 Task: Create and organize a content checklist in Trello for the 'Content Gathering Phase'.
Action: Mouse moved to (276, 222)
Screenshot: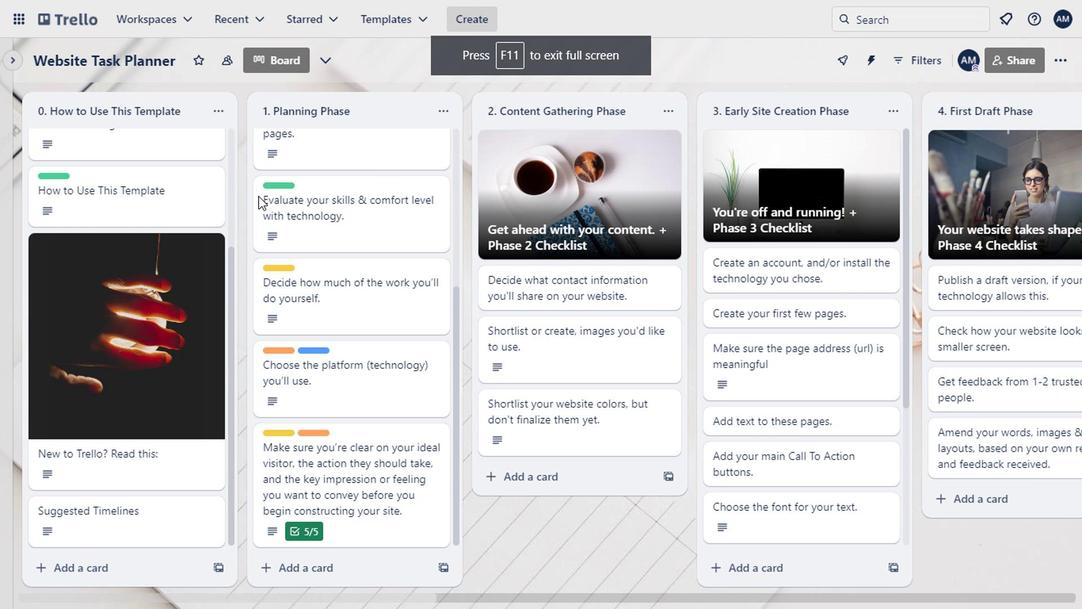 
Action: Mouse scrolled (276, 223) with delta (0, 0)
Screenshot: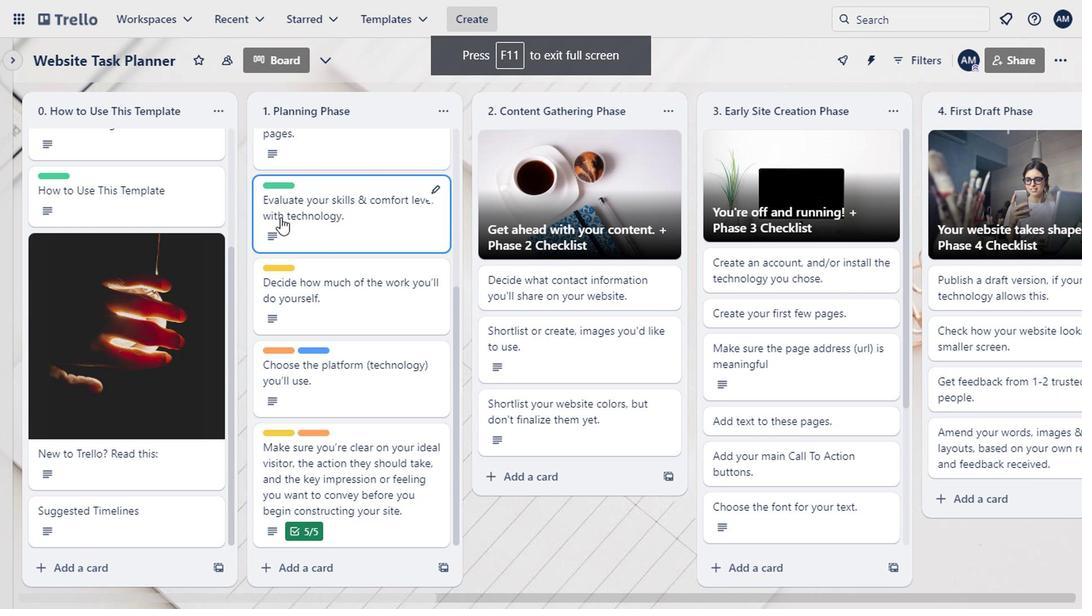 
Action: Mouse scrolled (276, 223) with delta (0, 0)
Screenshot: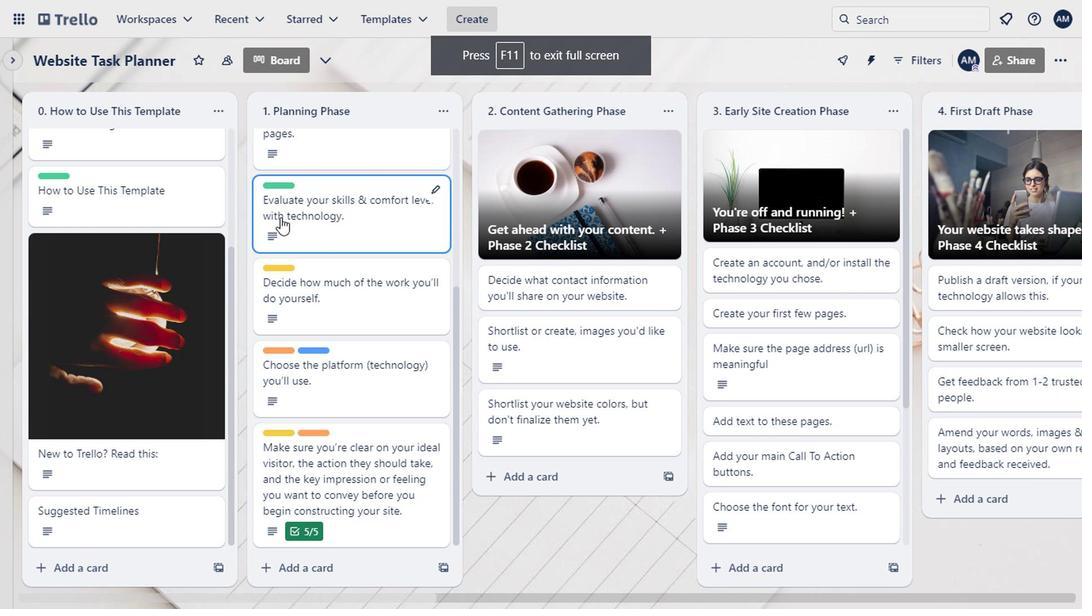 
Action: Mouse moved to (386, 393)
Screenshot: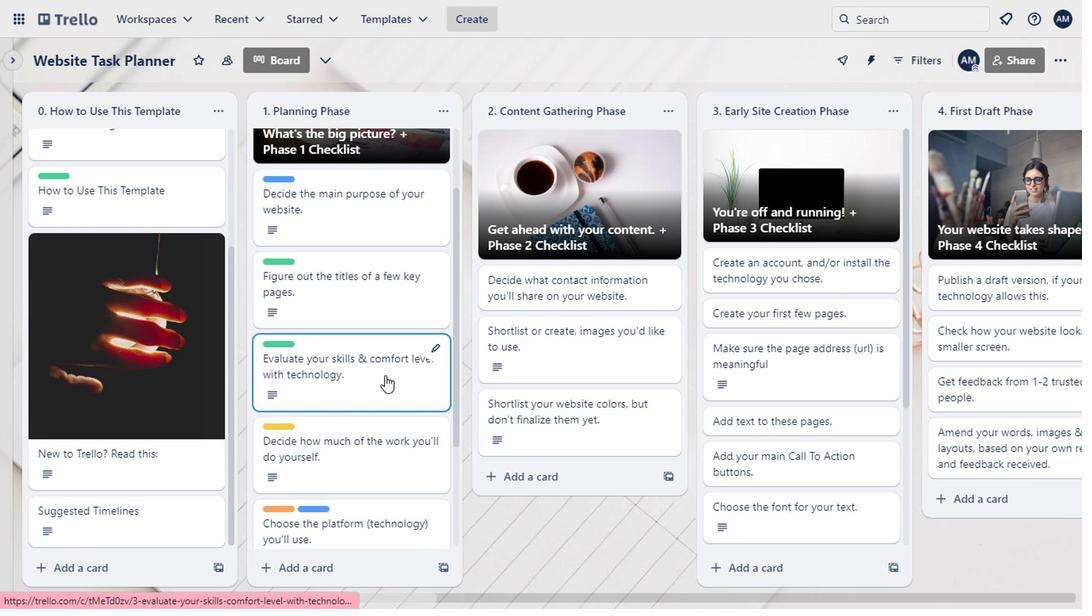 
Action: Mouse scrolled (386, 392) with delta (0, 0)
Screenshot: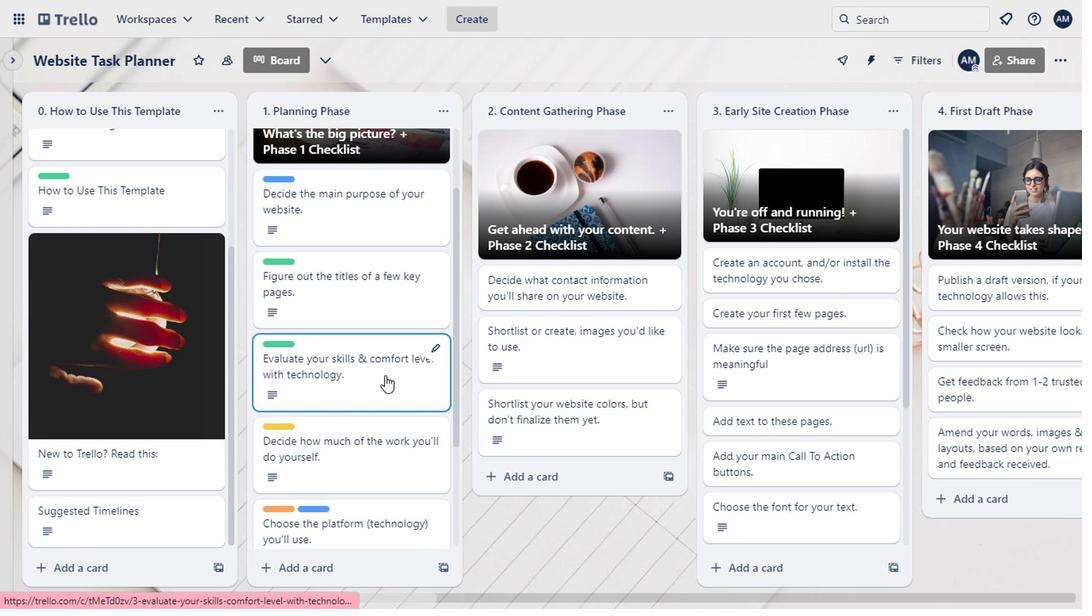 
Action: Mouse moved to (386, 393)
Screenshot: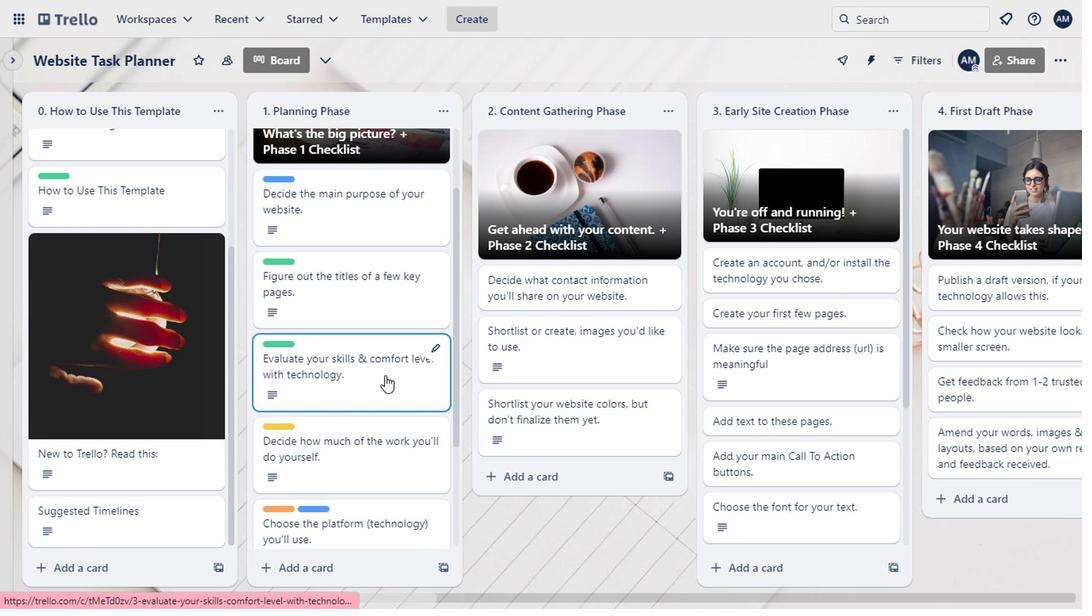 
Action: Mouse scrolled (386, 392) with delta (0, 0)
Screenshot: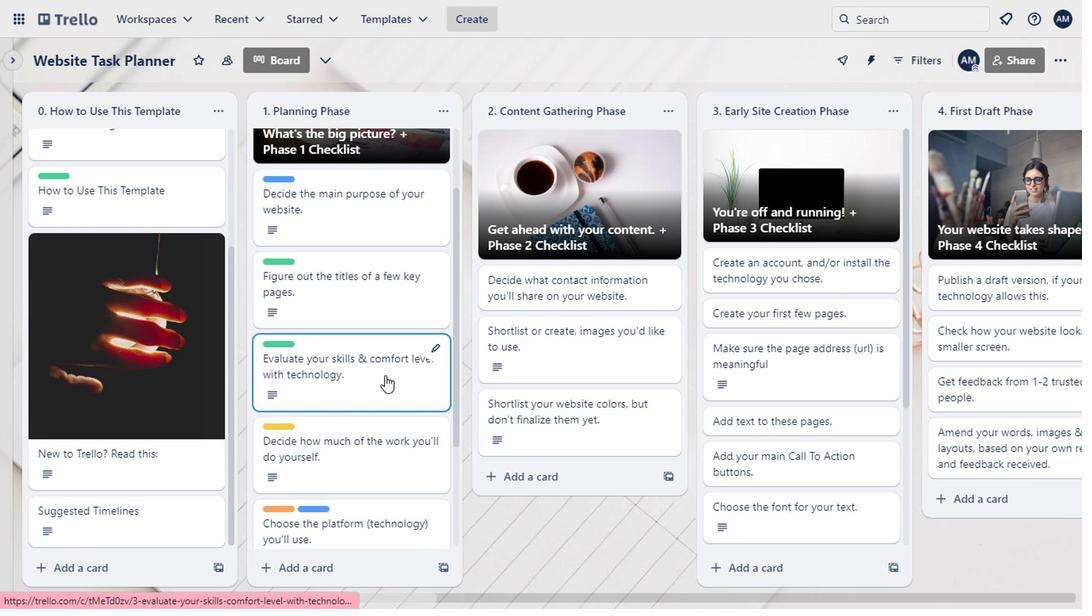
Action: Mouse scrolled (386, 392) with delta (0, 0)
Screenshot: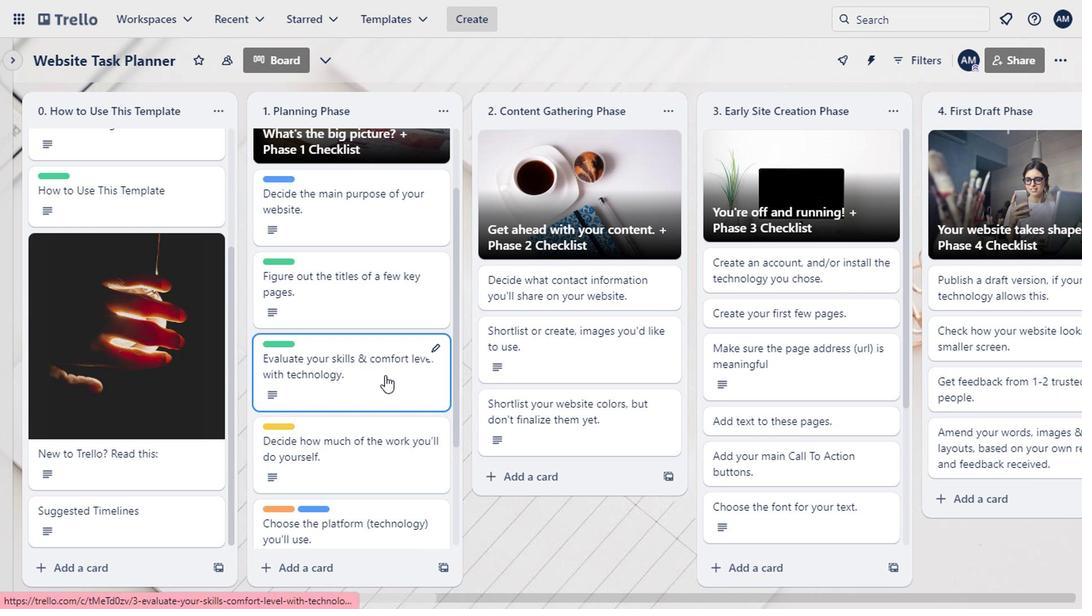 
Action: Mouse scrolled (386, 392) with delta (0, 0)
Screenshot: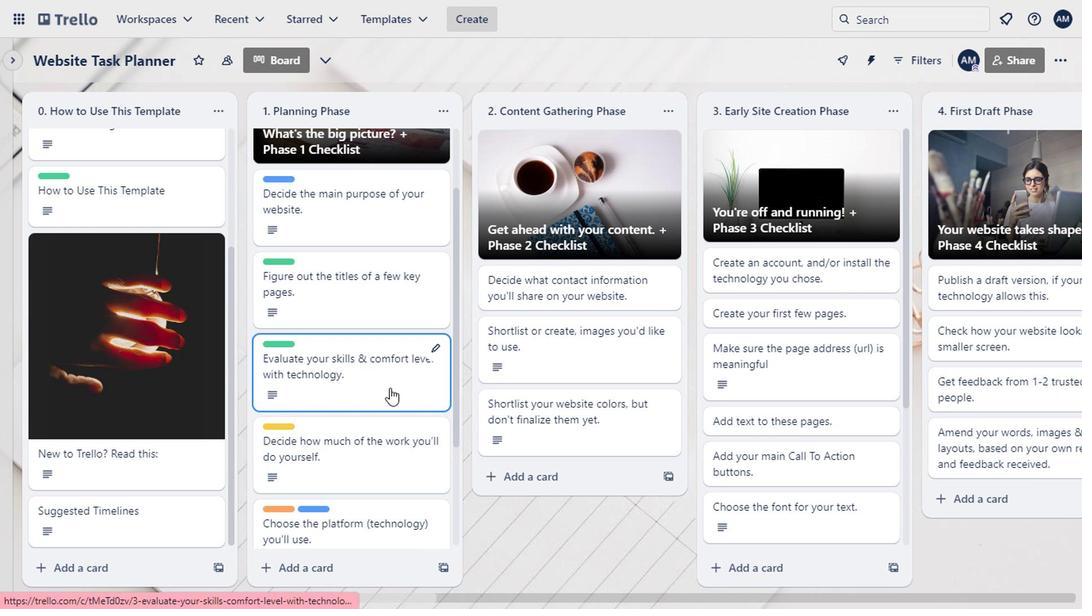 
Action: Mouse moved to (527, 324)
Screenshot: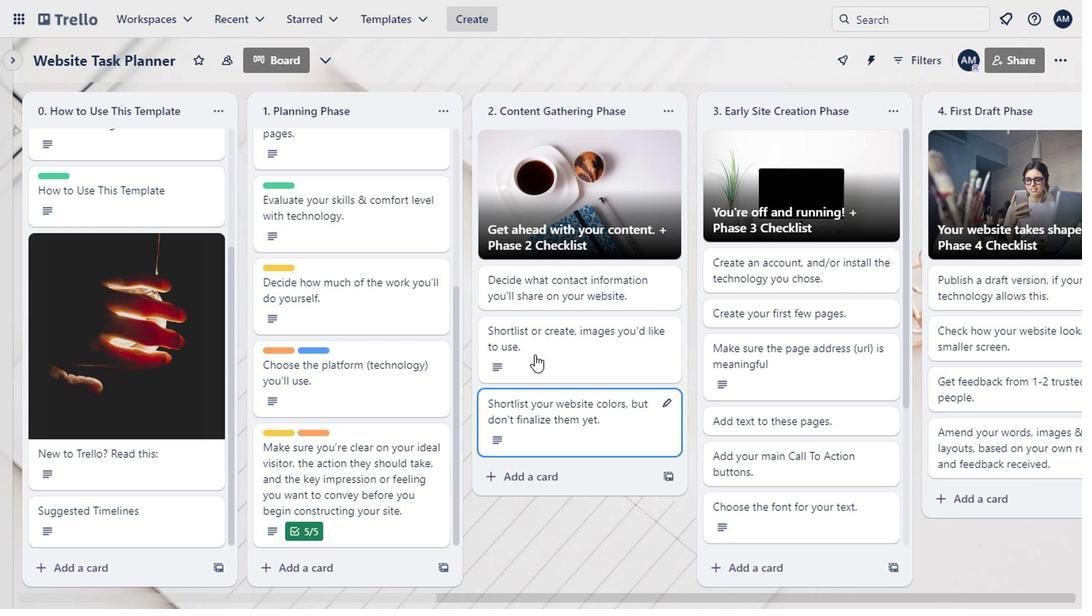 
Action: Mouse scrolled (527, 325) with delta (0, 1)
Screenshot: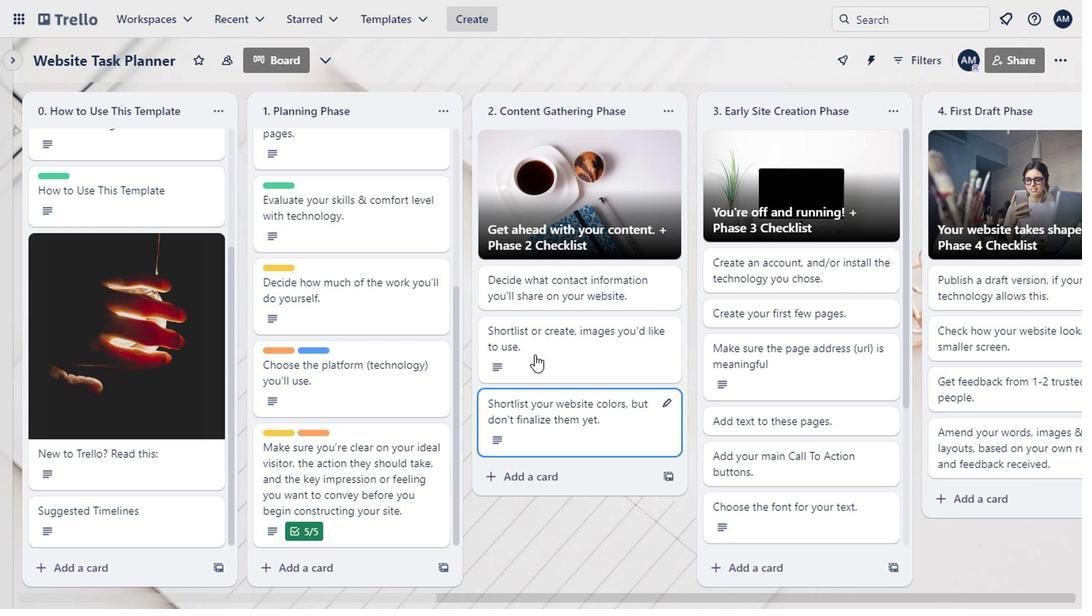 
Action: Mouse moved to (527, 323)
Screenshot: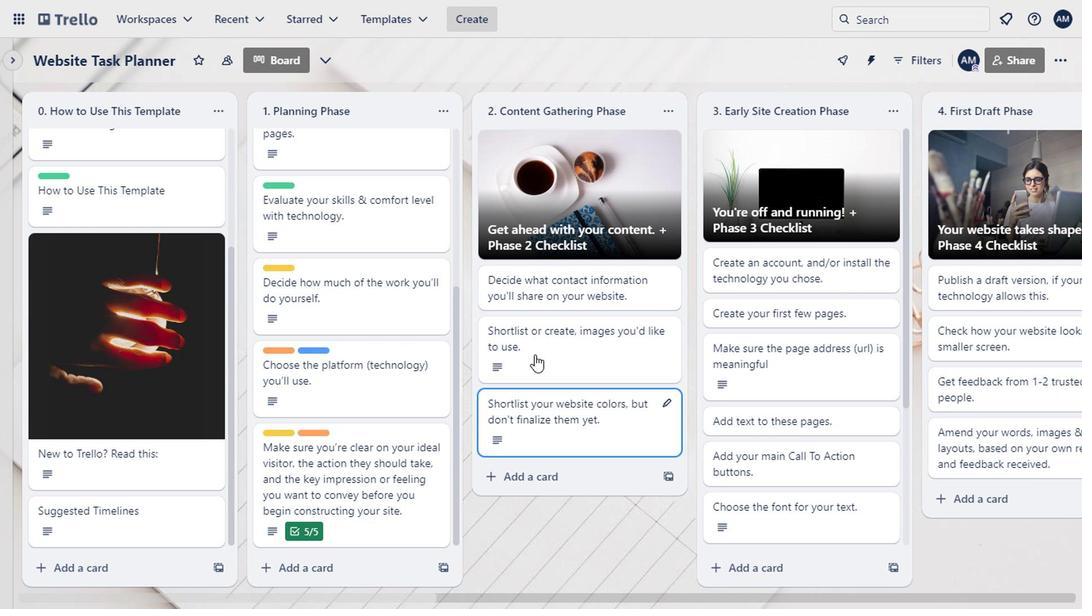 
Action: Mouse scrolled (527, 324) with delta (0, 0)
Screenshot: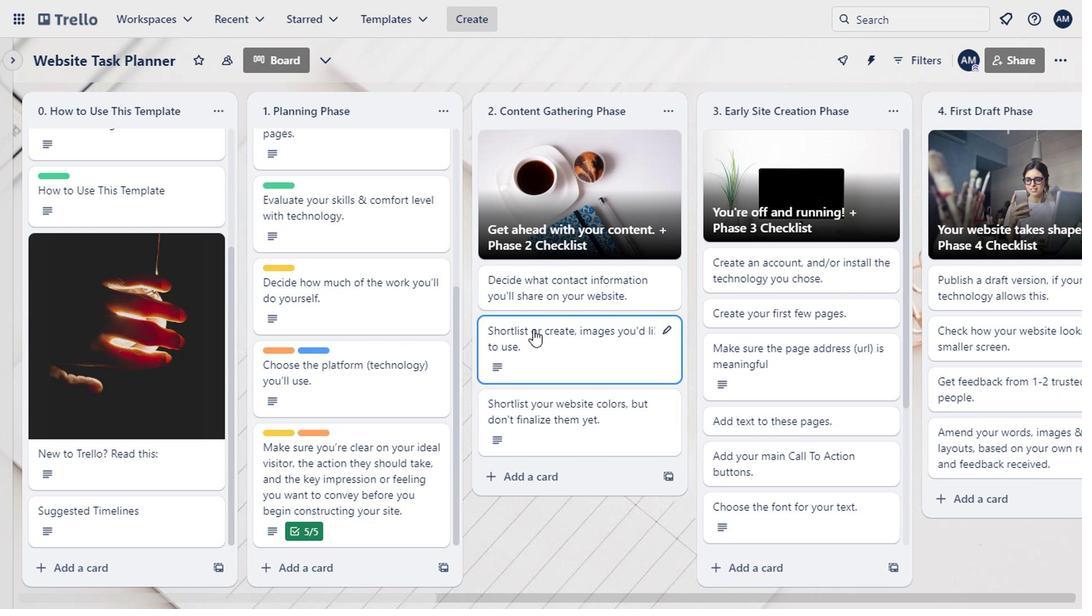 
Action: Mouse moved to (403, 224)
Screenshot: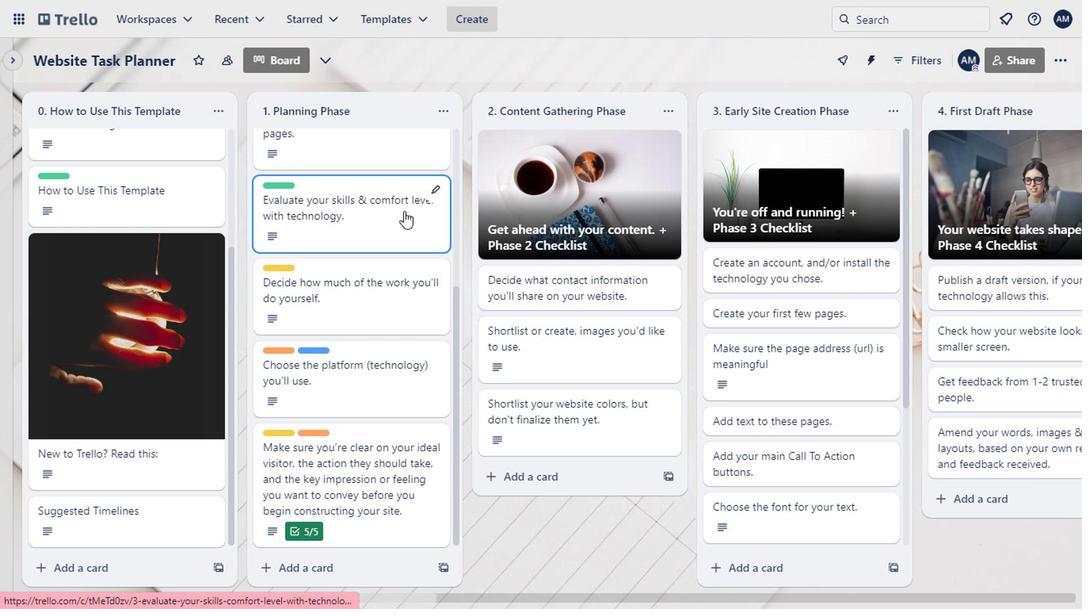 
Action: Mouse scrolled (403, 225) with delta (0, 0)
Screenshot: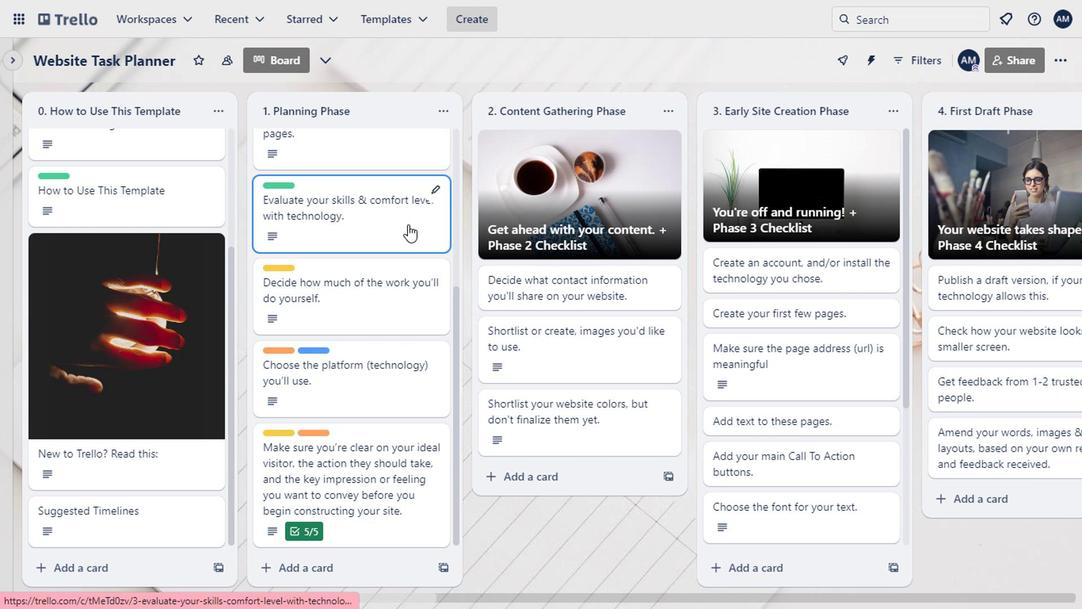 
Action: Mouse moved to (403, 225)
Screenshot: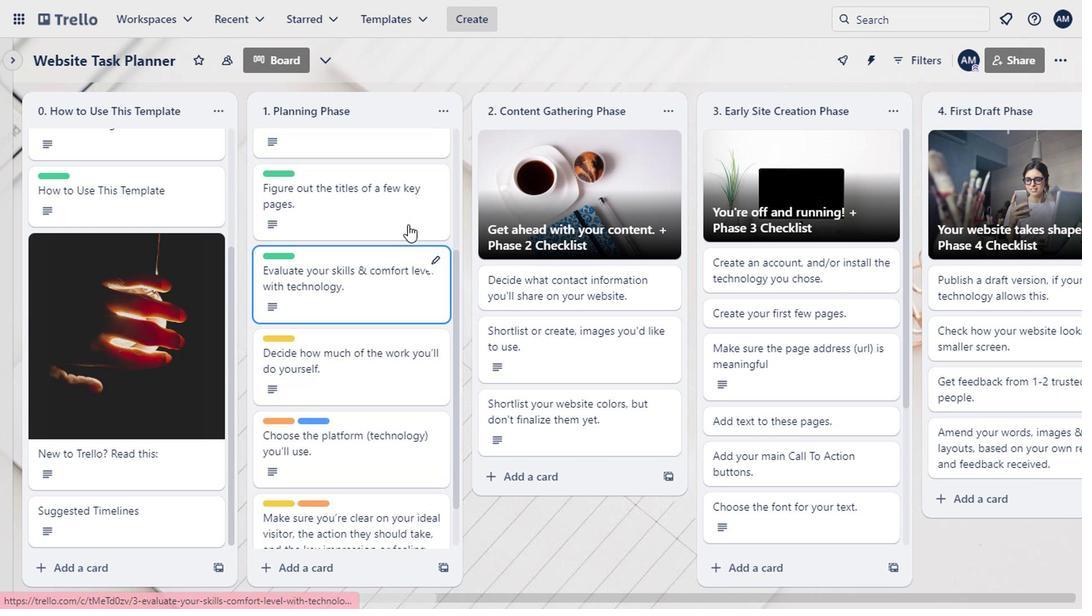 
Action: Mouse scrolled (403, 226) with delta (0, 1)
Screenshot: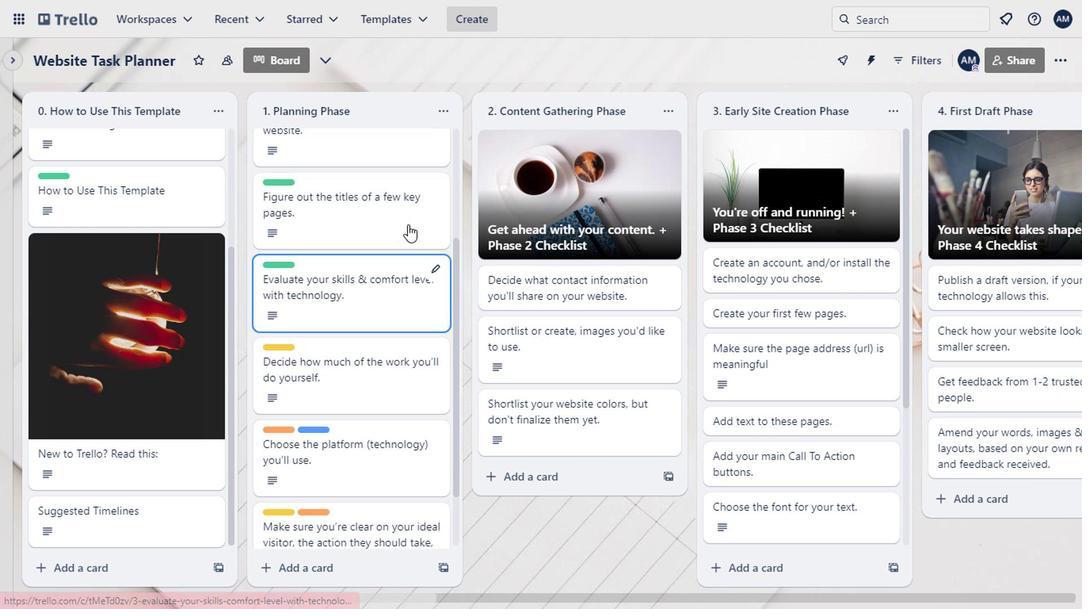 
Action: Mouse moved to (411, 244)
Screenshot: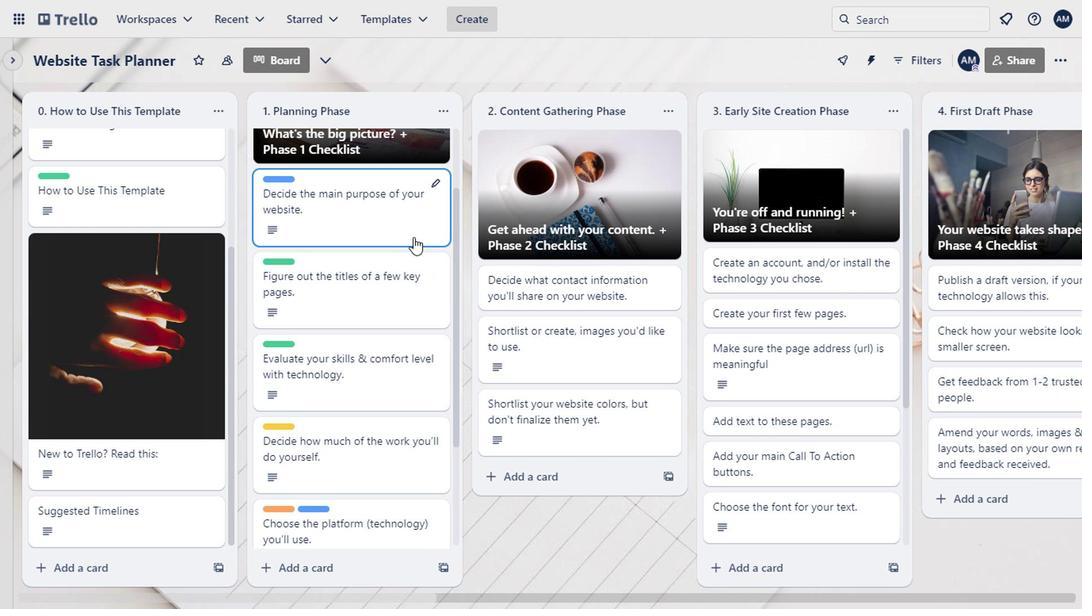 
Action: Mouse scrolled (411, 245) with delta (0, 1)
Screenshot: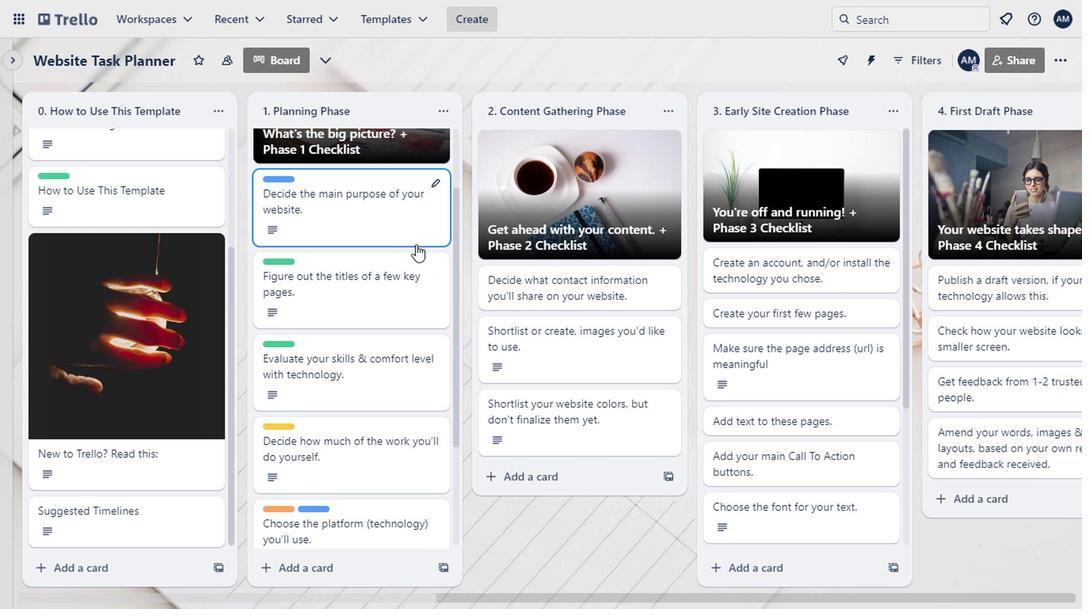 
Action: Mouse moved to (397, 258)
Screenshot: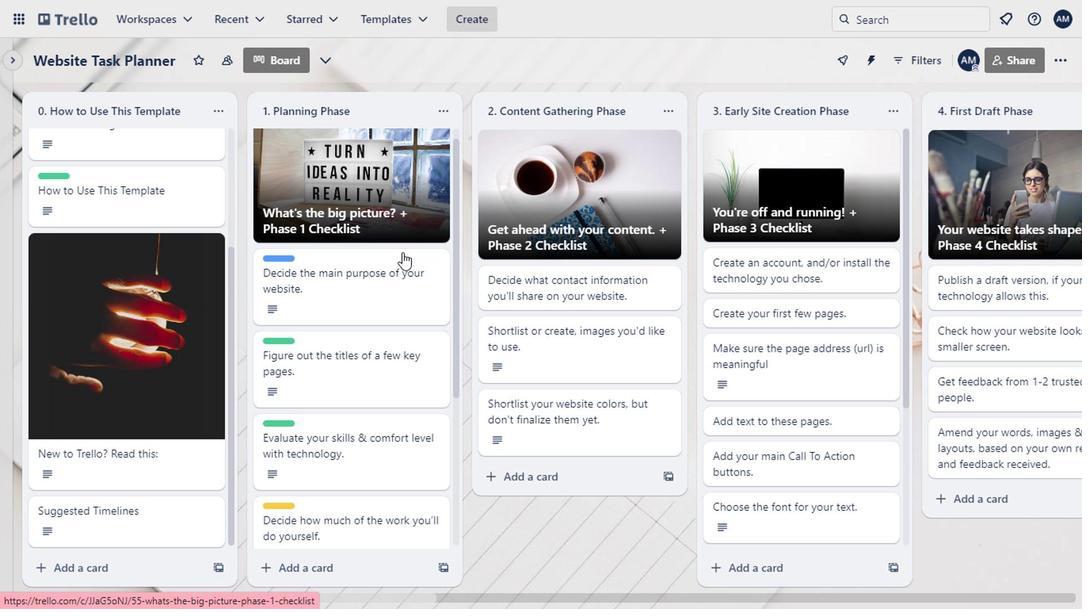 
Action: Mouse scrolled (397, 257) with delta (0, 0)
Screenshot: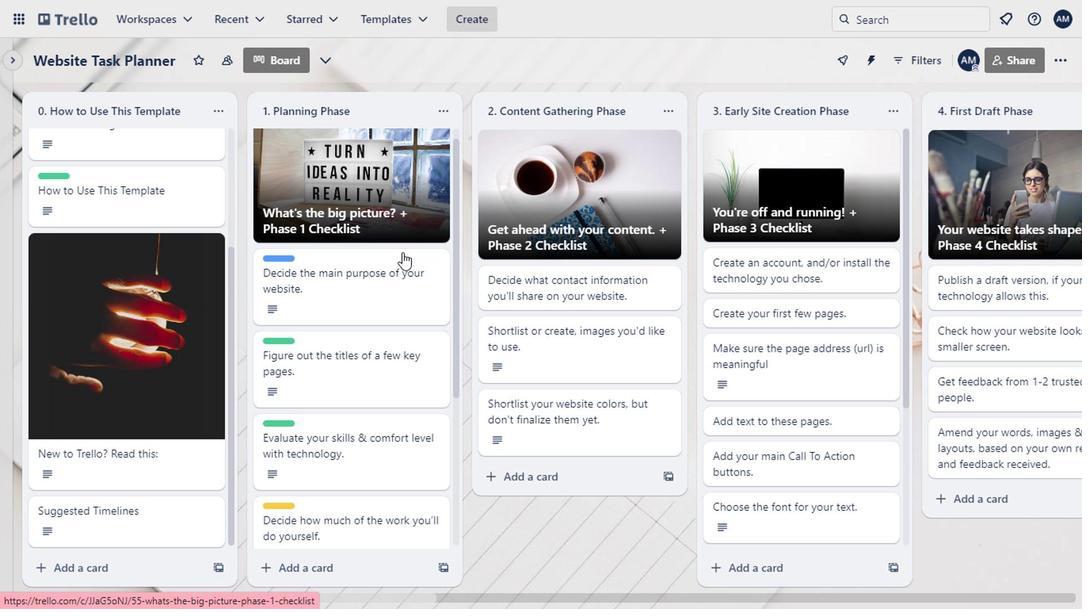 
Action: Mouse moved to (583, 207)
Screenshot: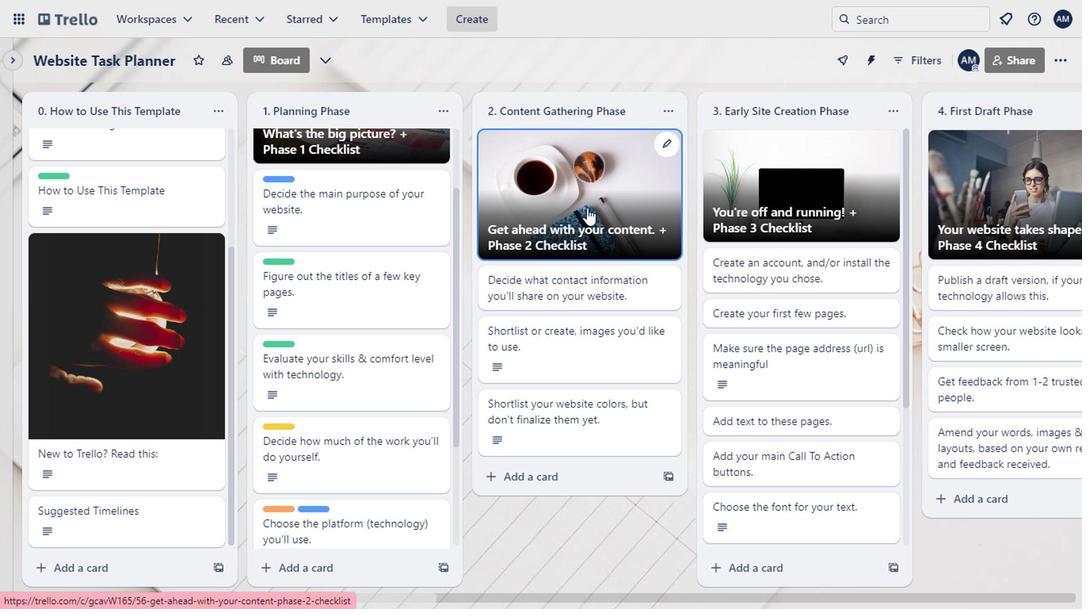 
Action: Mouse pressed left at (583, 207)
Screenshot: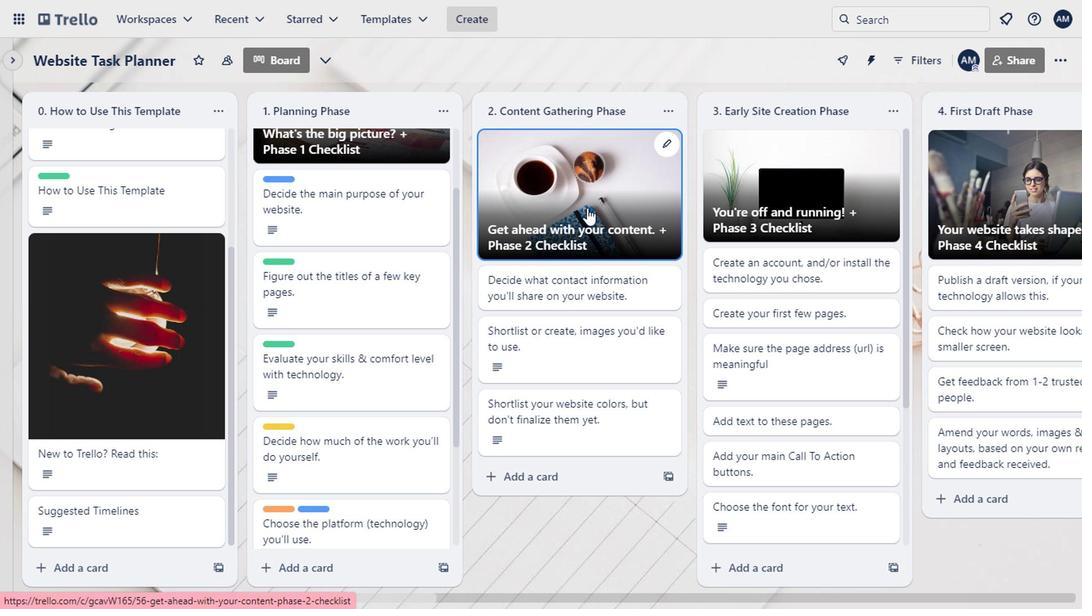 
Action: Mouse moved to (801, 150)
Screenshot: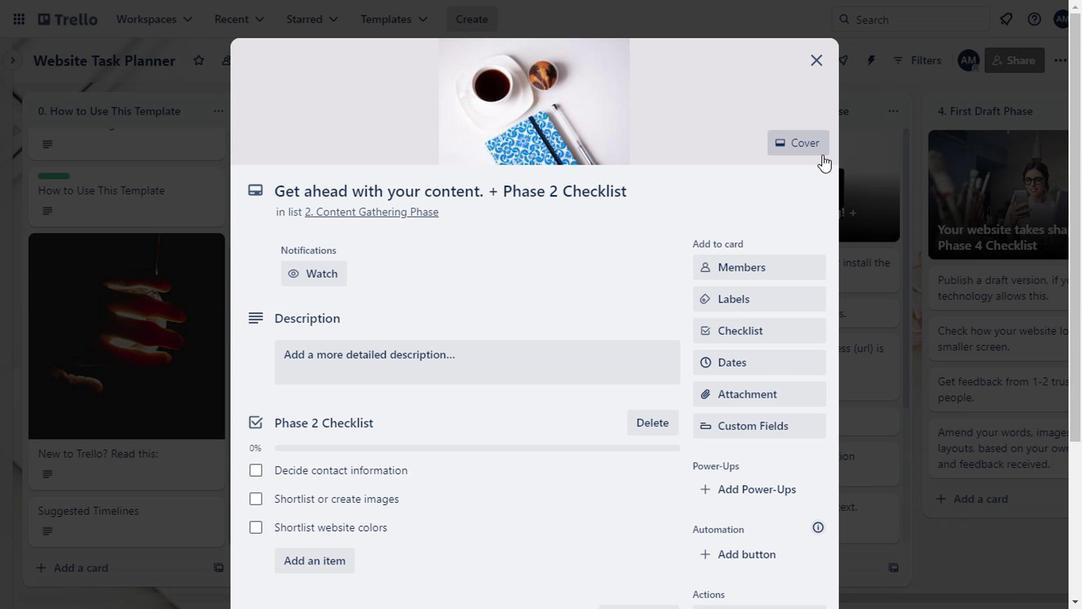 
Action: Mouse pressed left at (801, 150)
Screenshot: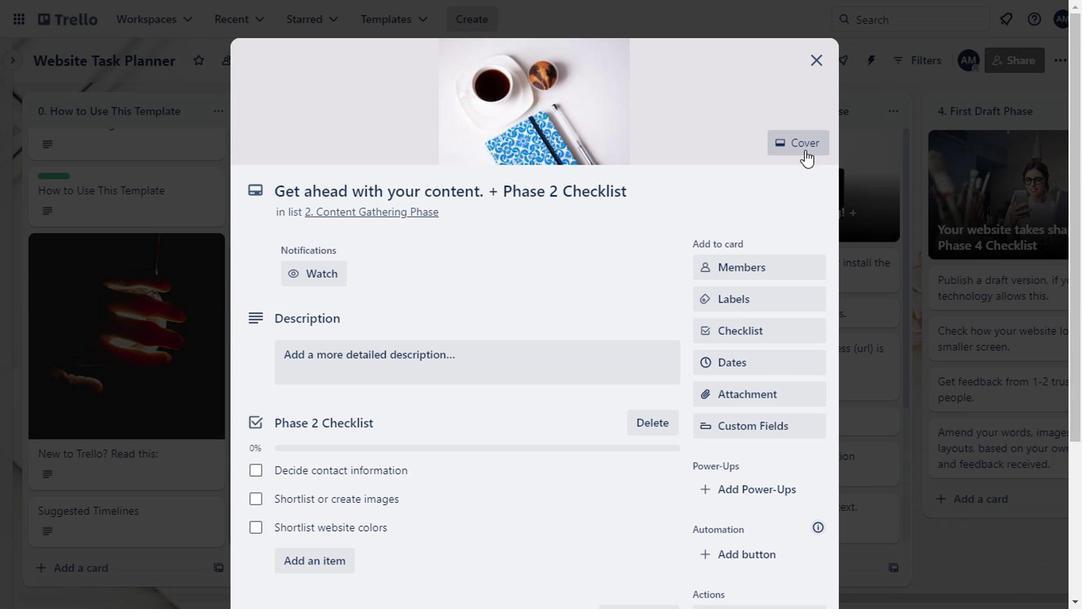 
Action: Mouse moved to (917, 539)
Screenshot: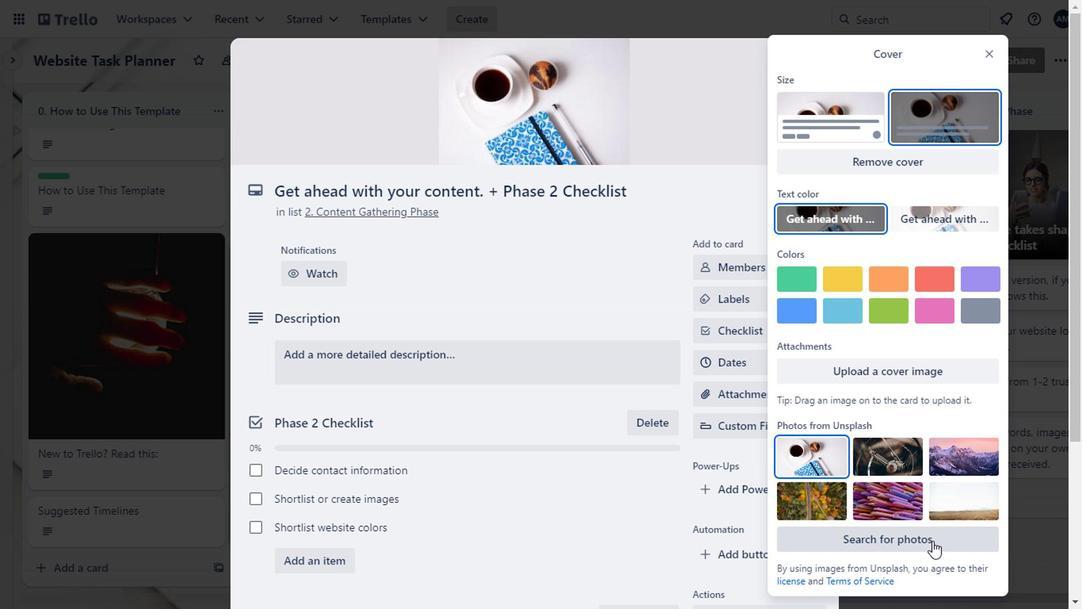 
Action: Mouse pressed left at (917, 539)
Screenshot: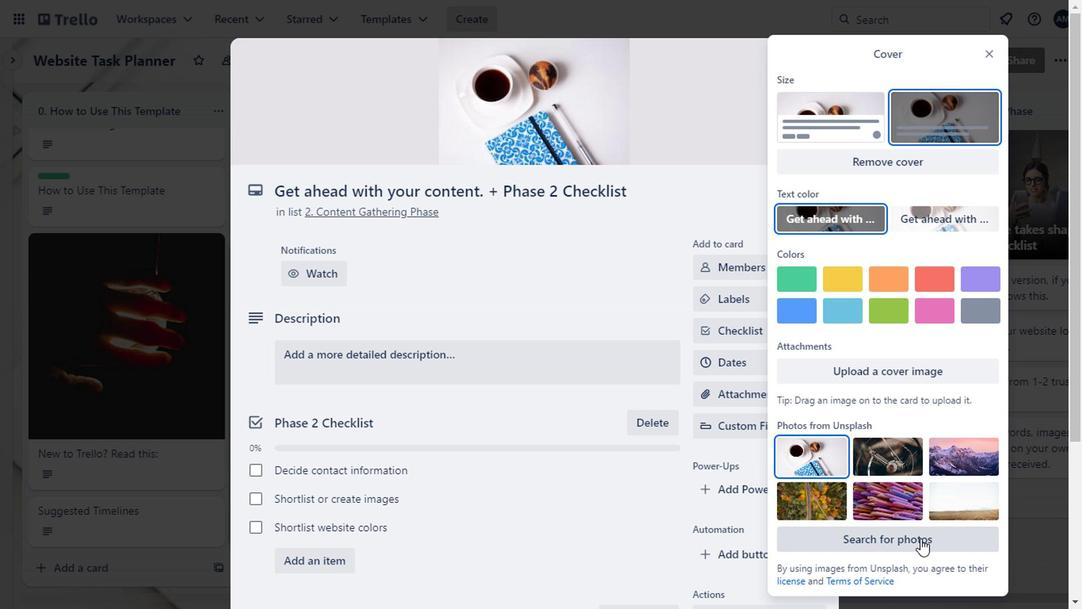 
Action: Mouse moved to (804, 98)
Screenshot: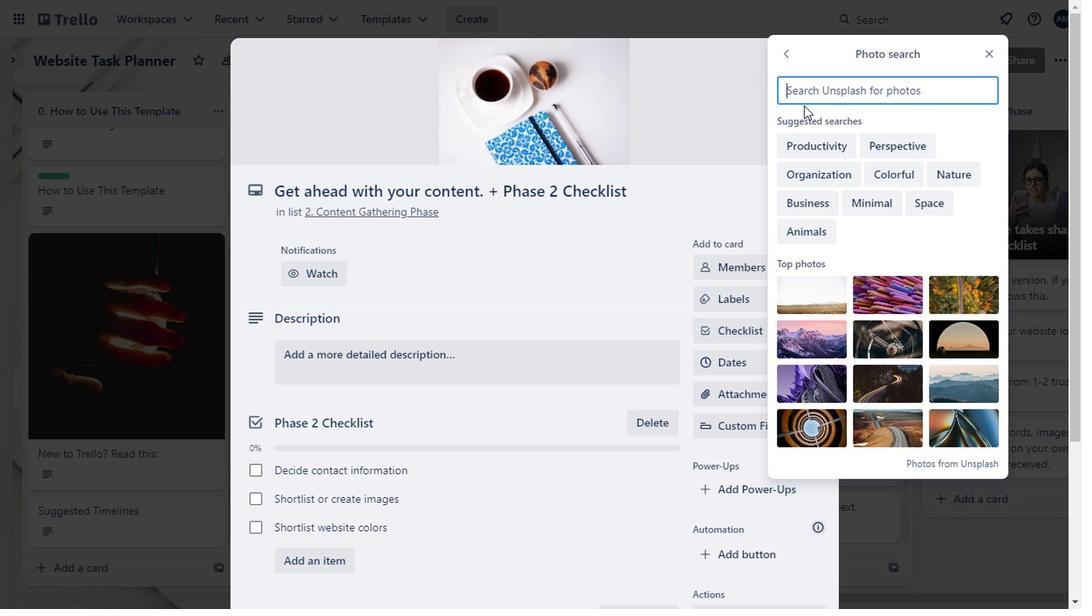
Action: Mouse pressed left at (804, 98)
Screenshot: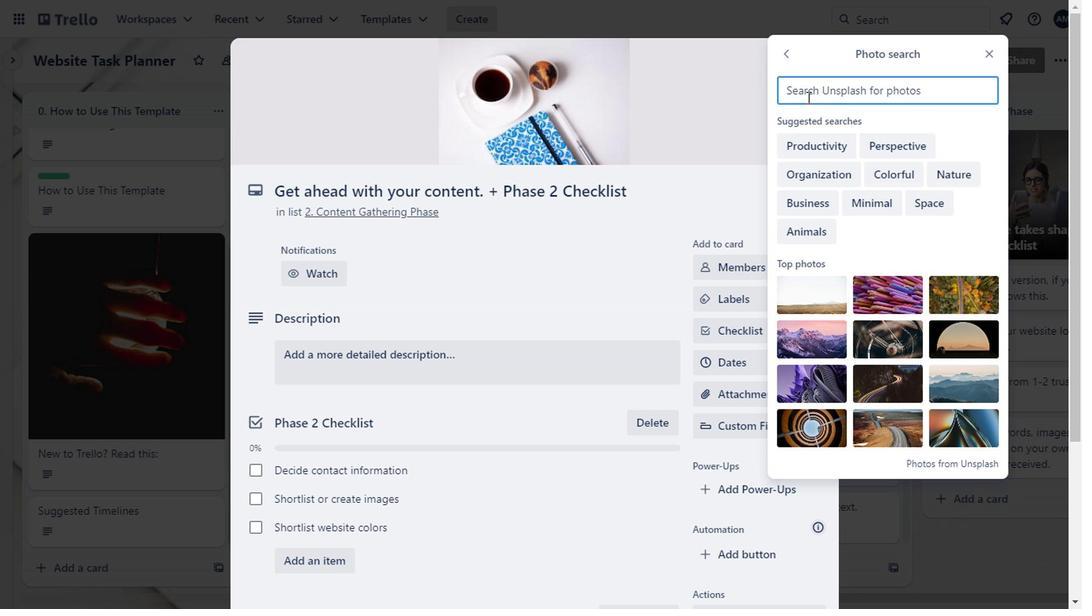 
Action: Mouse moved to (804, 95)
Screenshot: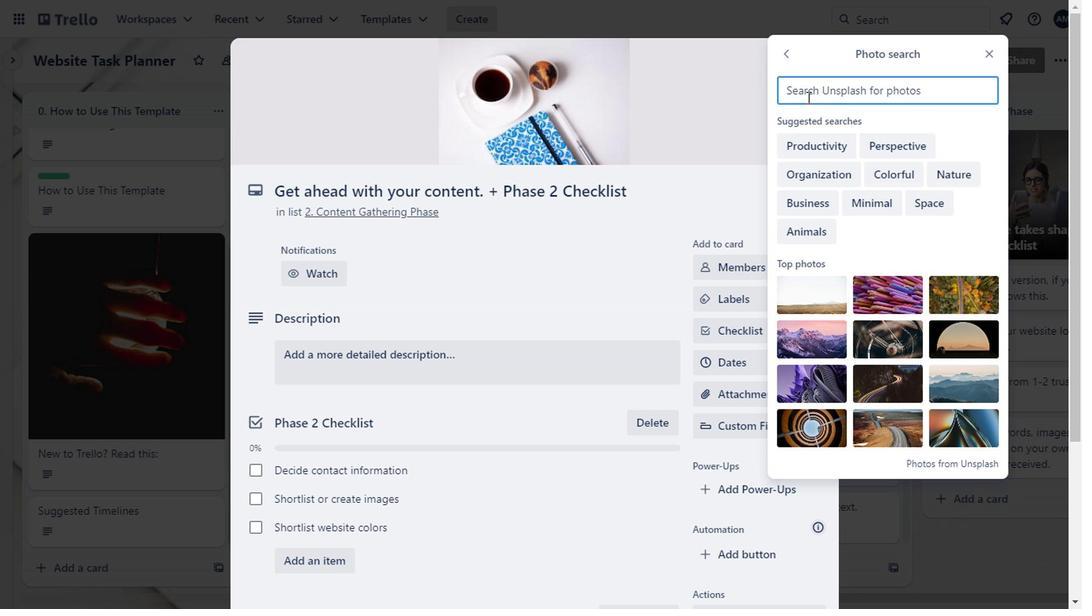 
Action: Key pressed ai
Screenshot: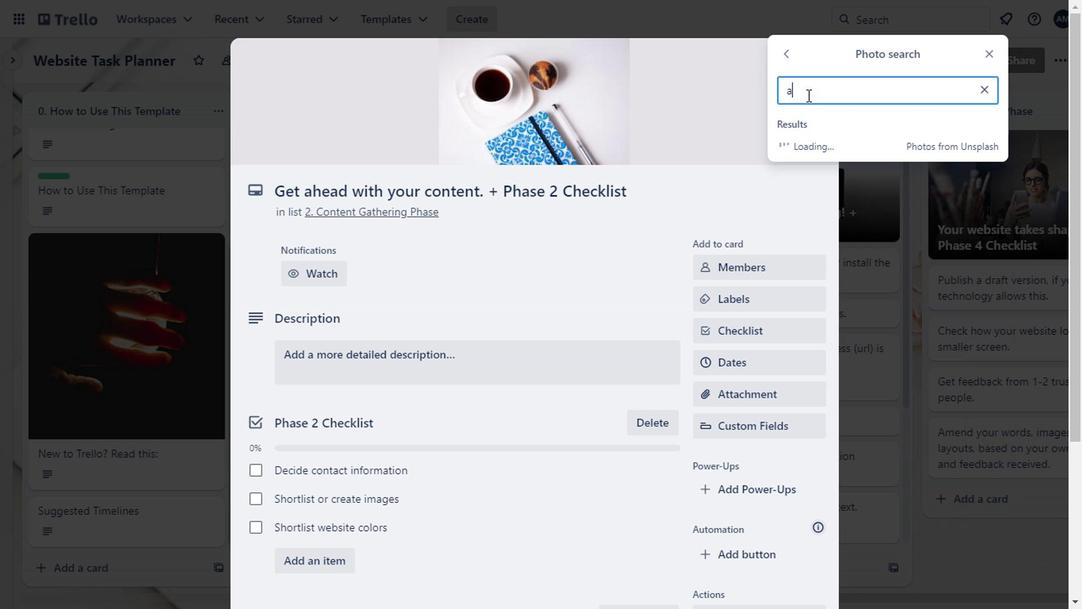 
Action: Mouse moved to (960, 314)
Screenshot: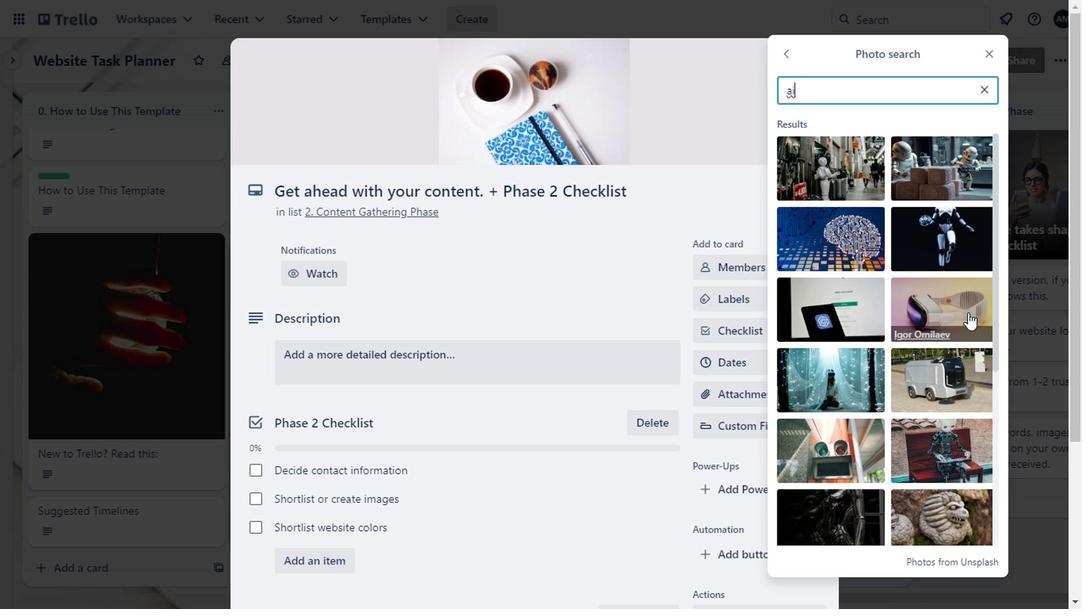 
Action: Mouse scrolled (960, 314) with delta (0, 0)
Screenshot: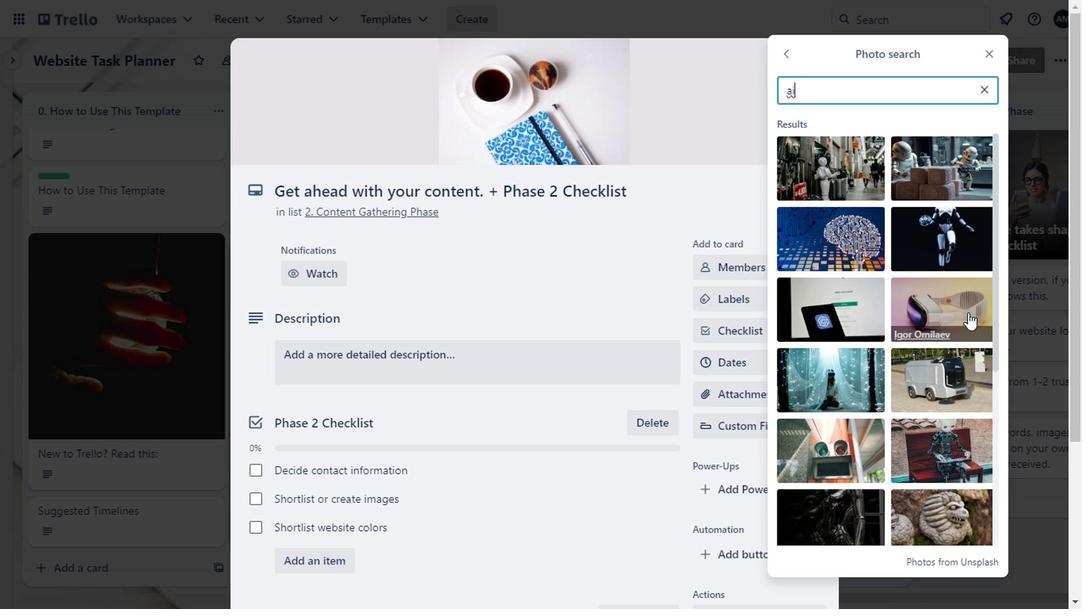 
Action: Mouse scrolled (960, 314) with delta (0, 0)
Screenshot: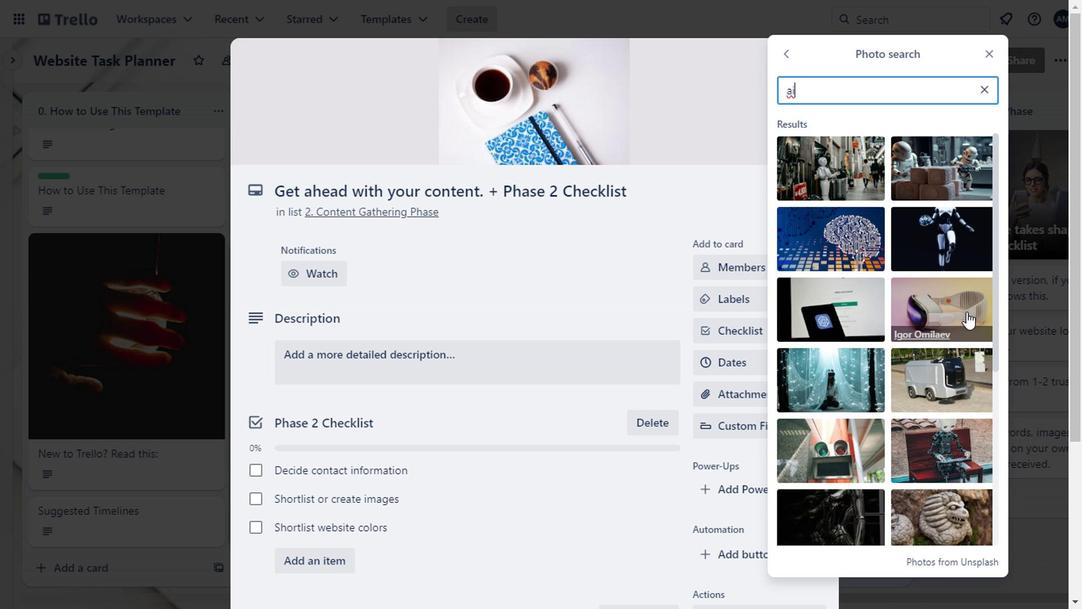 
Action: Mouse moved to (978, 433)
Screenshot: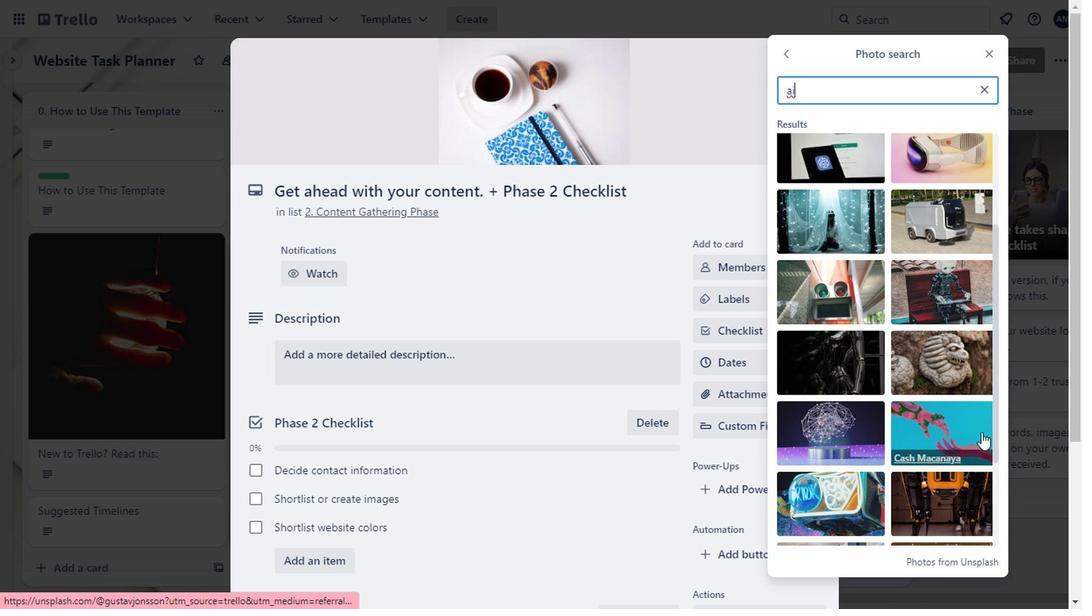 
Action: Mouse scrolled (978, 433) with delta (0, 0)
Screenshot: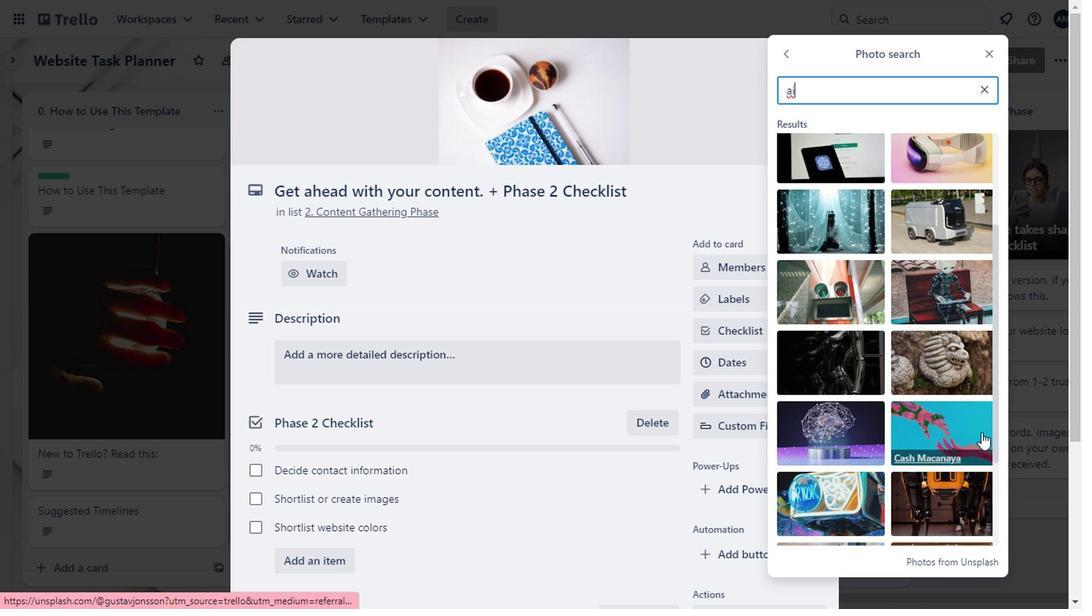 
Action: Mouse moved to (905, 409)
Screenshot: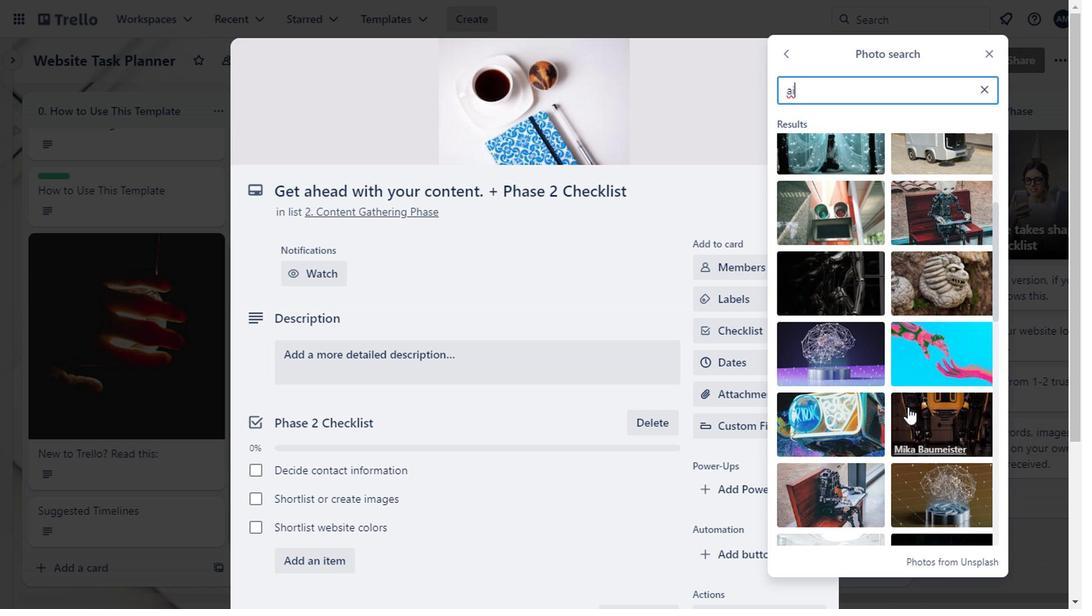 
Action: Mouse scrolled (905, 409) with delta (0, 0)
Screenshot: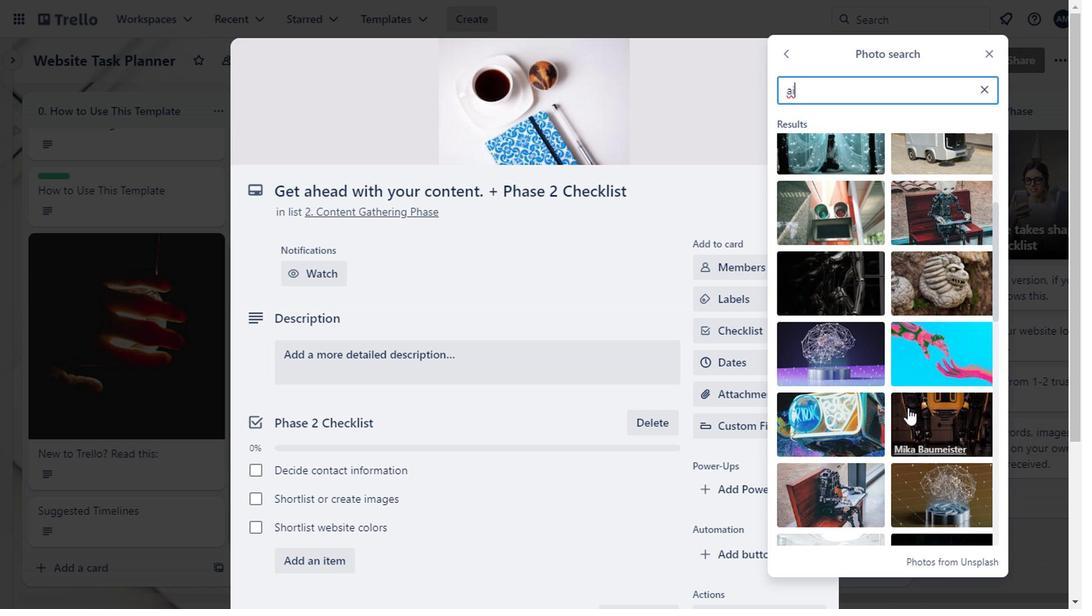 
Action: Mouse moved to (905, 411)
Screenshot: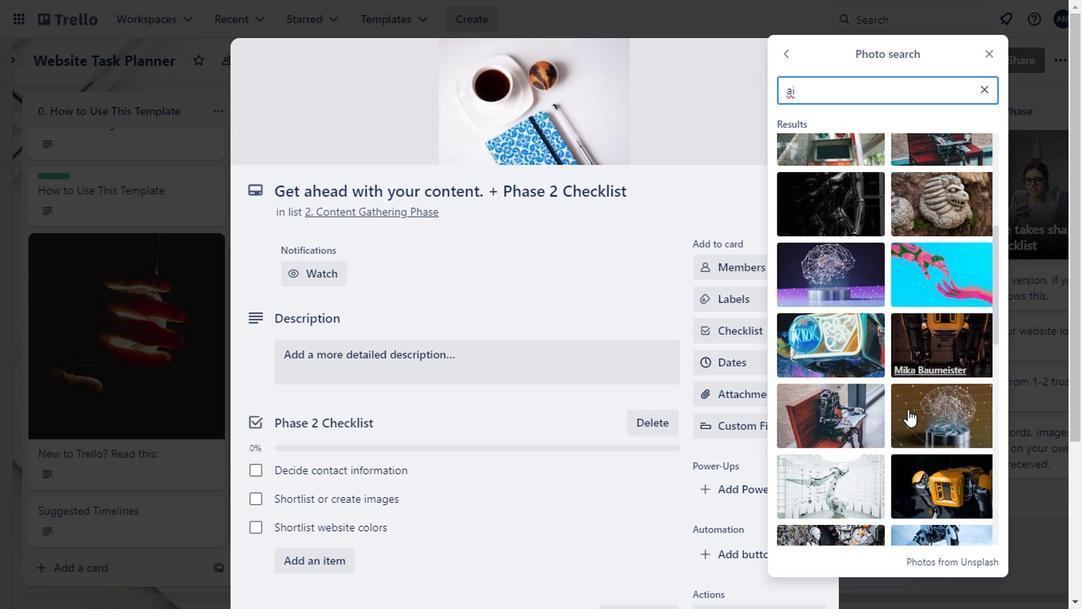 
Action: Mouse scrolled (905, 410) with delta (0, -1)
Screenshot: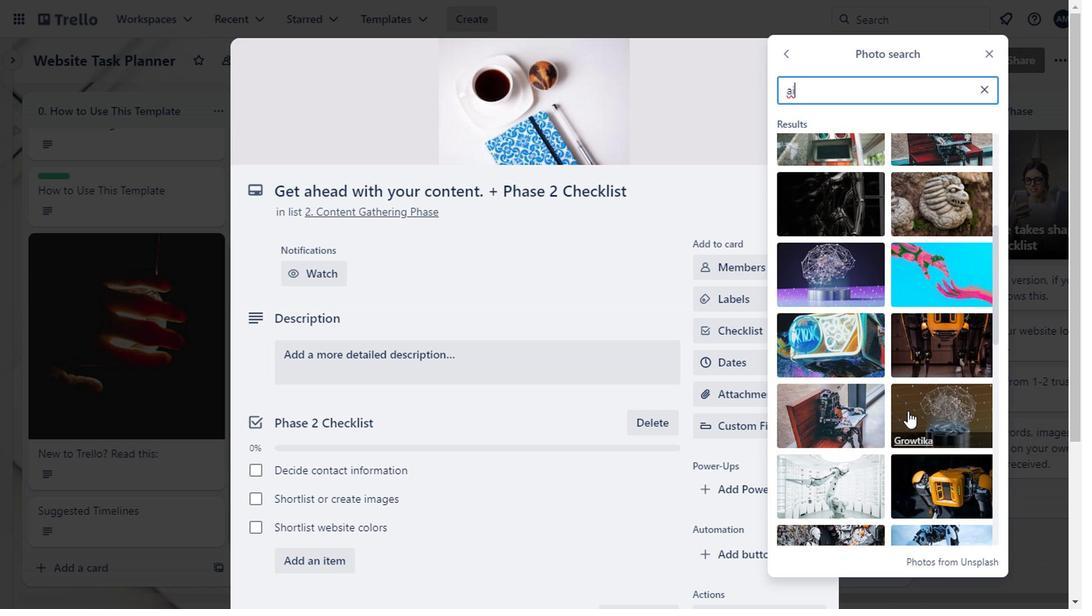 
Action: Mouse moved to (905, 409)
Screenshot: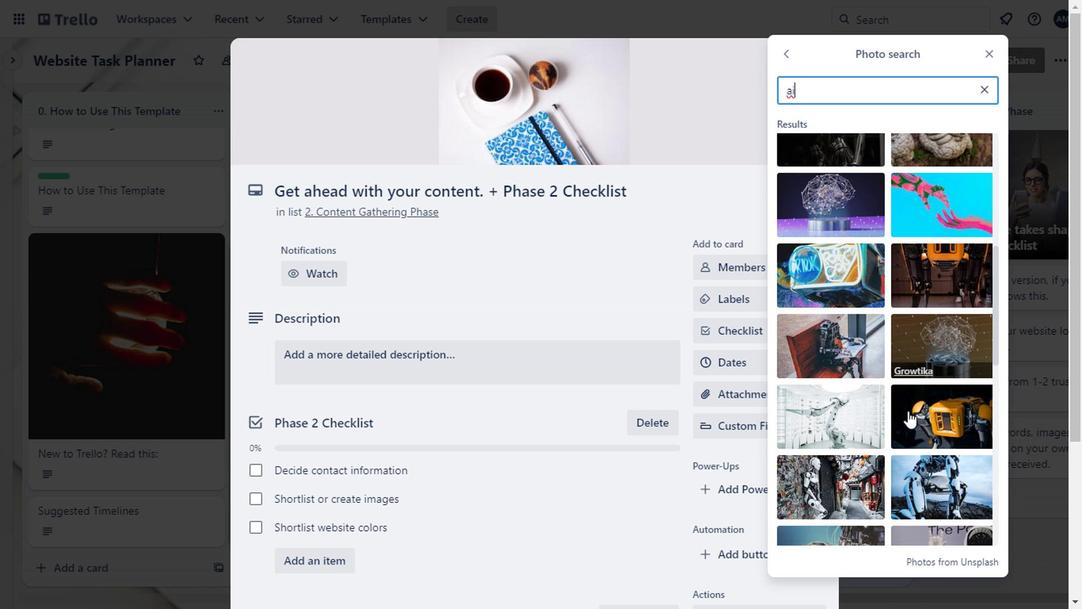
Action: Mouse scrolled (905, 409) with delta (0, 0)
Screenshot: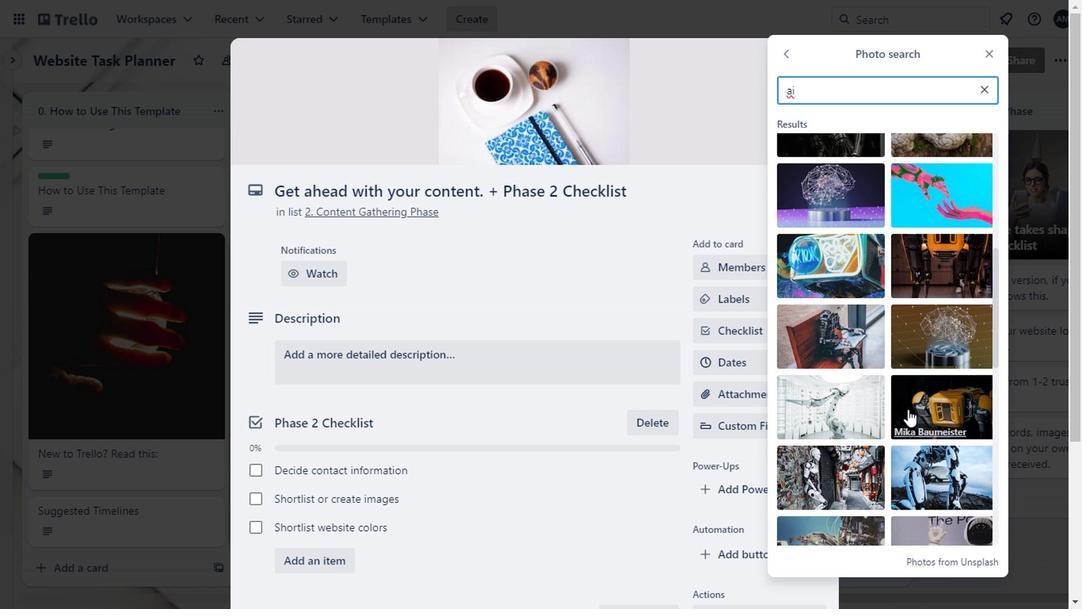 
Action: Mouse moved to (905, 408)
Screenshot: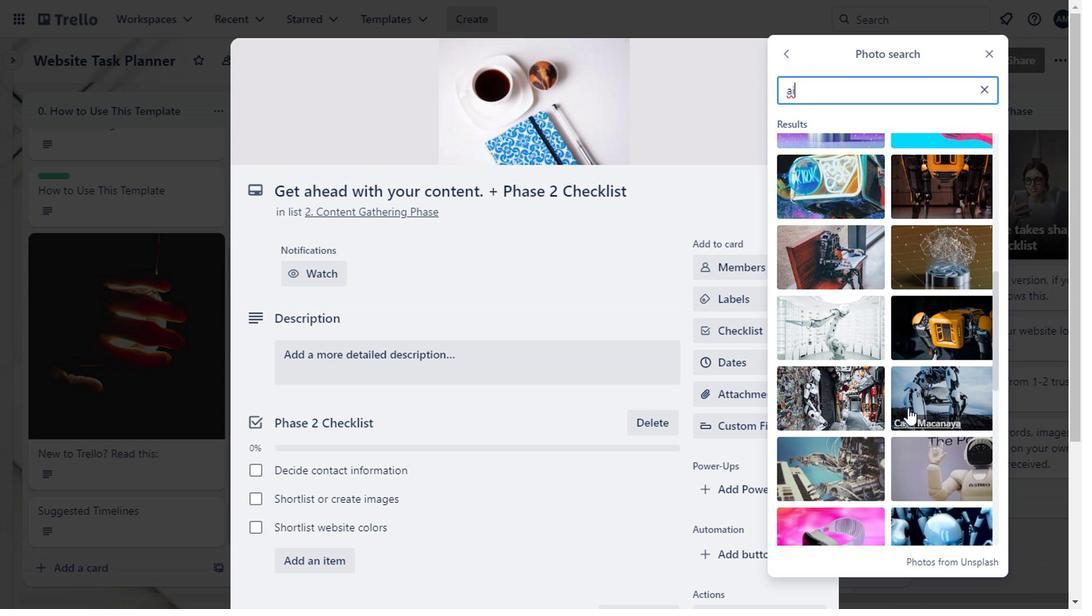
Action: Mouse scrolled (905, 407) with delta (0, 0)
Screenshot: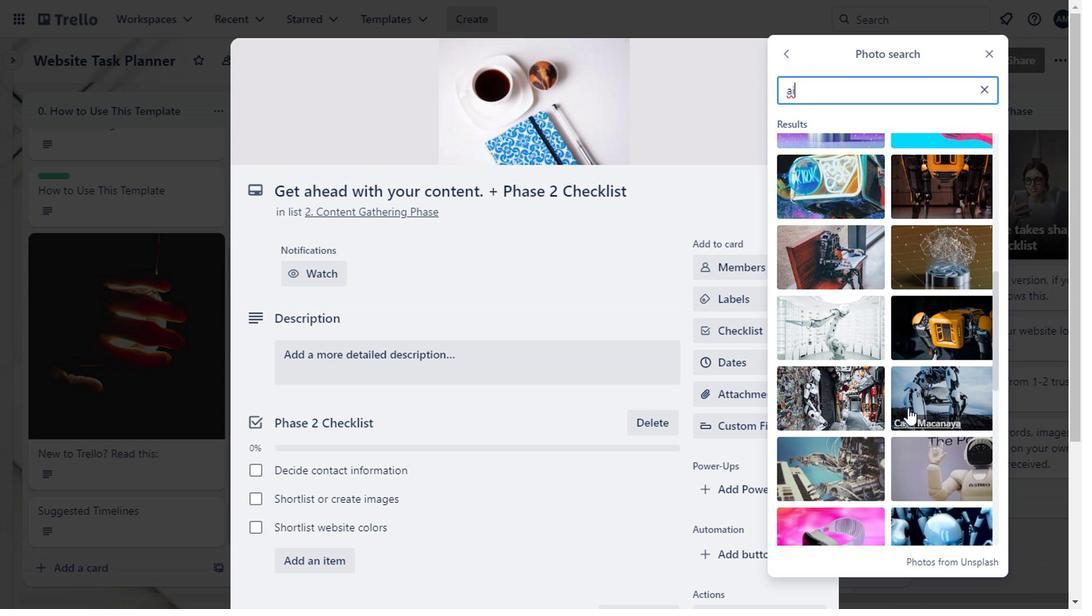 
Action: Mouse moved to (905, 413)
Screenshot: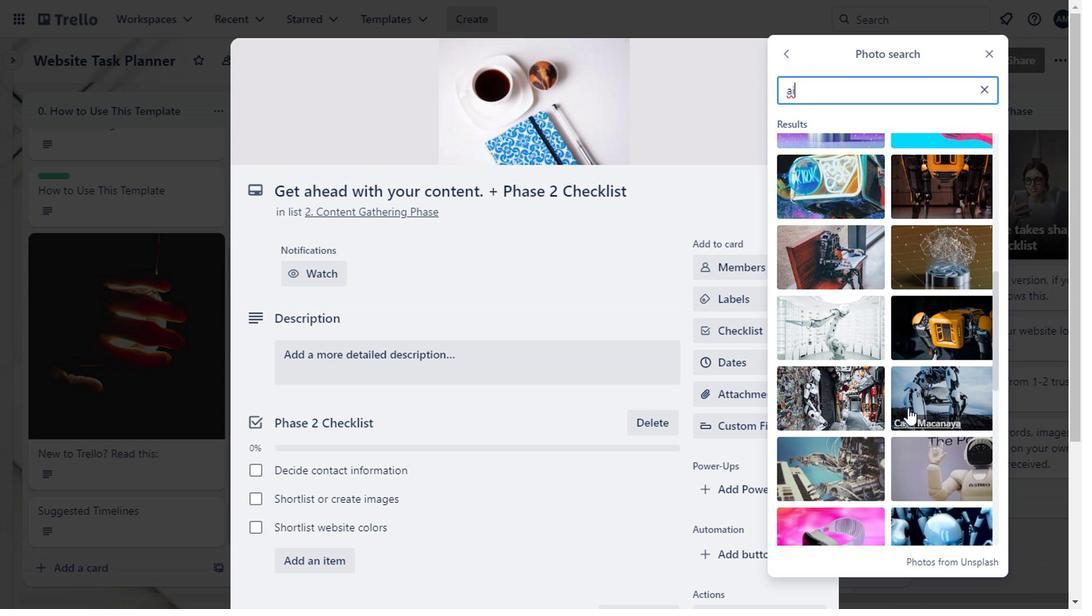 
Action: Mouse scrolled (905, 412) with delta (0, -1)
Screenshot: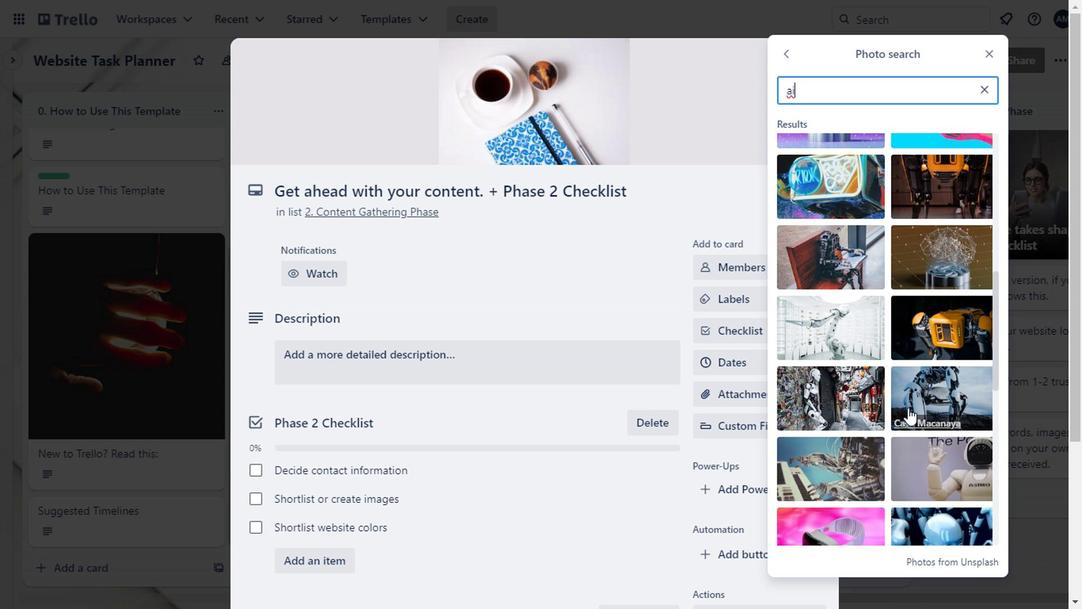 
Action: Mouse moved to (954, 300)
Screenshot: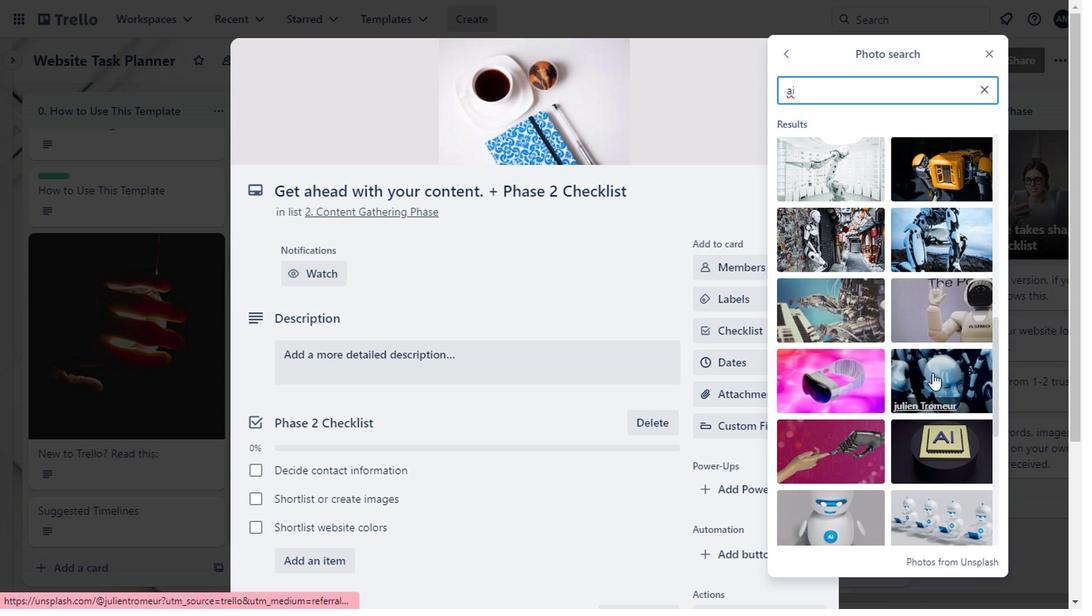 
Action: Mouse pressed left at (954, 300)
Screenshot: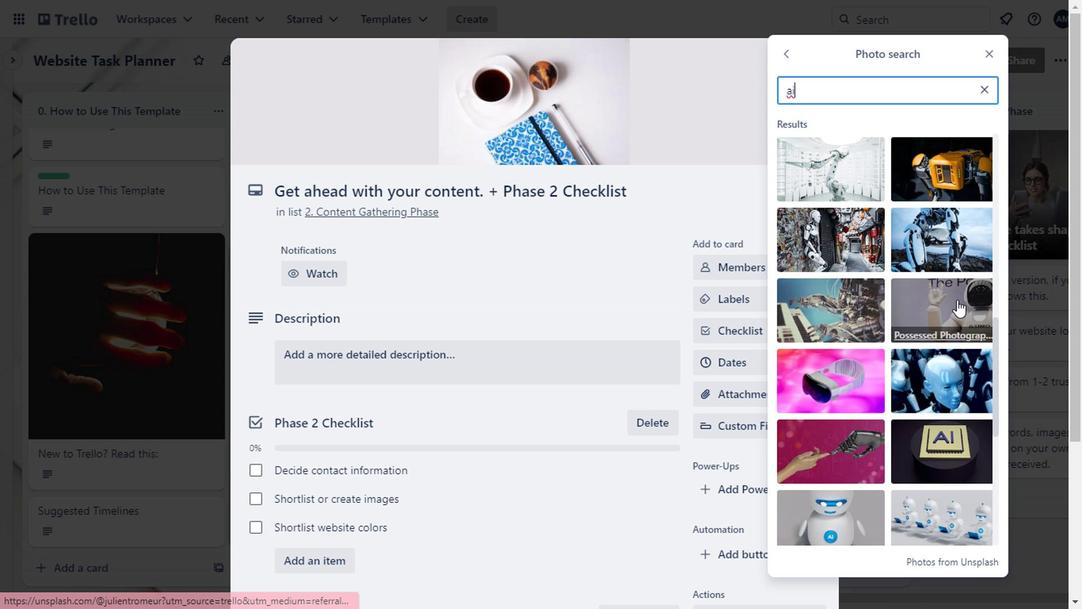 
Action: Mouse moved to (538, 250)
Screenshot: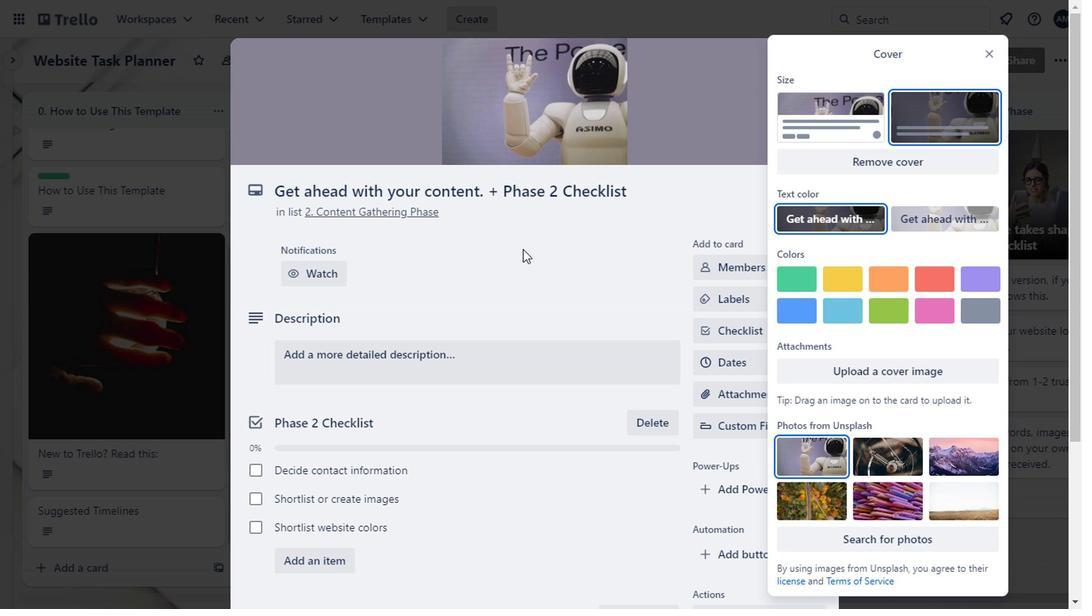 
Action: Mouse pressed left at (538, 250)
Screenshot: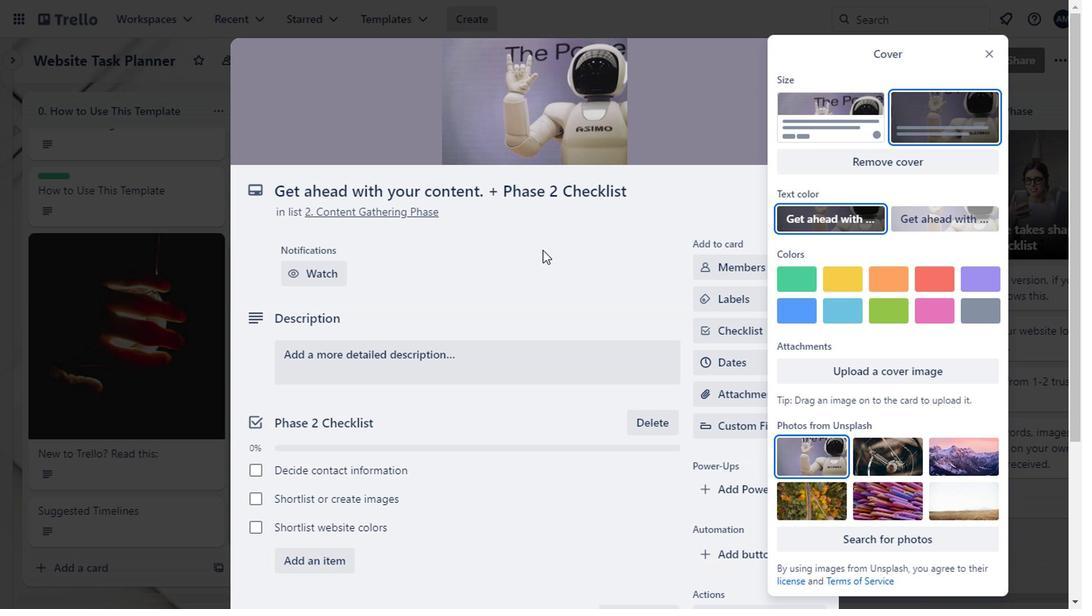 
Action: Mouse moved to (757, 287)
Screenshot: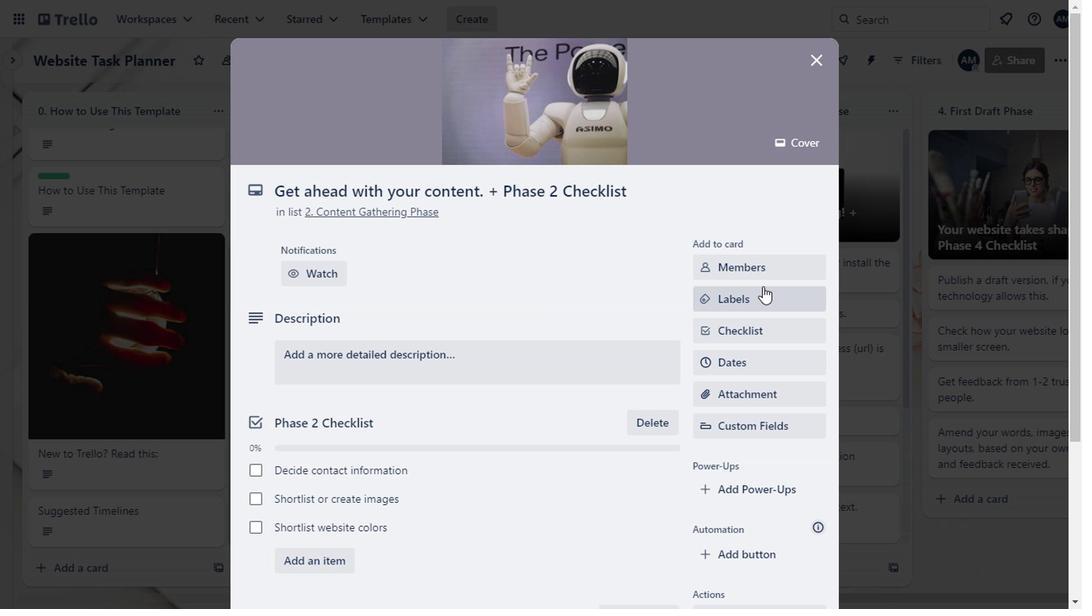 
Action: Mouse pressed left at (757, 287)
Screenshot: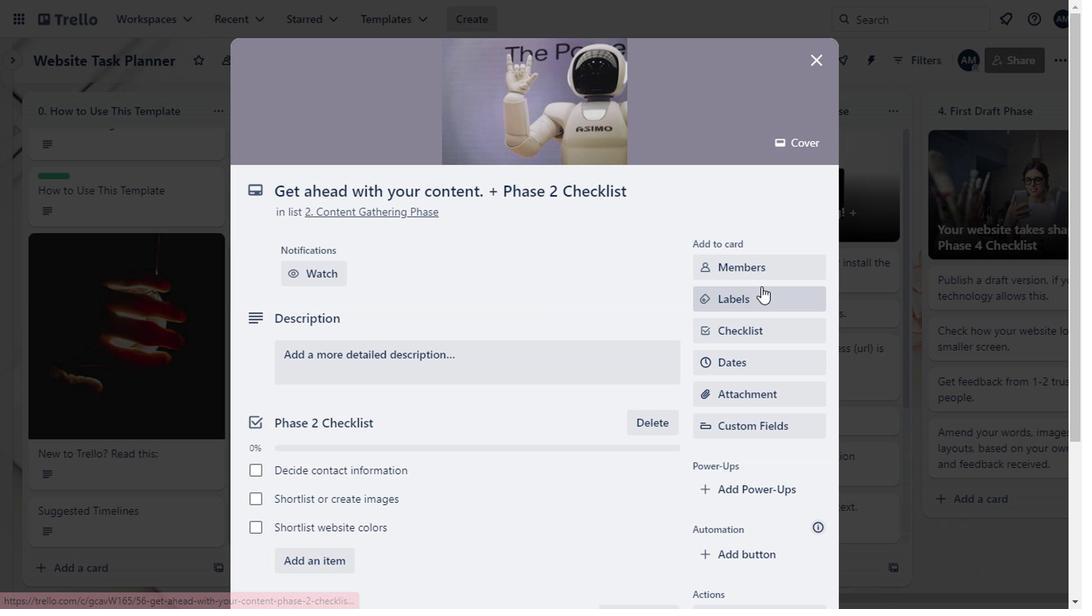 
Action: Mouse moved to (748, 362)
Screenshot: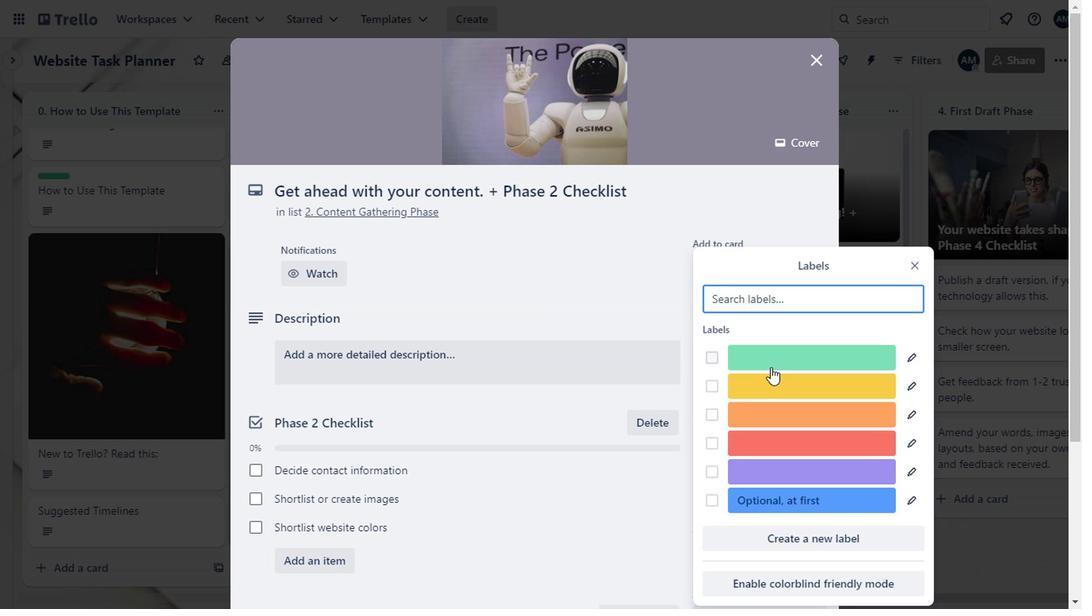 
Action: Mouse pressed left at (748, 362)
Screenshot: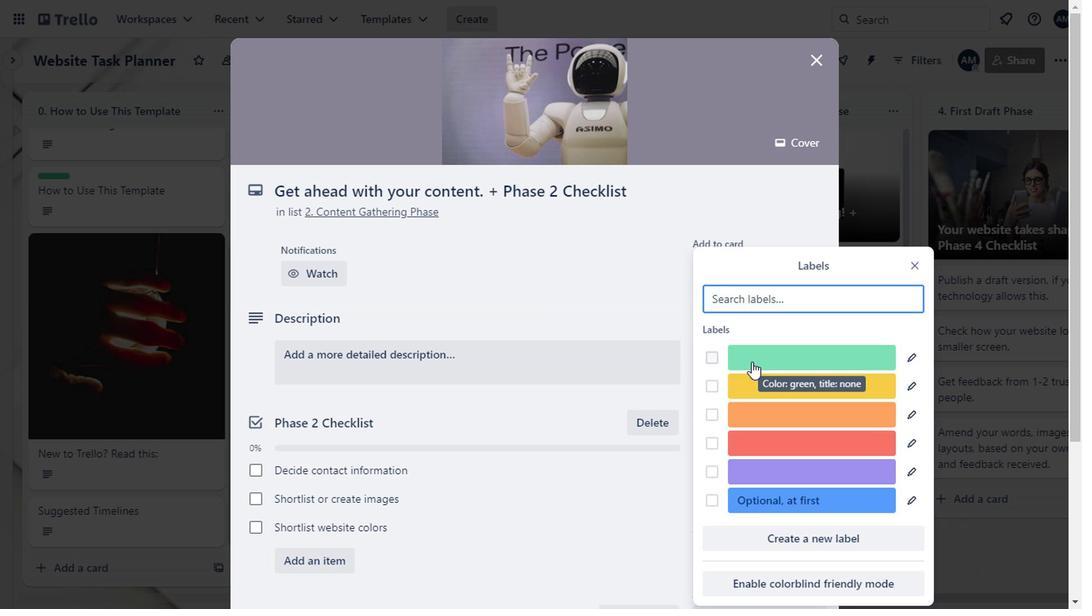 
Action: Mouse moved to (704, 422)
Screenshot: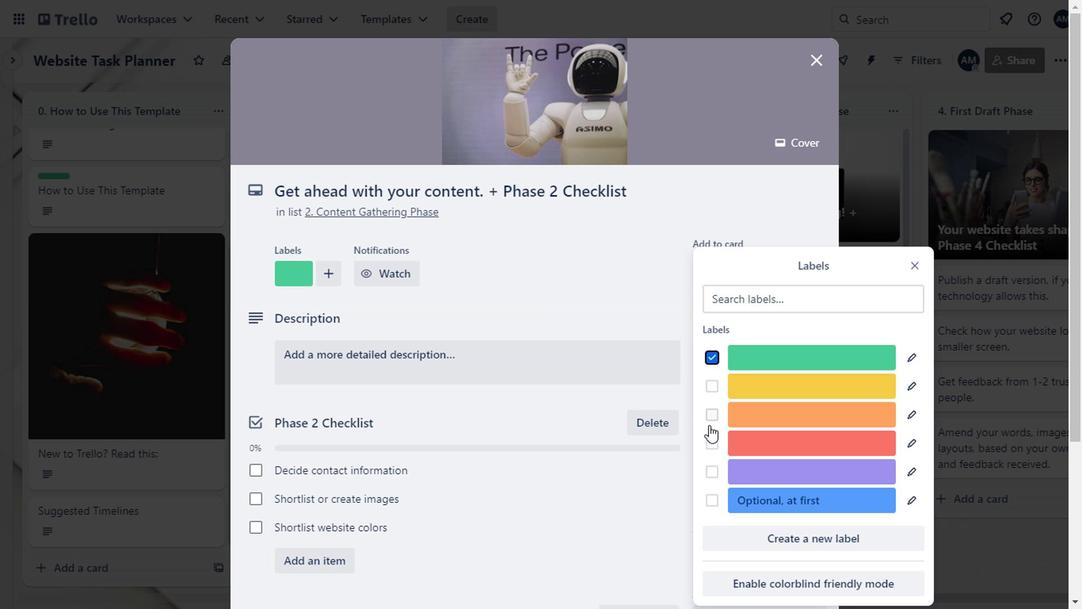 
Action: Mouse pressed left at (704, 422)
Screenshot: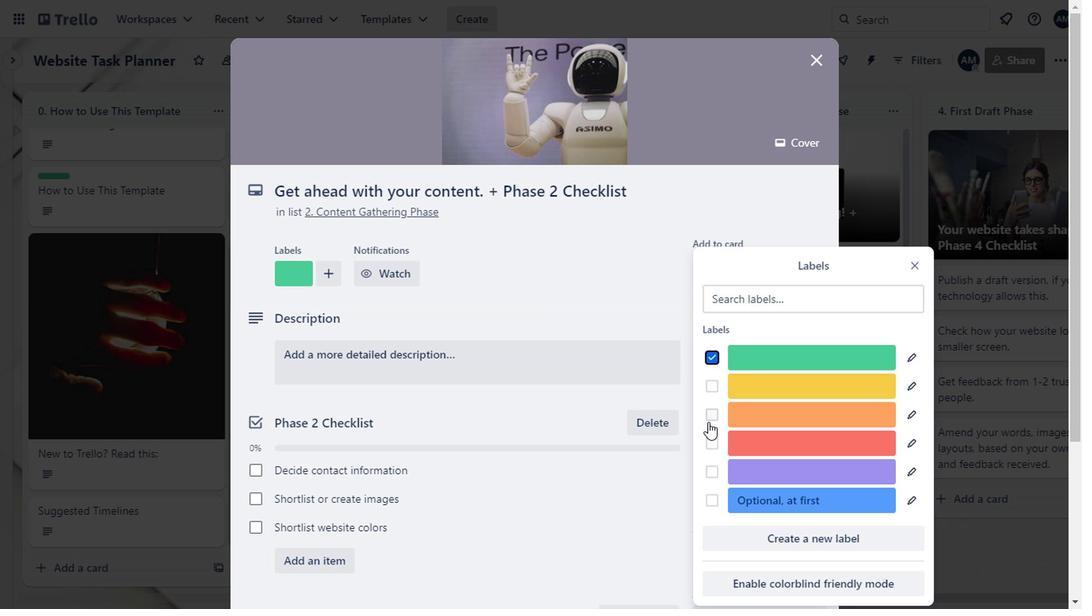 
Action: Mouse moved to (574, 316)
Screenshot: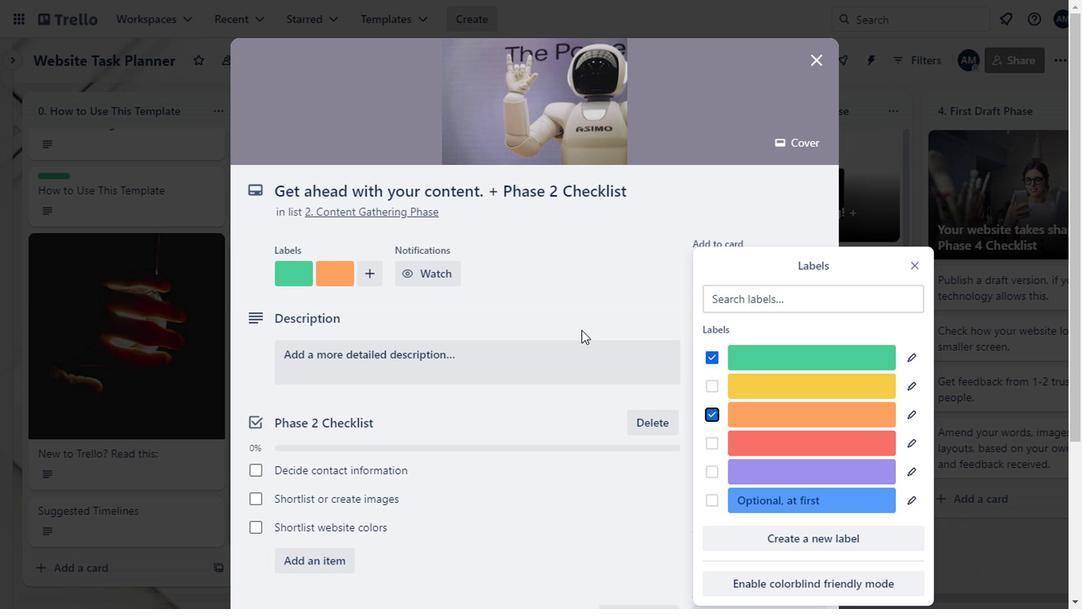 
Action: Mouse pressed left at (574, 316)
Screenshot: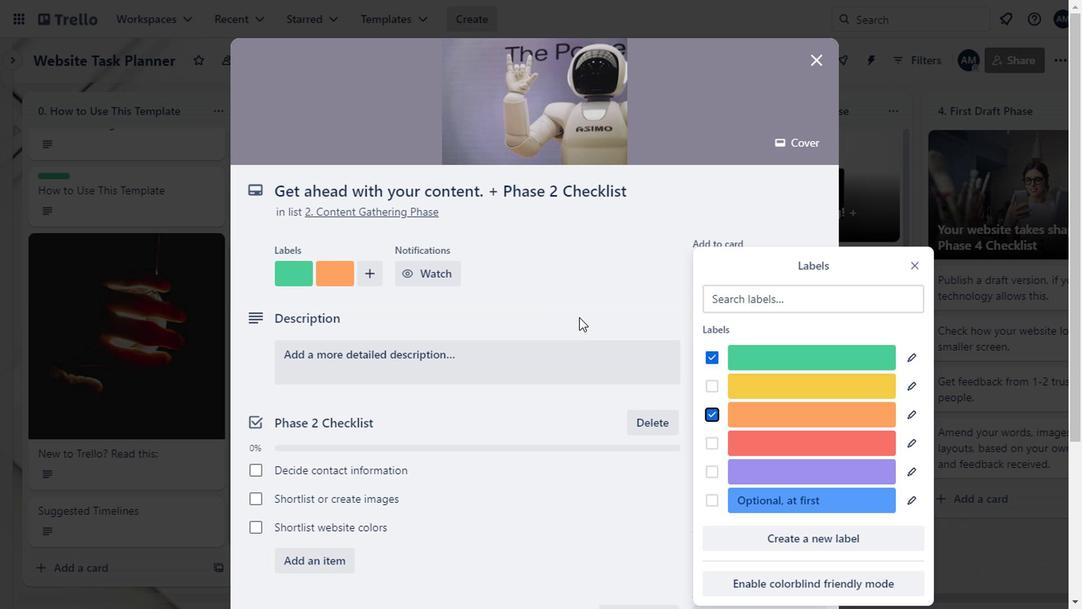 
Action: Mouse moved to (380, 343)
Screenshot: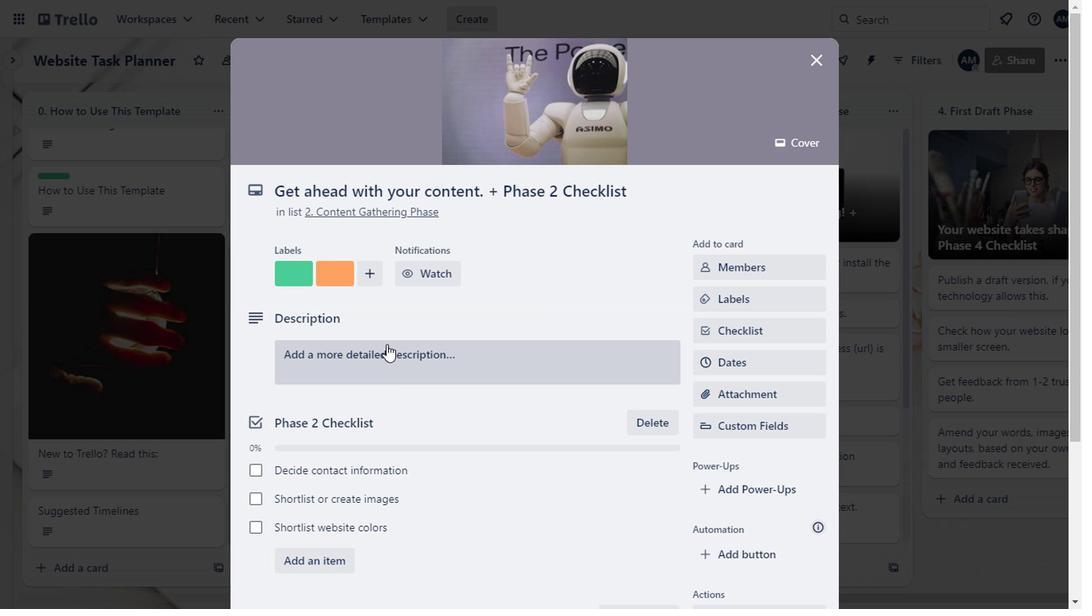 
Action: Mouse scrolled (380, 343) with delta (0, 0)
Screenshot: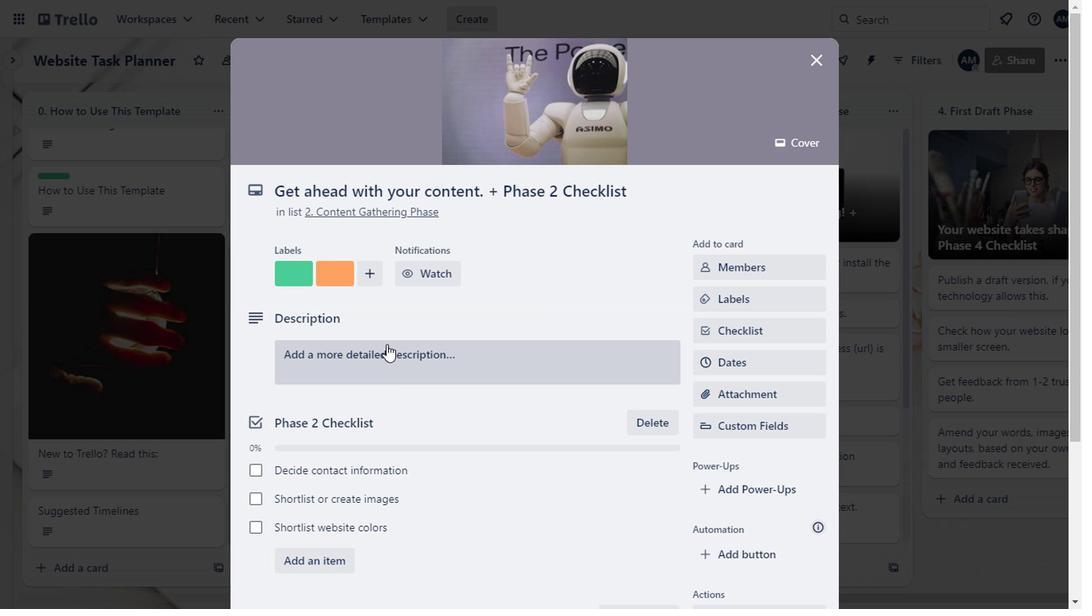 
Action: Mouse moved to (374, 343)
Screenshot: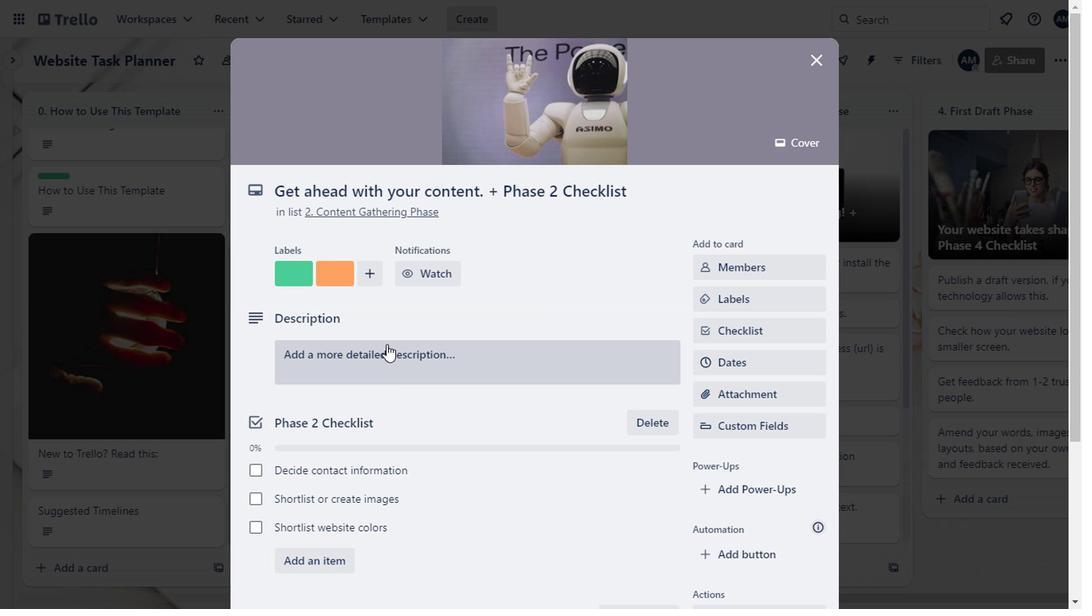 
Action: Mouse scrolled (374, 342) with delta (0, -1)
Screenshot: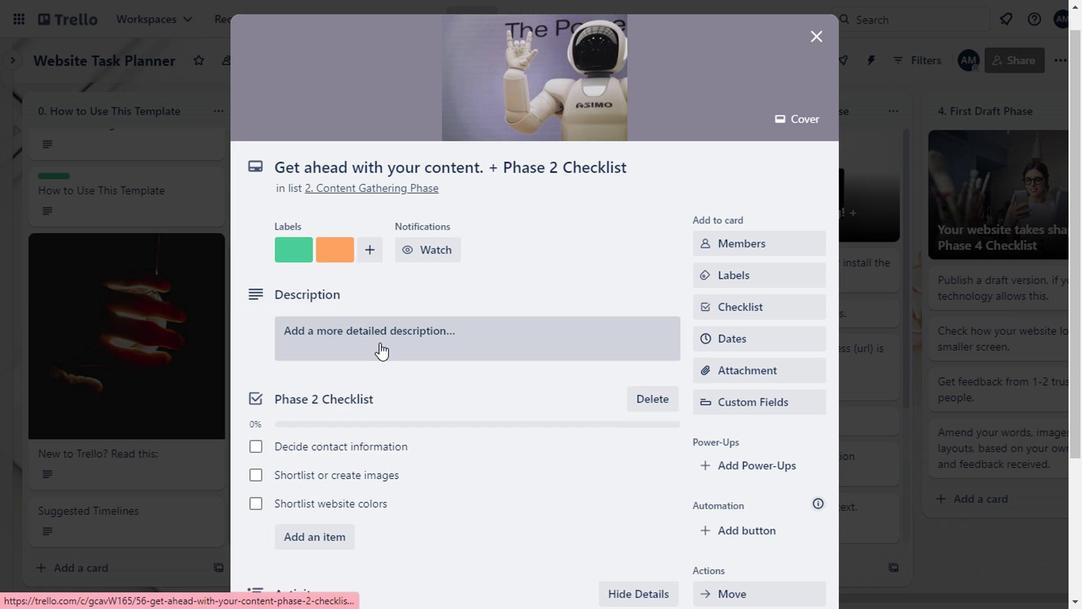
Action: Mouse moved to (298, 398)
Screenshot: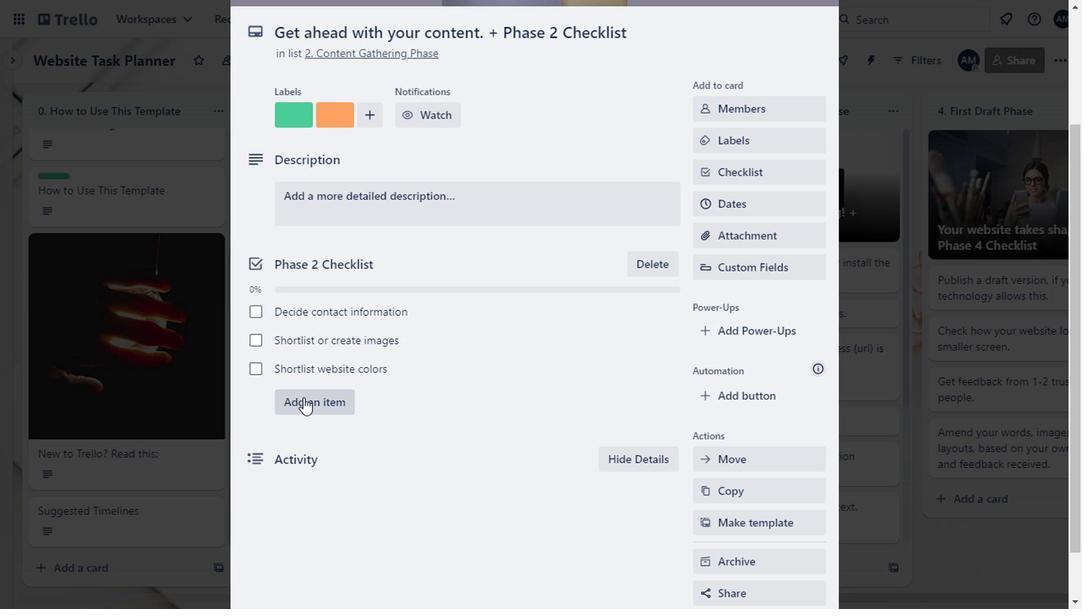 
Action: Mouse pressed left at (298, 398)
Screenshot: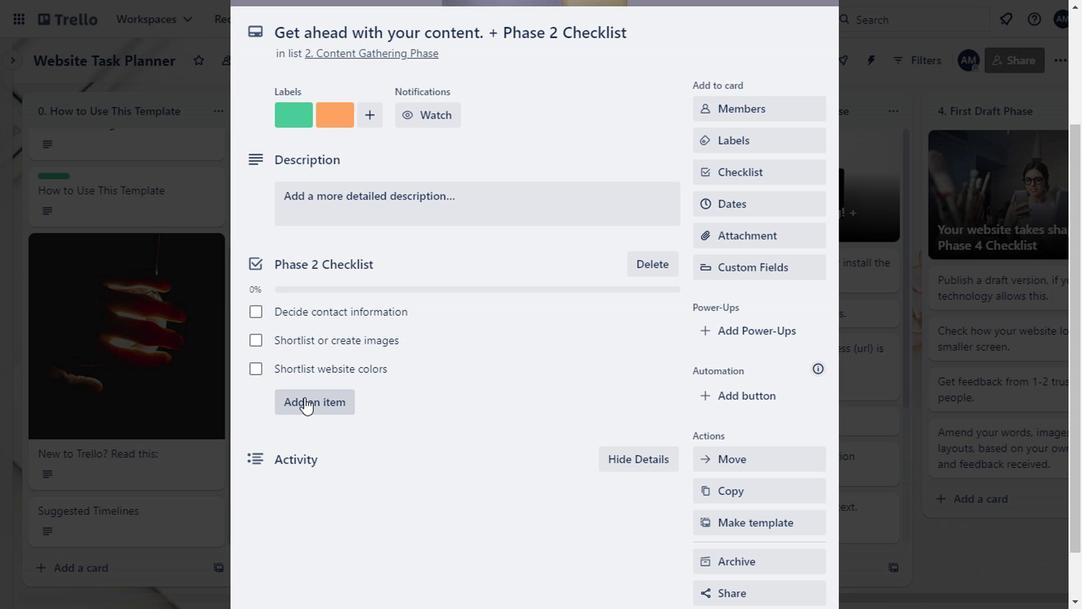 
Action: Mouse moved to (331, 399)
Screenshot: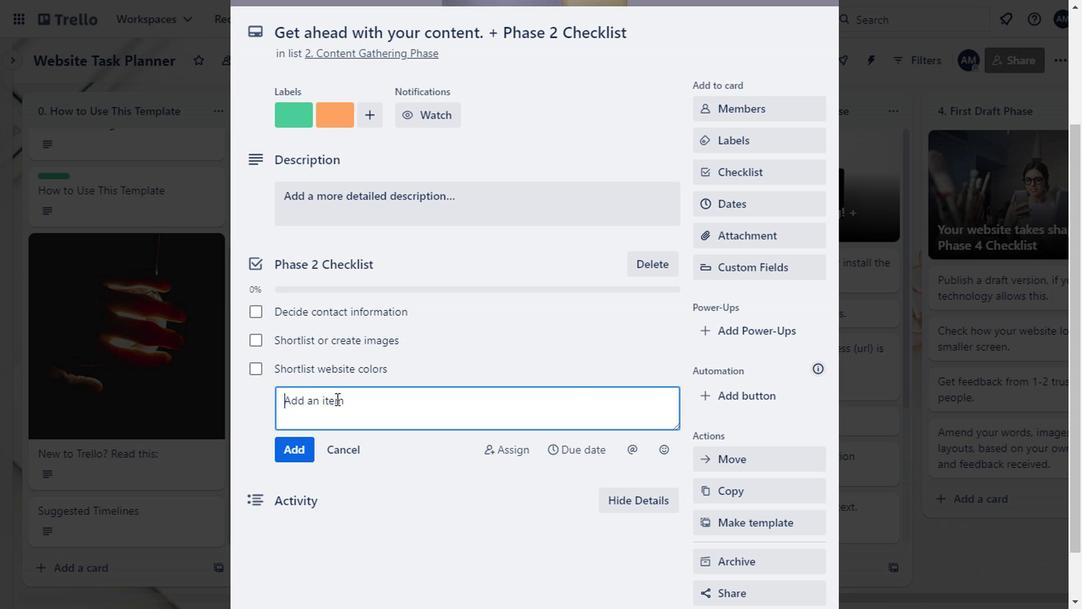 
Action: Mouse pressed left at (331, 399)
Screenshot: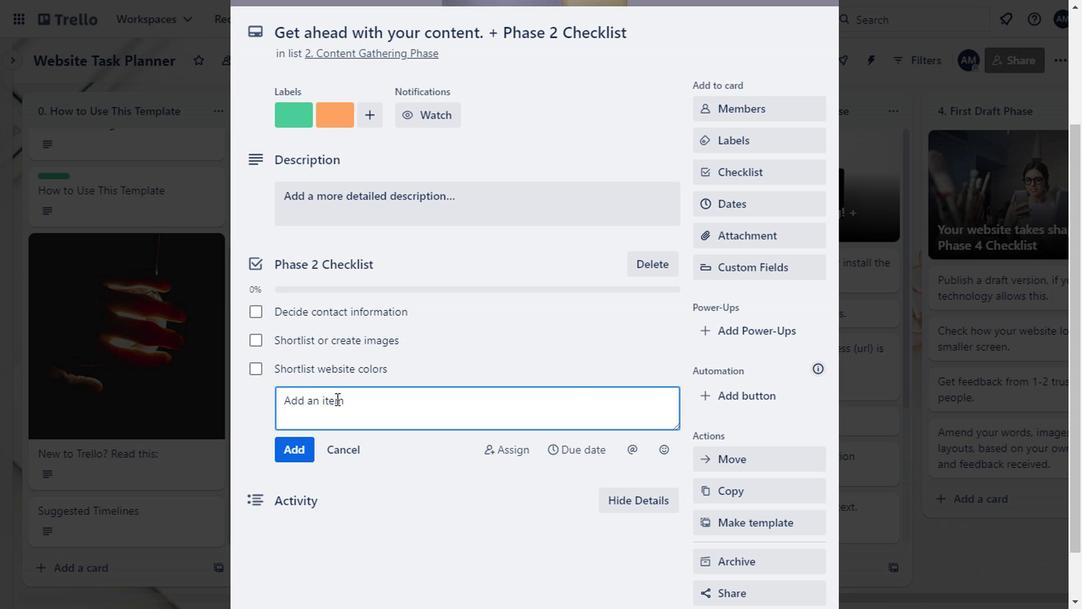 
Action: Mouse moved to (338, 403)
Screenshot: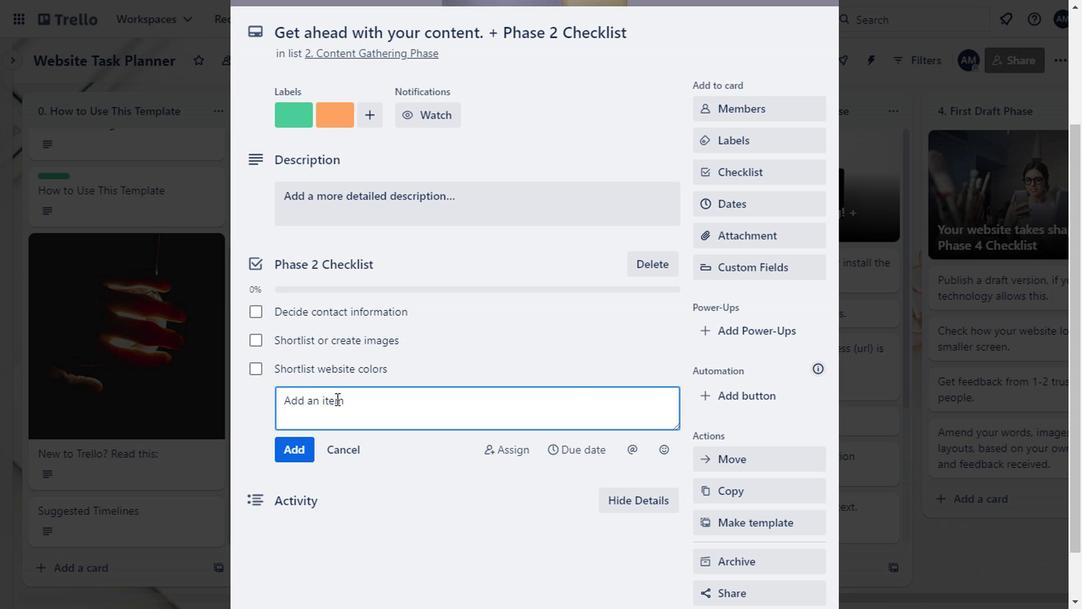 
Action: Key pressed research<Key.space>website<Key.space>
Screenshot: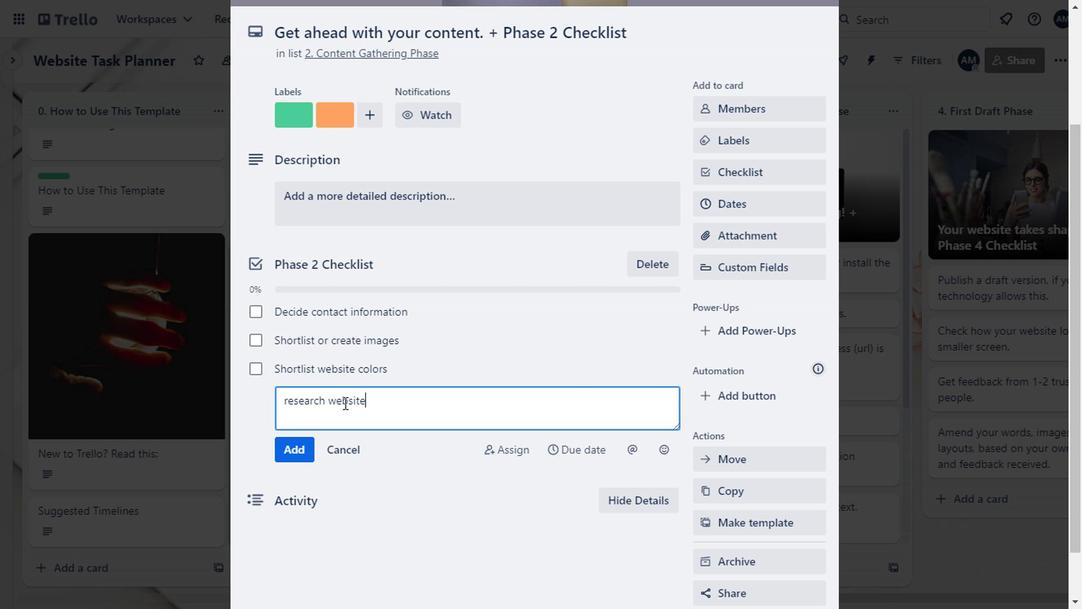 
Action: Mouse moved to (420, 413)
Screenshot: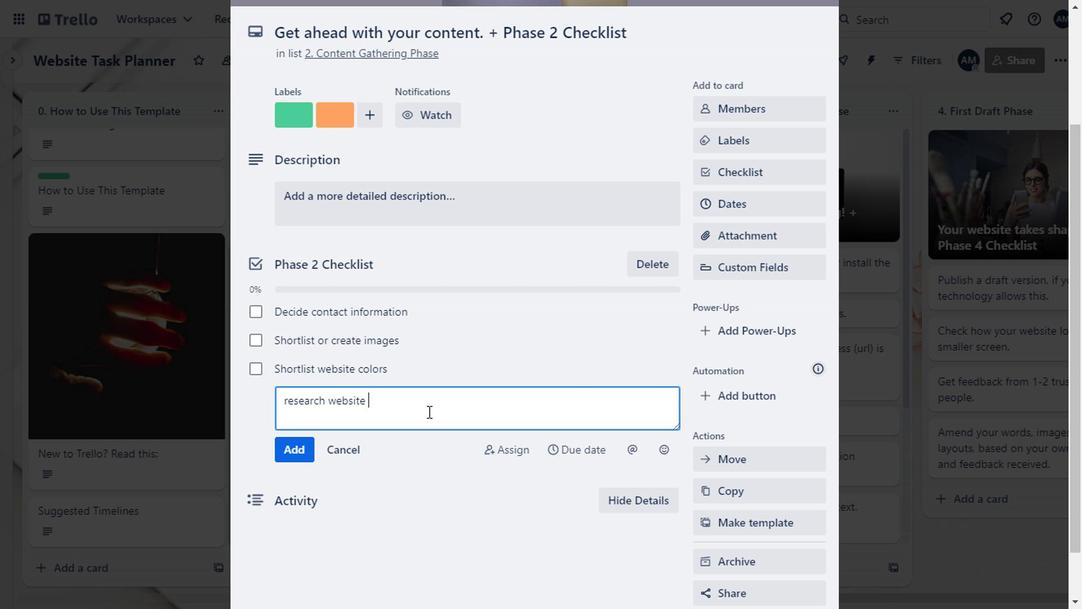 
Action: Key pressed resp<Key.backspace><Key.backspace><Key.backspace><Key.backspace>backlink
Screenshot: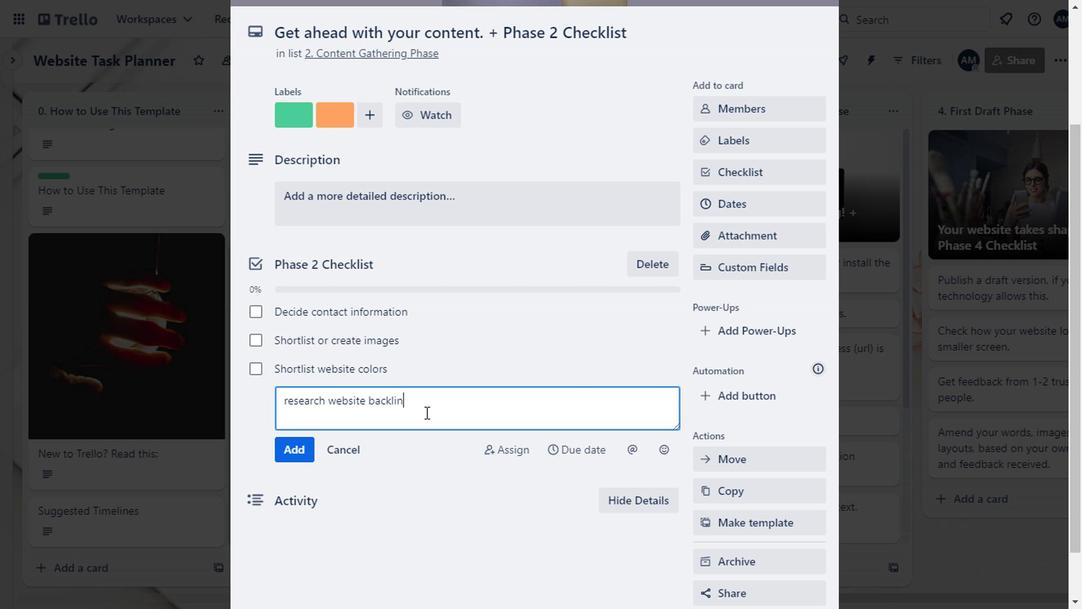
Action: Mouse moved to (377, 452)
Screenshot: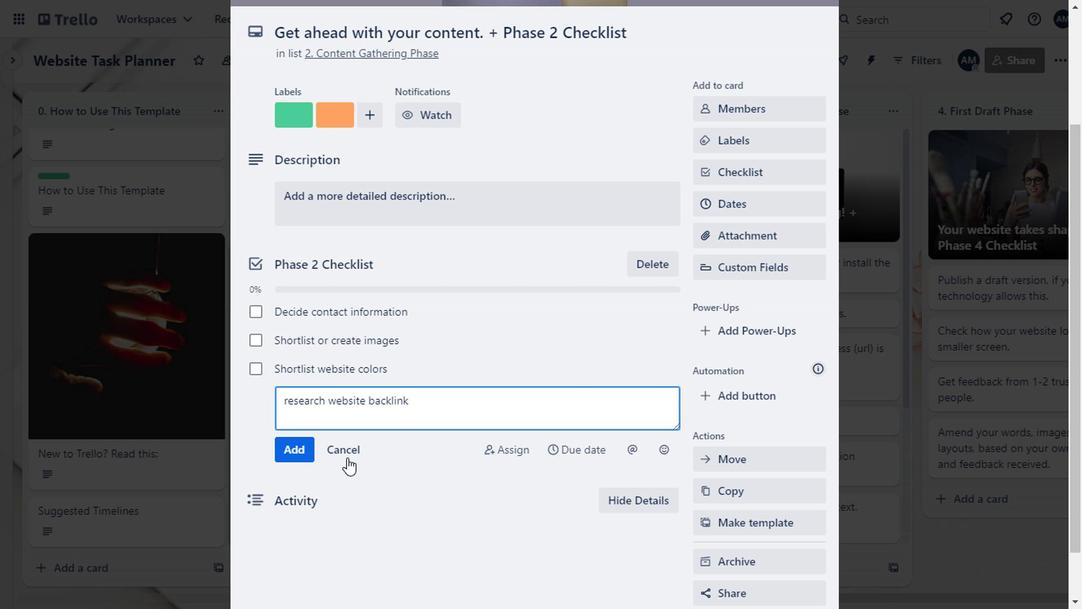 
Action: Key pressed <Key.enter>interlink<Key.enter>external<Key.space>links<Key.enter>
Screenshot: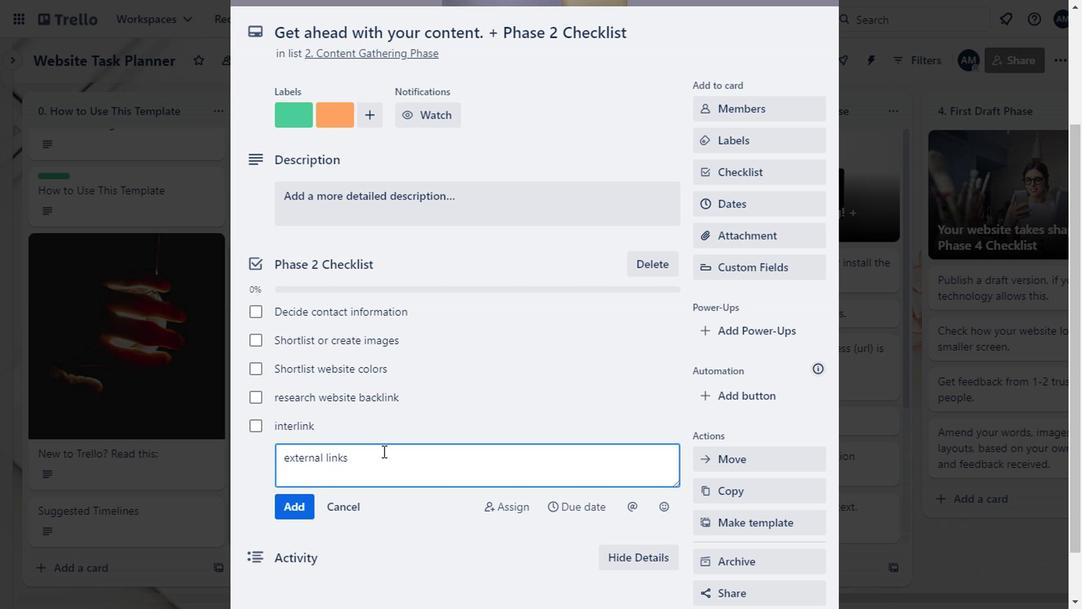 
Action: Mouse moved to (255, 316)
Screenshot: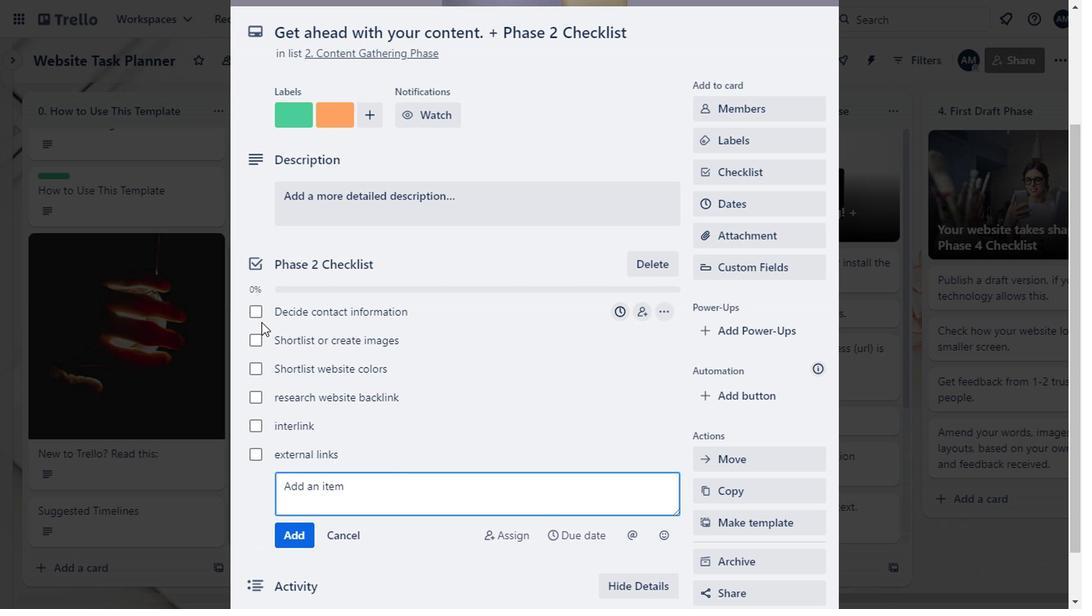 
Action: Mouse pressed left at (255, 316)
Screenshot: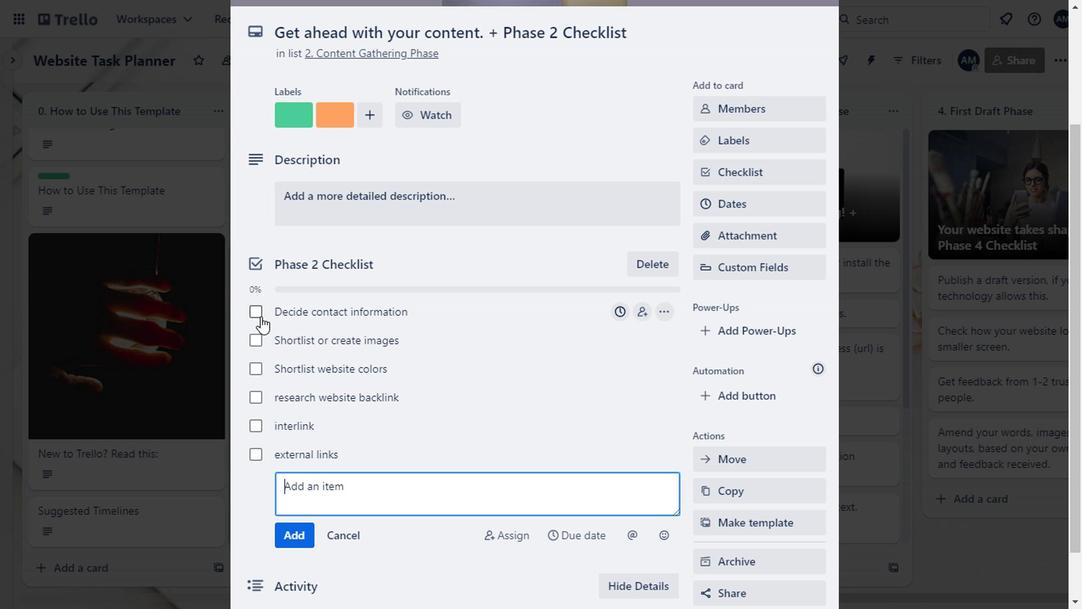 
Action: Mouse moved to (246, 343)
Screenshot: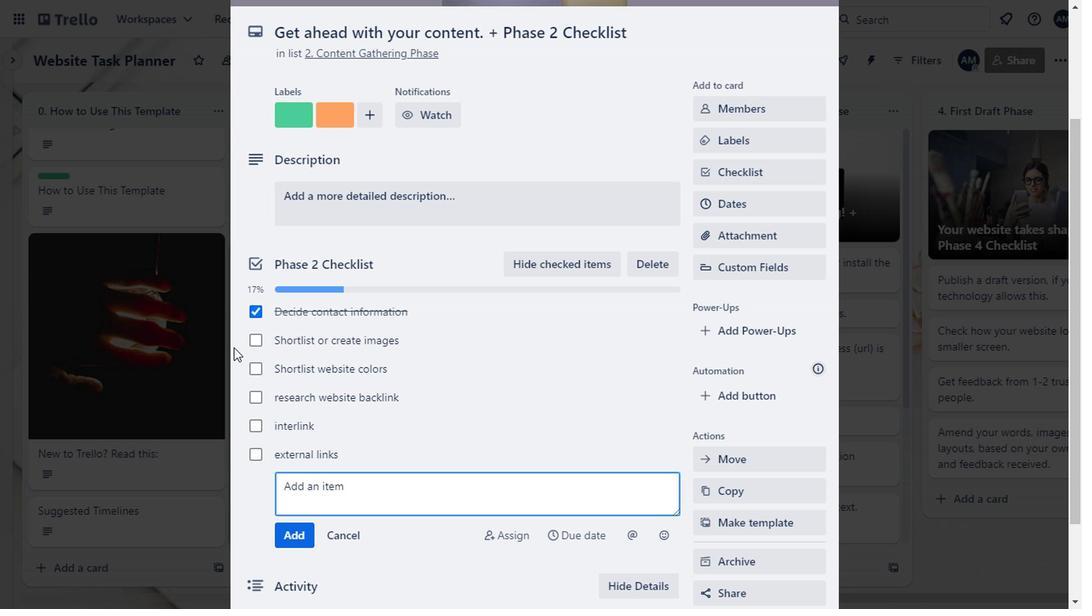 
Action: Mouse pressed left at (246, 343)
Screenshot: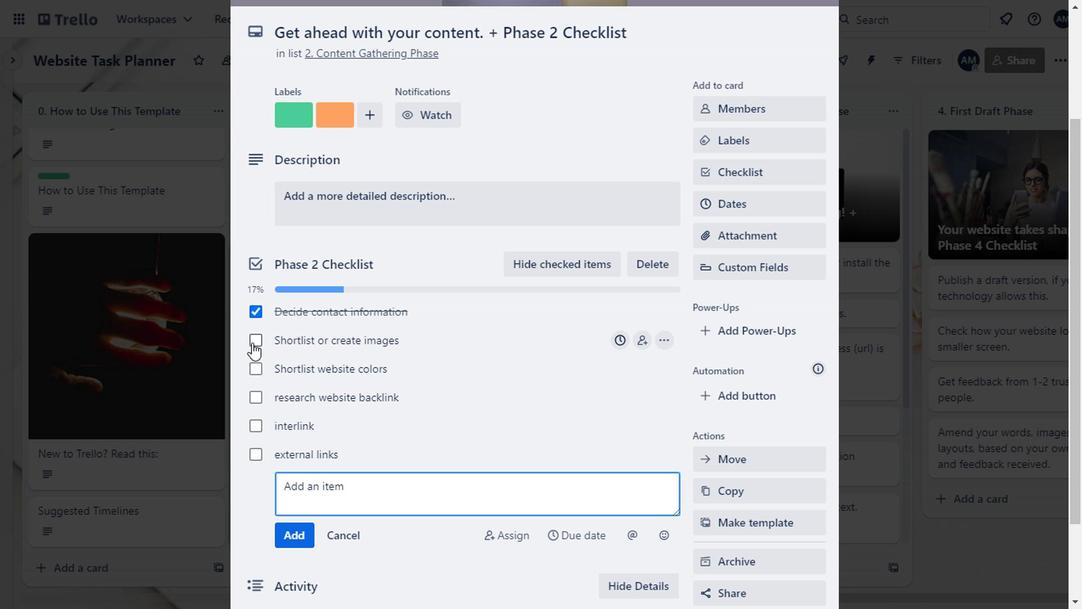 
Action: Mouse moved to (248, 370)
Screenshot: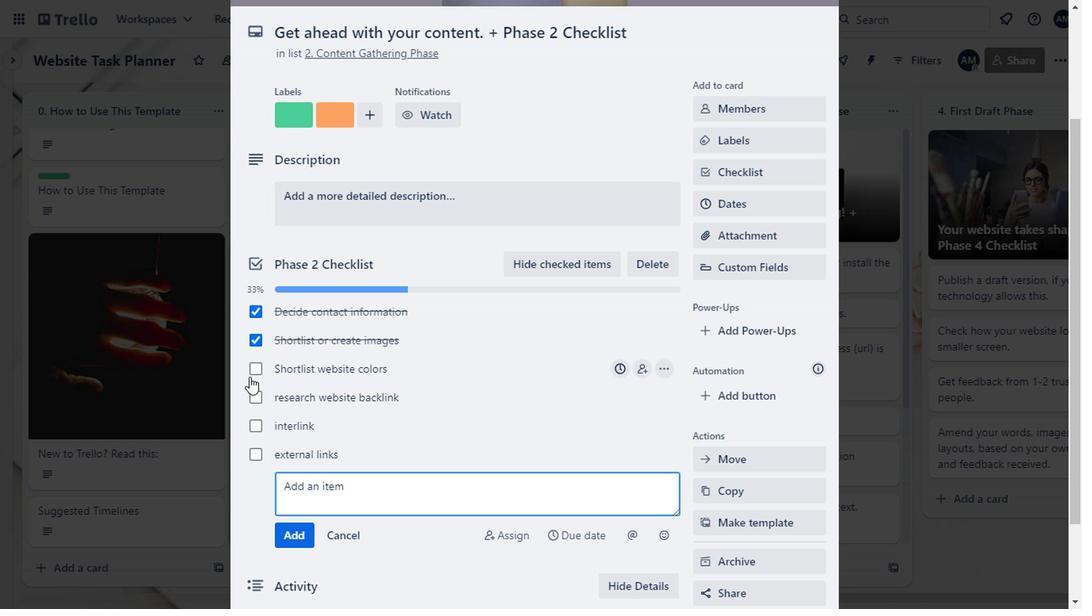 
Action: Mouse pressed left at (248, 370)
Screenshot: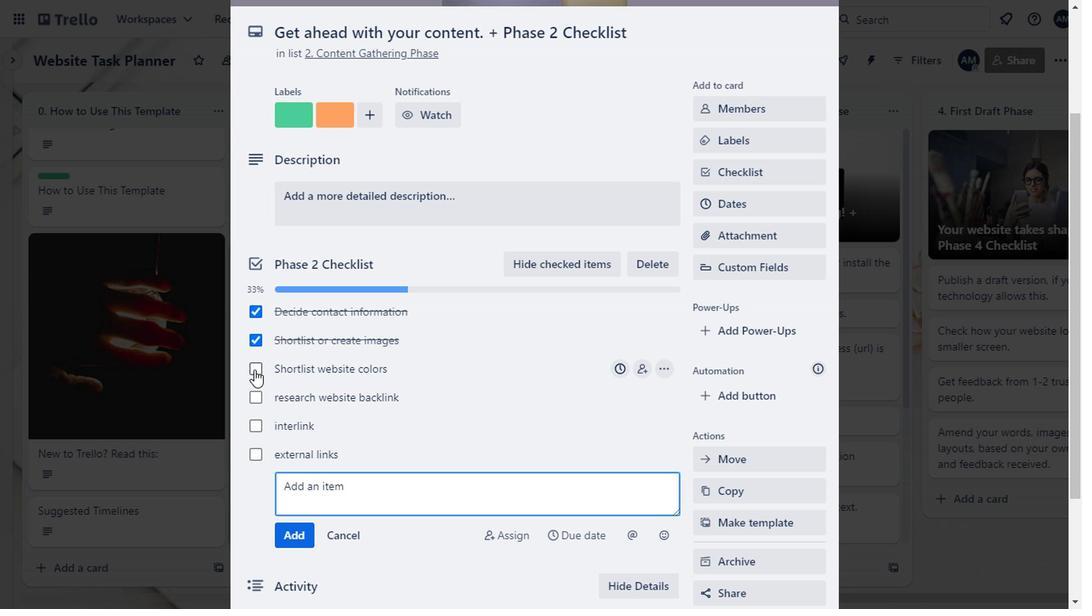 
Action: Mouse moved to (252, 399)
Screenshot: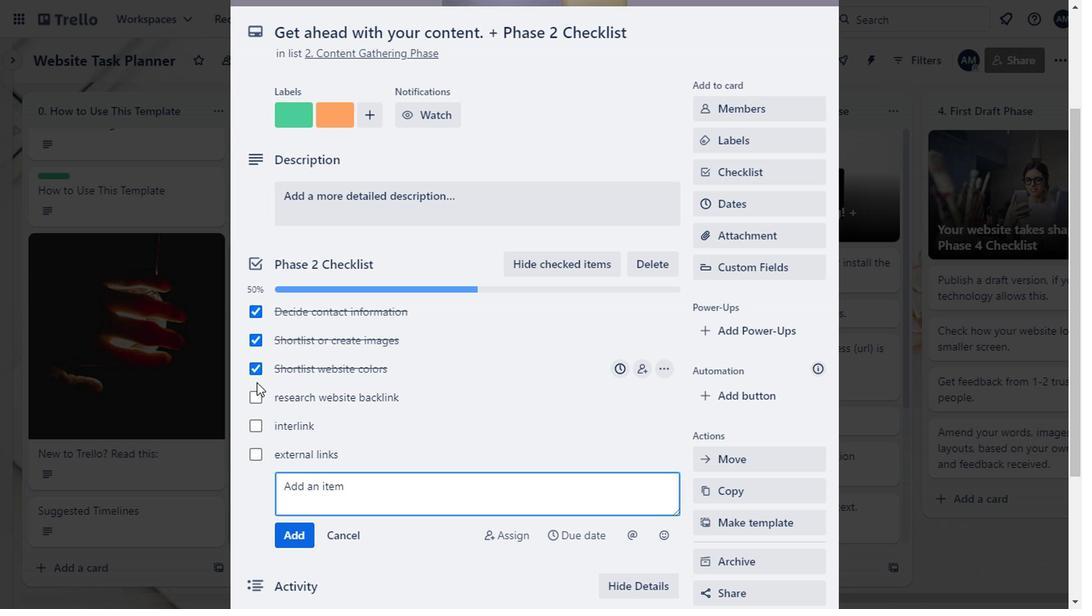 
Action: Mouse pressed left at (252, 399)
Screenshot: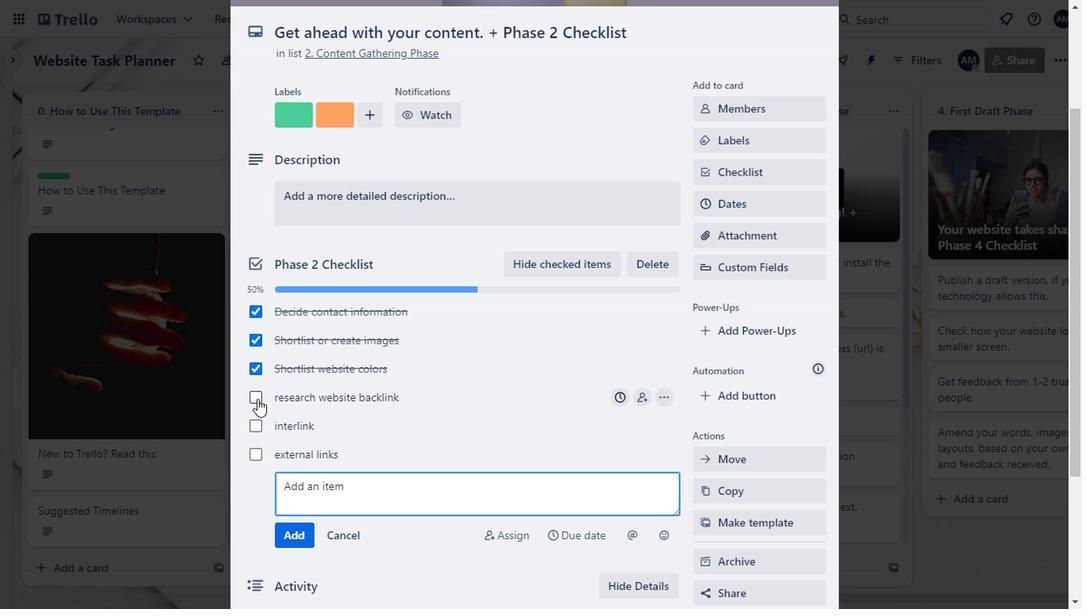 
Action: Mouse moved to (247, 430)
Screenshot: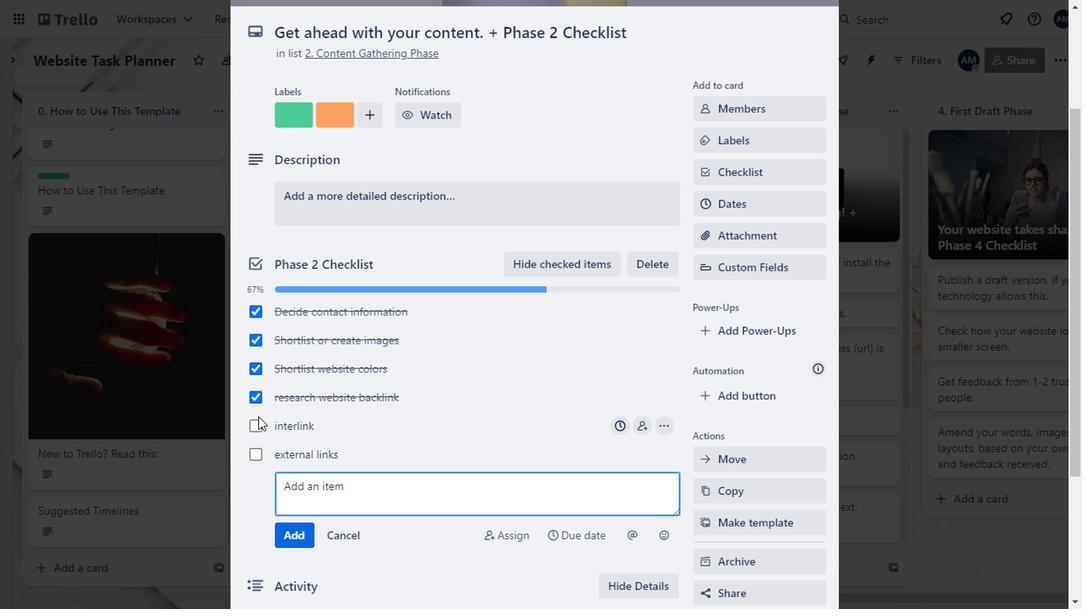 
Action: Mouse pressed left at (247, 430)
Screenshot: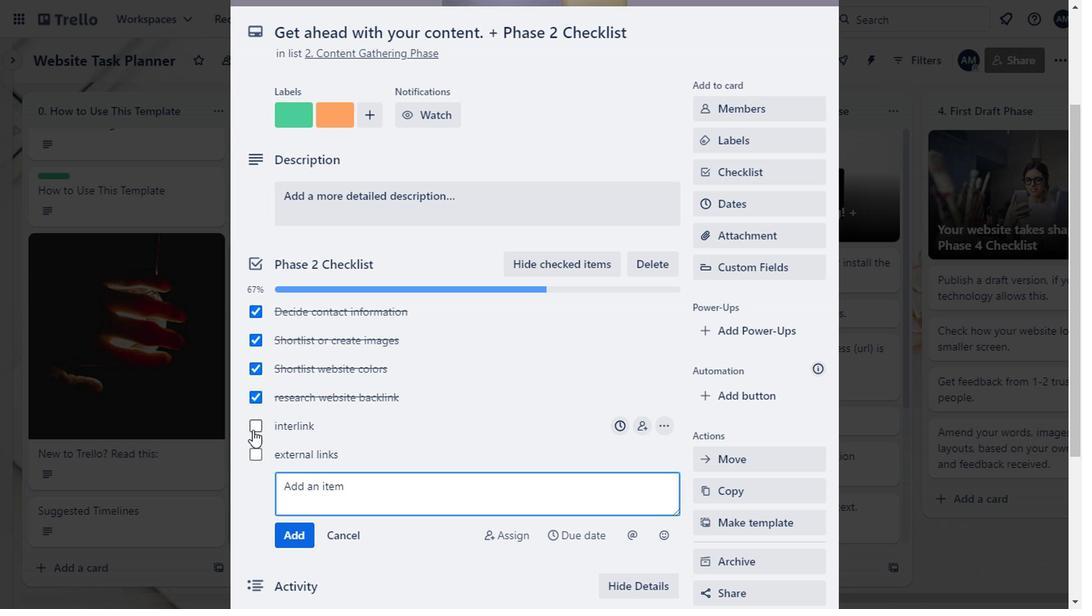 
Action: Mouse moved to (248, 449)
Screenshot: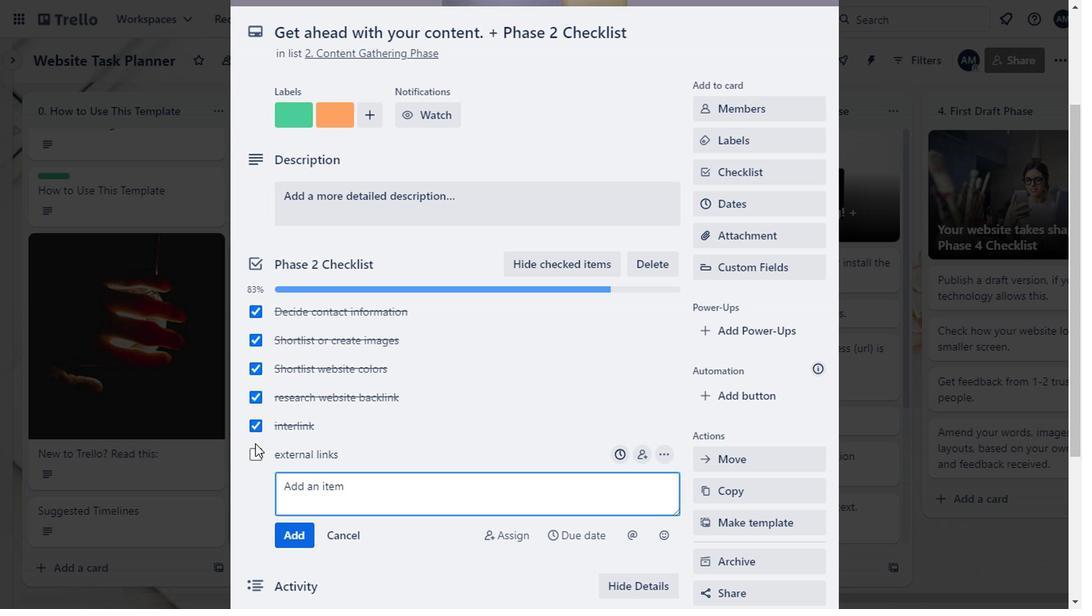 
Action: Mouse pressed left at (248, 449)
Screenshot: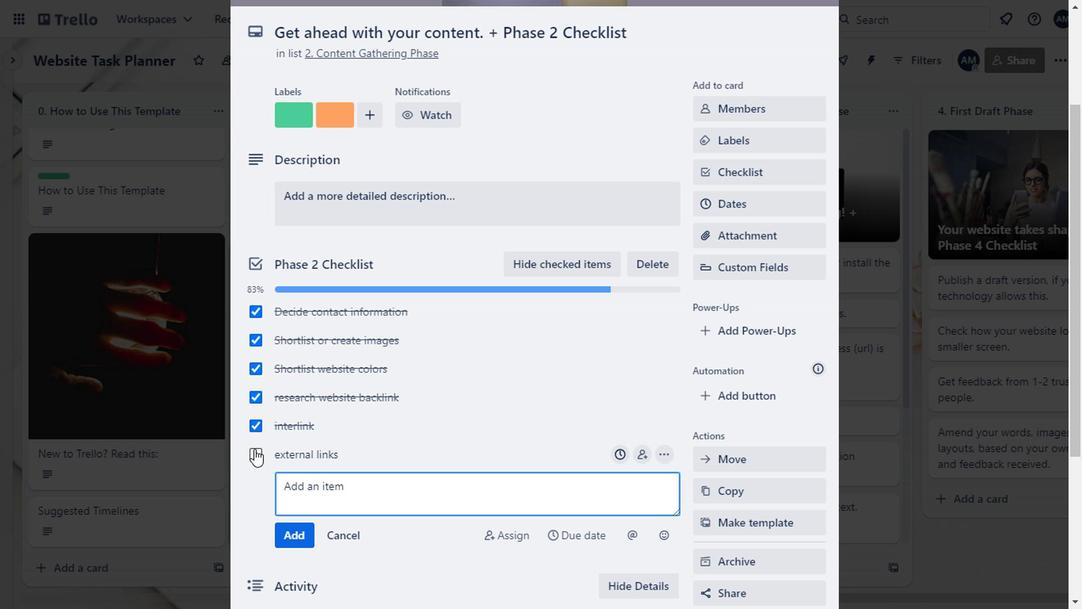 
Action: Mouse moved to (846, 398)
Screenshot: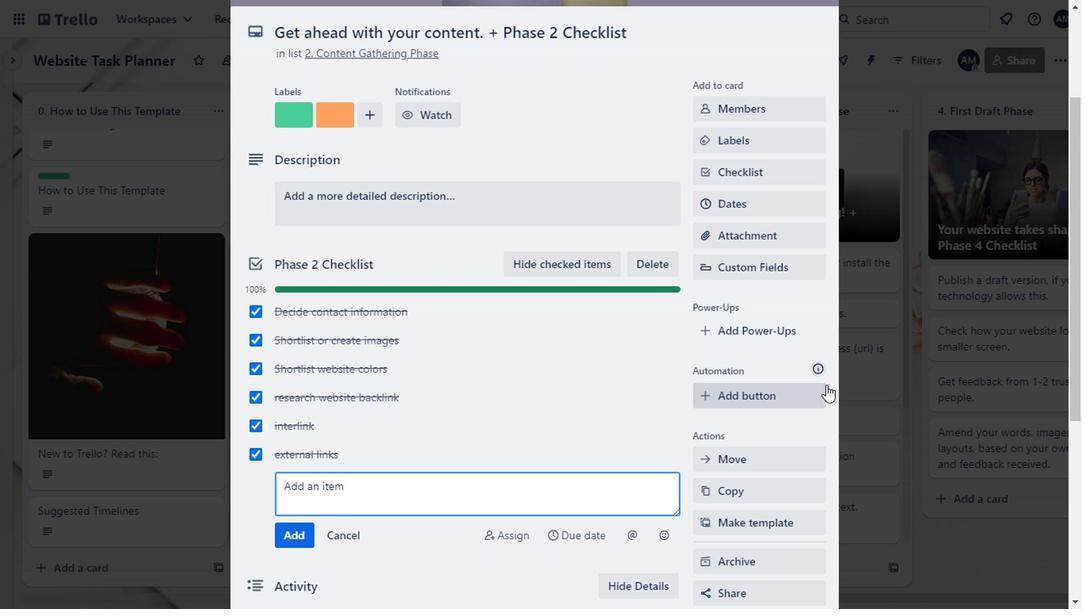 
Action: Mouse pressed left at (846, 398)
Screenshot: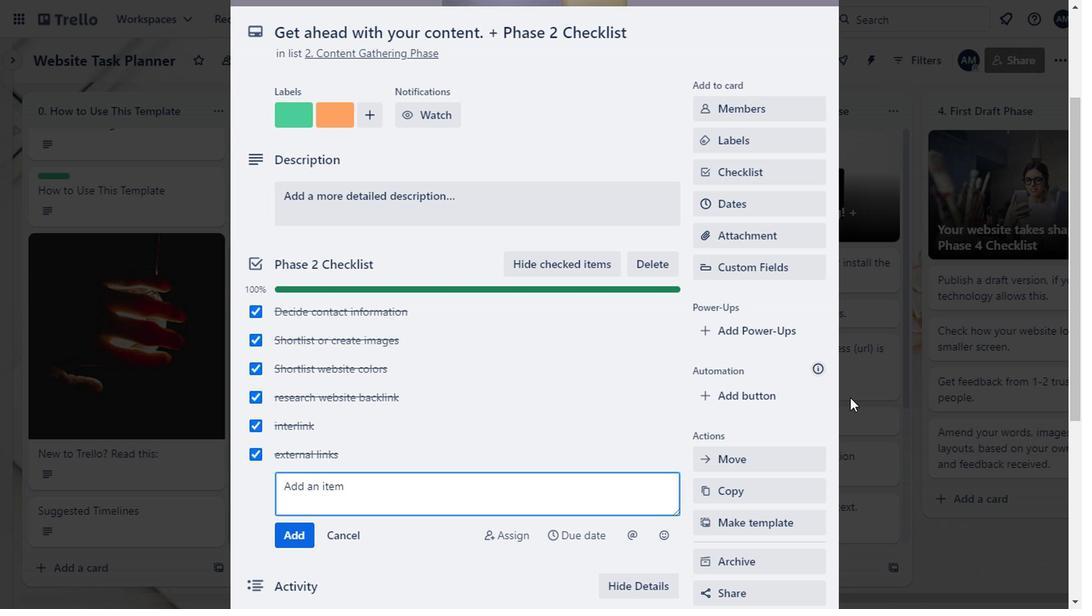 
Action: Mouse moved to (365, 341)
Screenshot: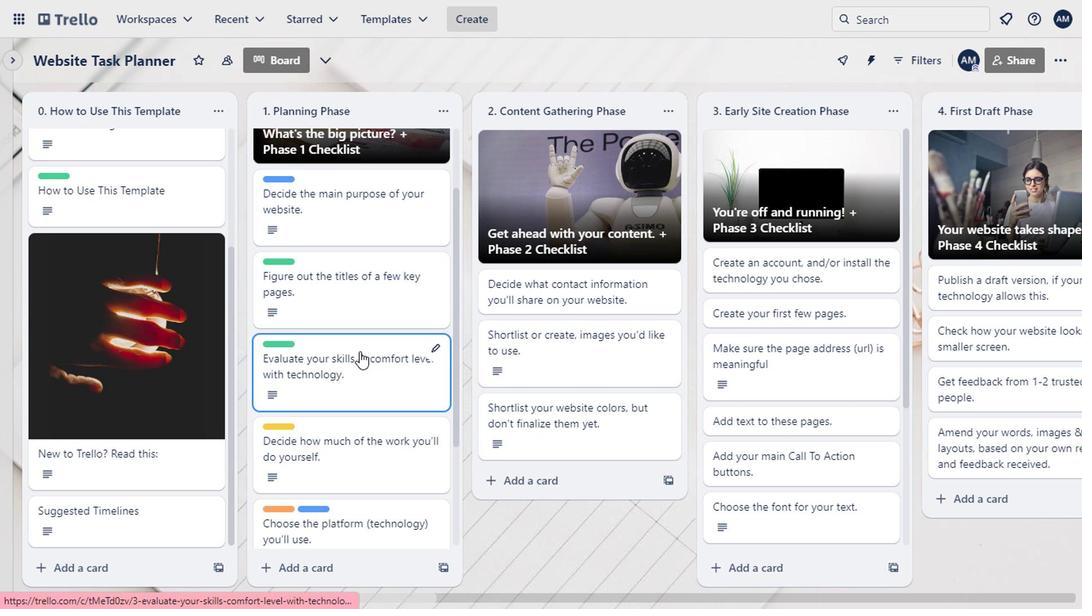 
Action: Mouse scrolled (365, 341) with delta (0, 0)
Screenshot: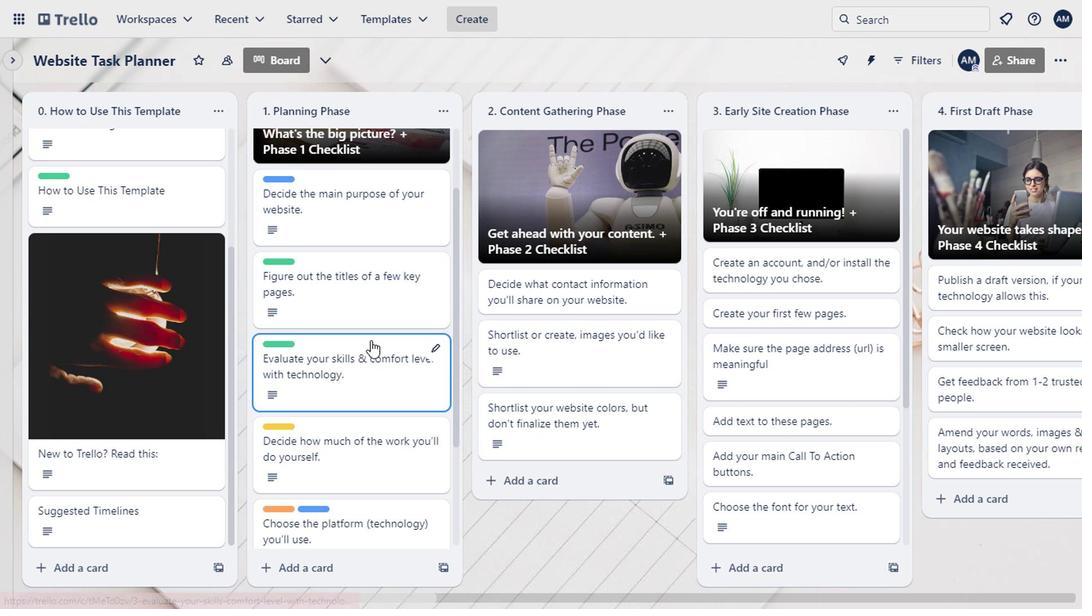 
Action: Mouse scrolled (365, 341) with delta (0, 0)
Screenshot: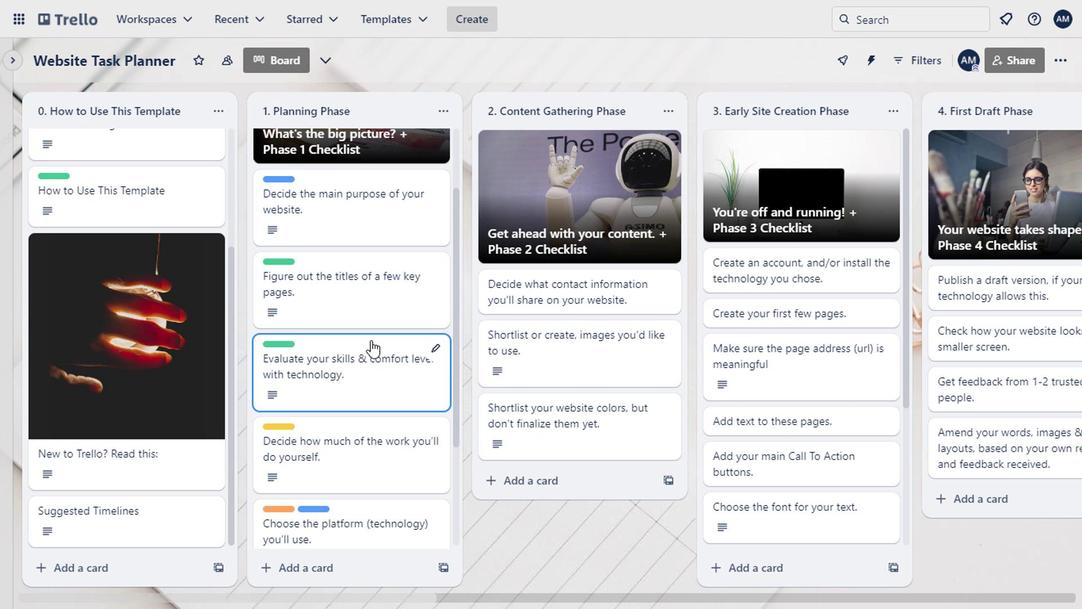 
Action: Mouse scrolled (365, 341) with delta (0, 0)
Screenshot: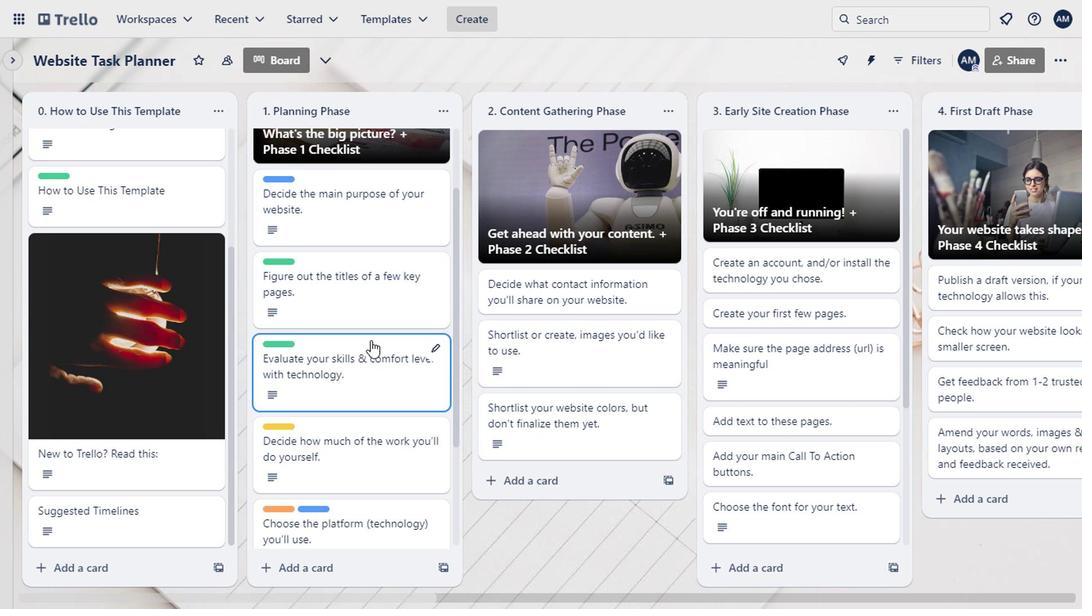
Action: Mouse moved to (595, 293)
Screenshot: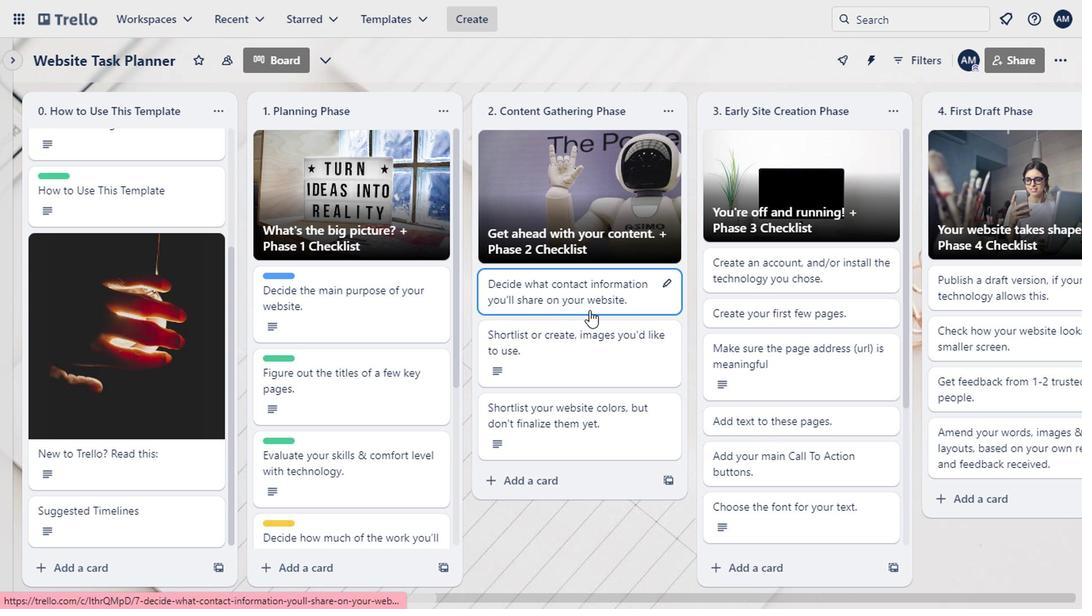 
Action: Mouse pressed left at (595, 293)
Screenshot: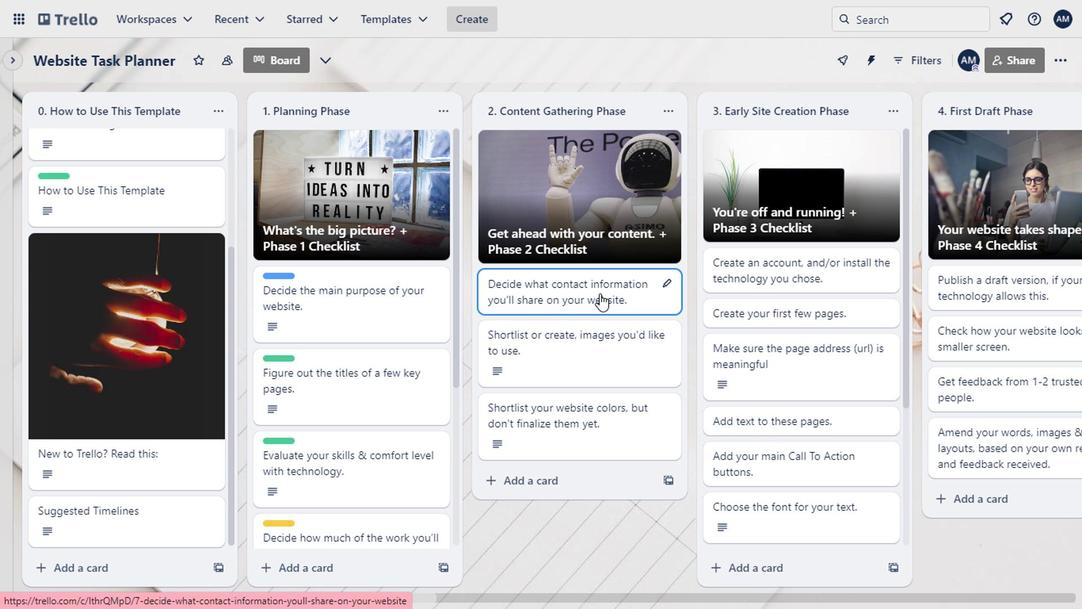 
Action: Mouse moved to (769, 172)
Screenshot: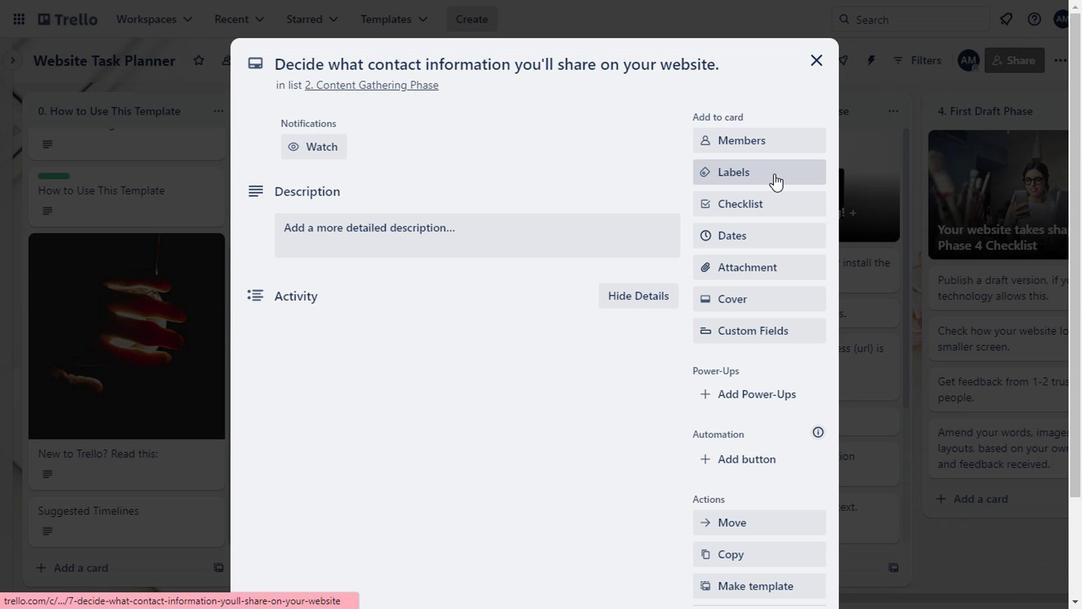 
Action: Mouse pressed left at (769, 172)
Screenshot: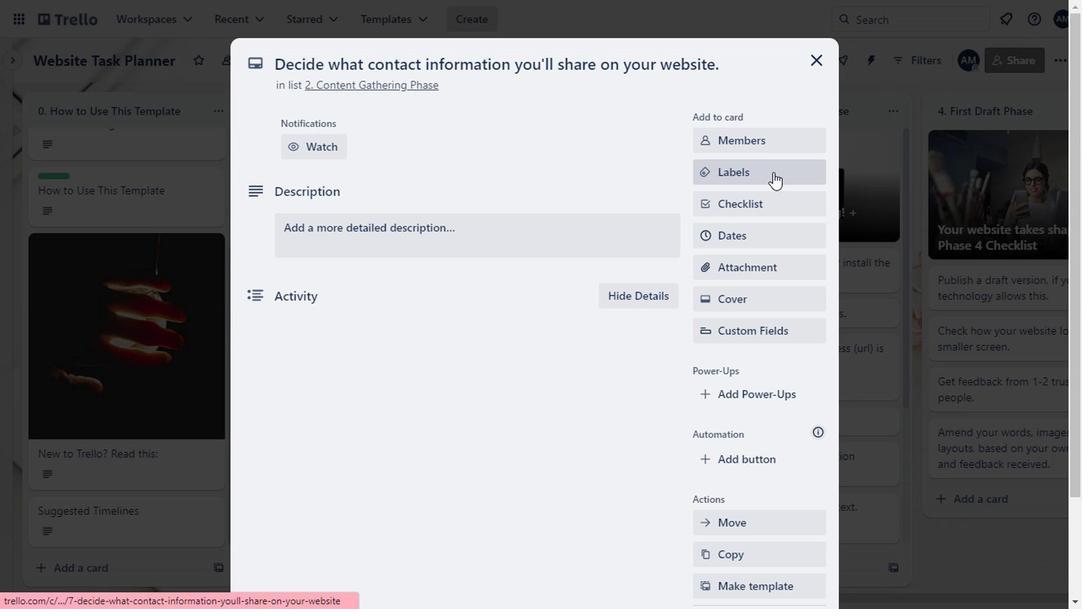 
Action: Mouse moved to (719, 419)
Screenshot: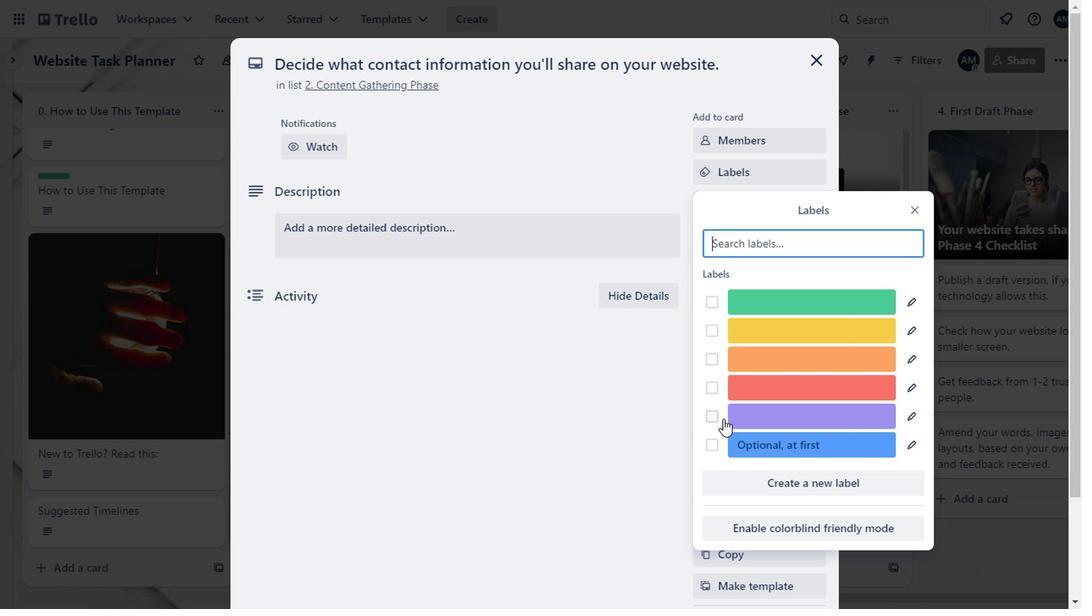 
Action: Mouse pressed left at (719, 419)
Screenshot: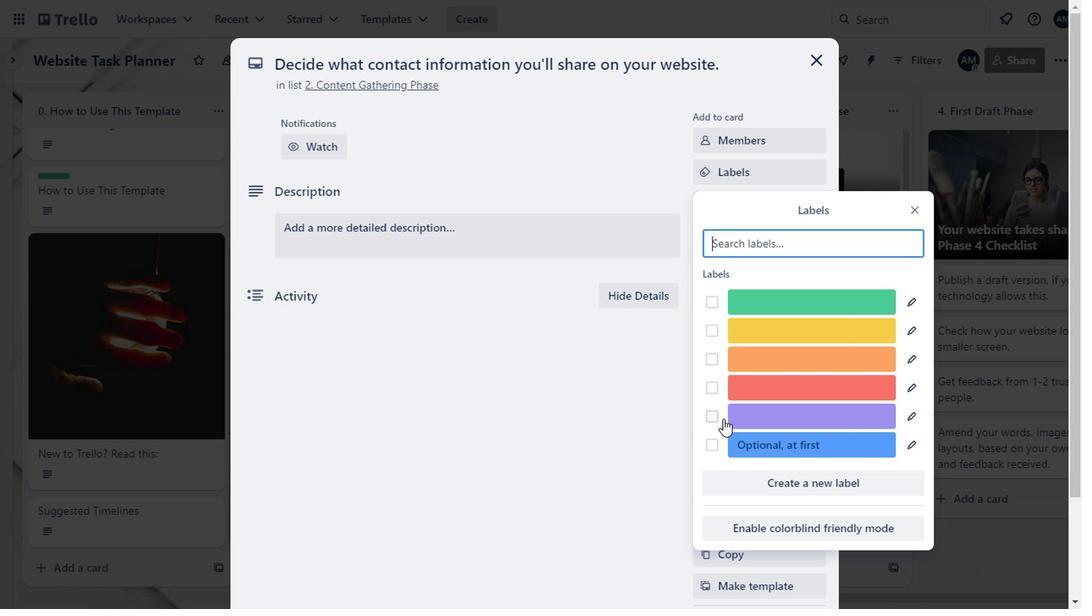 
Action: Mouse moved to (525, 312)
Screenshot: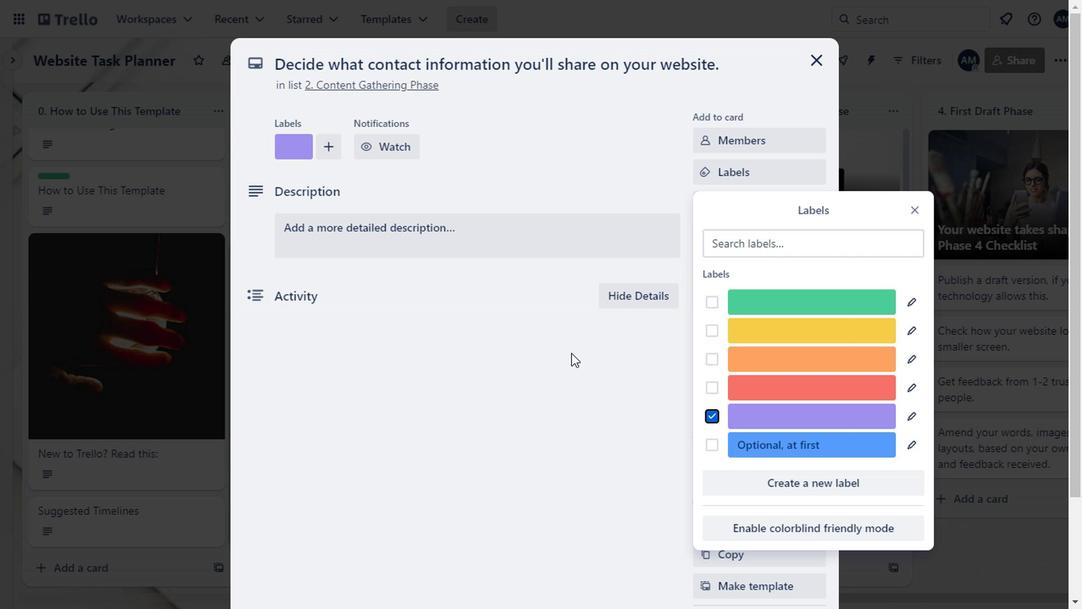 
Action: Mouse pressed left at (525, 312)
Screenshot: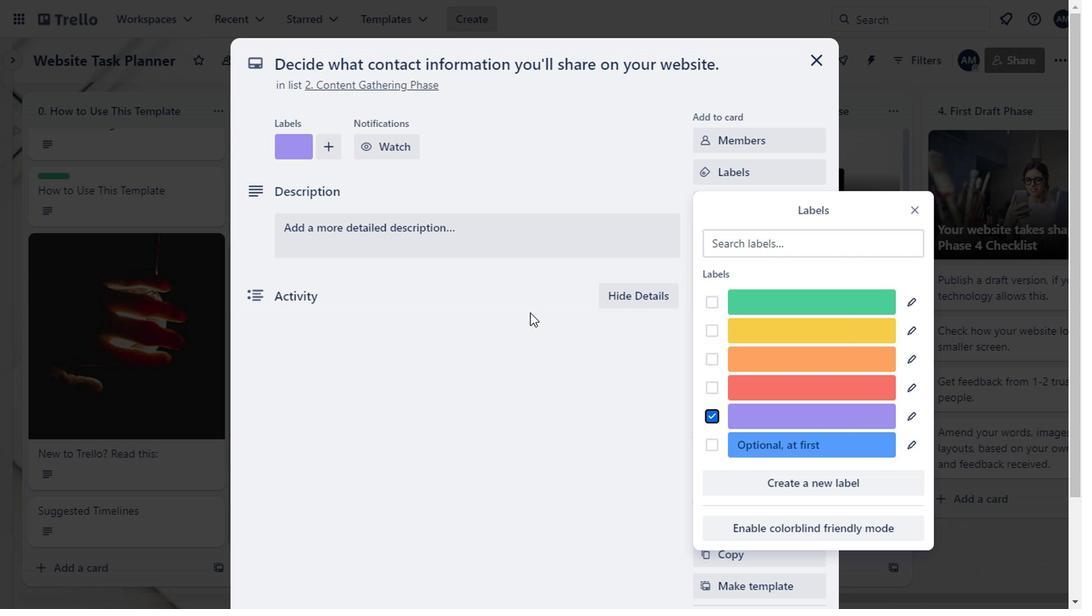 
Action: Mouse moved to (346, 232)
Screenshot: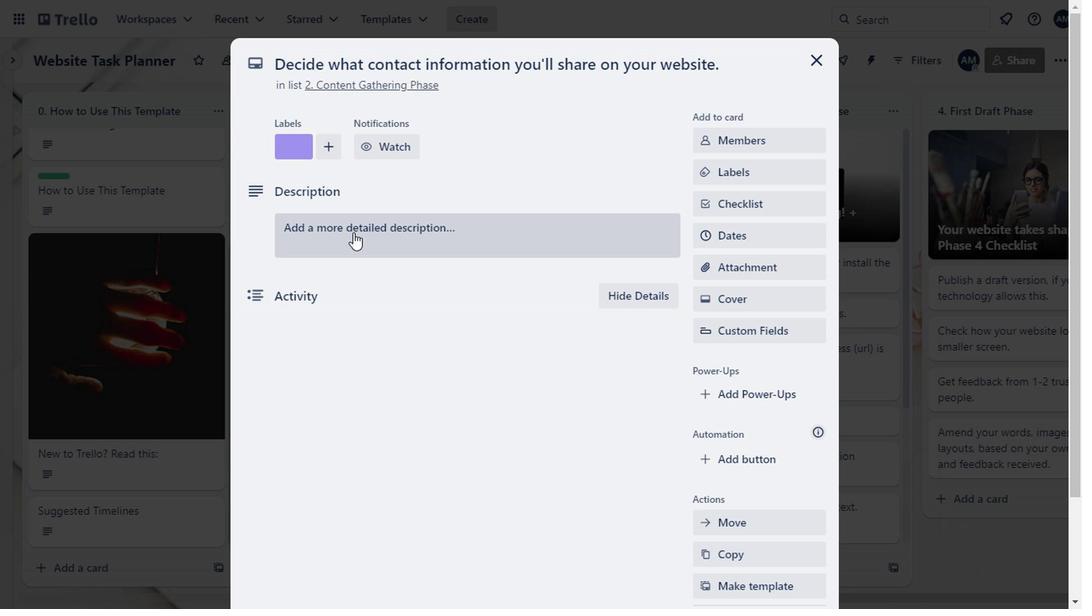 
Action: Mouse pressed left at (346, 232)
Screenshot: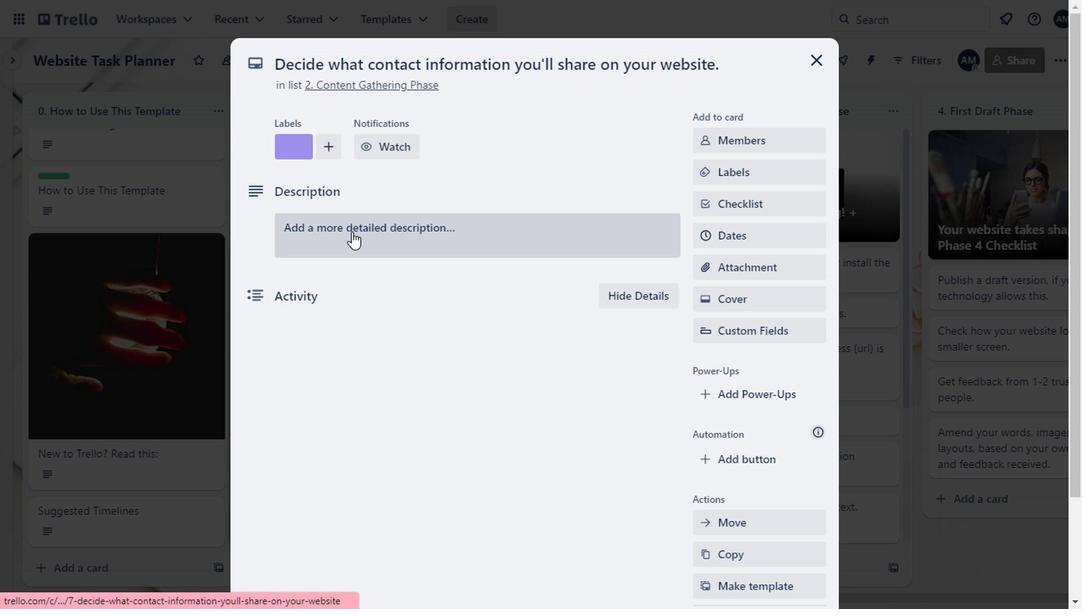 
Action: Mouse moved to (332, 277)
Screenshot: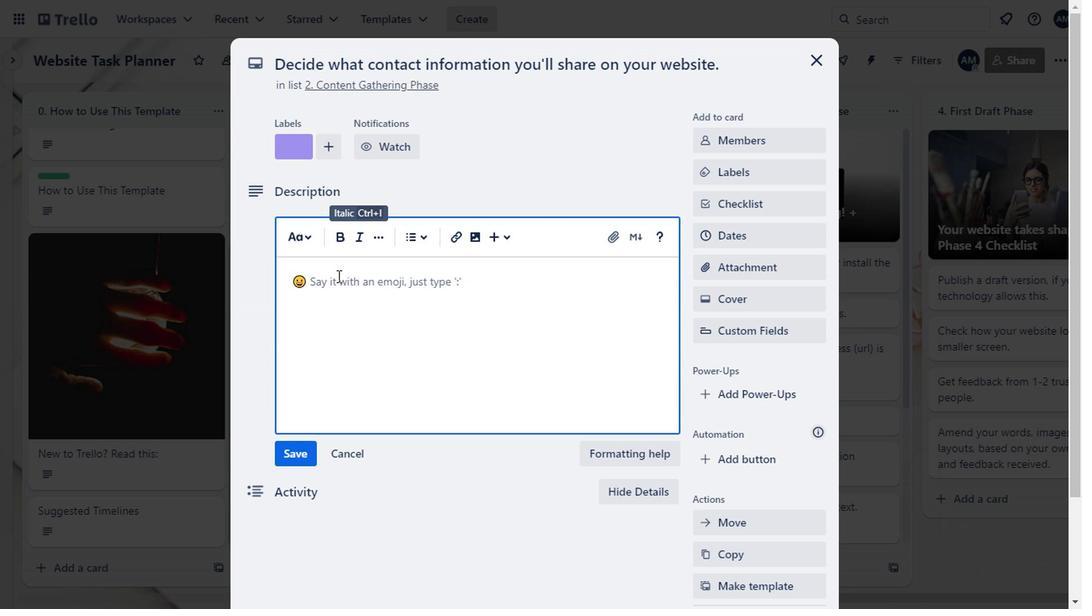 
Action: Mouse pressed left at (332, 277)
Screenshot: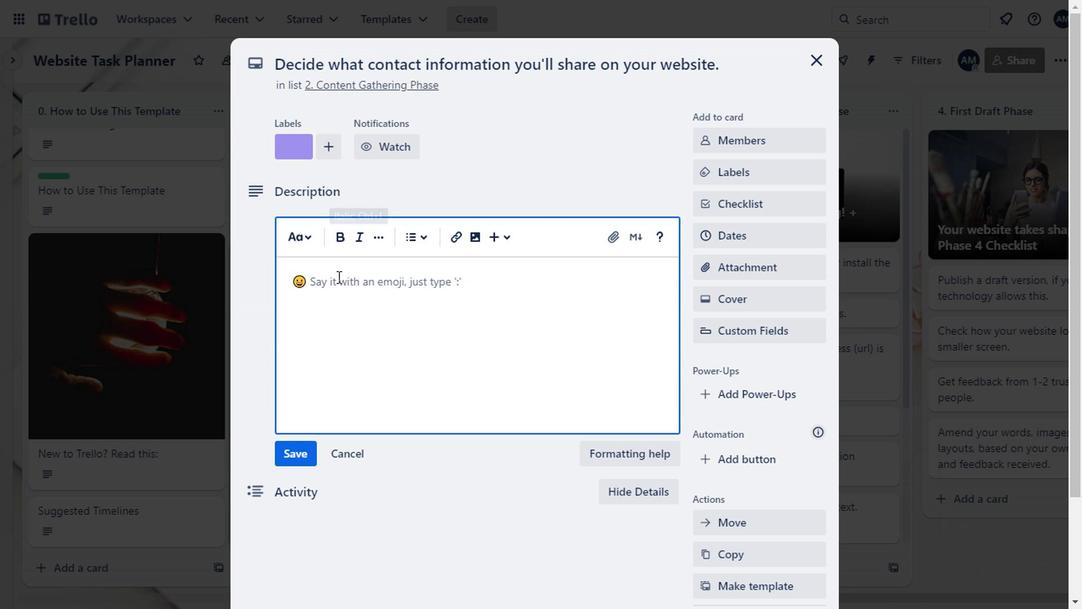 
Action: Mouse moved to (760, 168)
Screenshot: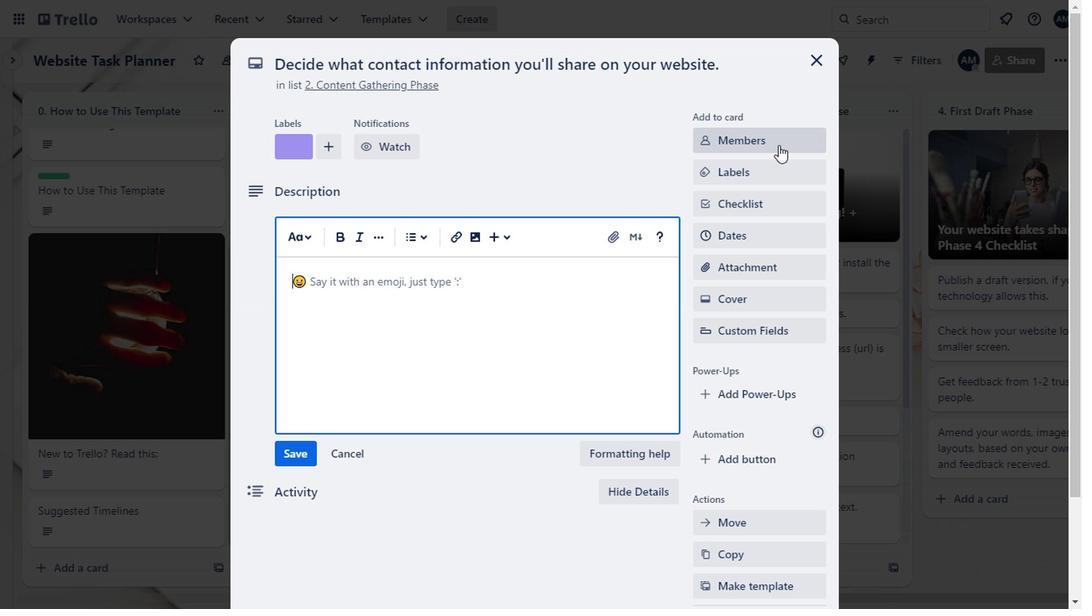 
Action: Mouse pressed left at (760, 168)
Screenshot: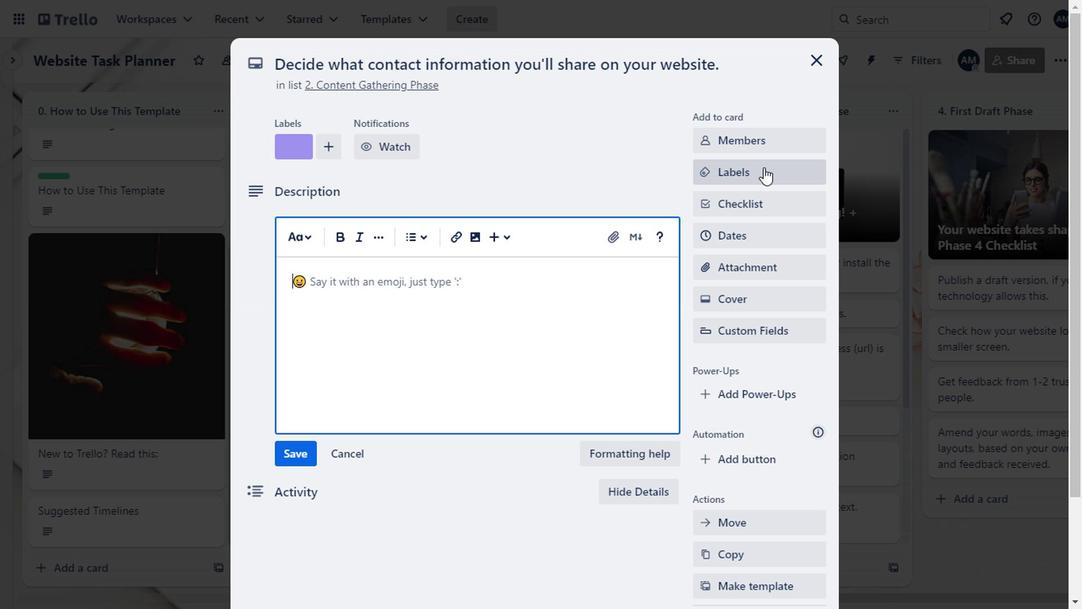 
Action: Mouse moved to (765, 140)
Screenshot: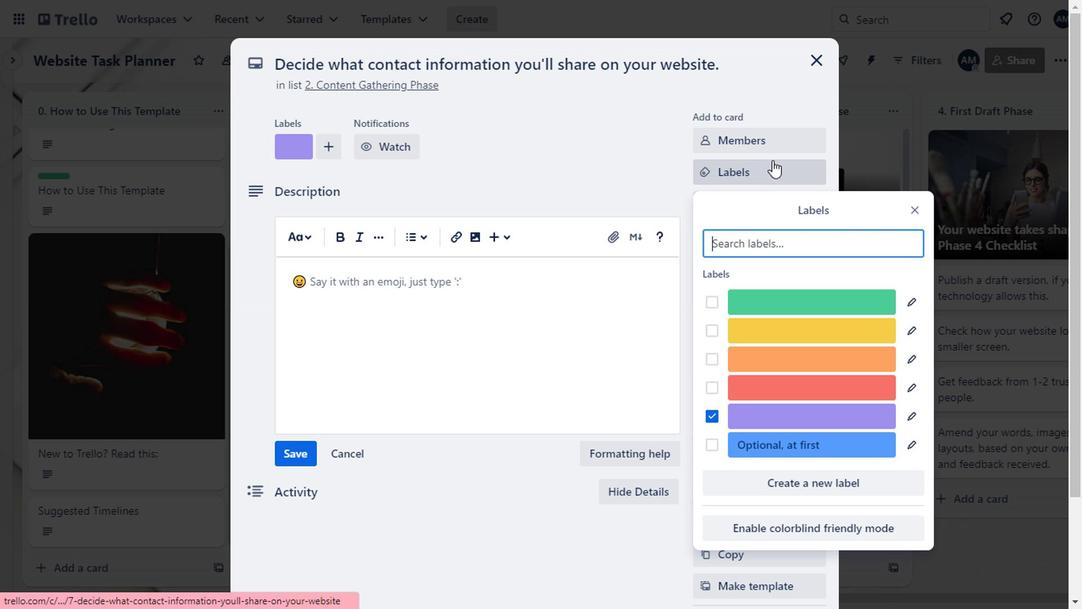 
Action: Mouse pressed left at (765, 140)
Screenshot: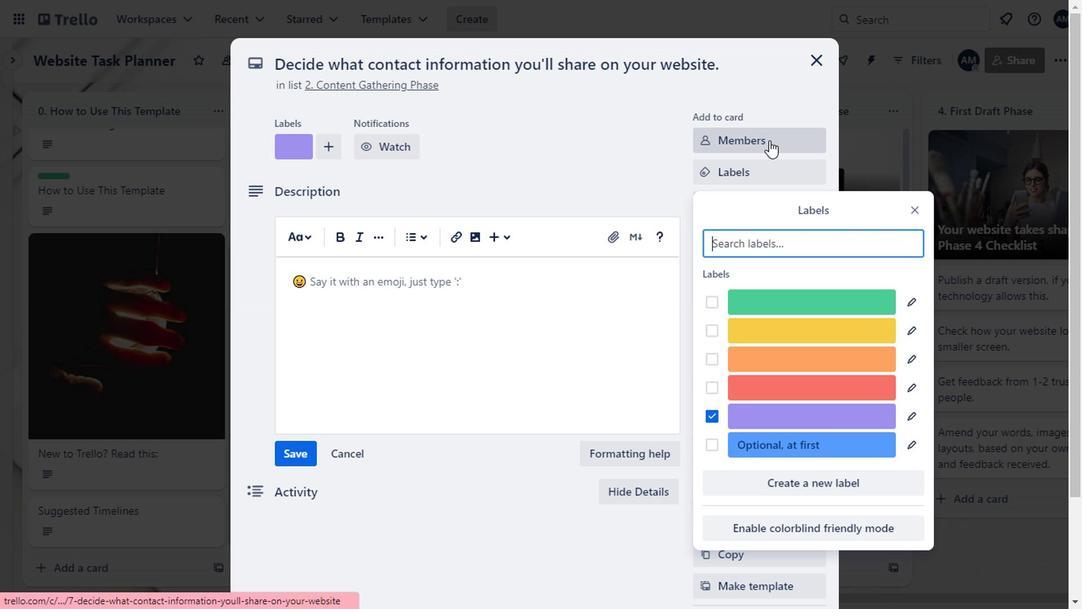 
Action: Mouse moved to (774, 273)
Screenshot: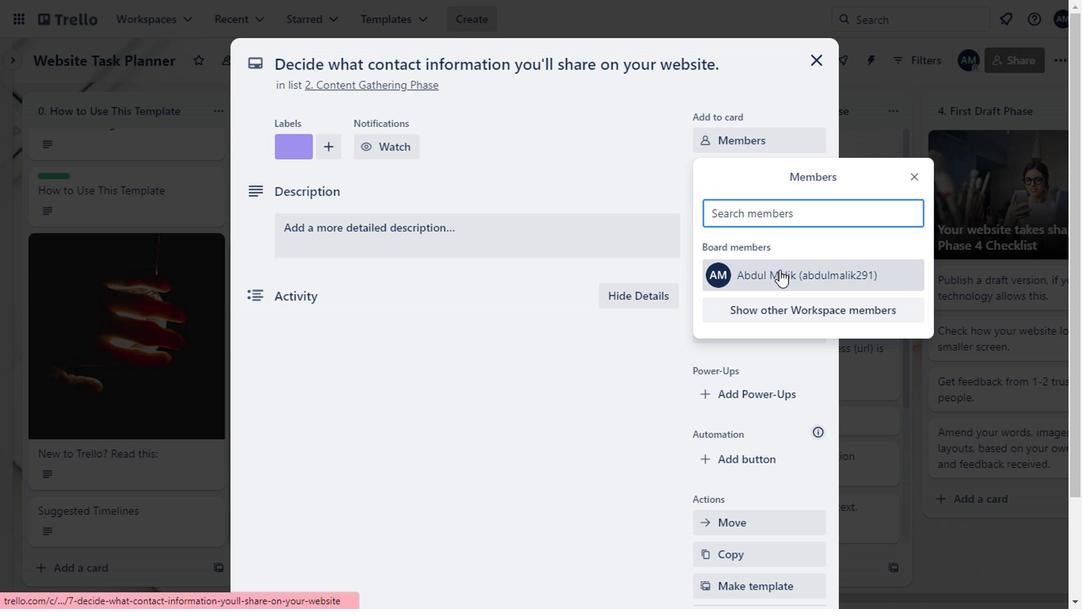 
Action: Mouse pressed left at (774, 273)
Screenshot: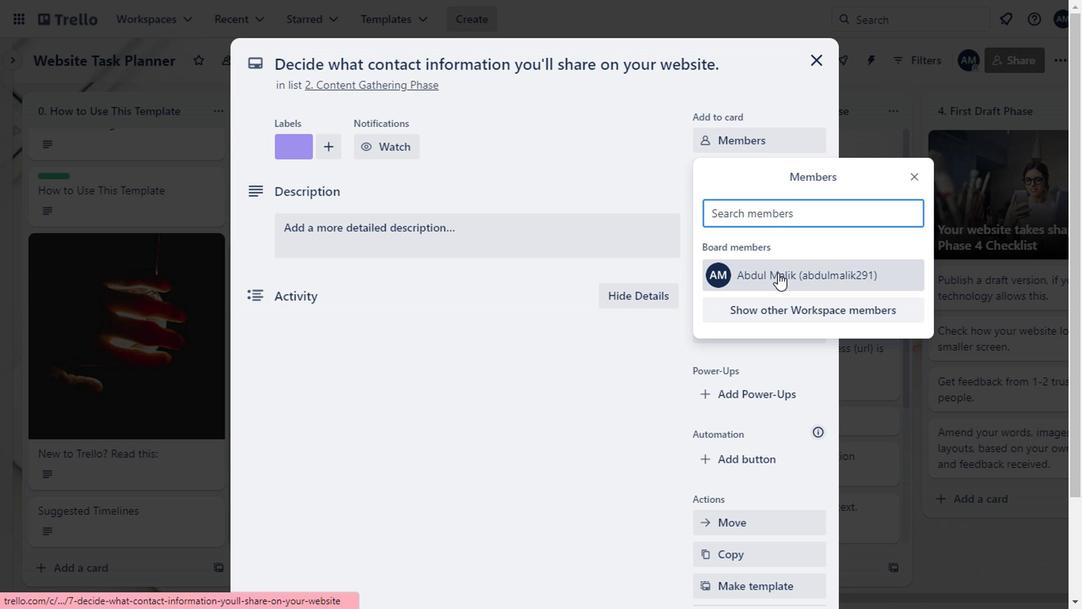 
Action: Mouse moved to (587, 187)
Screenshot: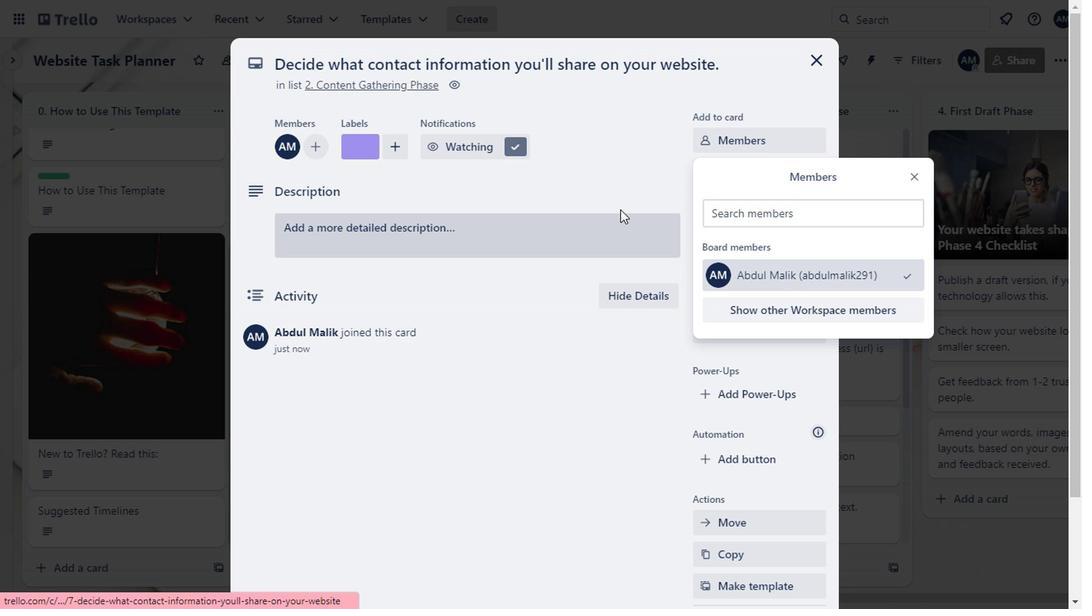 
Action: Mouse pressed left at (587, 187)
Screenshot: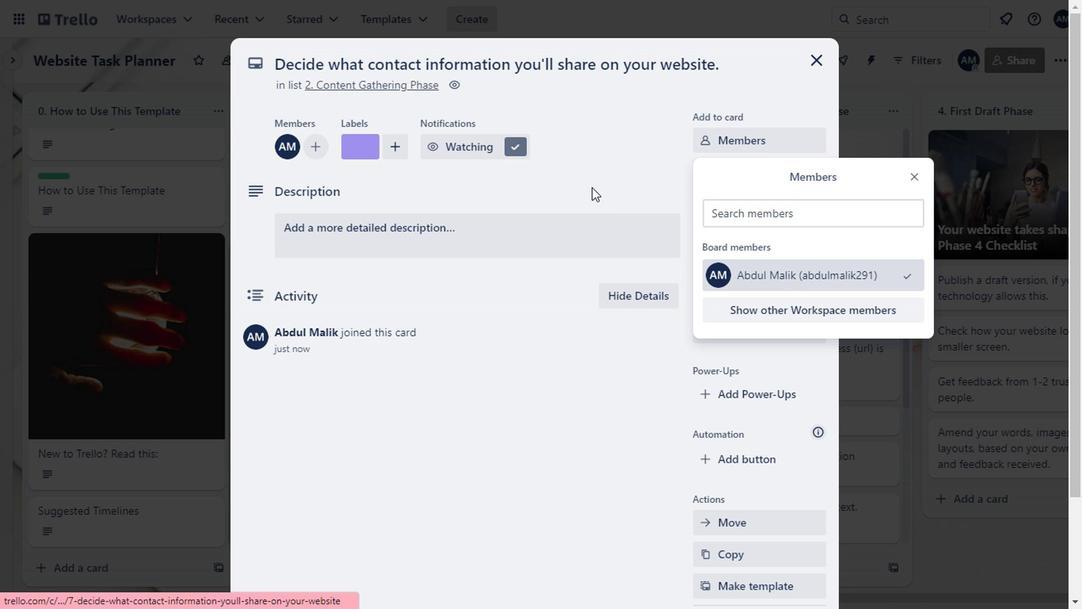 
Action: Mouse moved to (744, 177)
Screenshot: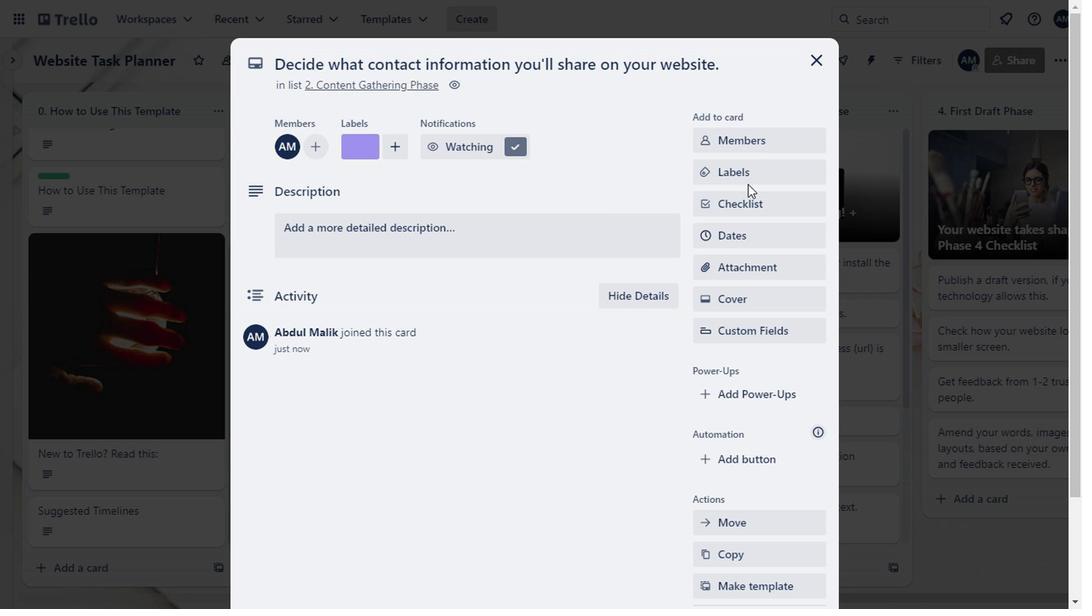 
Action: Mouse pressed left at (744, 177)
Screenshot: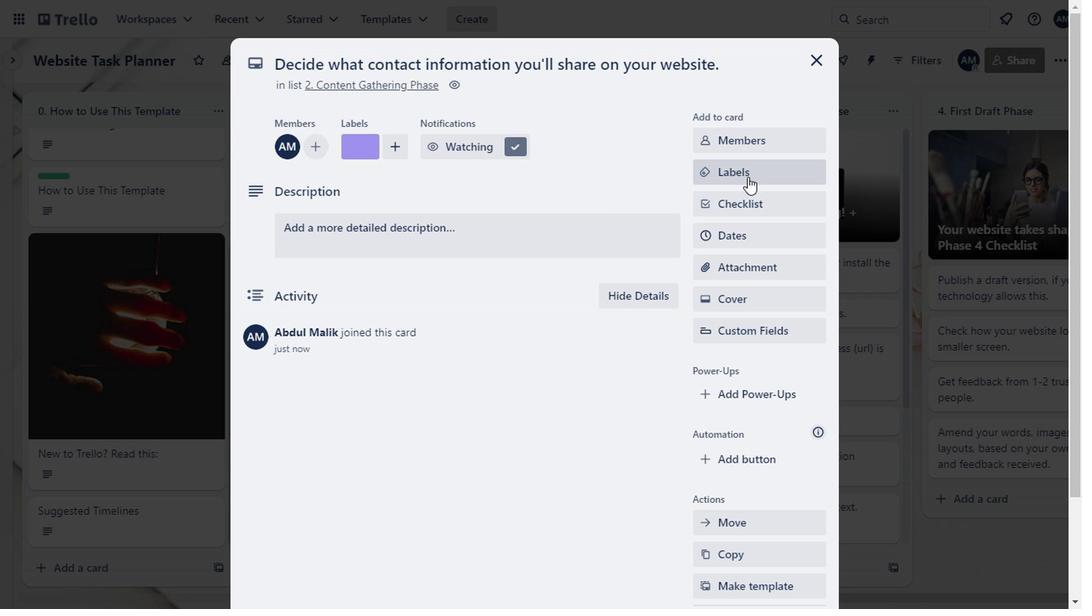 
Action: Mouse moved to (784, 487)
Screenshot: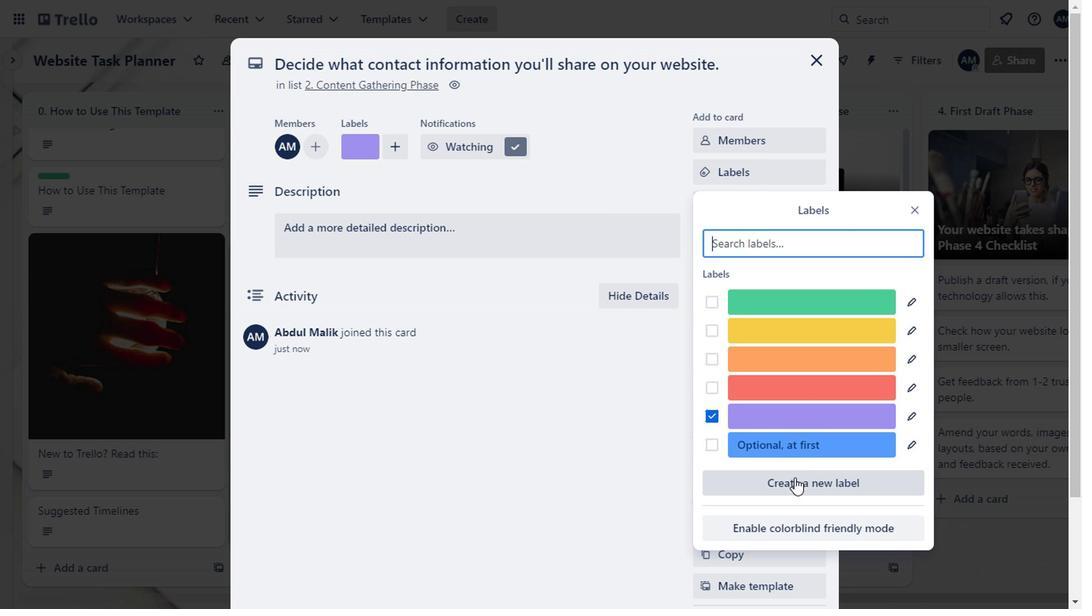 
Action: Mouse pressed left at (784, 487)
Screenshot: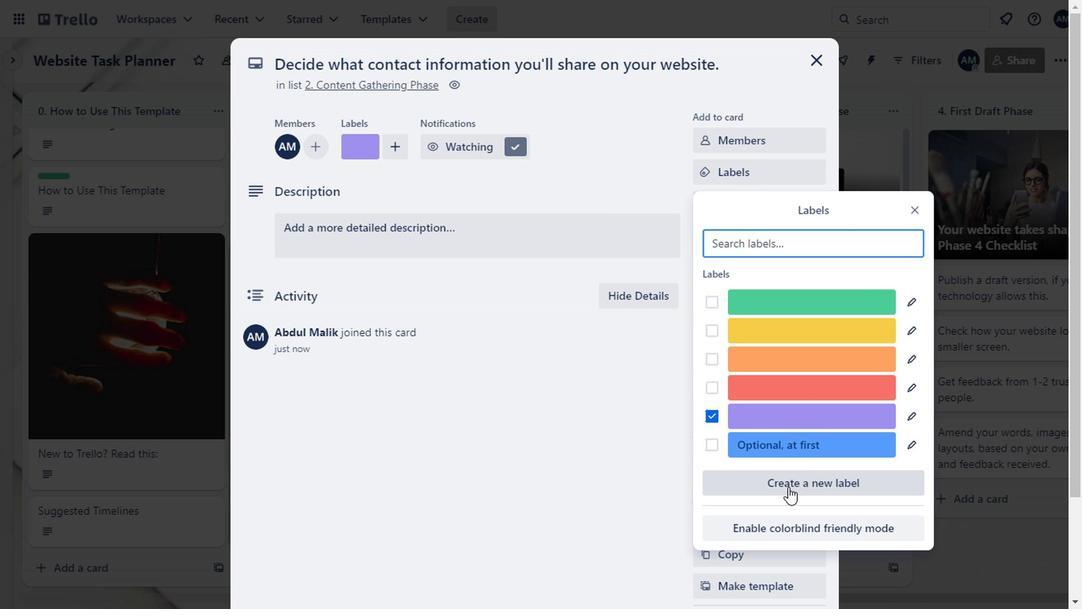 
Action: Mouse moved to (752, 278)
Screenshot: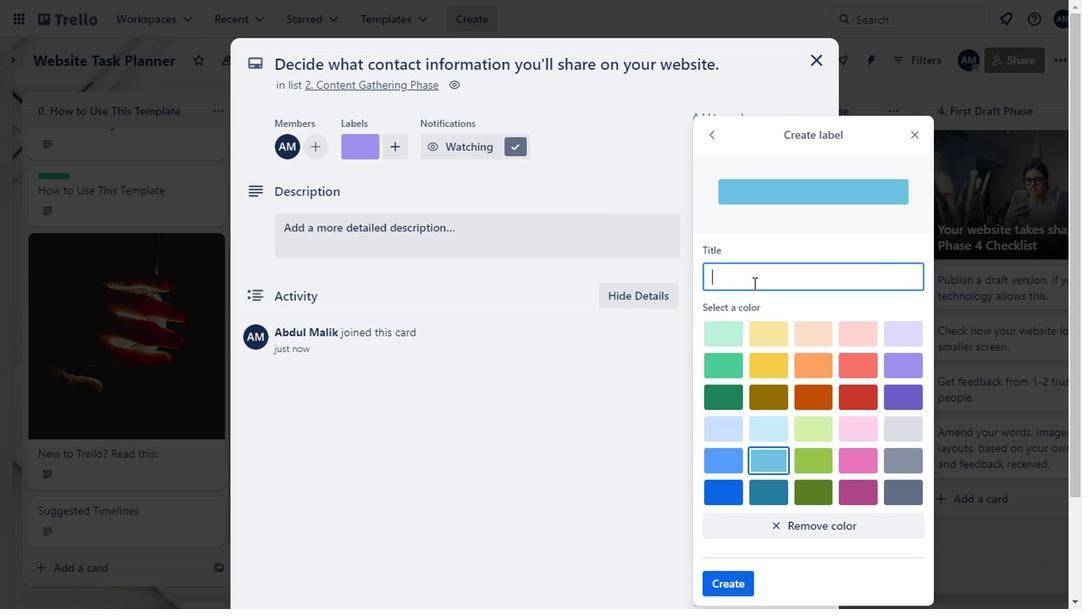 
Action: Mouse pressed left at (752, 278)
Screenshot: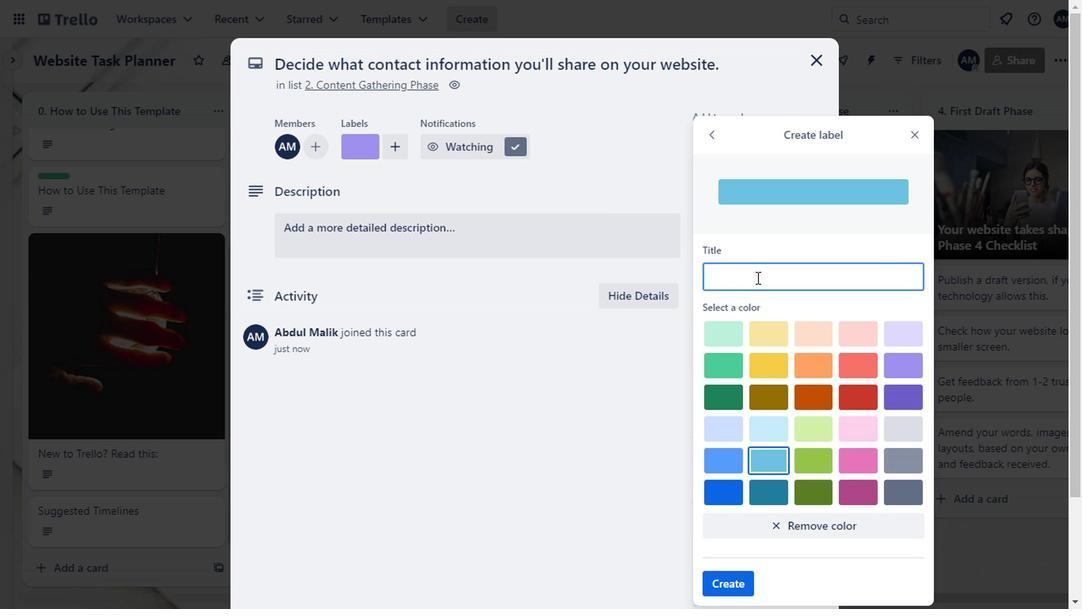 
Action: Mouse moved to (768, 433)
Screenshot: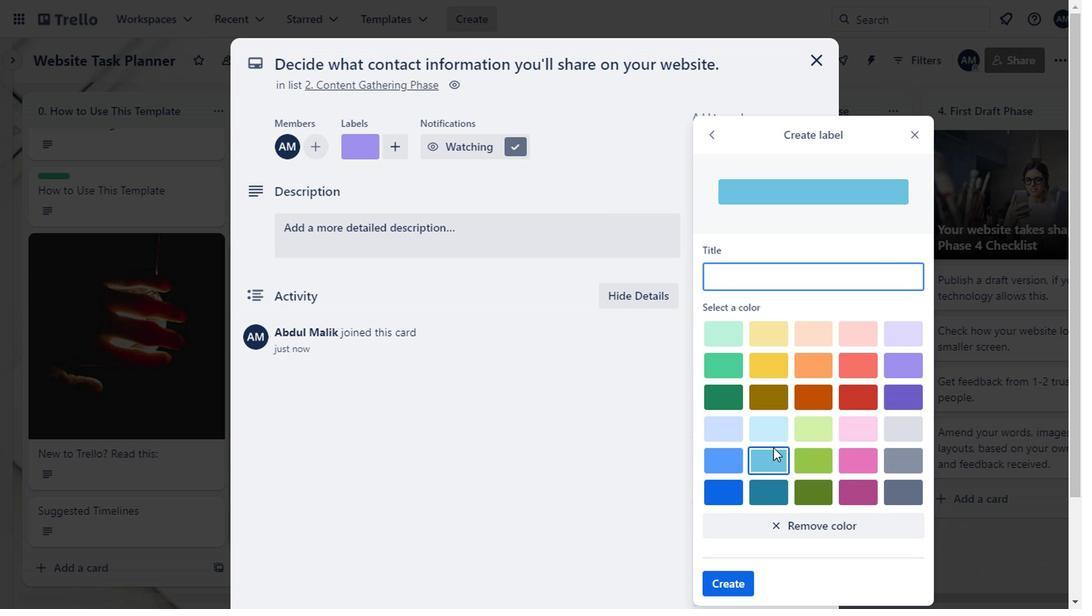 
Action: Mouse pressed left at (768, 433)
Screenshot: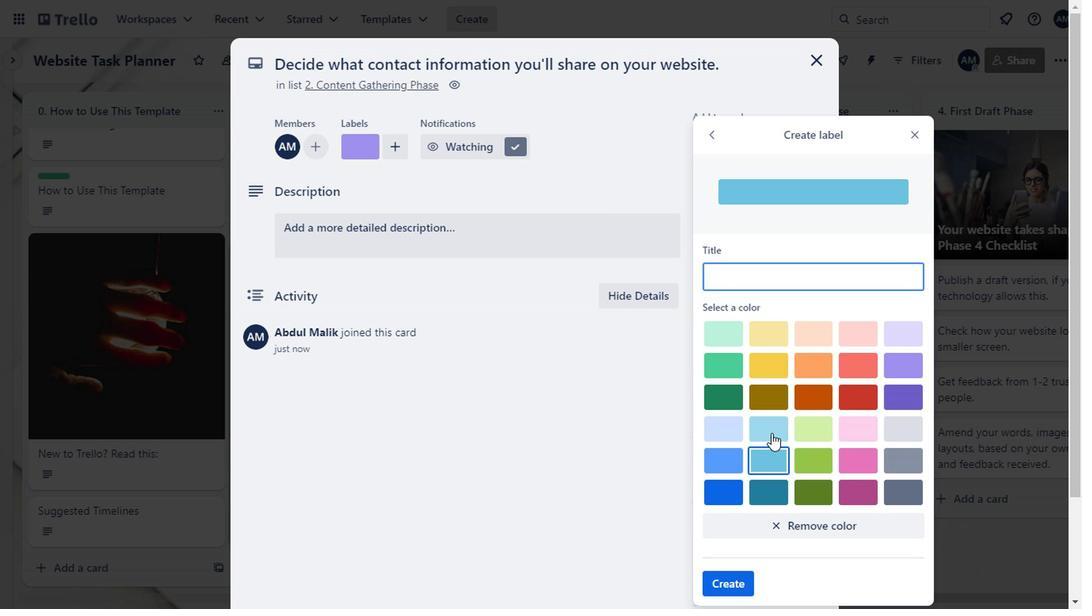 
Action: Mouse moved to (774, 280)
Screenshot: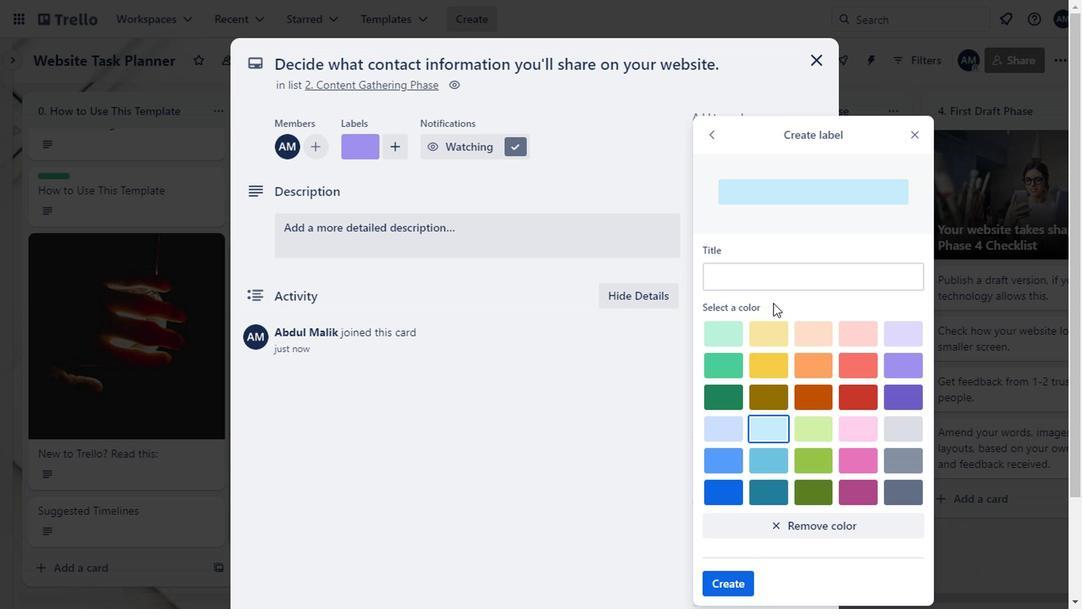 
Action: Mouse pressed left at (774, 280)
Screenshot: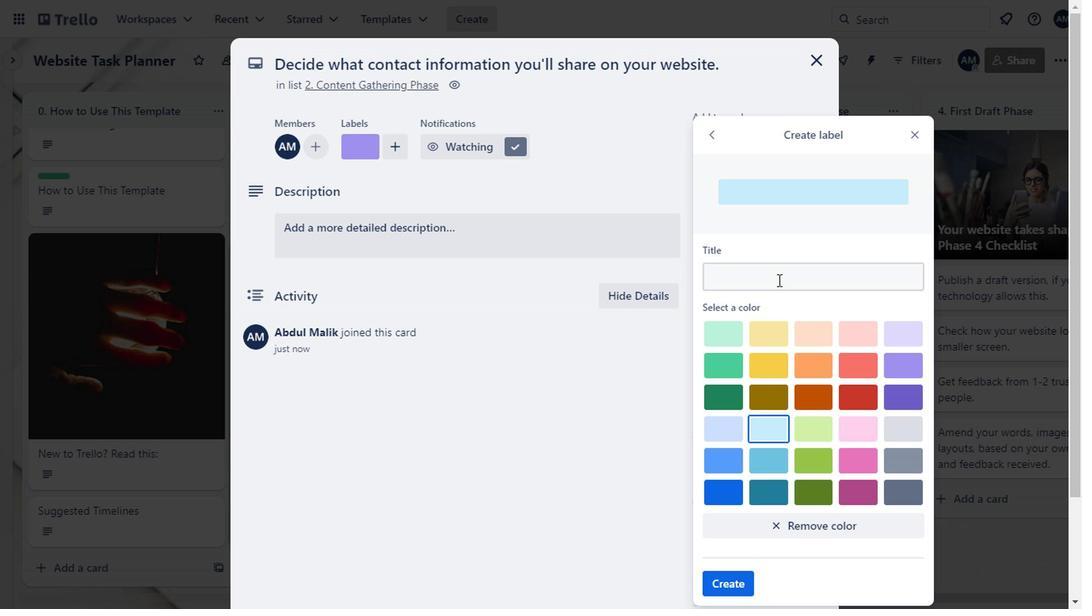 
Action: Mouse moved to (777, 287)
Screenshot: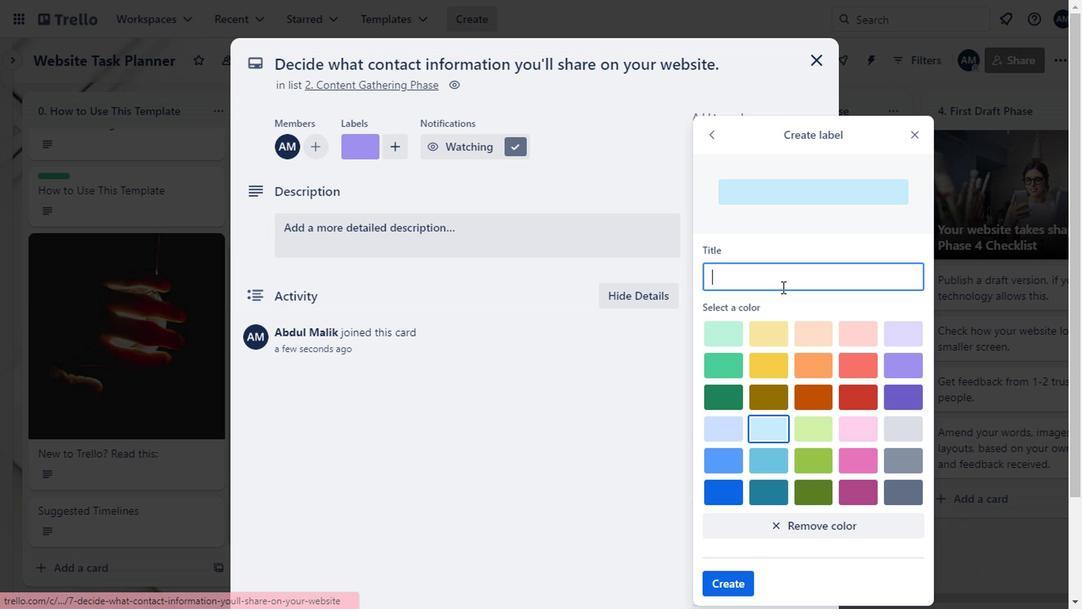 
Action: Key pressed contact<Key.enter>
Screenshot: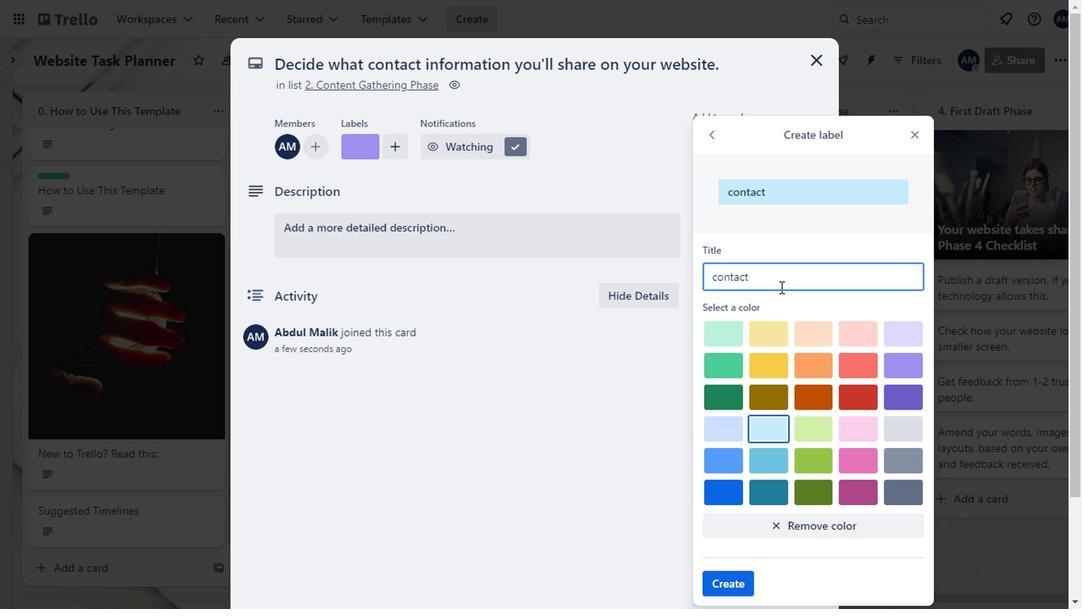 
Action: Mouse moved to (385, 238)
Screenshot: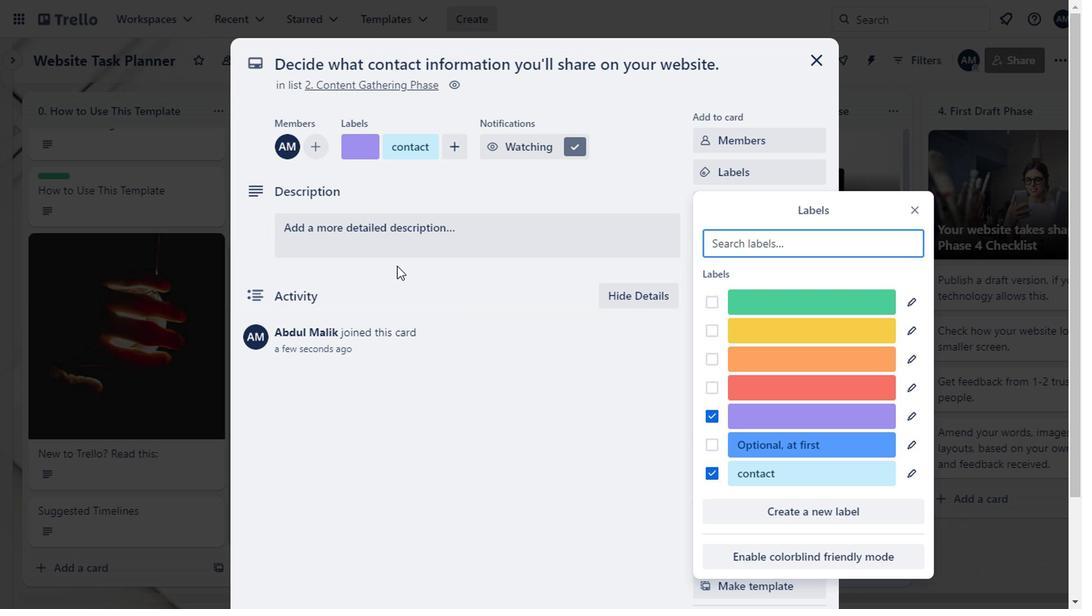 
Action: Mouse pressed left at (385, 238)
Screenshot: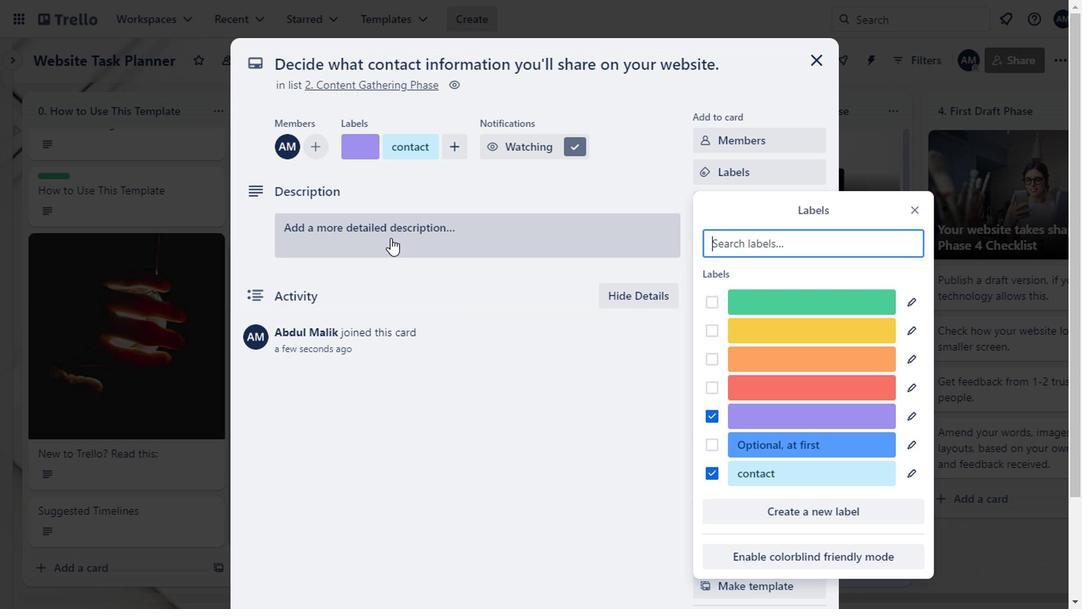 
Action: Mouse moved to (350, 279)
Screenshot: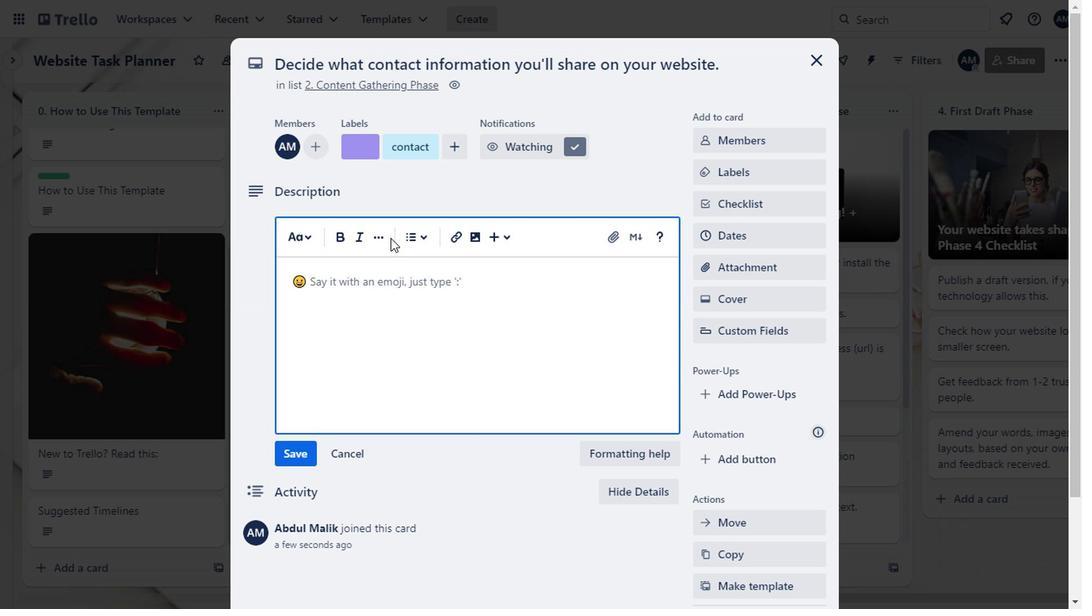 
Action: Mouse pressed left at (350, 279)
Screenshot: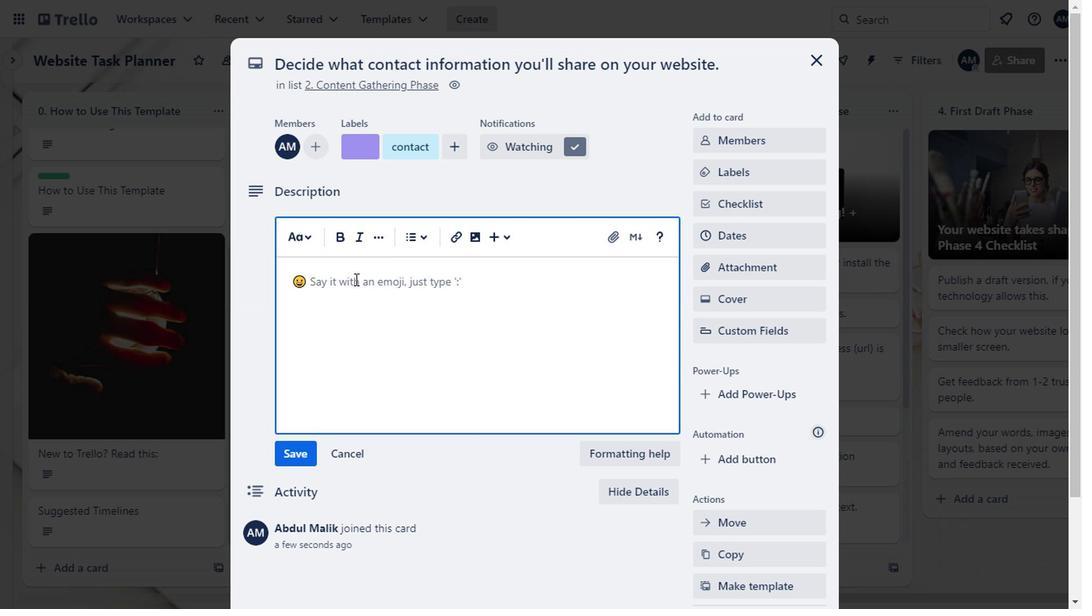 
Action: Key pressed makeing<Key.space><Key.backspace><Key.backspace><Key.backspace><Key.backspace><Key.backspace>ing<Key.space>sure<Key.space>
Screenshot: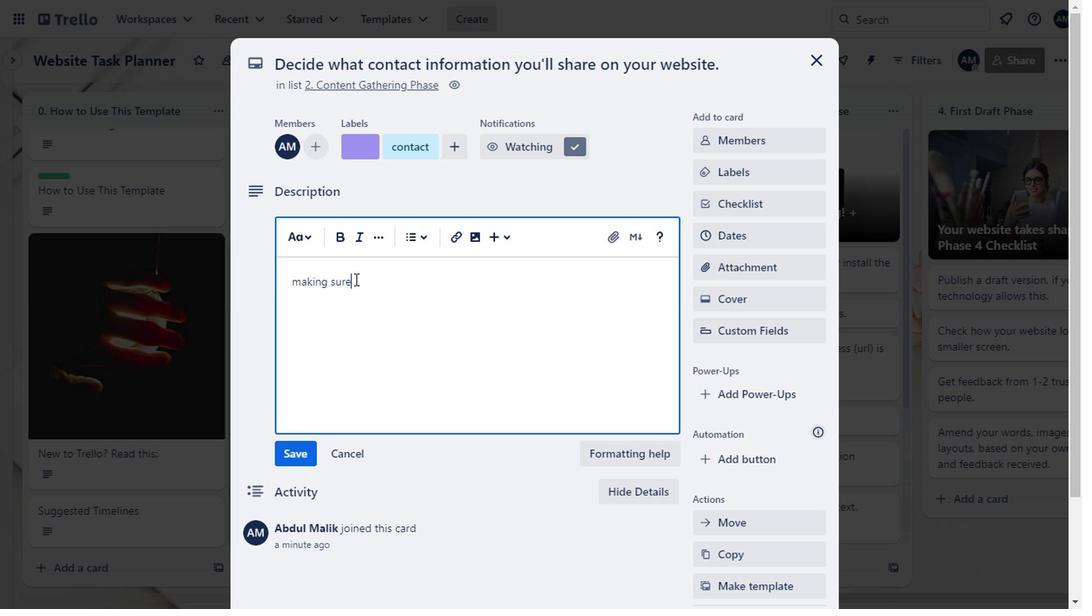 
Action: Mouse moved to (653, 186)
Screenshot: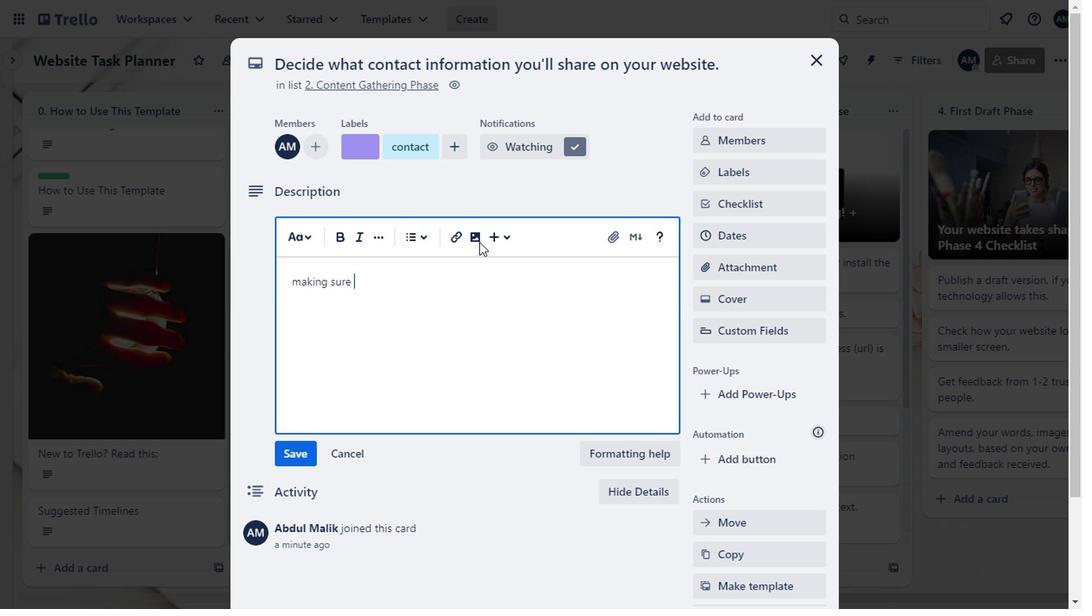 
Action: Key pressed sure<Key.space><Key.backspace><Key.backspace><Key.backspace><Key.backspace><Key.backspace>visitors<Key.space>can<Key.space>easily<Key.space>get<Key.space>in<Key.space>touch<Key.space>with<Key.space>you<Key.space>is<Key.space>one<Key.space>of<Key.space>the<Key.space>easiest<Key.space>way<Key.space>to<Key.space>geneate<Key.space>leads.
Screenshot: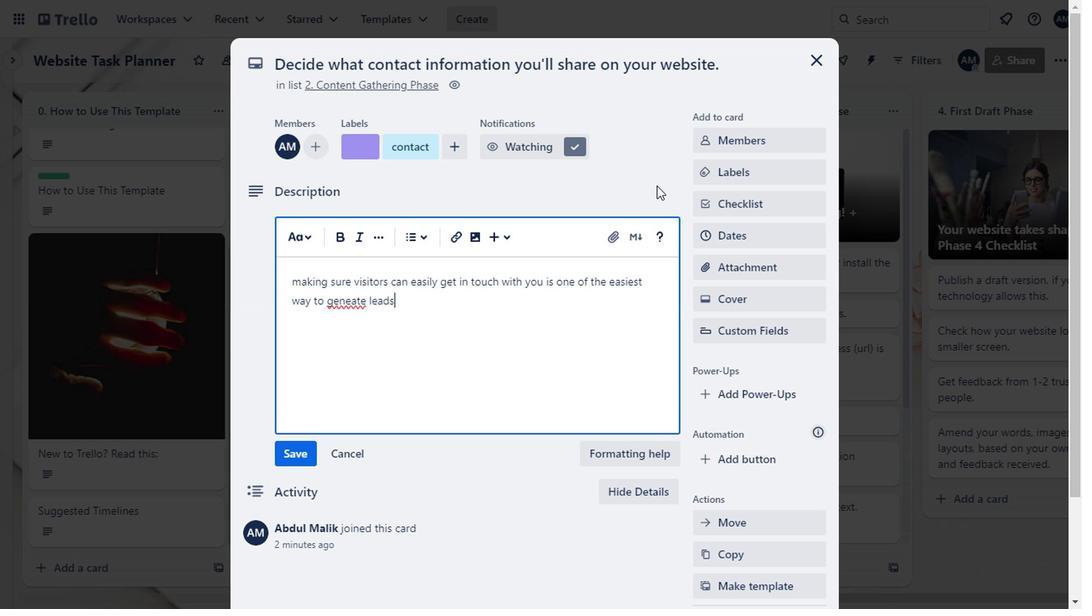 
Action: Mouse moved to (364, 302)
Screenshot: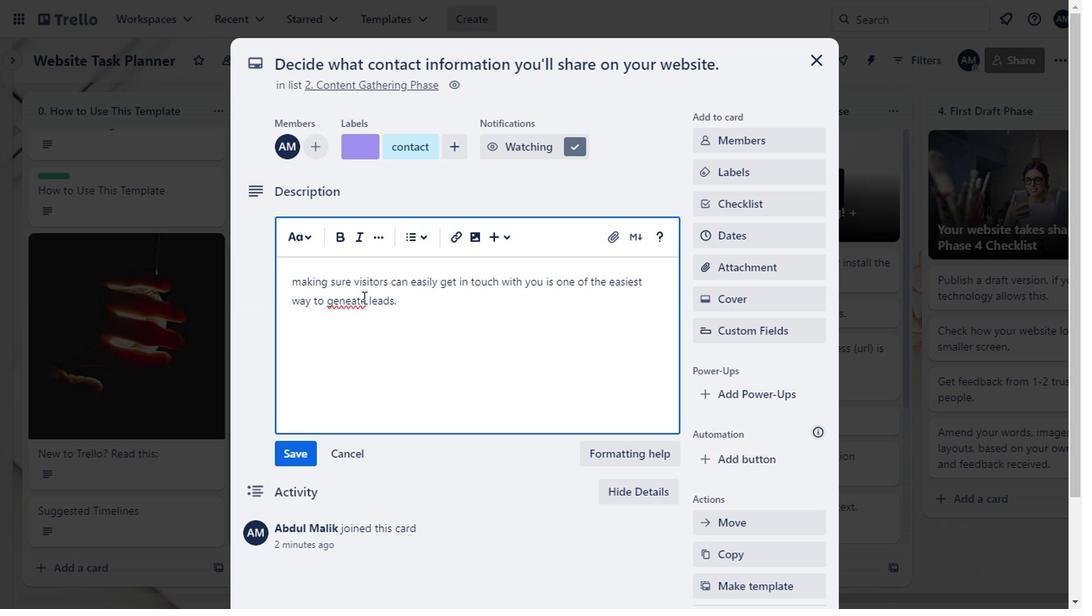 
Action: Mouse pressed left at (364, 302)
Screenshot: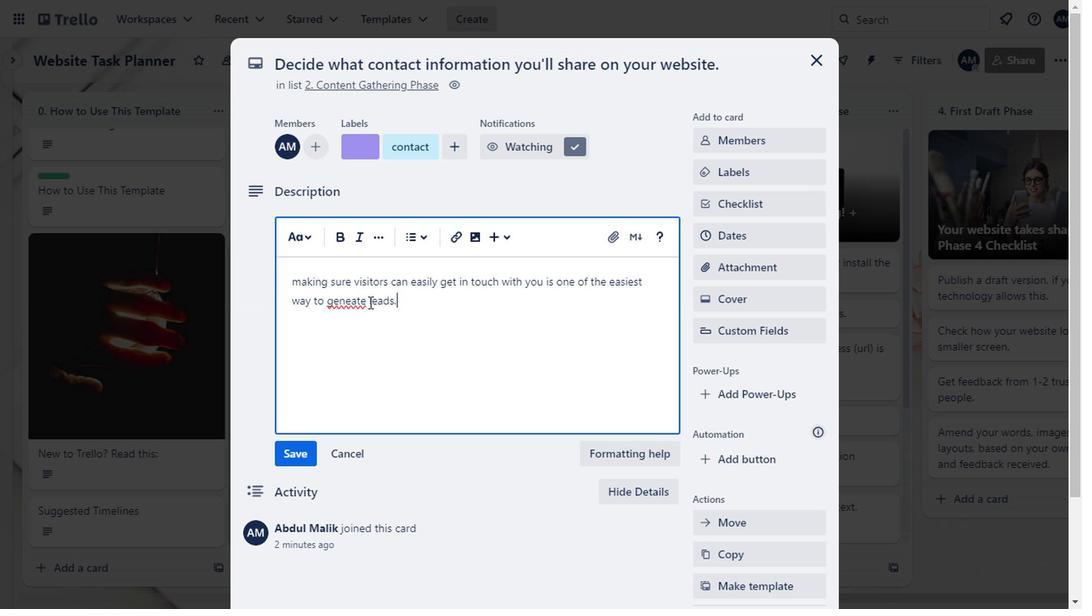 
Action: Mouse moved to (346, 312)
Screenshot: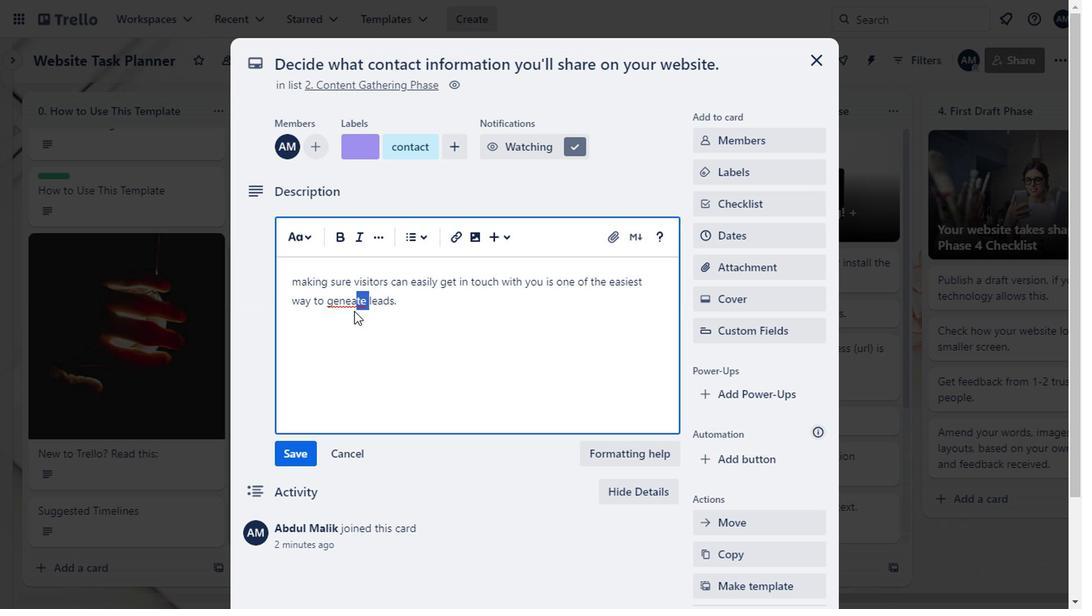 
Action: Key pressed <Key.backspace>rate<Key.space>
Screenshot: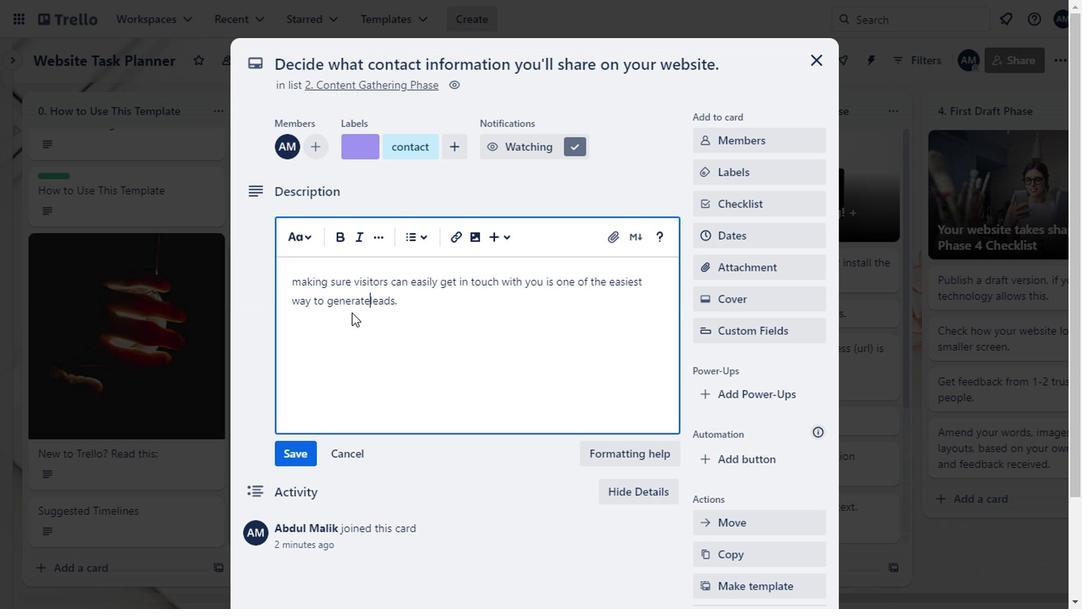 
Action: Mouse moved to (421, 307)
Screenshot: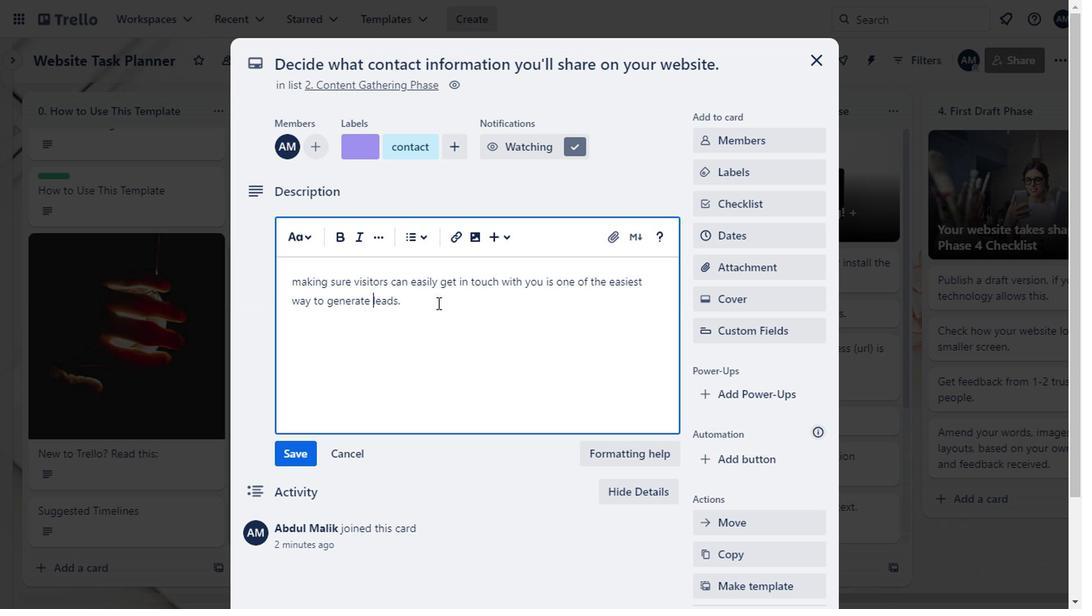 
Action: Mouse pressed left at (421, 307)
Screenshot: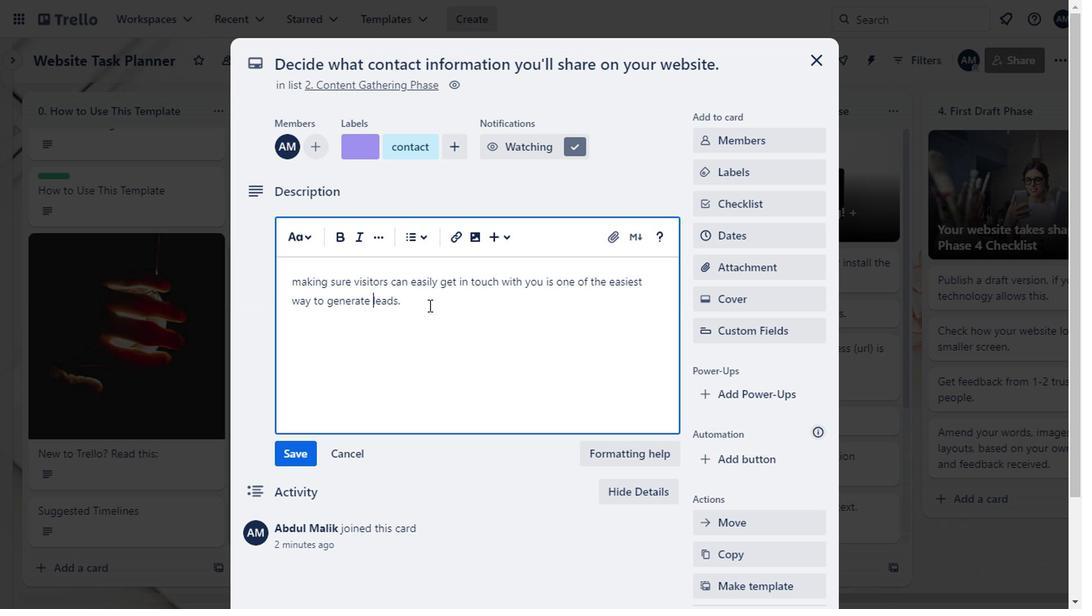
Action: Mouse moved to (285, 456)
Screenshot: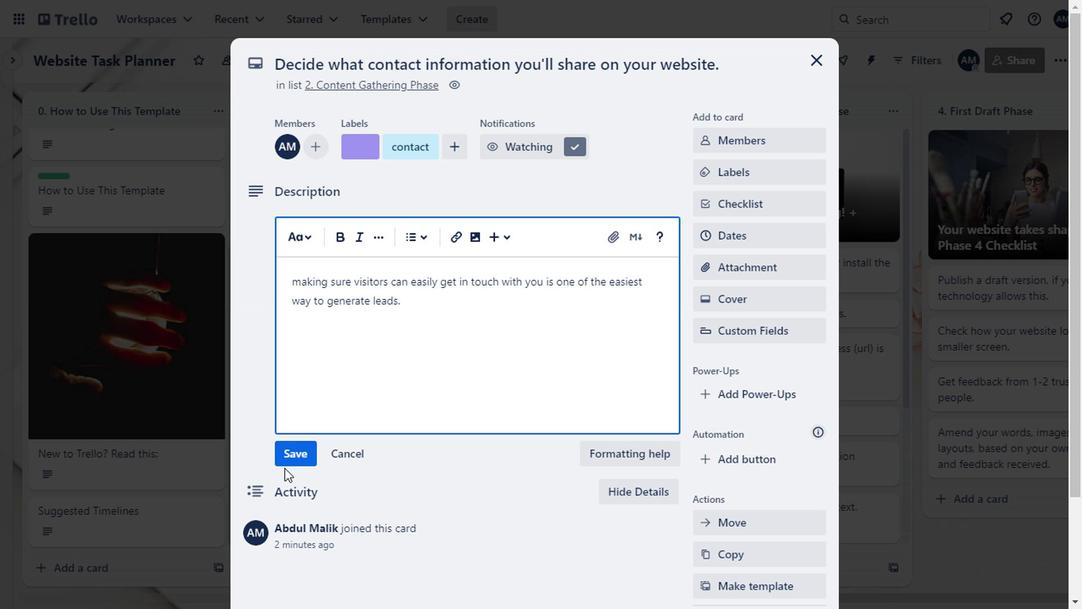 
Action: Mouse pressed left at (285, 456)
Screenshot: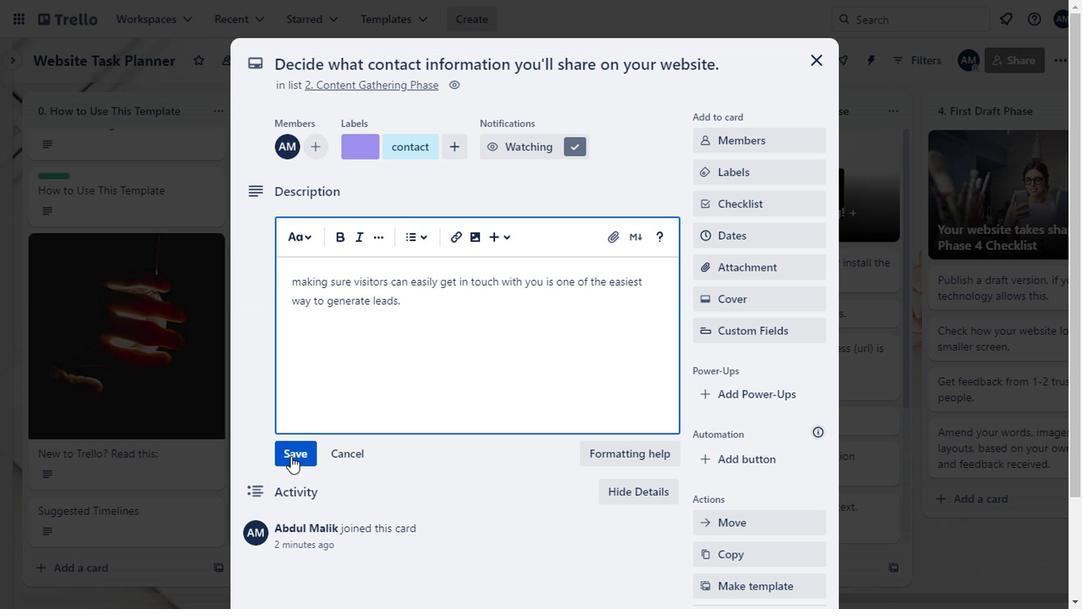 
Action: Mouse moved to (799, 64)
Screenshot: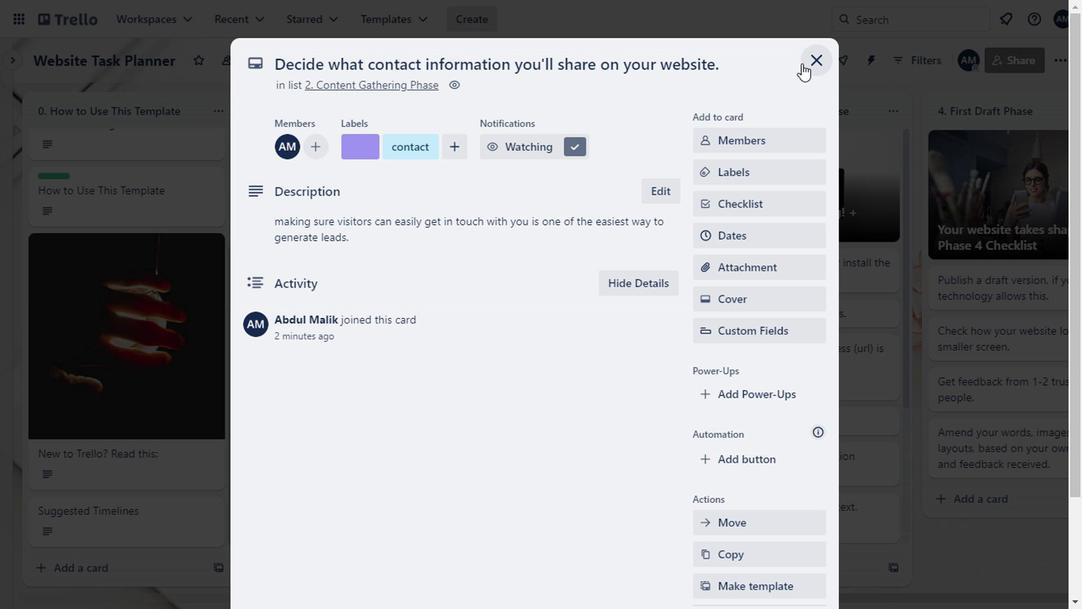 
Action: Mouse pressed left at (799, 64)
Screenshot: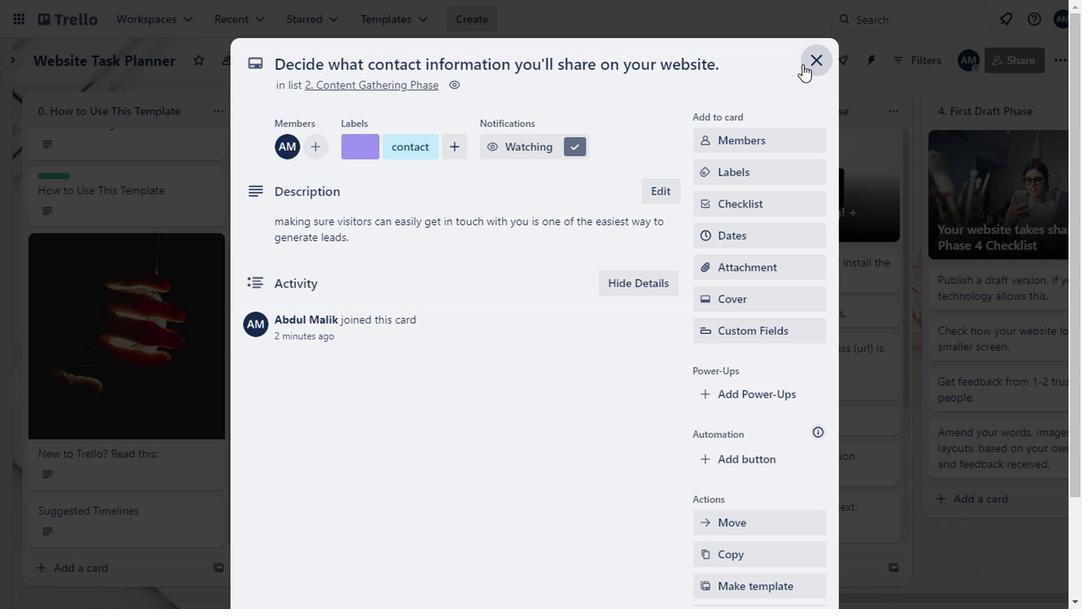 
Action: Mouse moved to (580, 365)
Screenshot: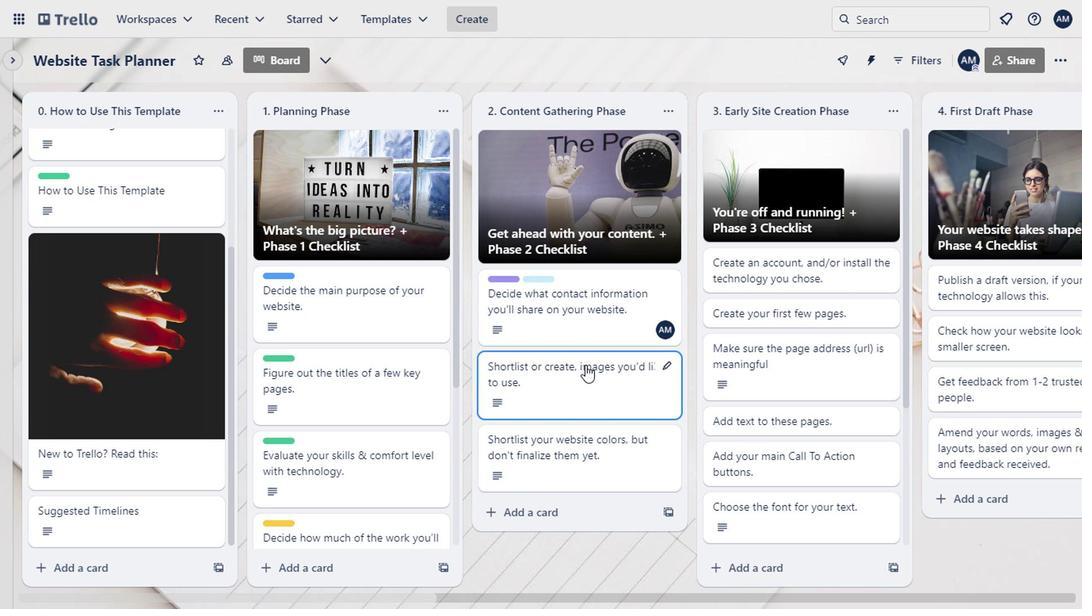 
Action: Mouse pressed left at (580, 365)
Screenshot: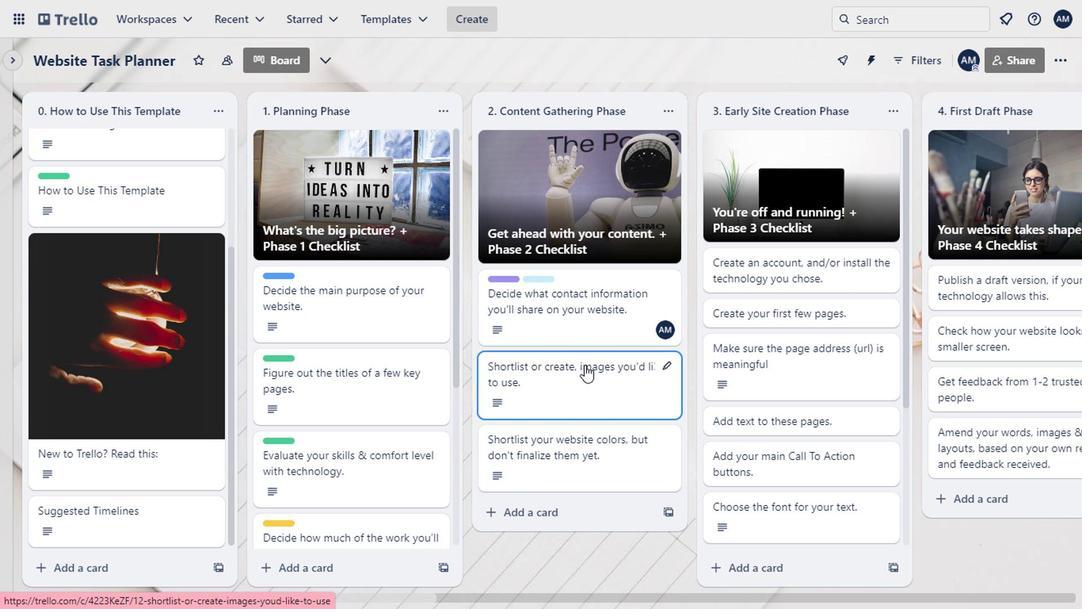 
Action: Mouse moved to (405, 249)
Screenshot: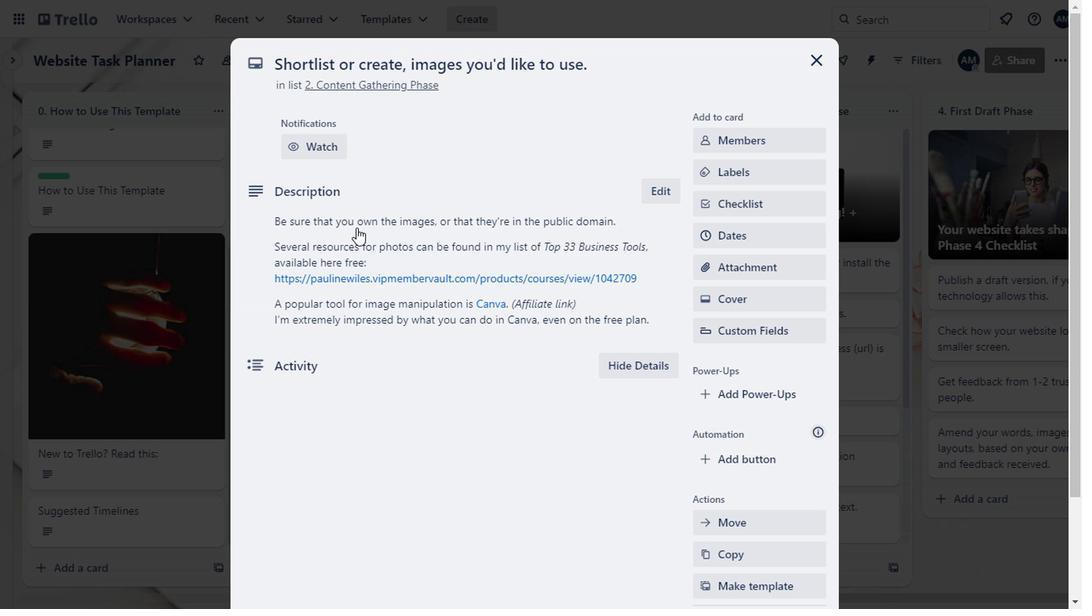 
Action: Mouse pressed left at (405, 249)
Screenshot: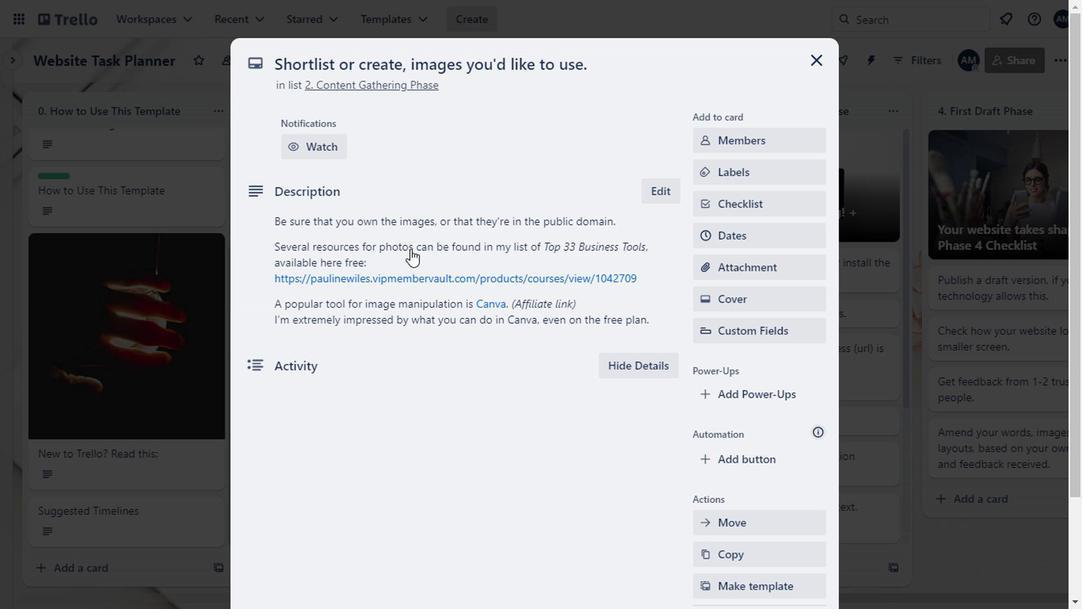 
Action: Mouse moved to (651, 345)
Screenshot: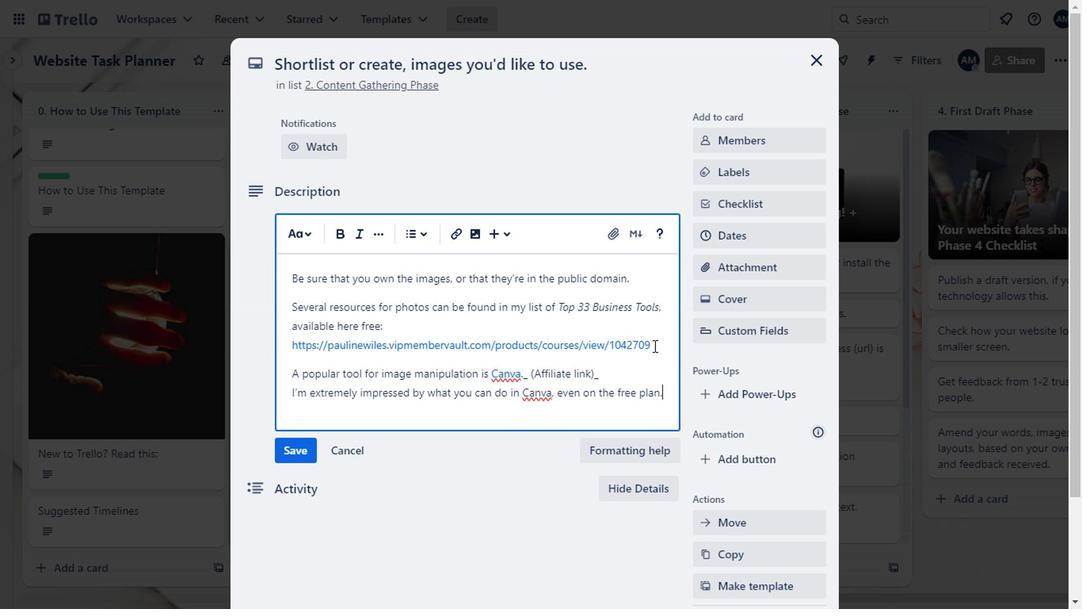 
Action: Mouse pressed left at (651, 345)
Screenshot: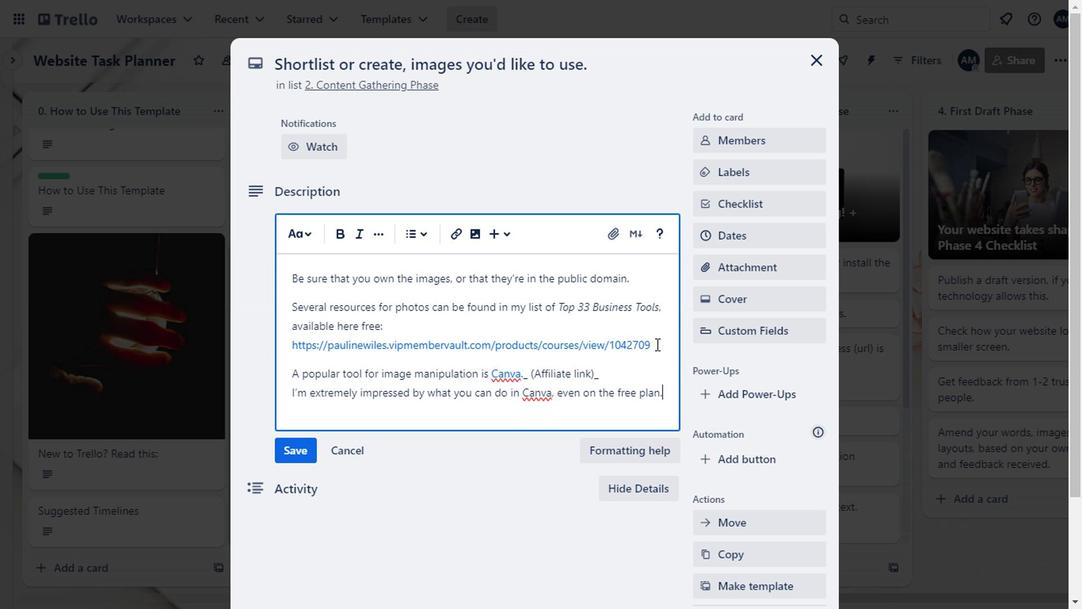
Action: Mouse moved to (283, 341)
Screenshot: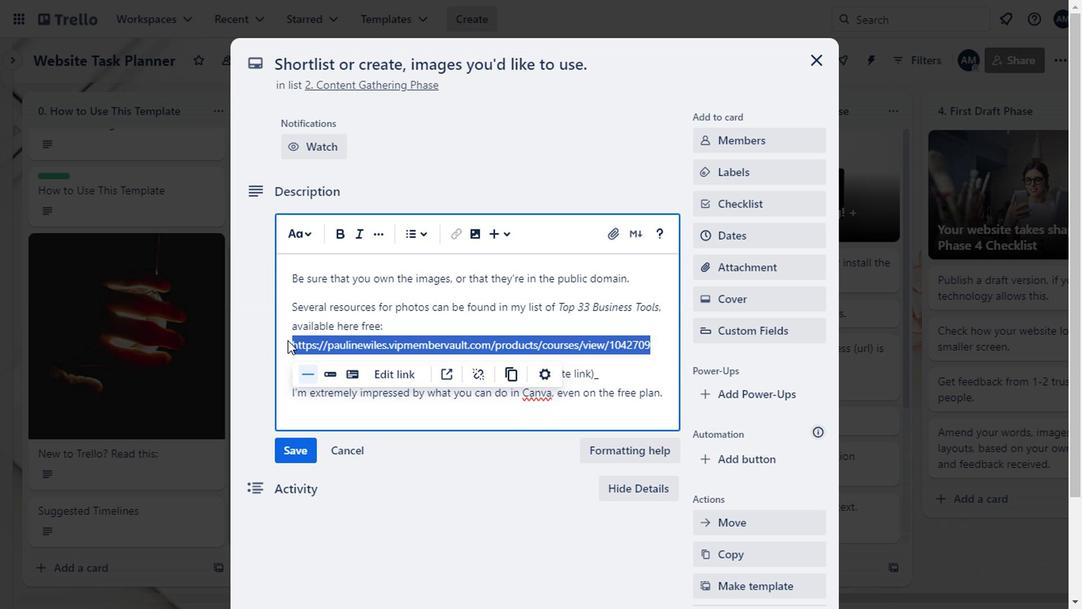 
Action: Key pressed <Key.backspace>
Screenshot: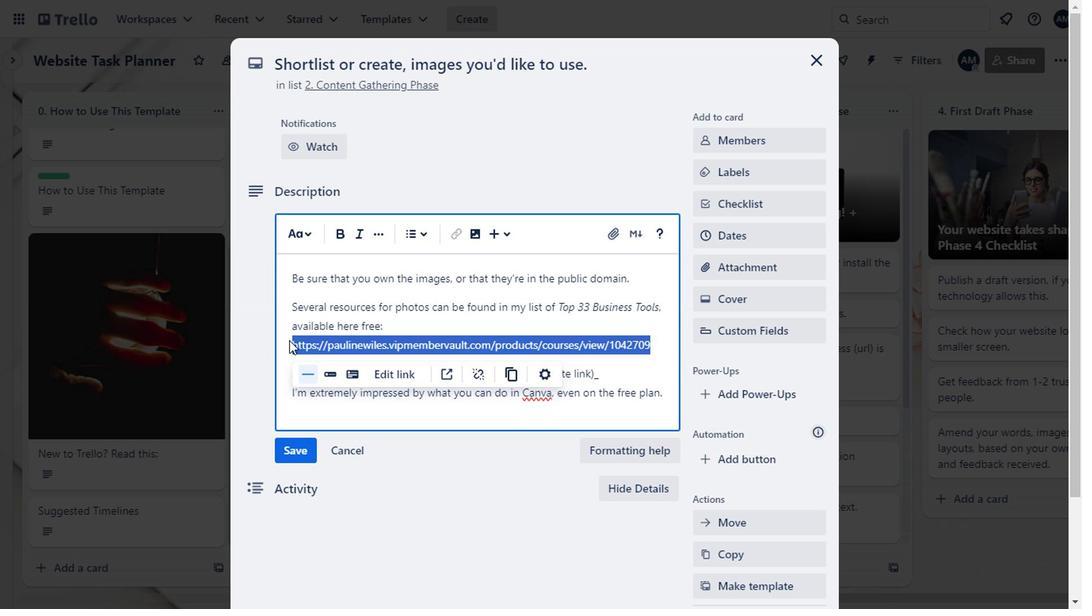 
Action: Mouse moved to (447, 359)
Screenshot: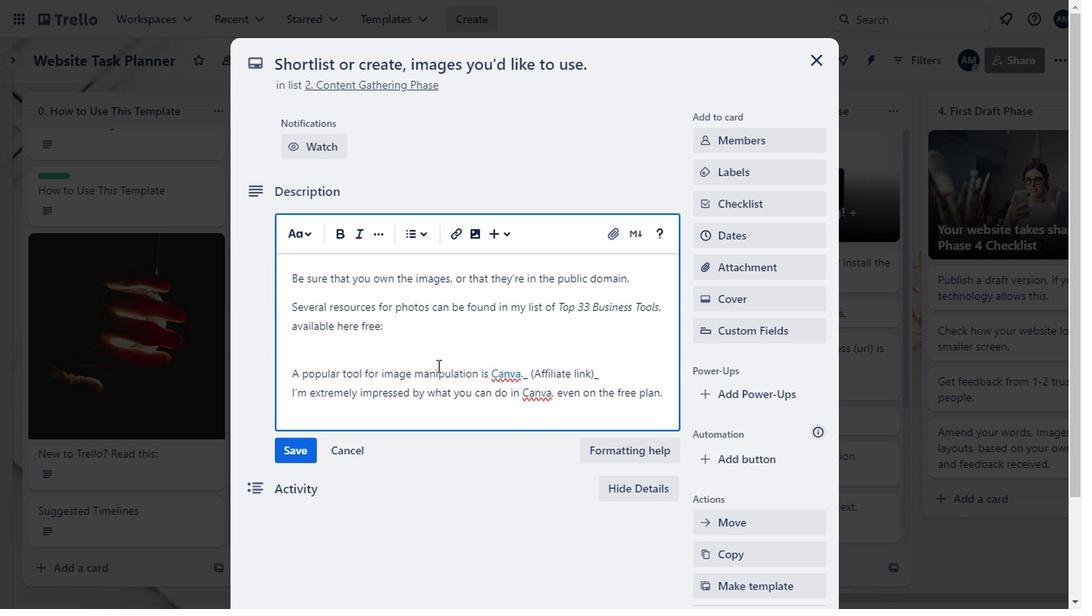 
Action: Mouse scrolled (447, 358) with delta (0, -1)
Screenshot: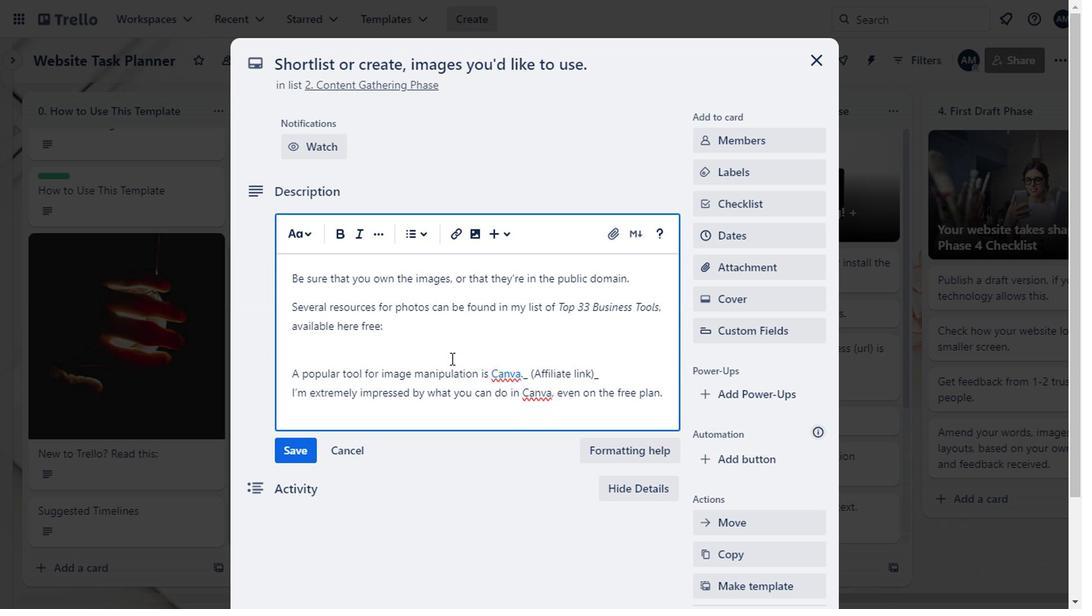 
Action: Mouse moved to (449, 359)
Screenshot: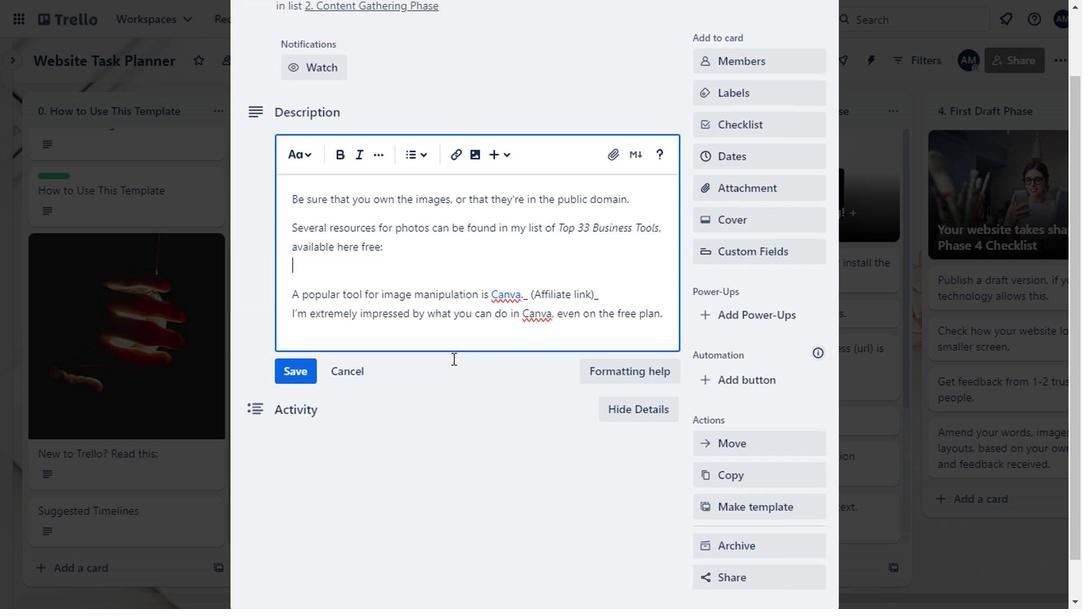 
Action: Mouse scrolled (449, 358) with delta (0, -1)
Screenshot: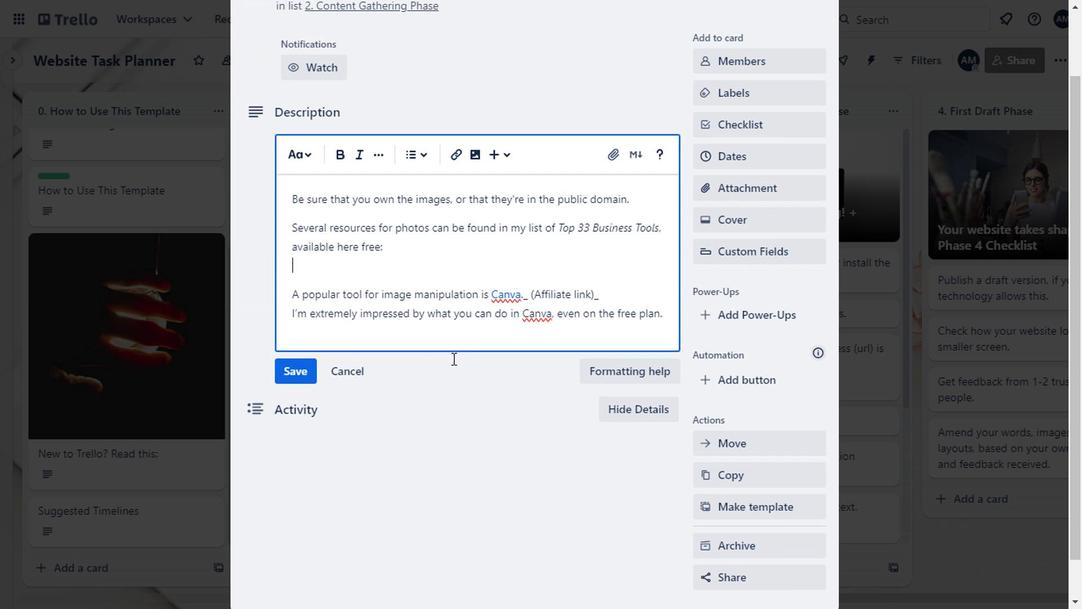 
Action: Mouse moved to (289, 333)
Screenshot: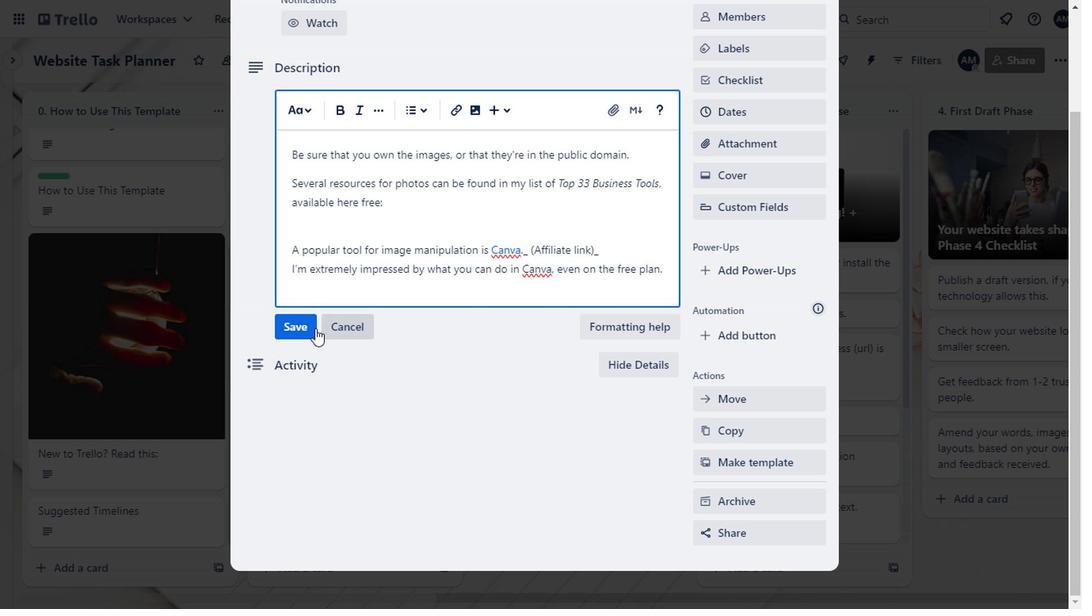 
Action: Mouse pressed left at (289, 333)
Screenshot: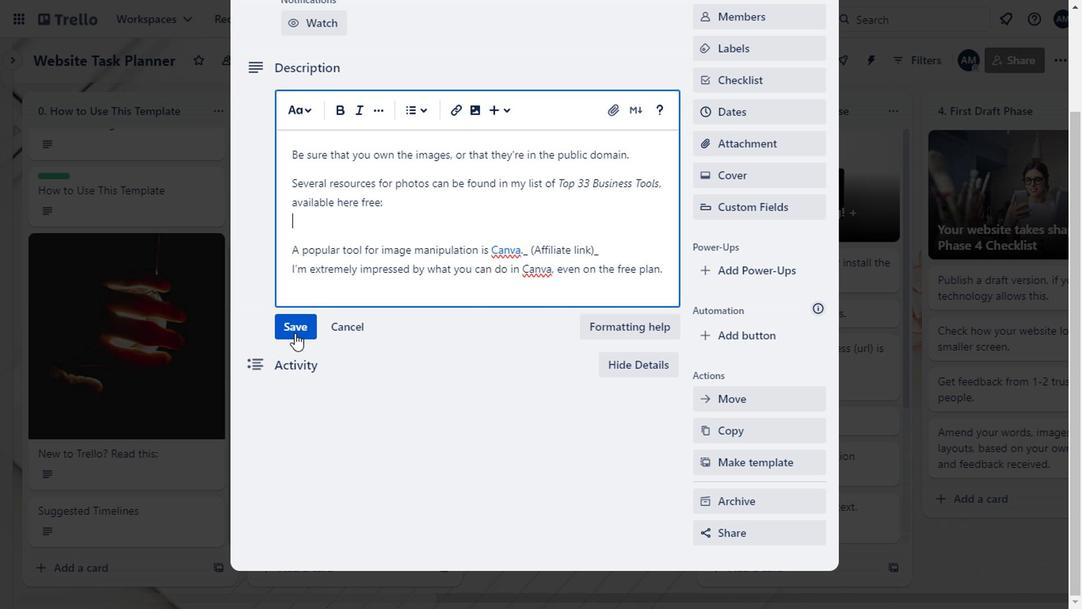 
Action: Mouse moved to (736, 154)
Screenshot: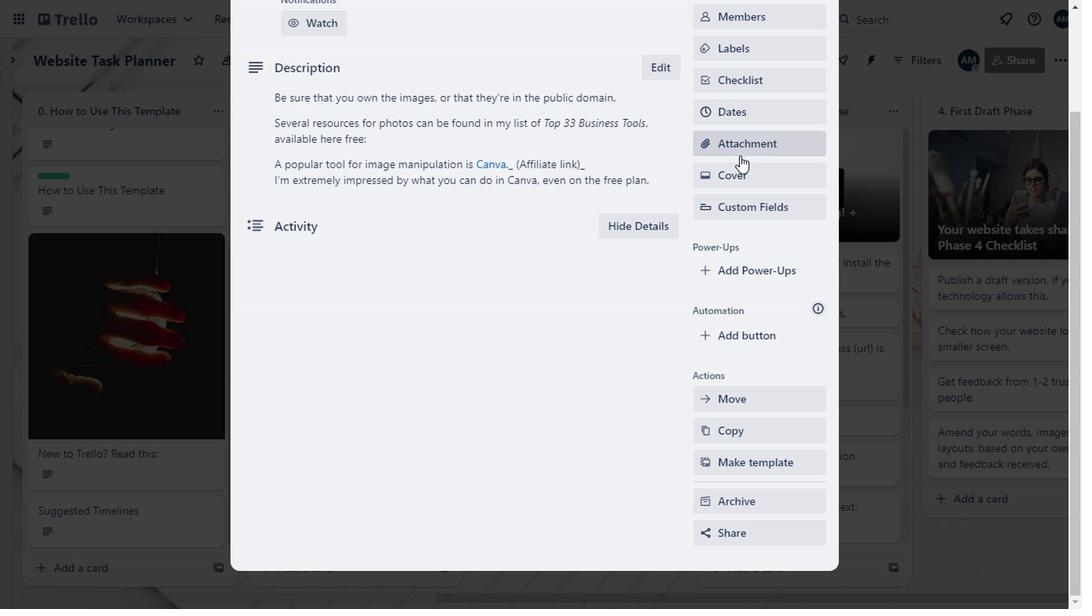 
Action: Mouse scrolled (736, 155) with delta (0, 0)
Screenshot: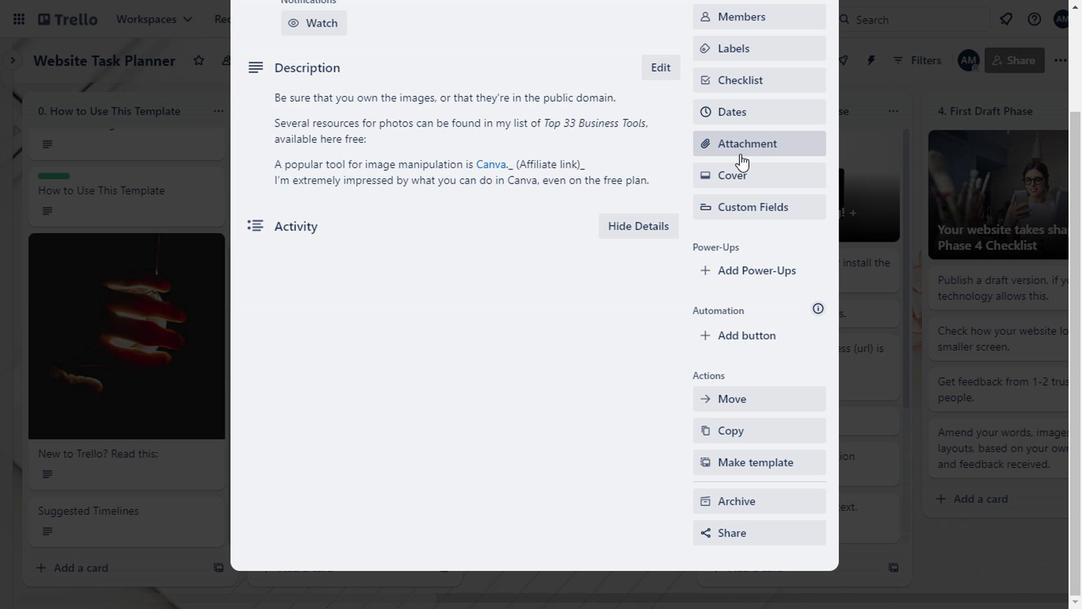 
Action: Mouse moved to (711, 355)
Screenshot: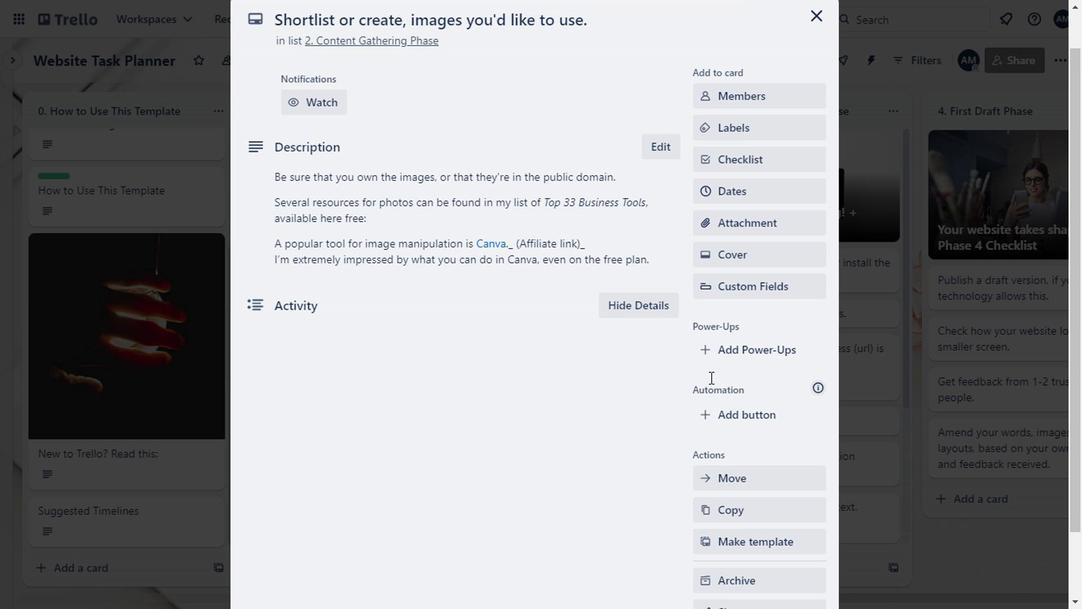 
Action: Mouse scrolled (711, 356) with delta (0, 1)
Screenshot: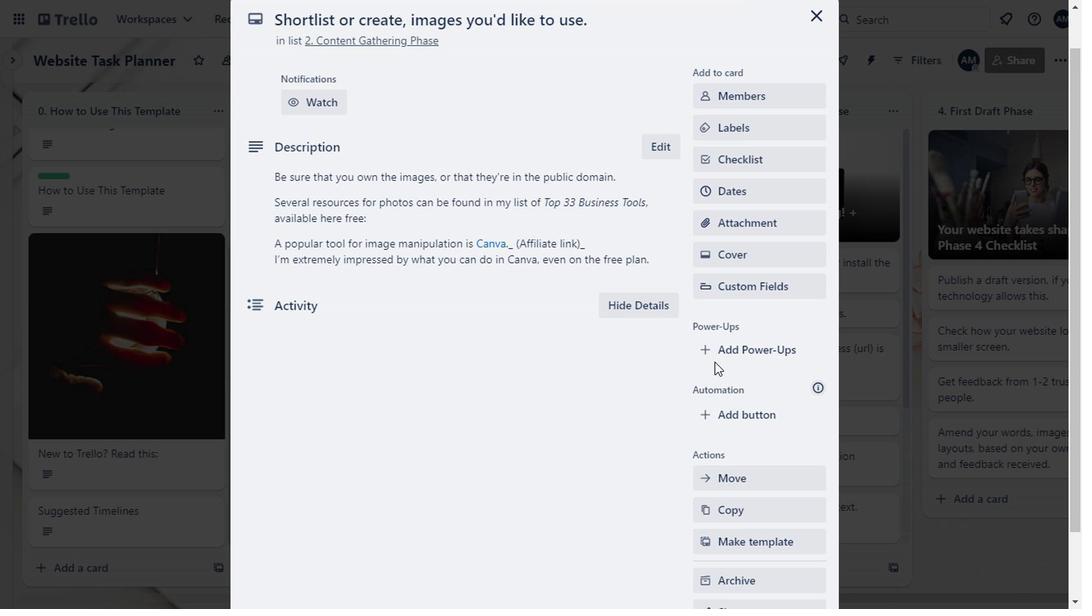 
Action: Mouse scrolled (711, 356) with delta (0, 1)
Screenshot: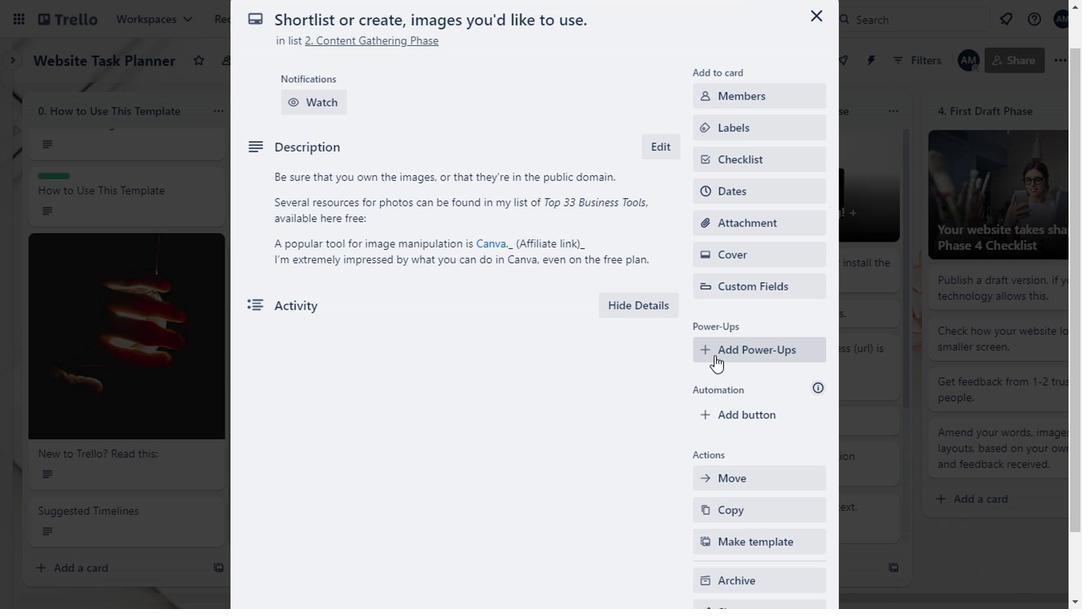 
Action: Mouse scrolled (711, 356) with delta (0, 1)
Screenshot: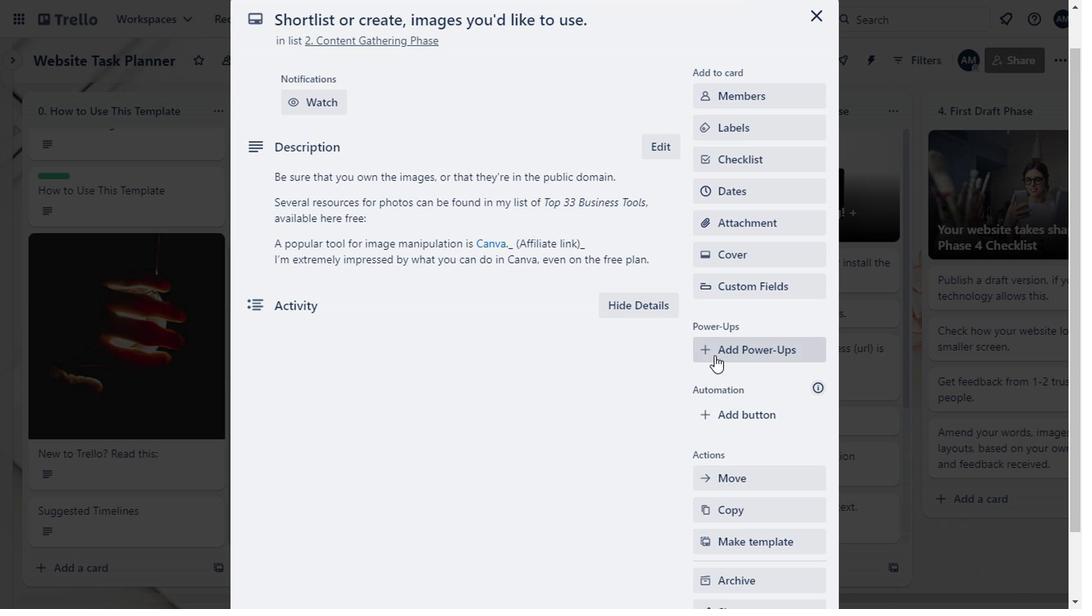 
Action: Mouse moved to (729, 173)
Screenshot: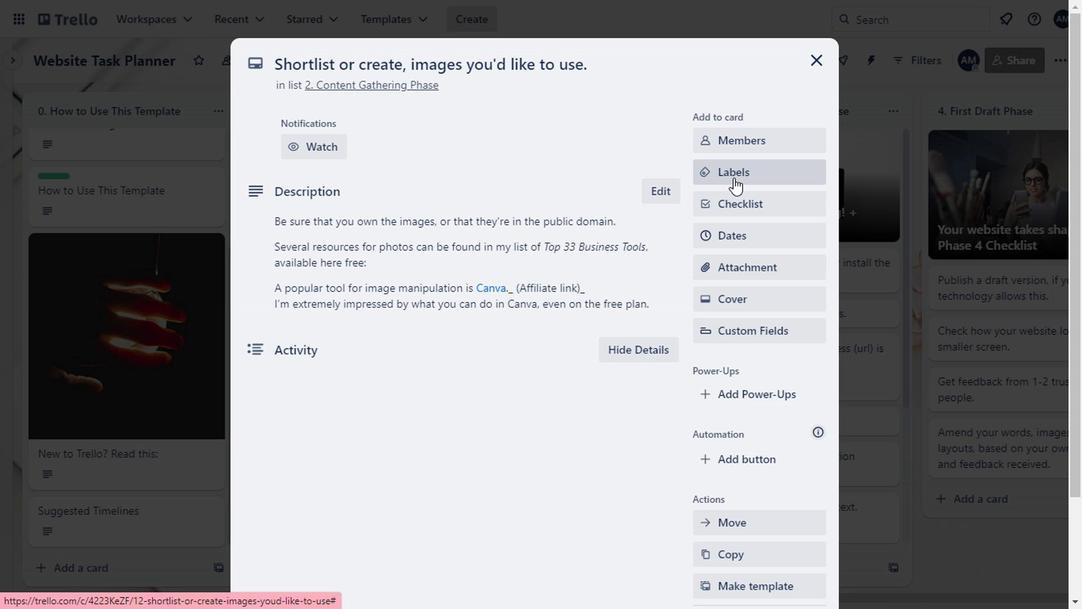 
Action: Mouse pressed left at (729, 173)
Screenshot: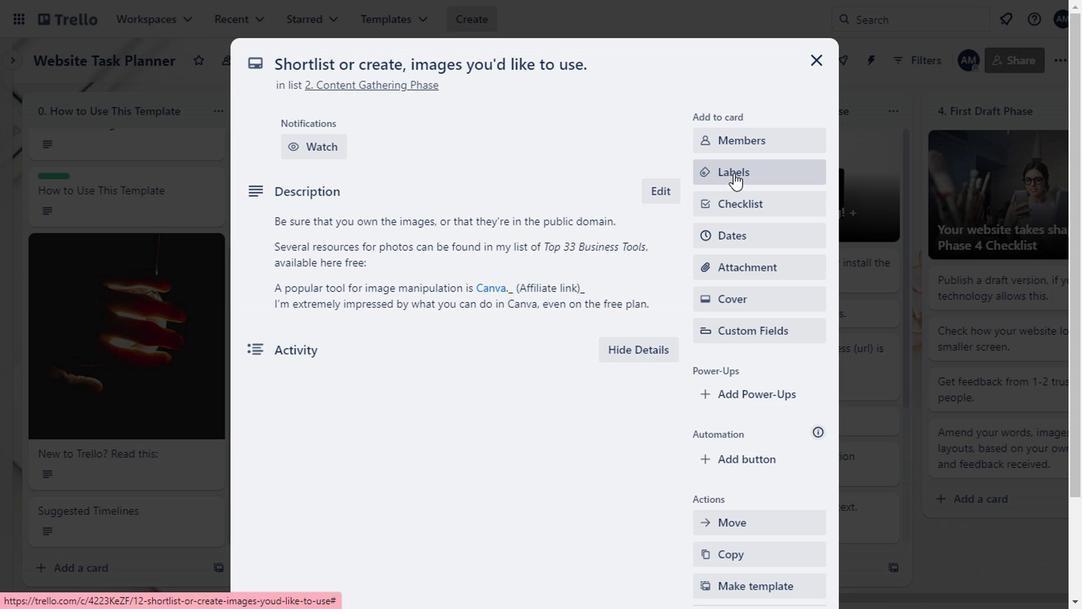
Action: Mouse moved to (733, 310)
Screenshot: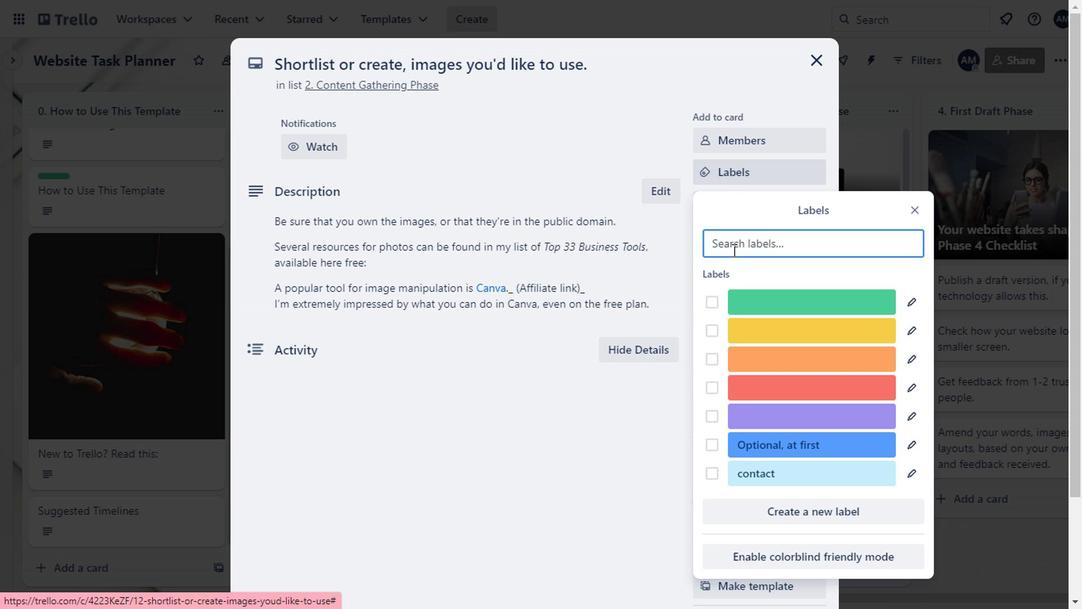 
Action: Mouse pressed left at (733, 310)
Screenshot: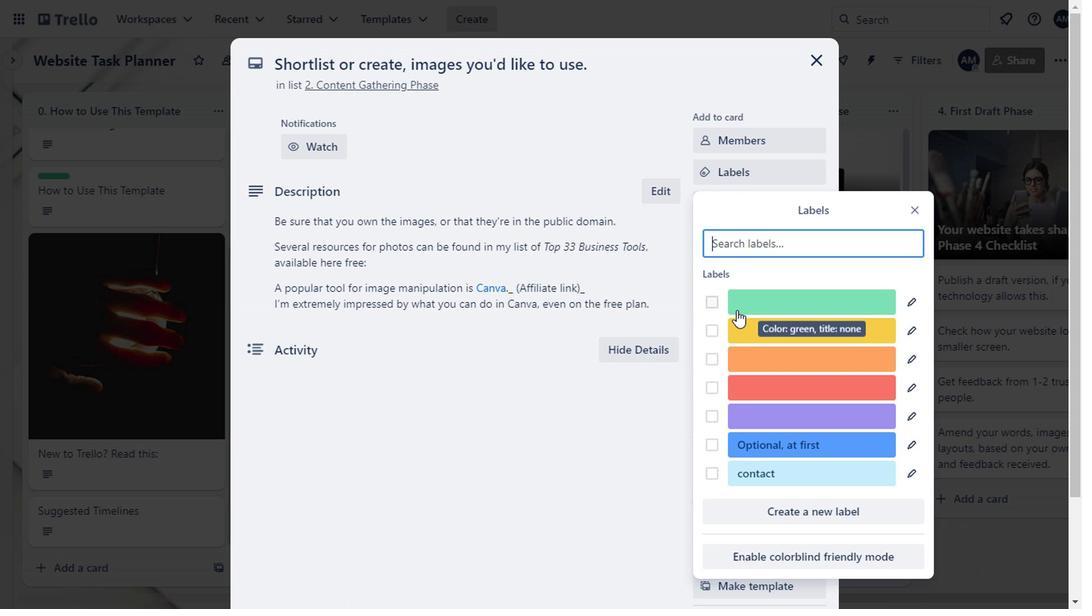 
Action: Mouse moved to (614, 380)
Screenshot: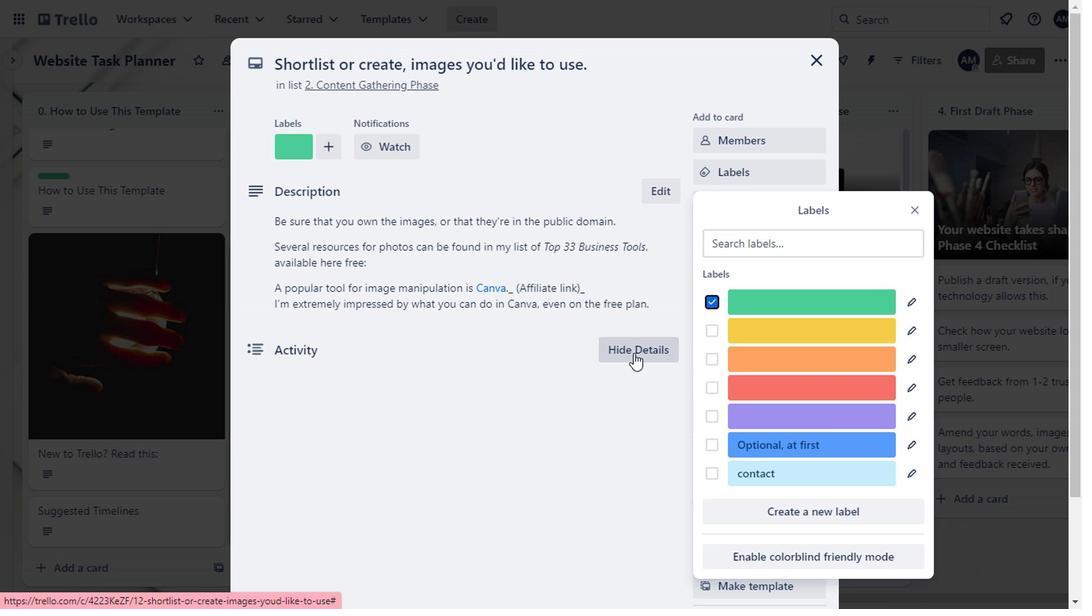 
Action: Mouse pressed left at (614, 380)
Screenshot: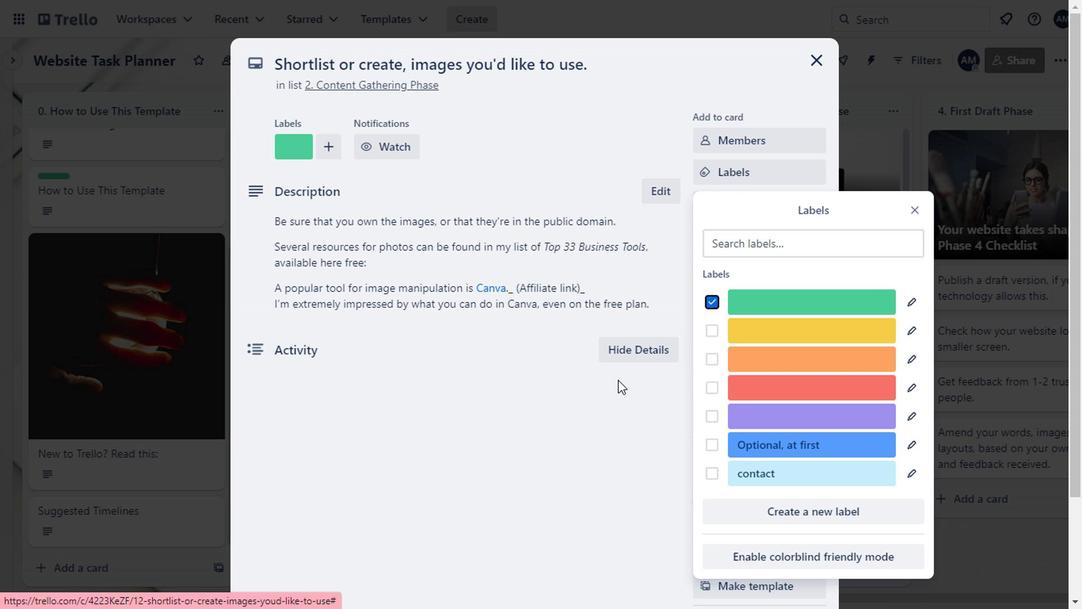 
Action: Mouse moved to (712, 294)
Screenshot: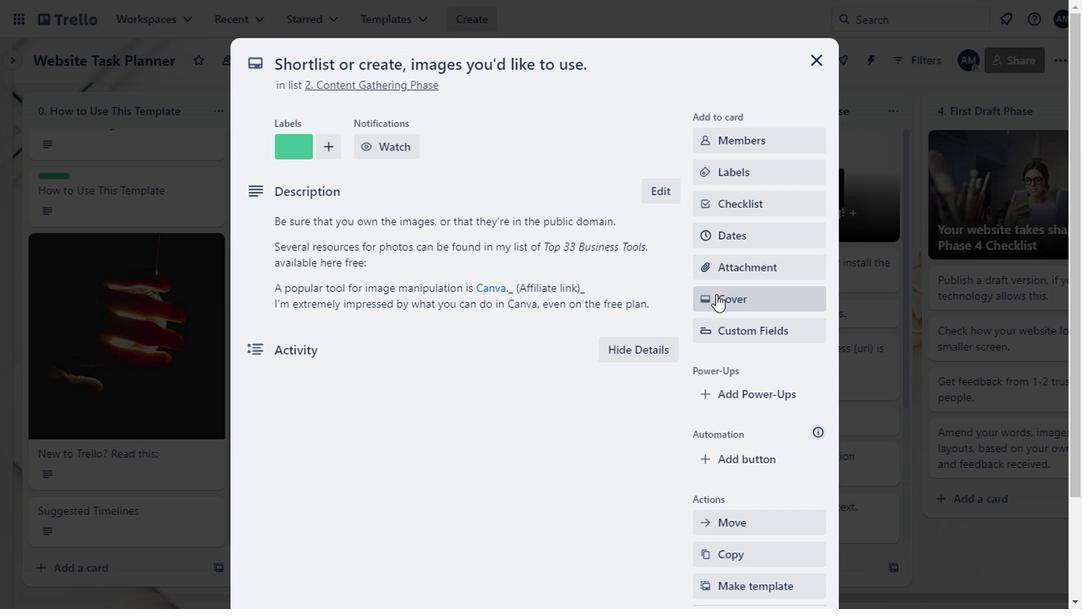 
Action: Mouse pressed left at (712, 294)
Screenshot: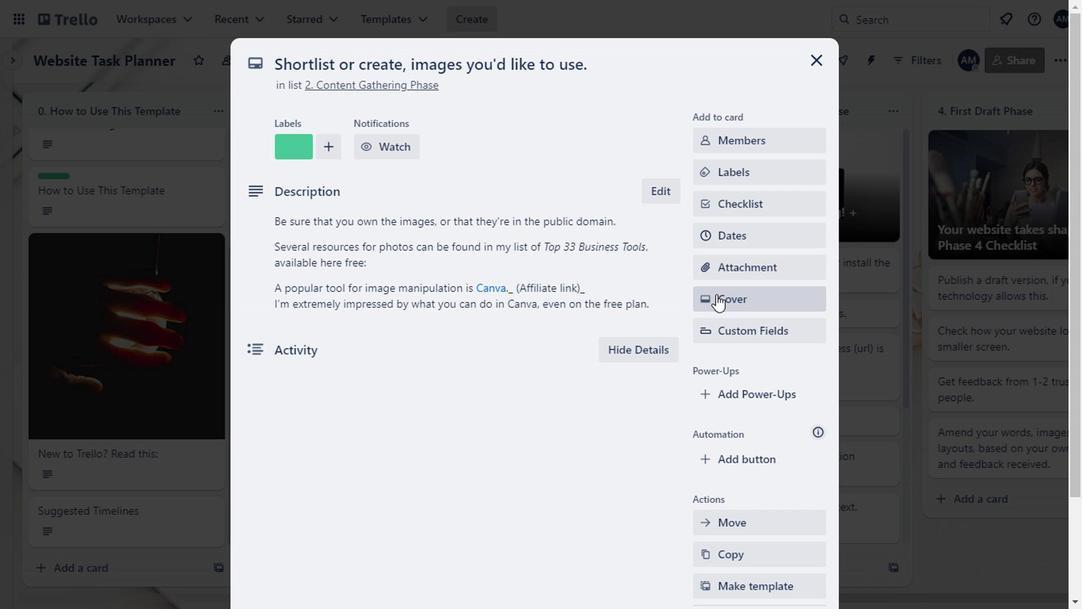 
Action: Mouse moved to (805, 444)
Screenshot: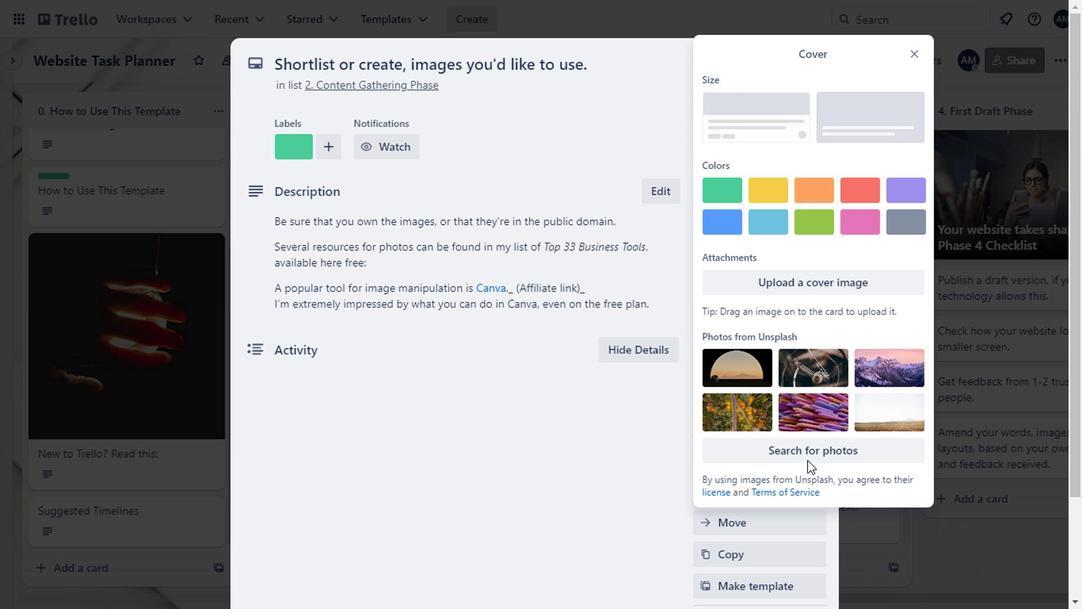 
Action: Mouse pressed left at (805, 444)
Screenshot: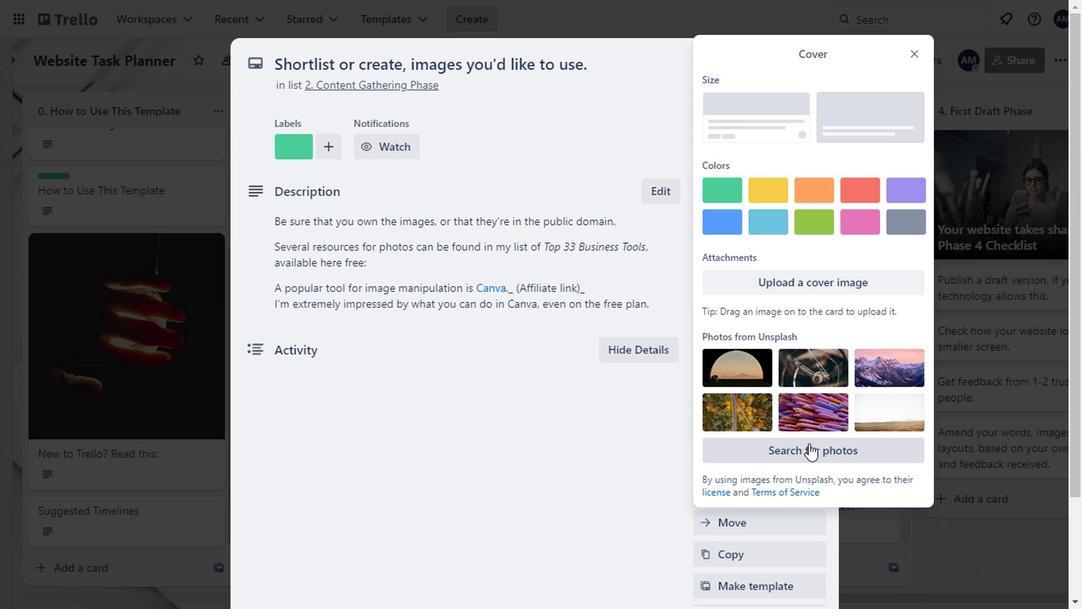 
Action: Mouse moved to (787, 96)
Screenshot: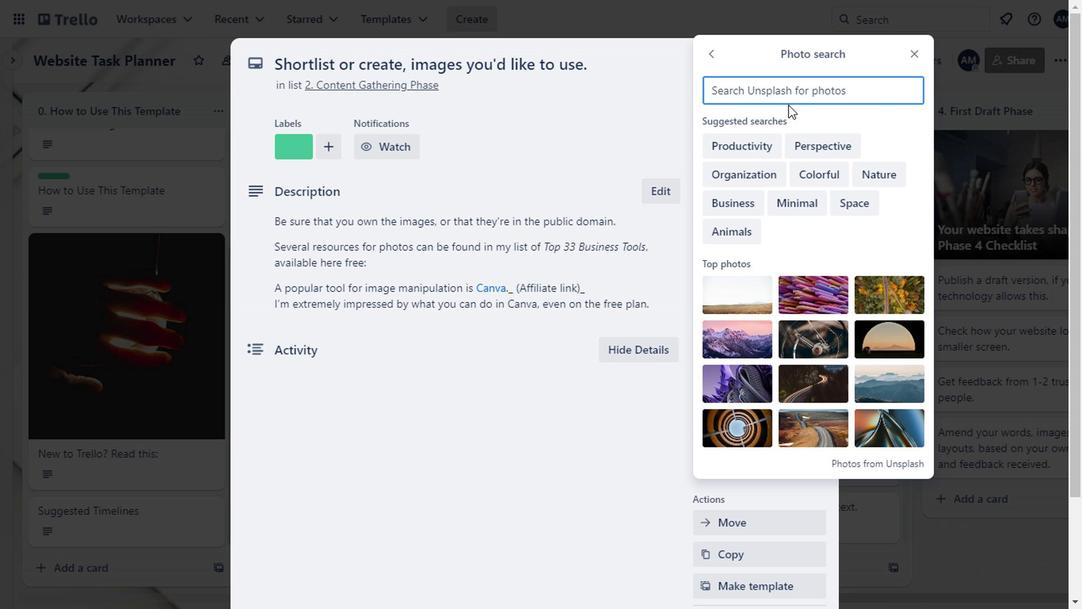 
Action: Mouse pressed left at (787, 96)
Screenshot: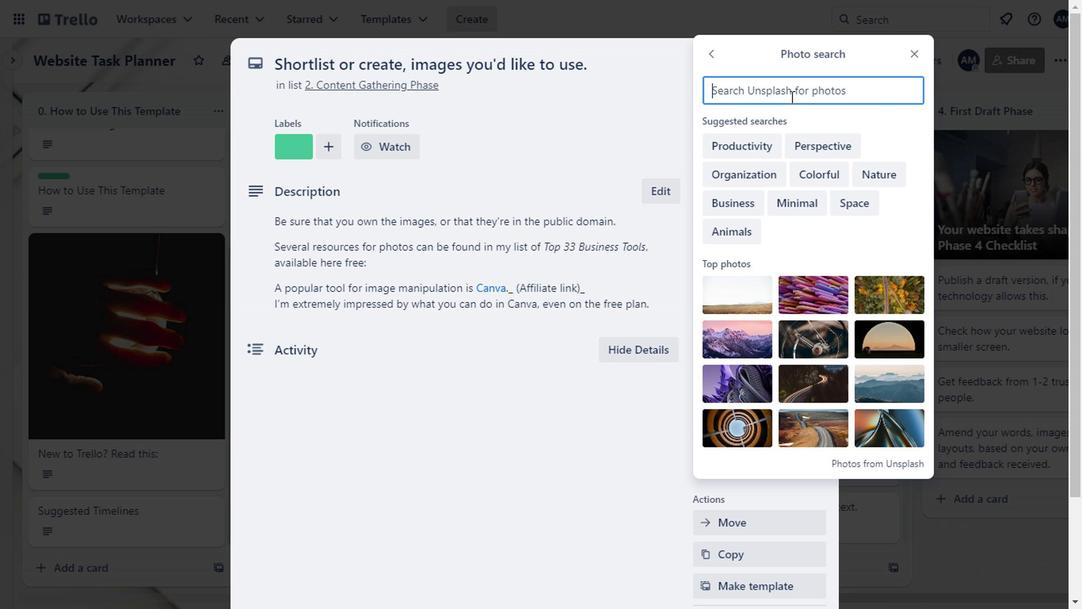 
Action: Mouse moved to (806, 104)
Screenshot: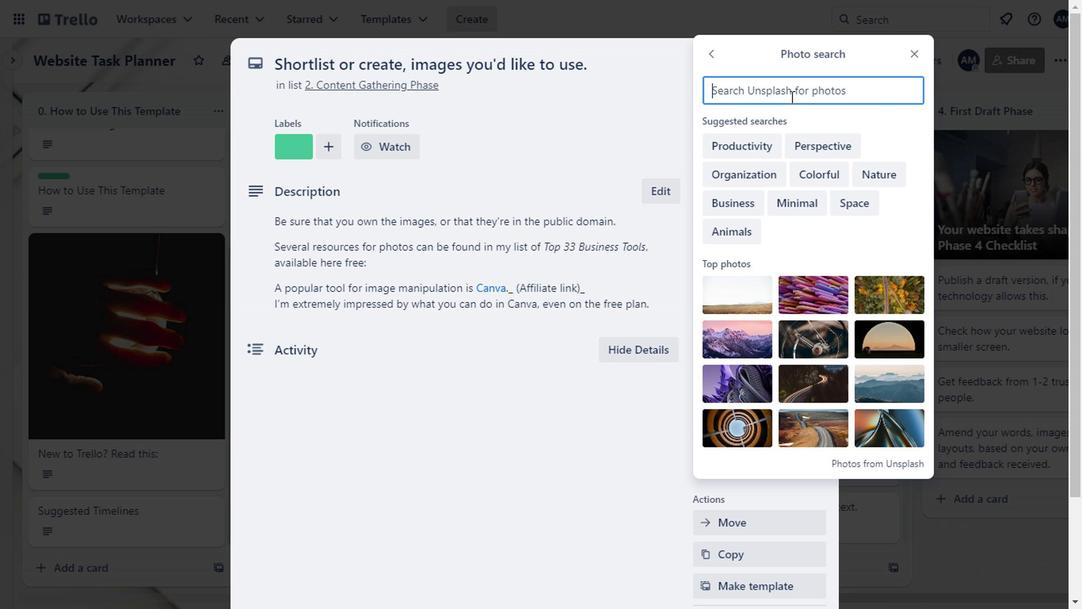 
Action: Key pressed image
Screenshot: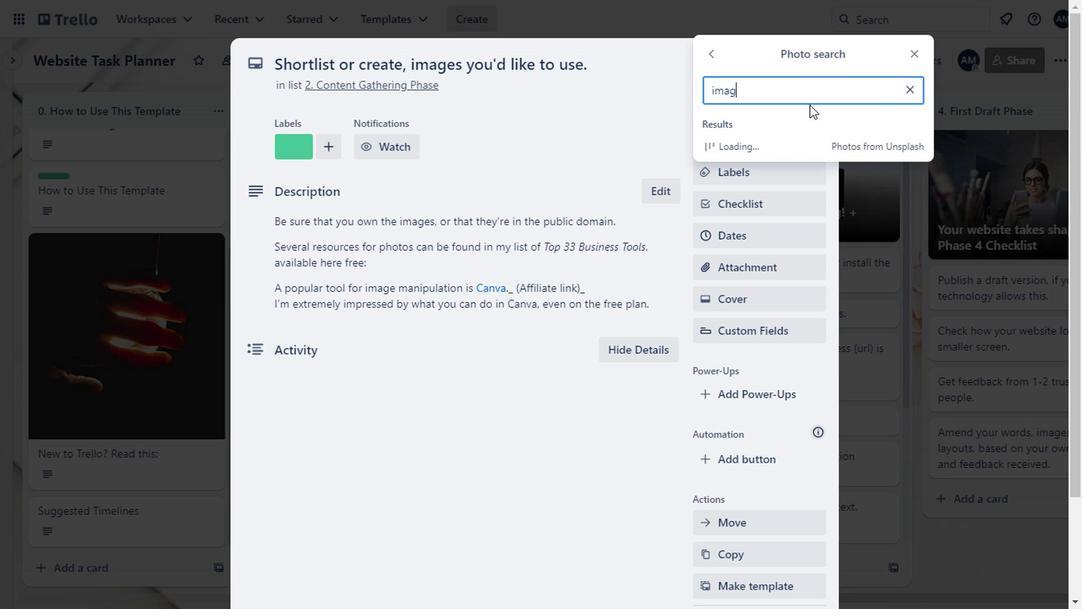 
Action: Mouse moved to (775, 304)
Screenshot: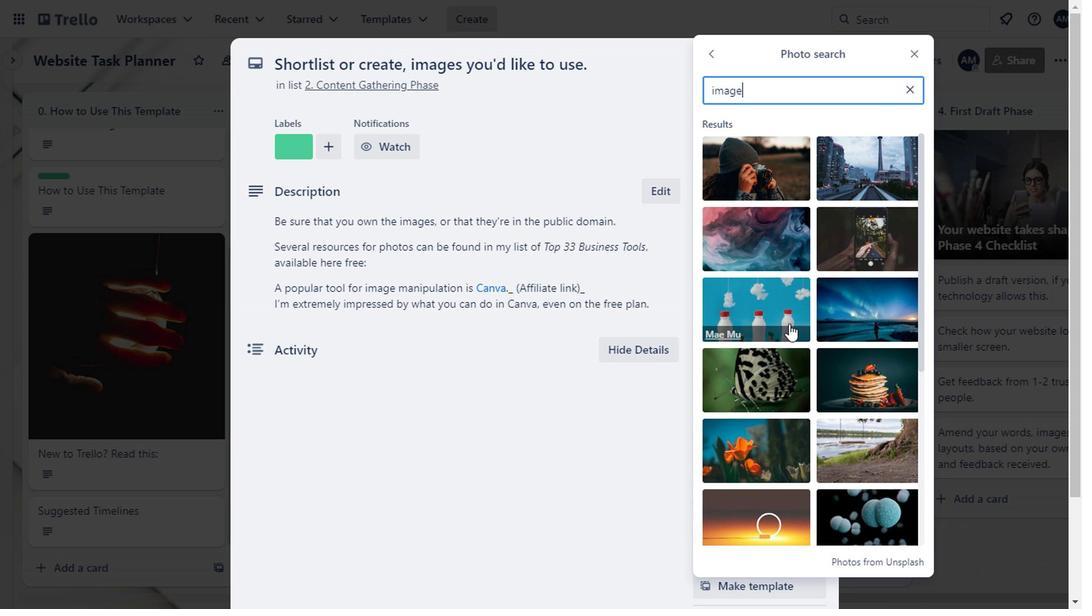 
Action: Mouse pressed left at (775, 304)
Screenshot: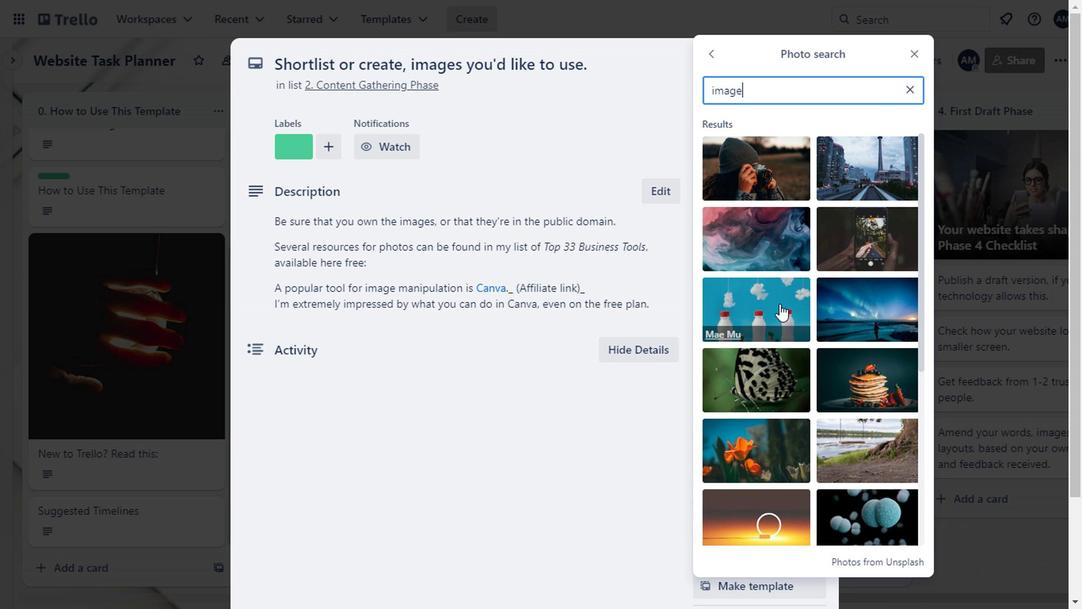 
Action: Mouse moved to (1050, 205)
Screenshot: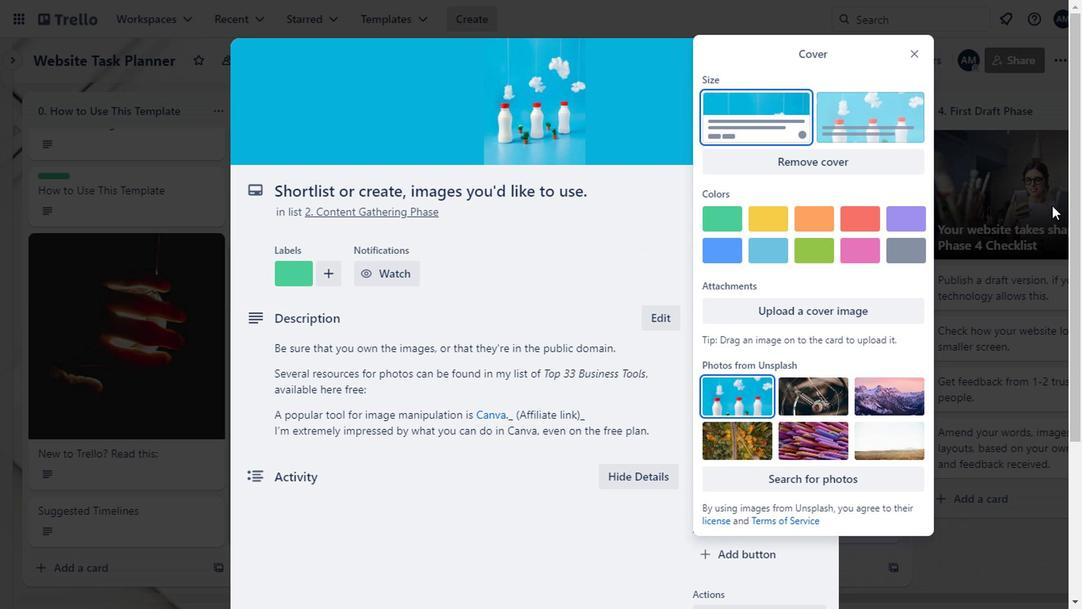 
Action: Mouse pressed left at (1050, 205)
Screenshot: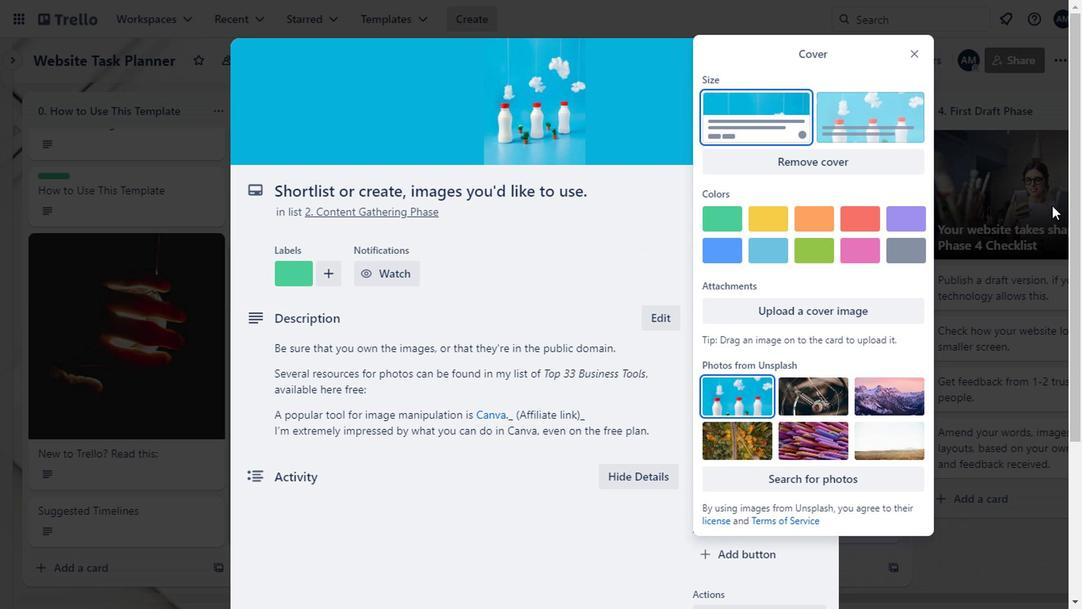 
Action: Mouse moved to (820, 60)
Screenshot: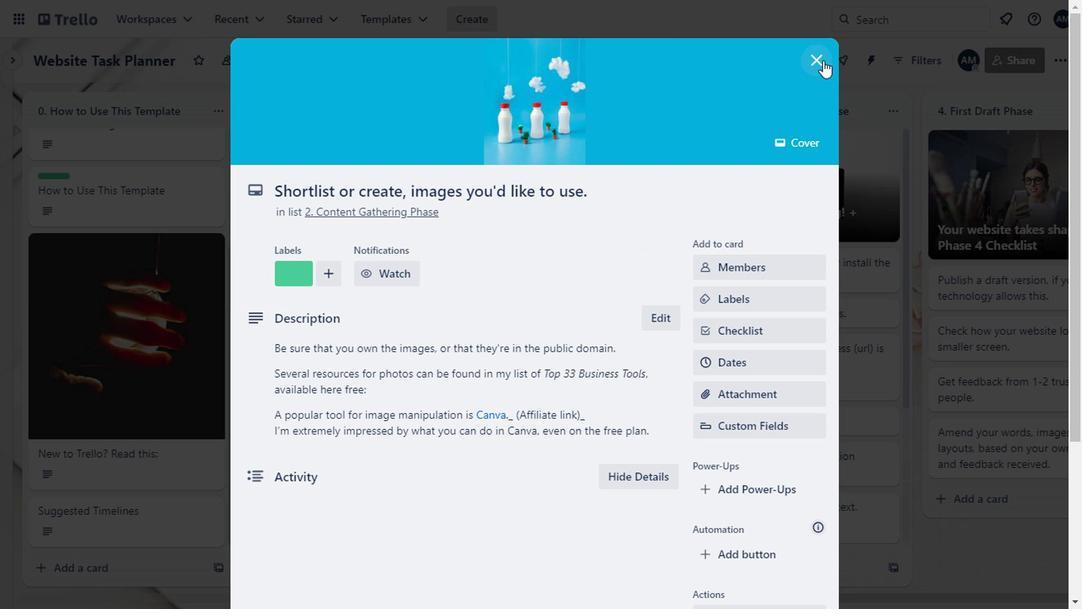 
Action: Mouse pressed left at (820, 60)
Screenshot: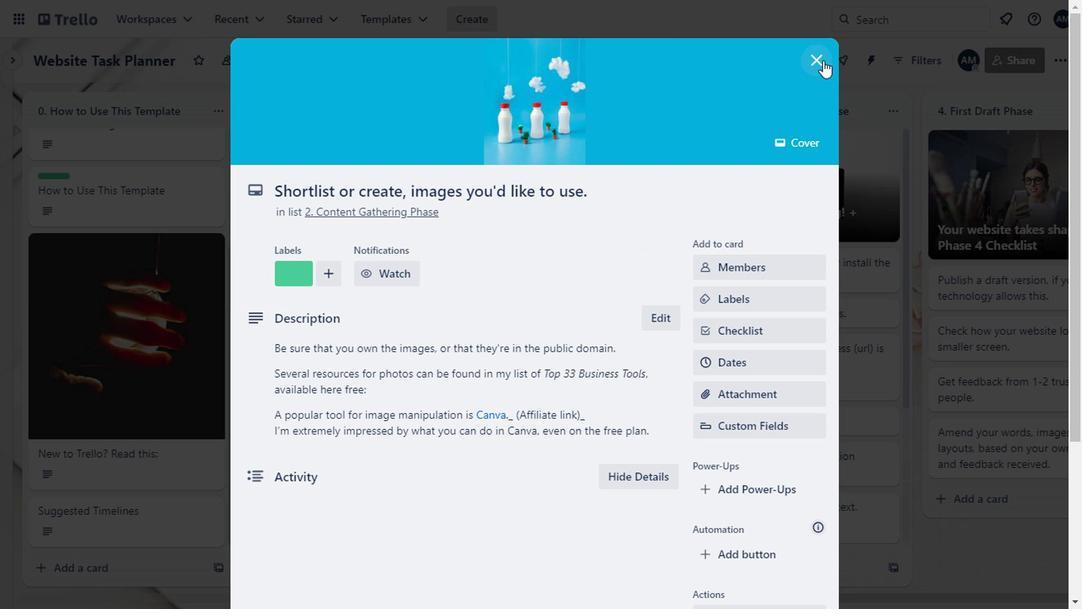 
Action: Mouse moved to (591, 474)
Screenshot: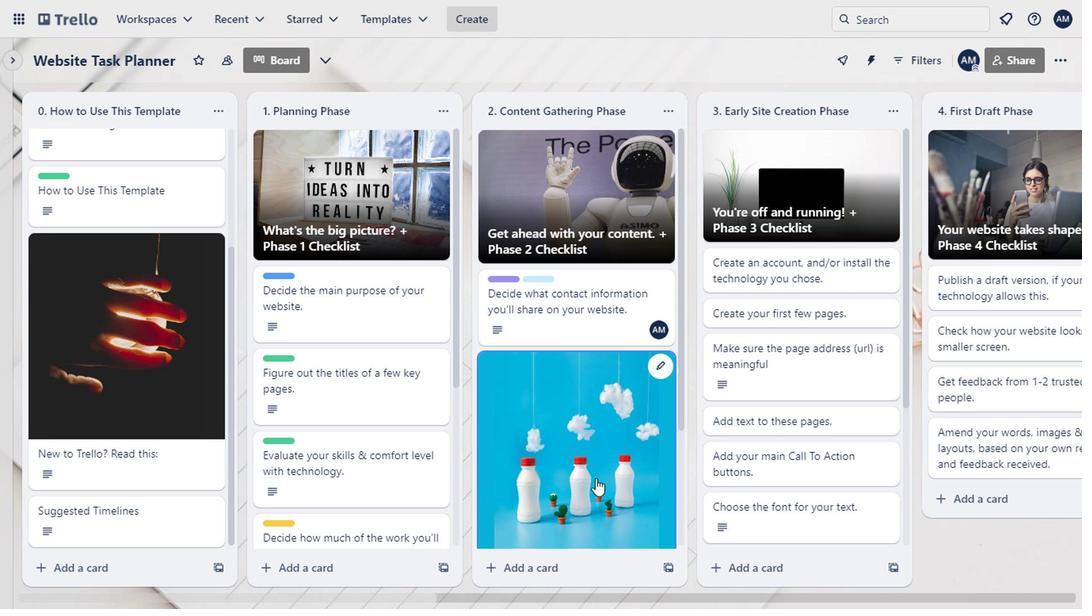 
Action: Mouse scrolled (591, 474) with delta (0, 0)
Screenshot: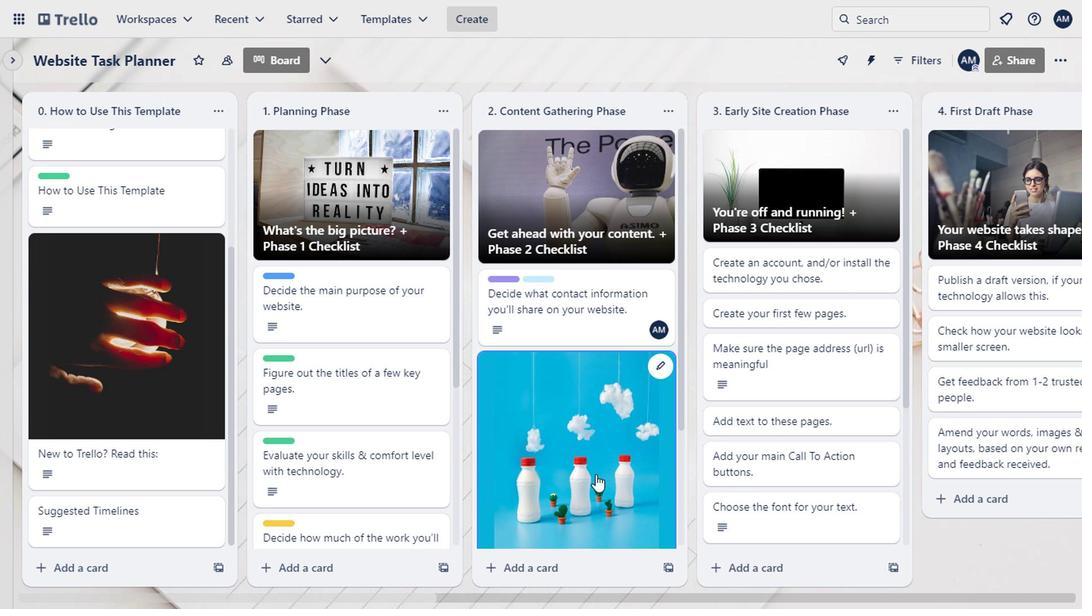 
Action: Mouse scrolled (591, 474) with delta (0, 0)
Screenshot: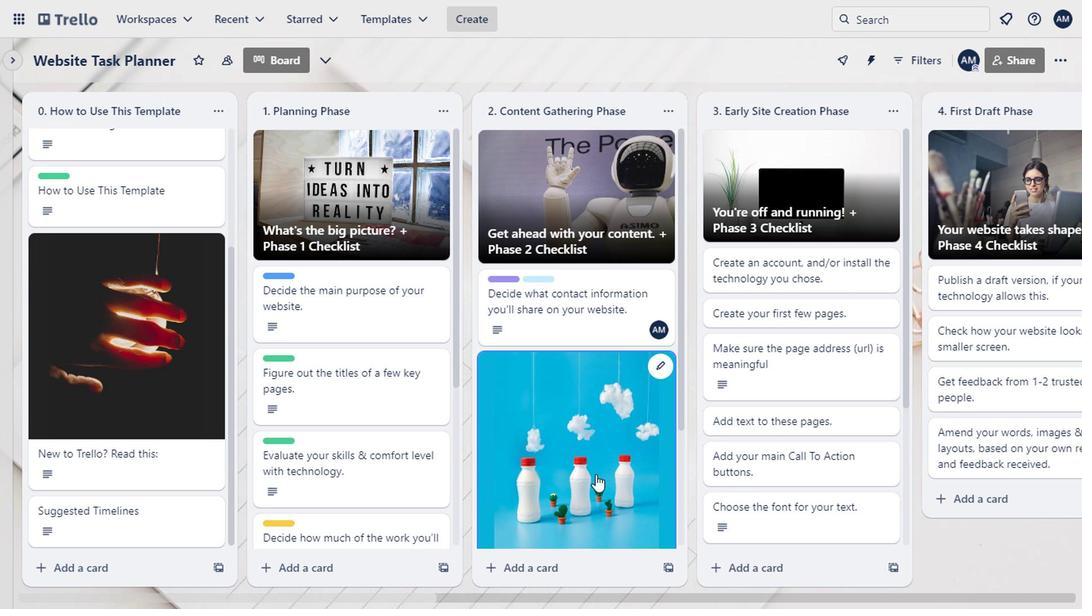 
Action: Mouse moved to (590, 452)
Screenshot: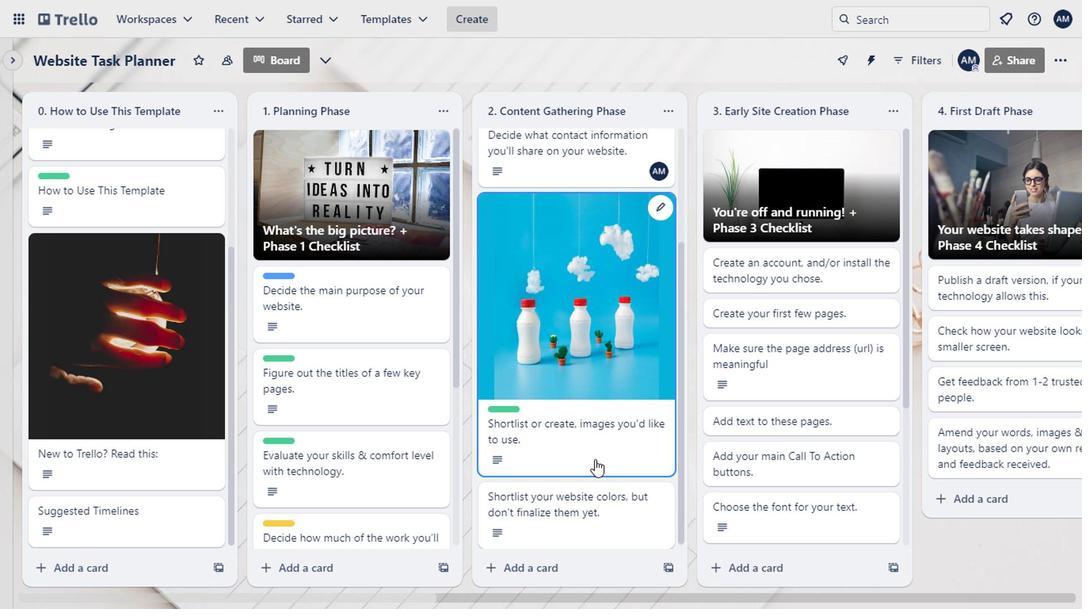 
Action: Mouse scrolled (590, 452) with delta (0, 0)
Screenshot: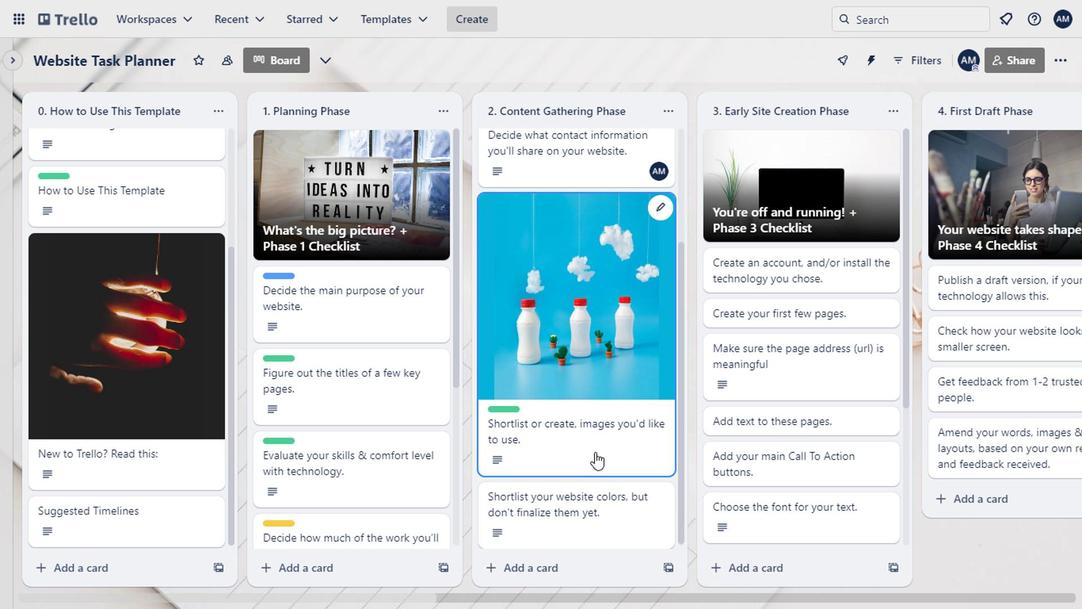 
Action: Mouse moved to (589, 452)
Screenshot: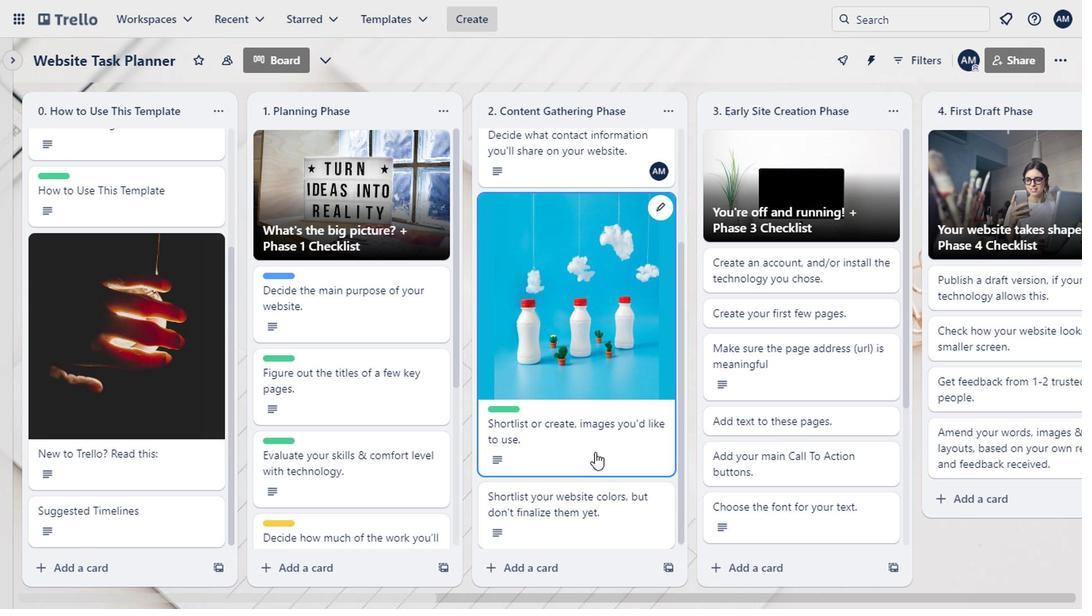
Action: Mouse scrolled (589, 452) with delta (0, 0)
Screenshot: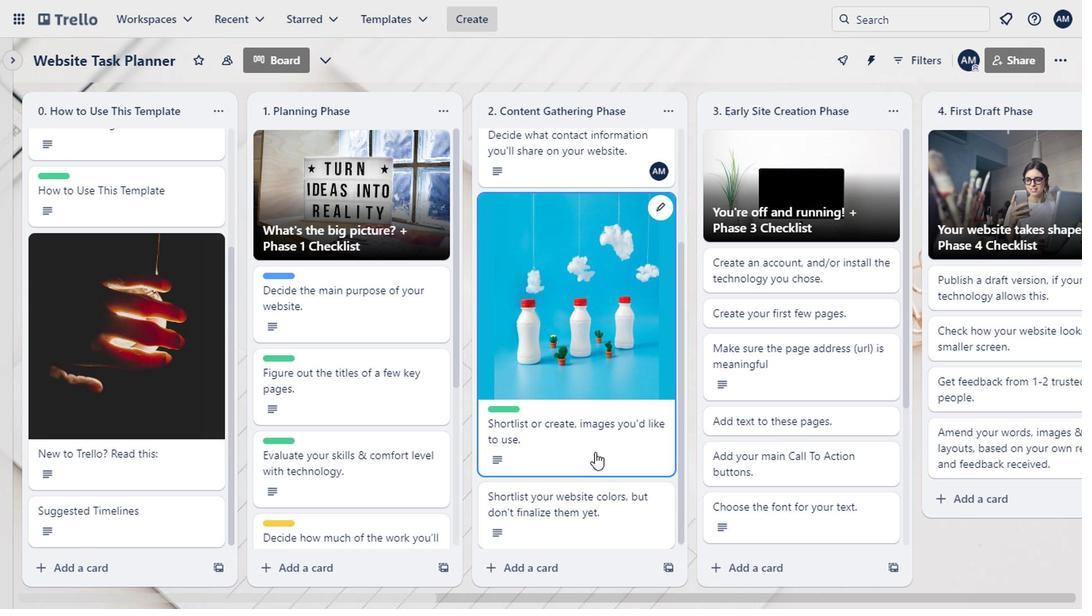 
Action: Mouse moved to (579, 505)
Screenshot: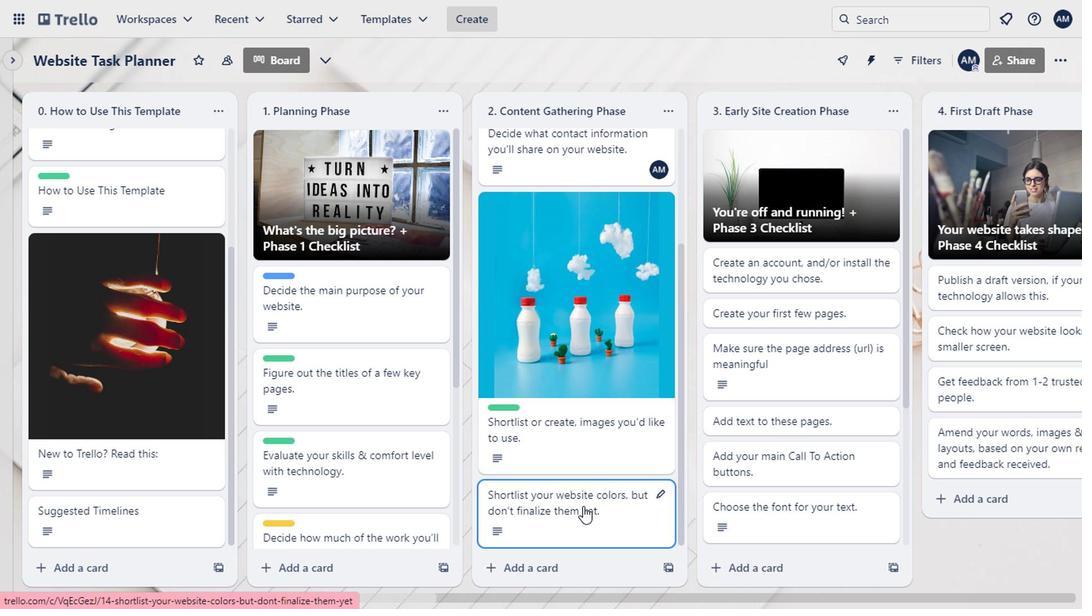 
Action: Mouse pressed left at (579, 505)
Screenshot: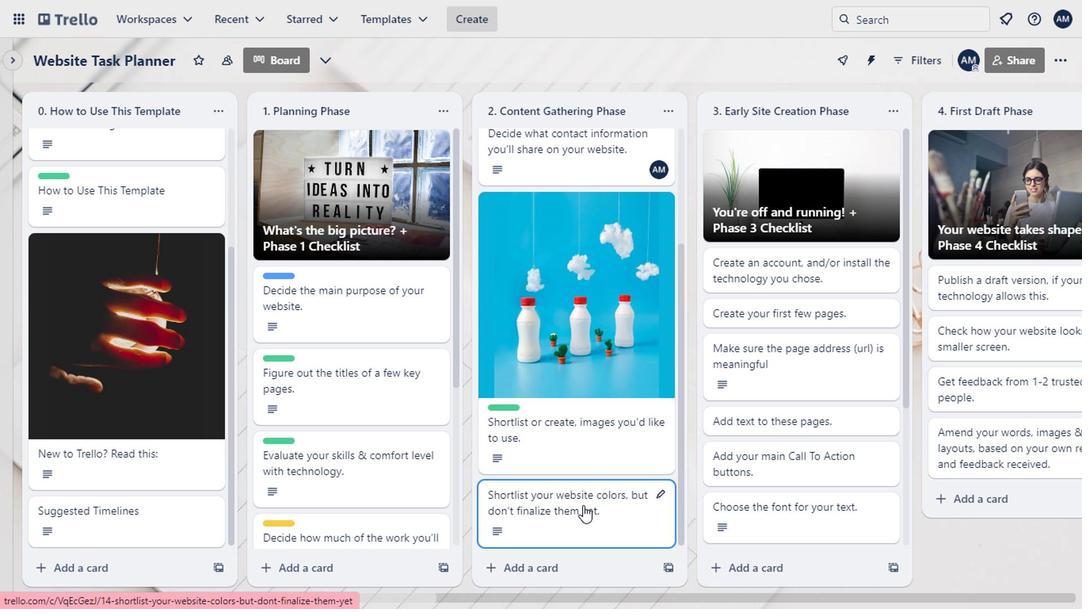 
Action: Mouse moved to (475, 281)
Screenshot: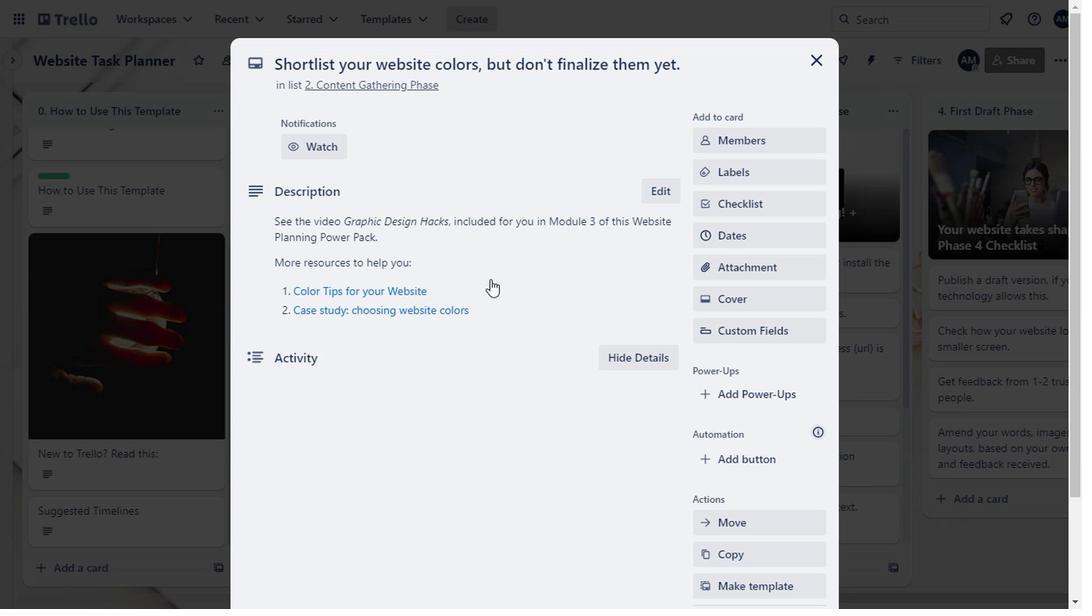 
Action: Mouse pressed left at (475, 281)
Screenshot: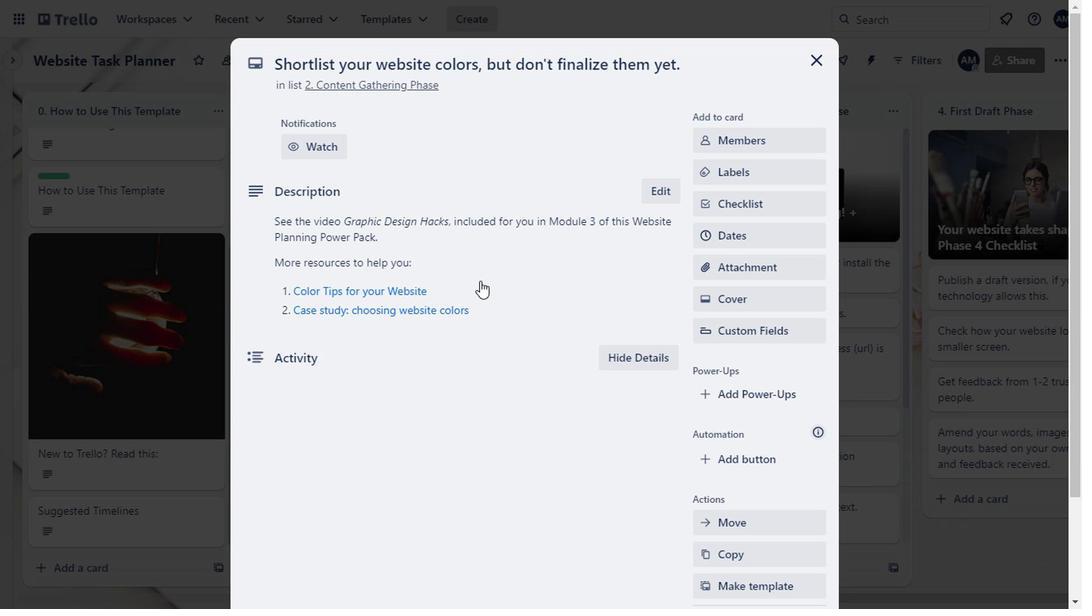 
Action: Mouse moved to (442, 345)
Screenshot: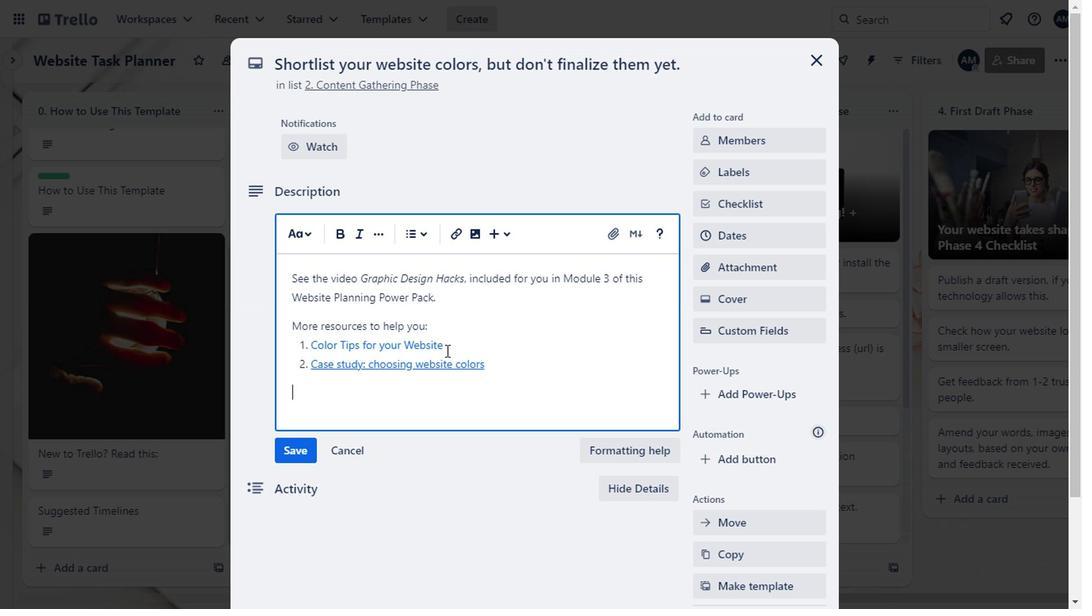 
Action: Mouse pressed left at (442, 345)
Screenshot: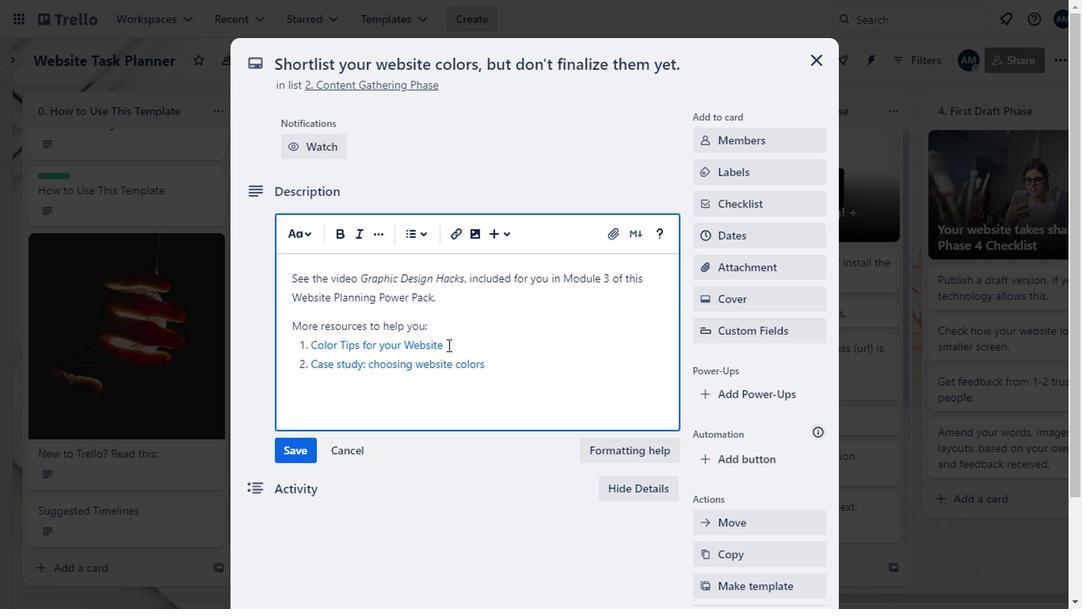 
Action: Mouse pressed left at (442, 345)
Screenshot: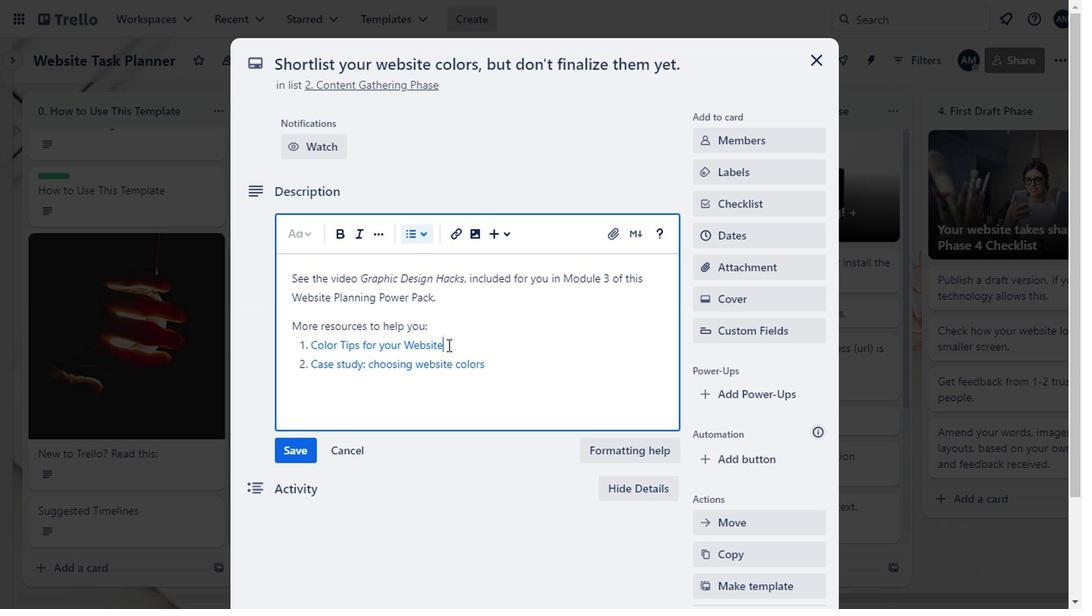 
Action: Mouse moved to (372, 346)
Screenshot: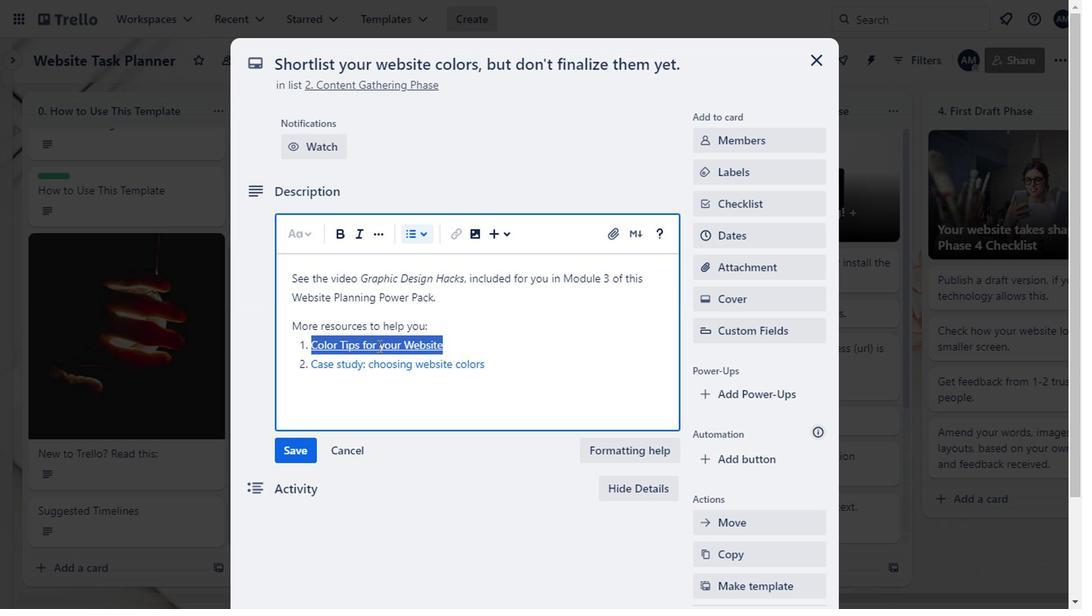
Action: Mouse pressed left at (372, 346)
Screenshot: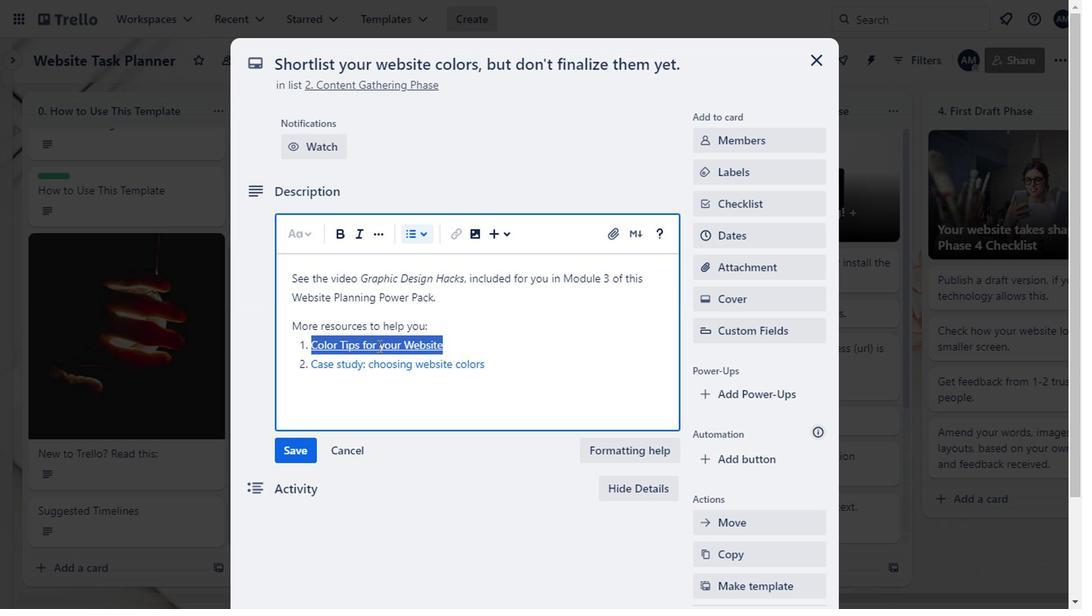 
Action: Mouse moved to (449, 340)
Screenshot: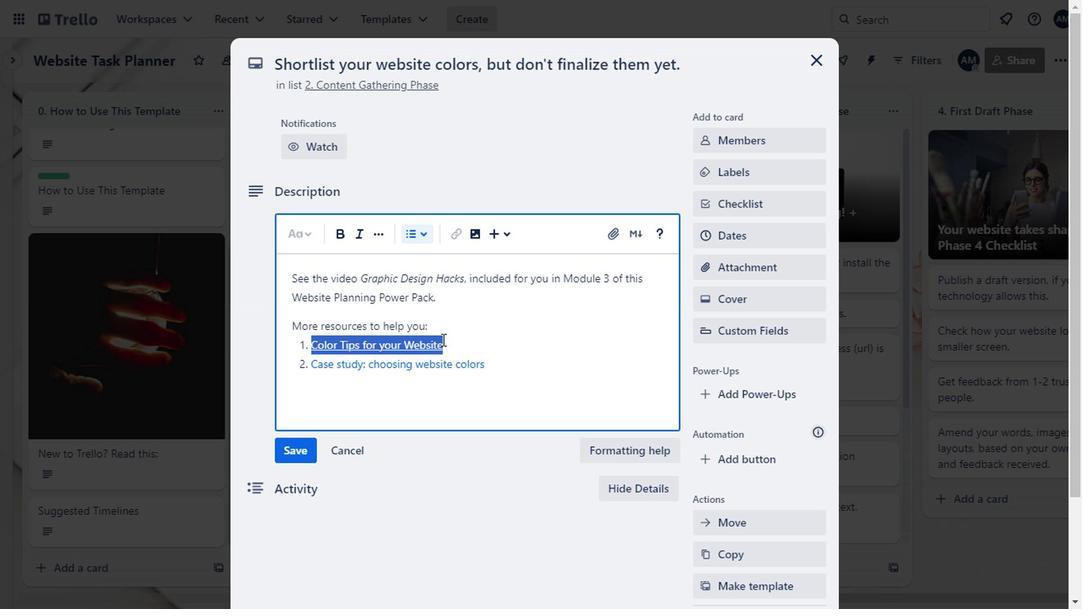 
Action: Mouse pressed left at (449, 340)
Screenshot: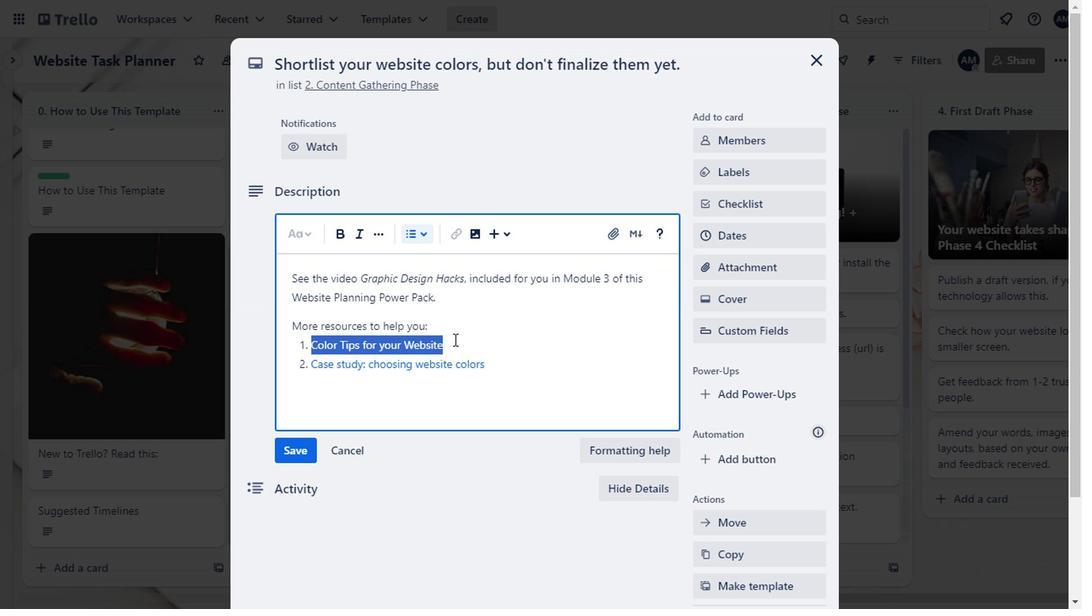 
Action: Mouse moved to (448, 341)
Screenshot: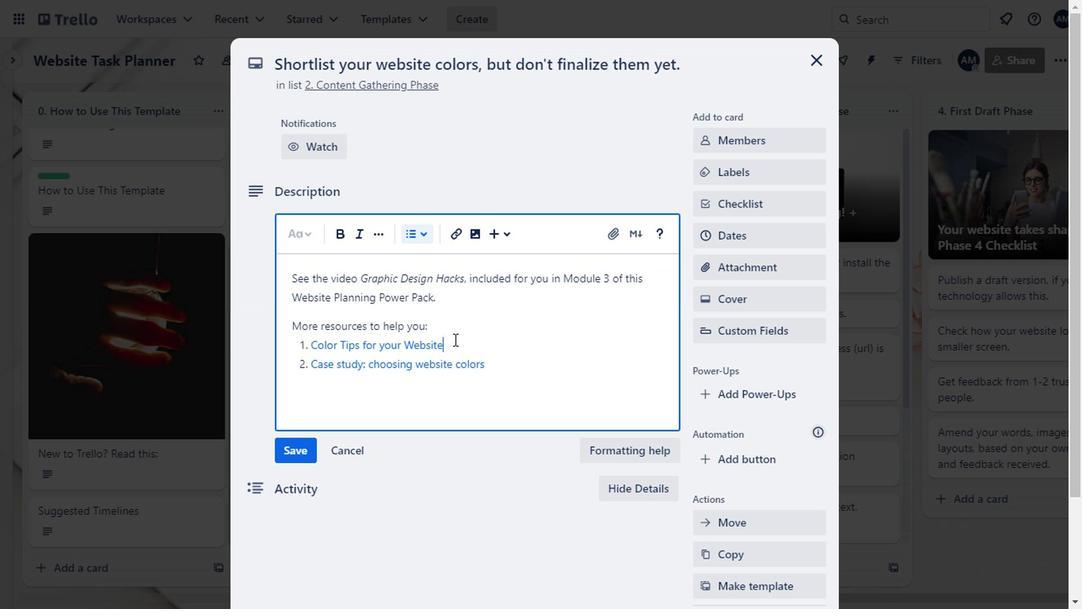 
Action: Mouse pressed left at (448, 341)
Screenshot: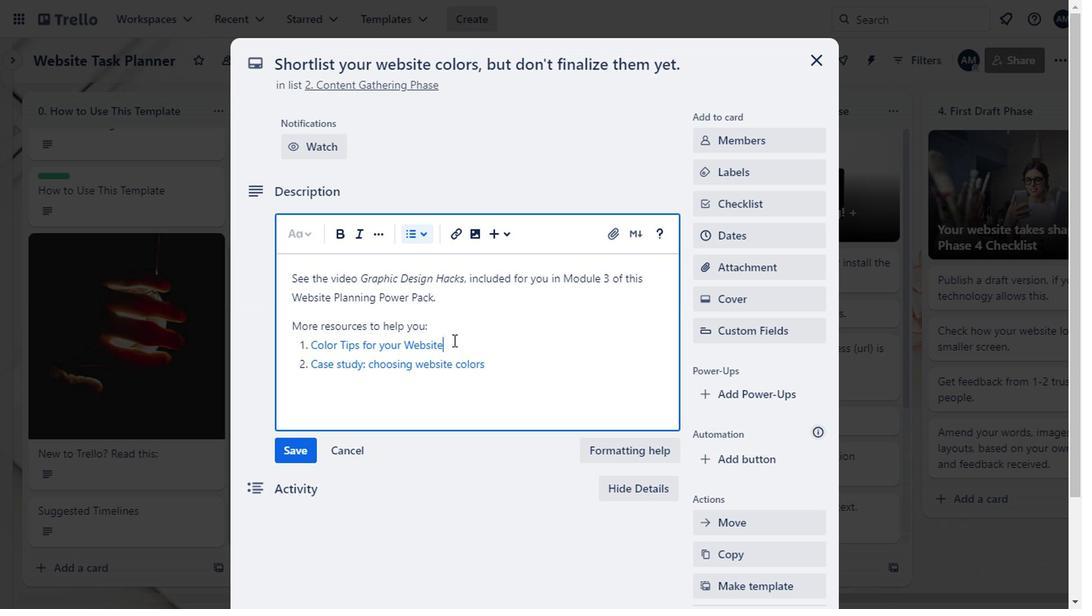 
Action: Mouse moved to (440, 341)
Screenshot: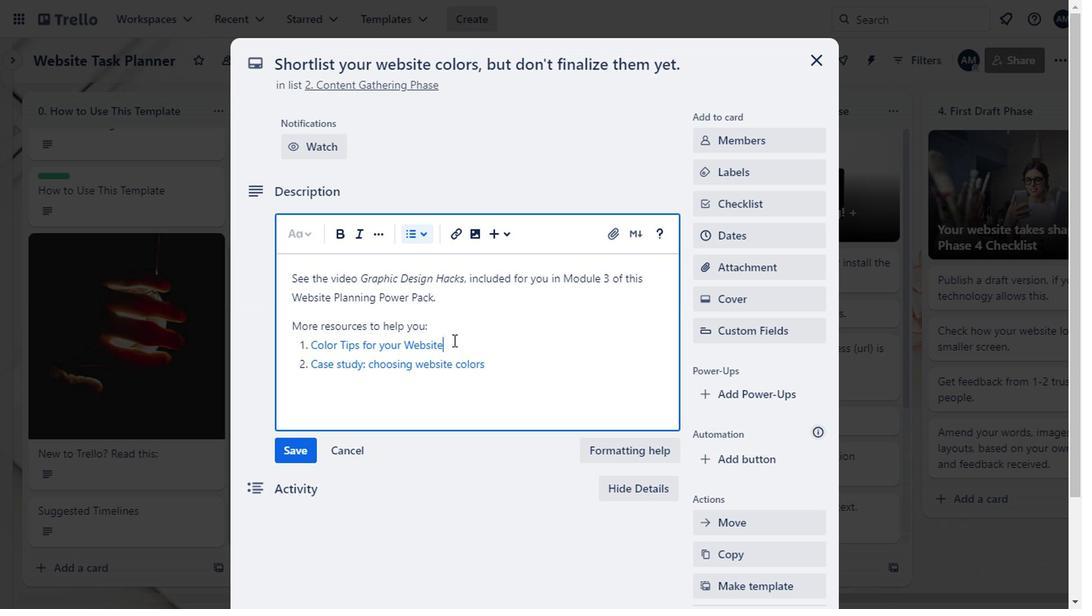 
Action: Mouse pressed left at (440, 341)
Screenshot: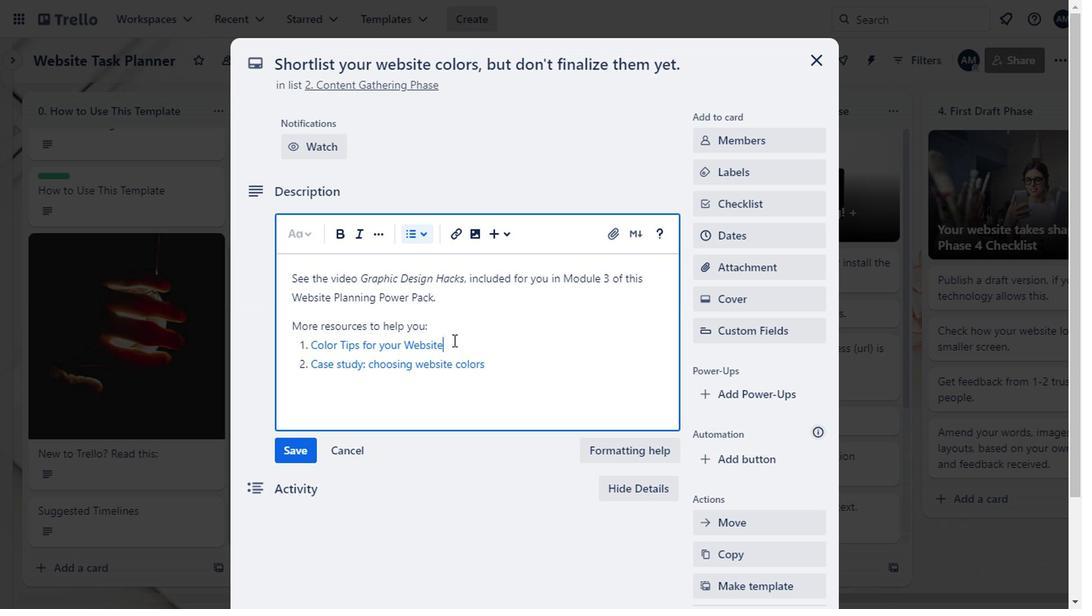 
Action: Mouse moved to (394, 368)
Screenshot: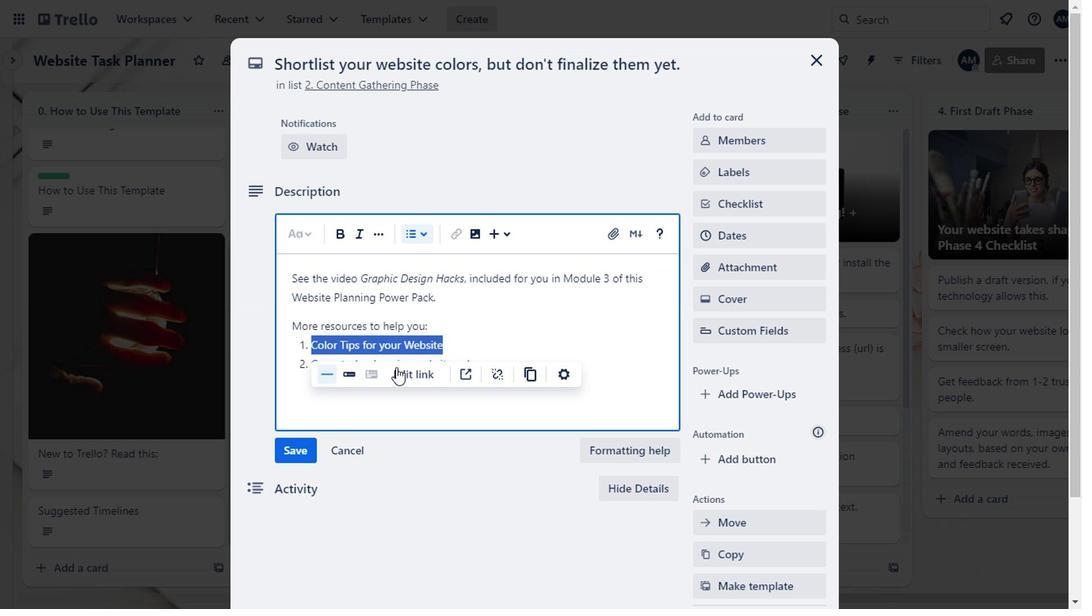 
Action: Mouse pressed left at (394, 368)
Screenshot: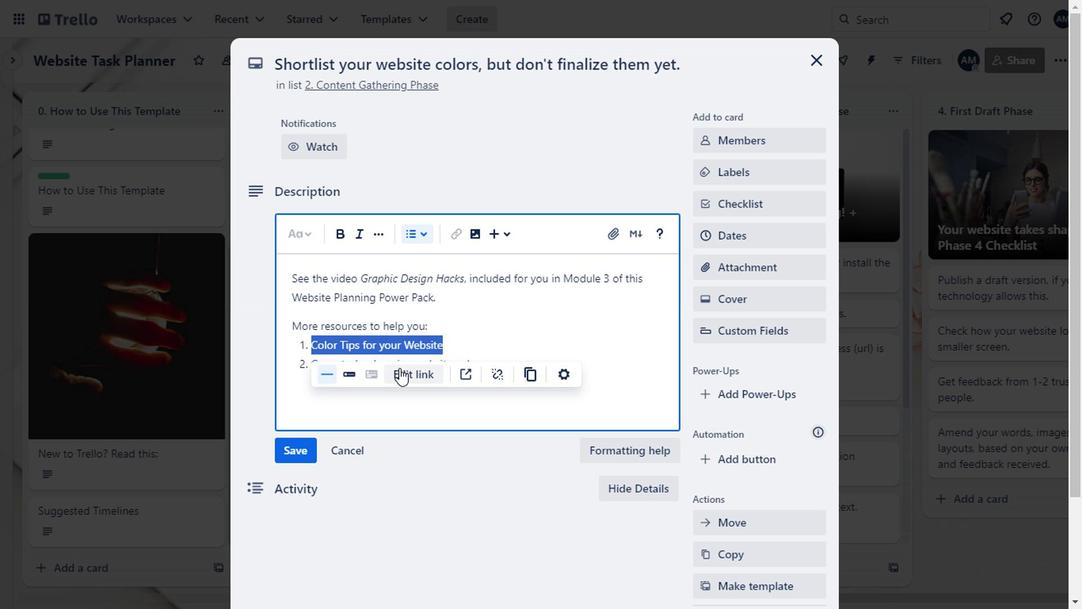
Action: Mouse moved to (543, 405)
Screenshot: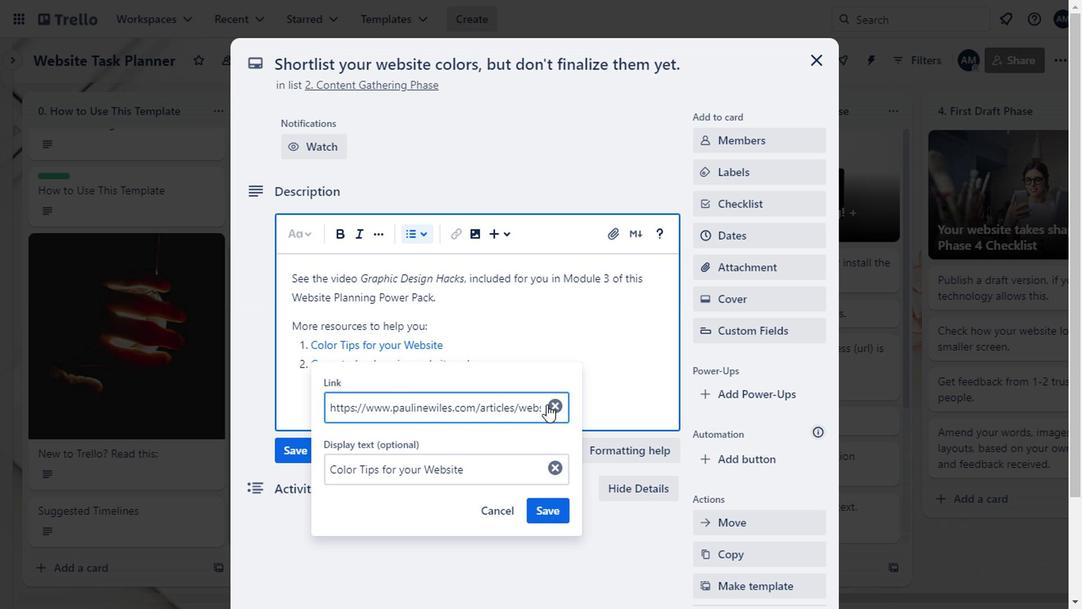 
Action: Mouse pressed left at (543, 405)
Screenshot: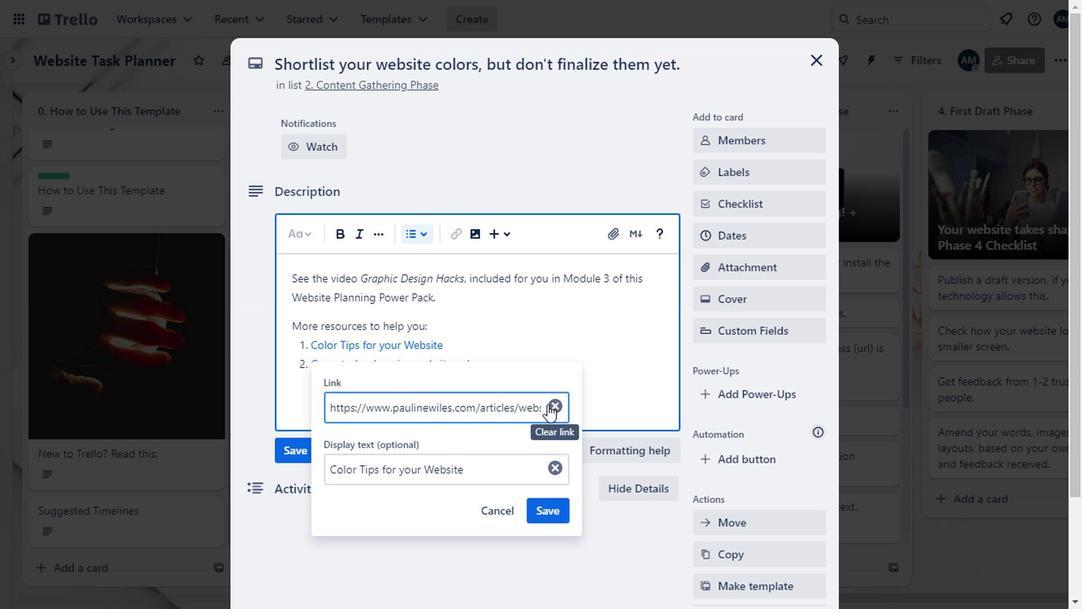 
Action: Mouse moved to (546, 513)
Screenshot: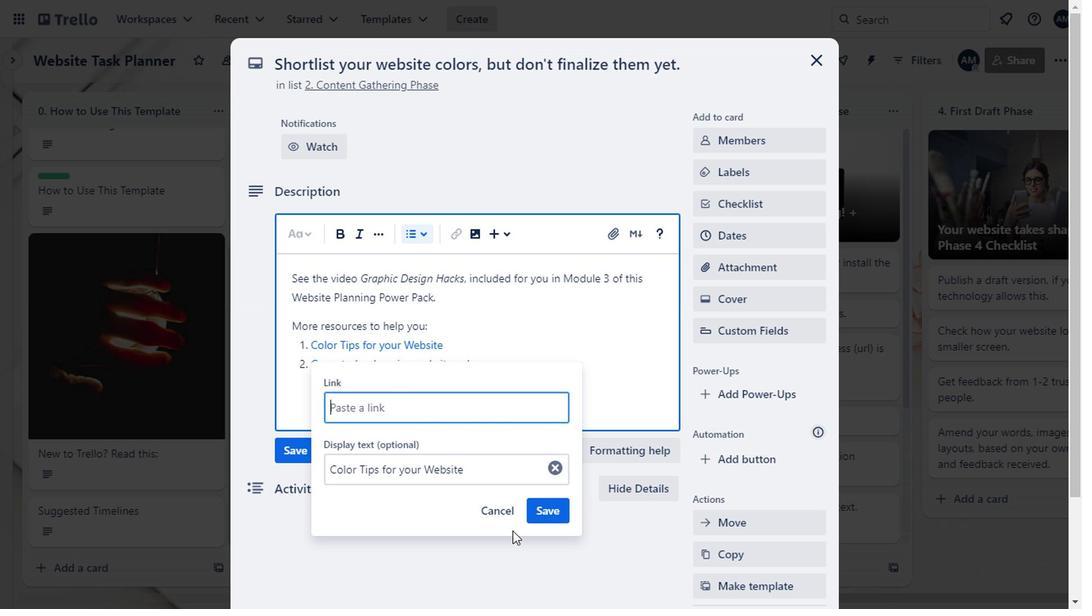 
Action: Mouse pressed left at (546, 513)
Screenshot: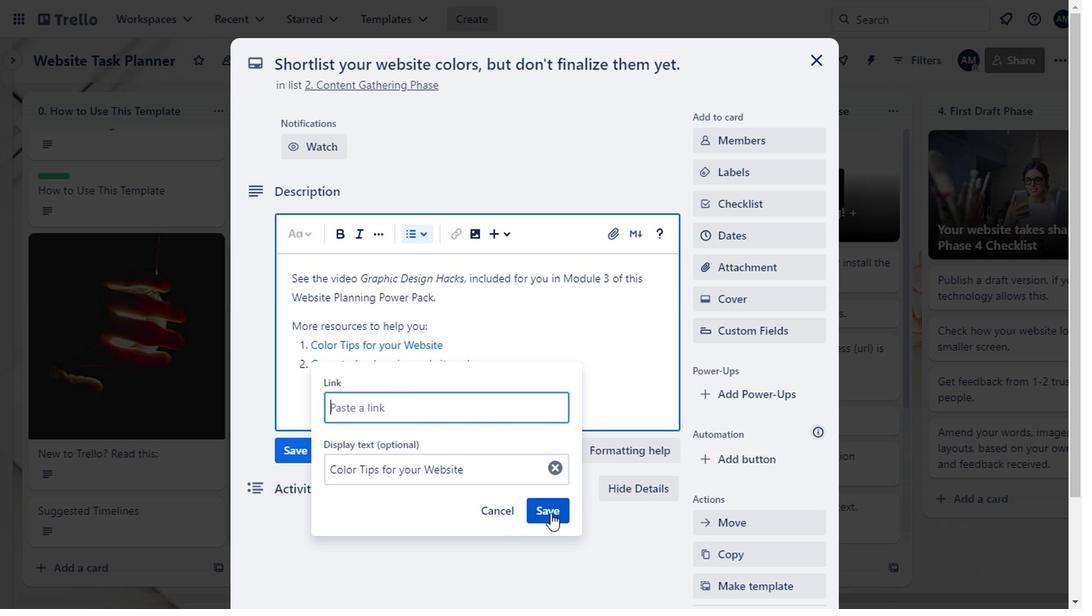 
Action: Mouse moved to (500, 487)
Screenshot: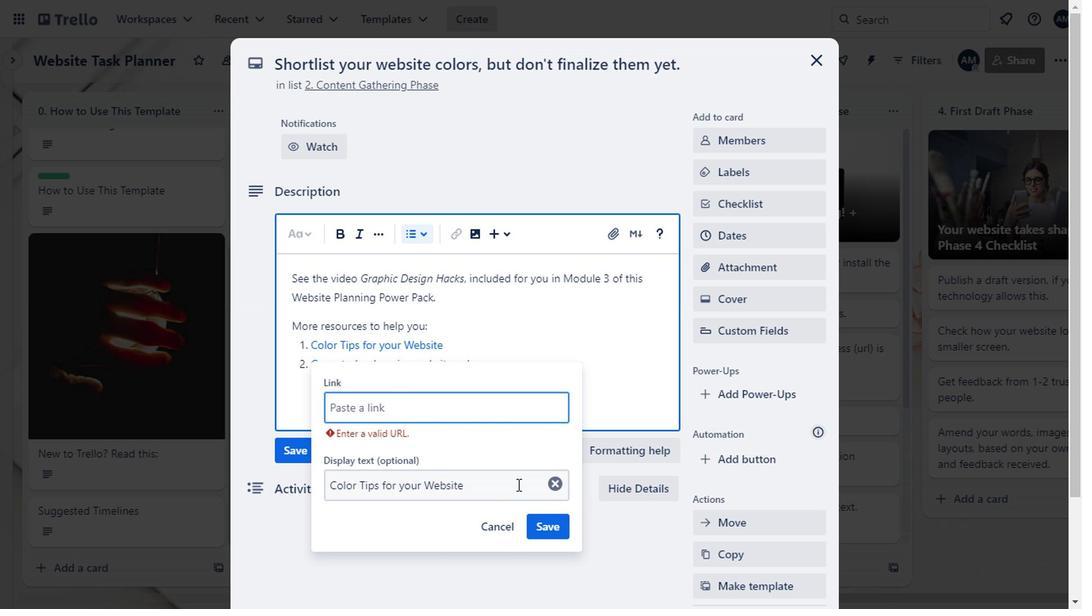 
Action: Mouse pressed left at (500, 487)
Screenshot: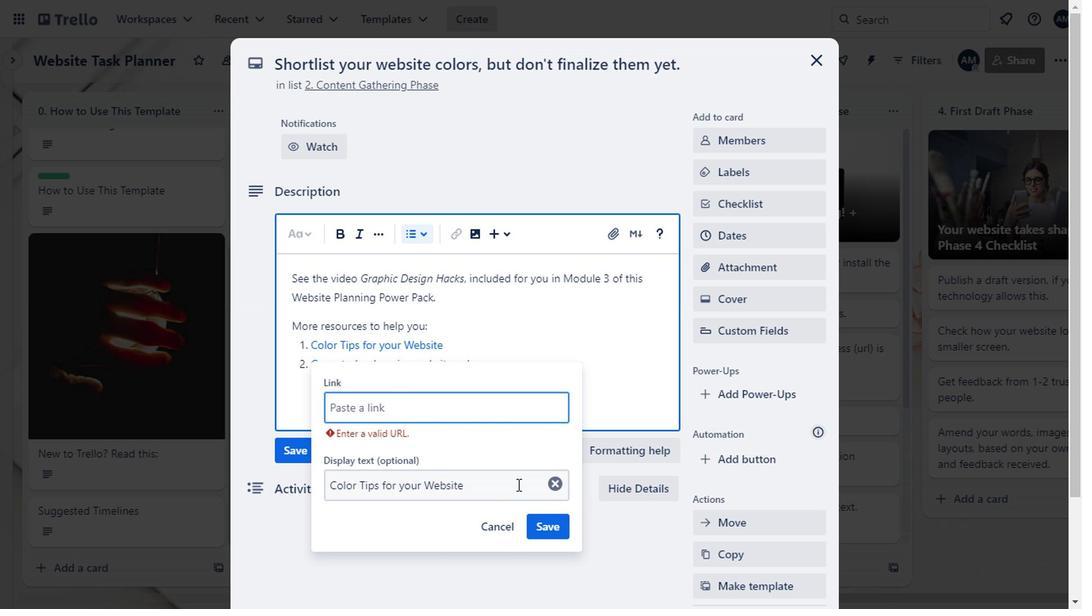 
Action: Mouse moved to (500, 524)
Screenshot: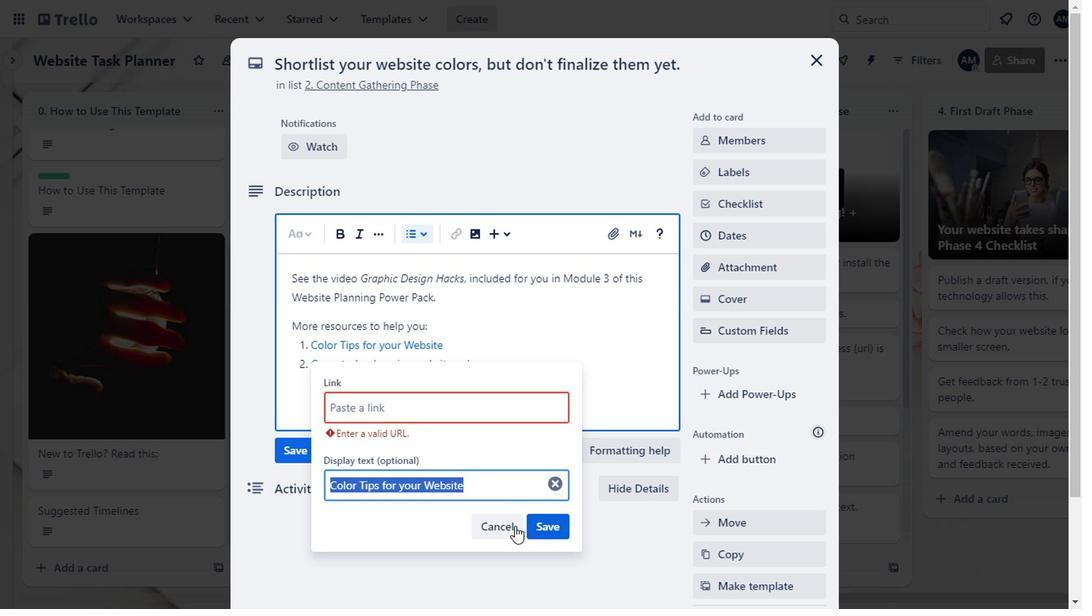 
Action: Mouse pressed left at (500, 524)
Screenshot: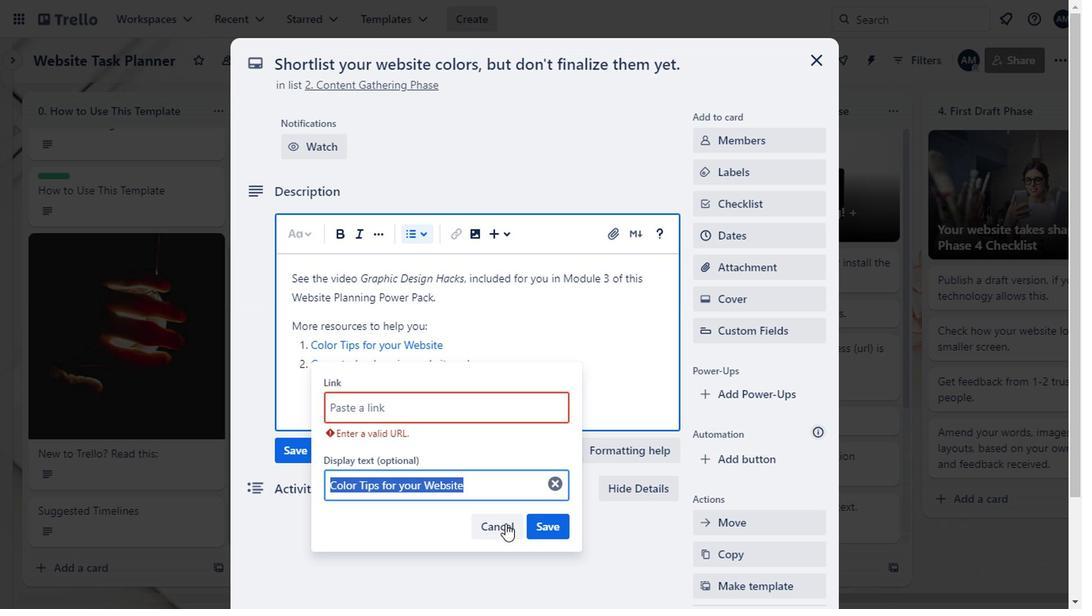 
Action: Mouse moved to (459, 355)
Screenshot: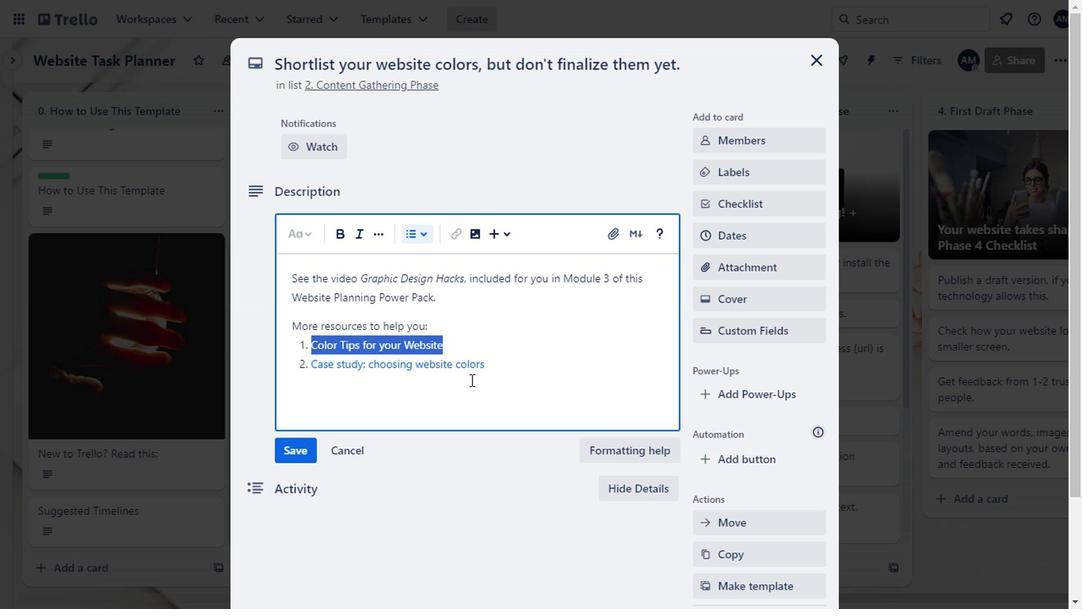 
Action: Mouse pressed left at (459, 355)
Screenshot: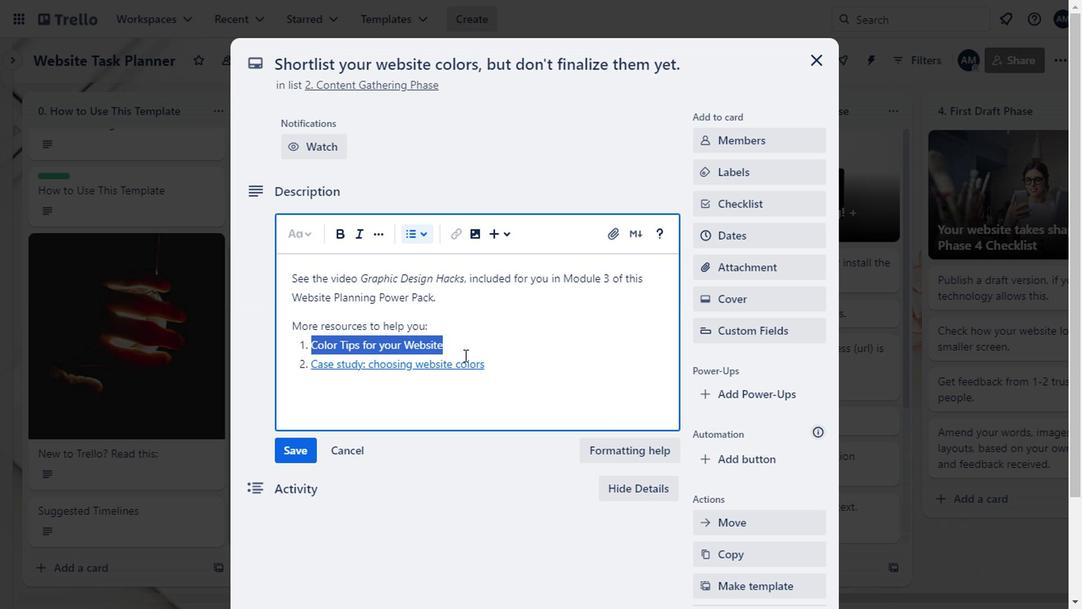 
Action: Mouse moved to (452, 351)
Screenshot: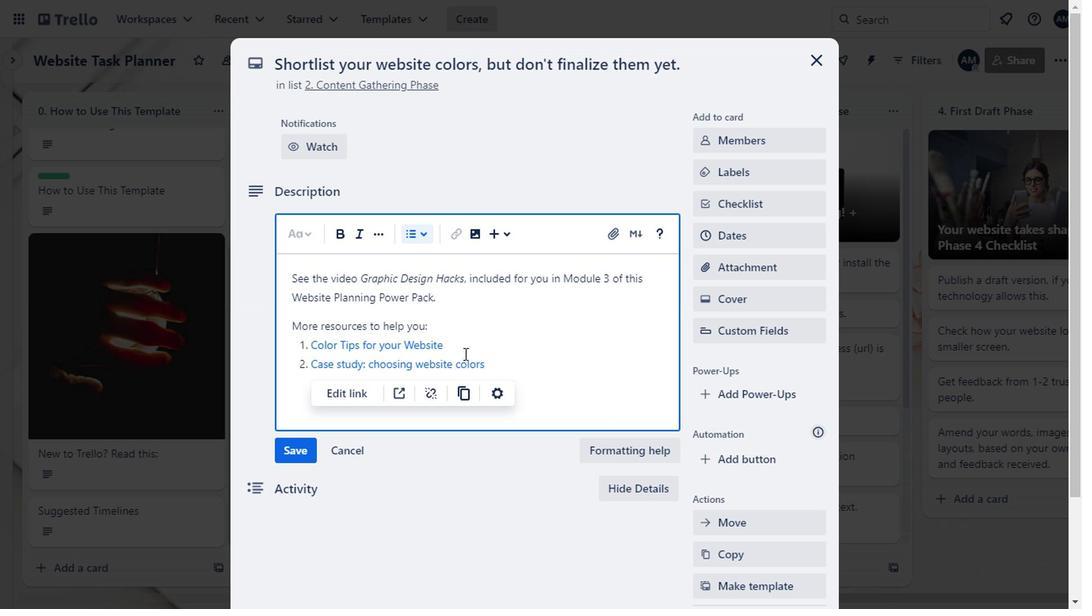 
Action: Mouse pressed left at (452, 351)
Screenshot: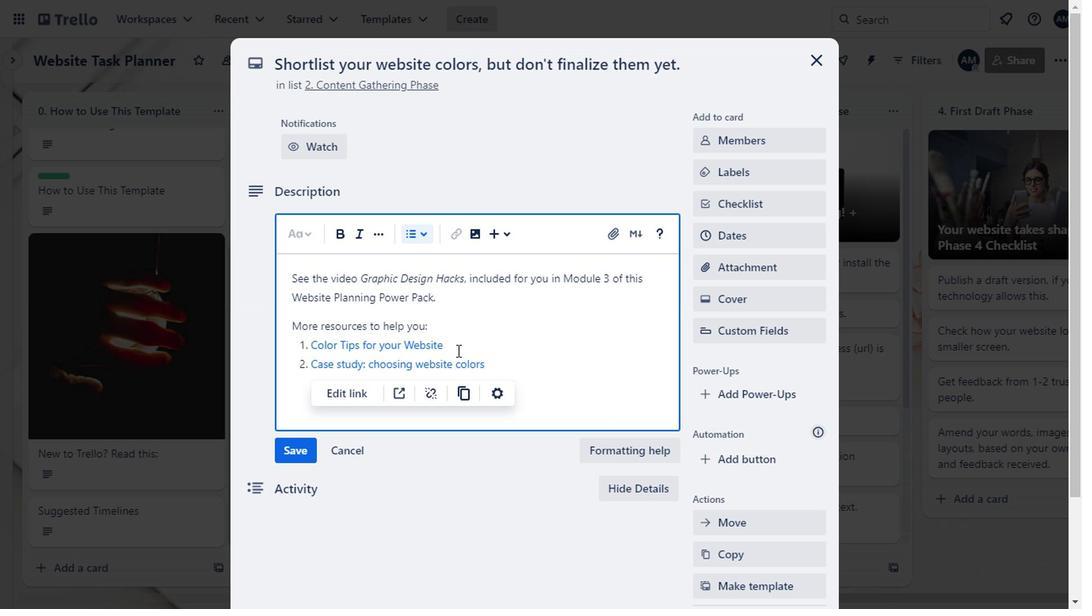 
Action: Mouse moved to (438, 347)
Screenshot: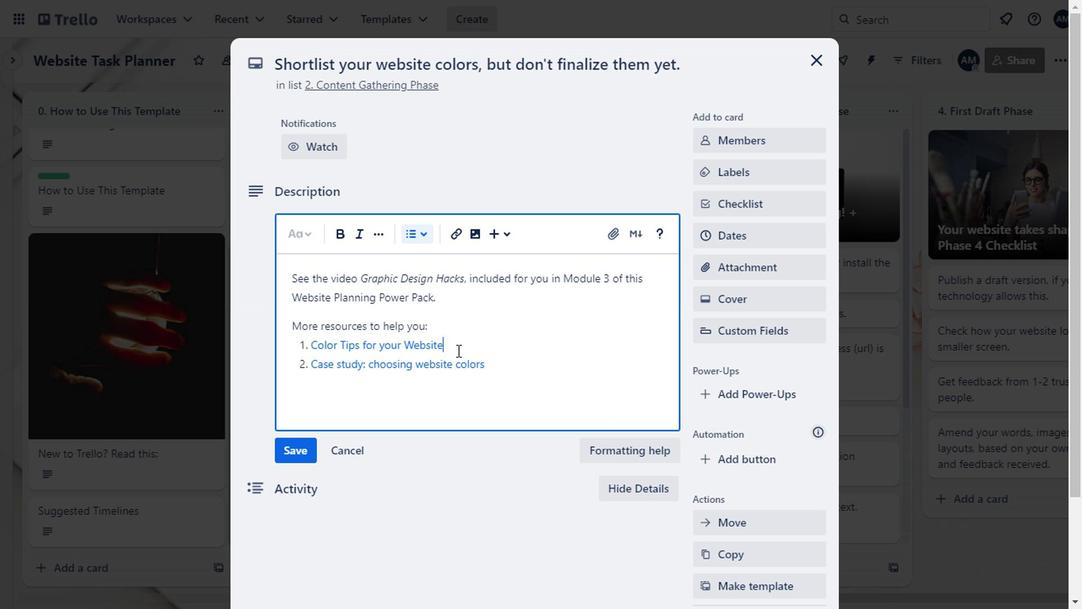 
Action: Mouse pressed left at (438, 347)
Screenshot: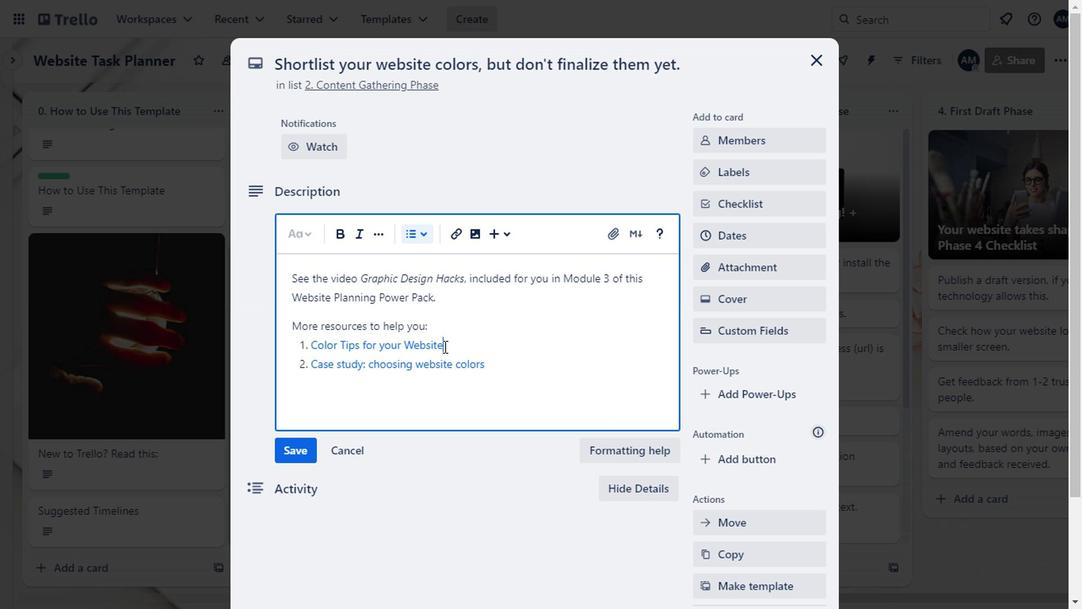 
Action: Mouse moved to (484, 375)
Screenshot: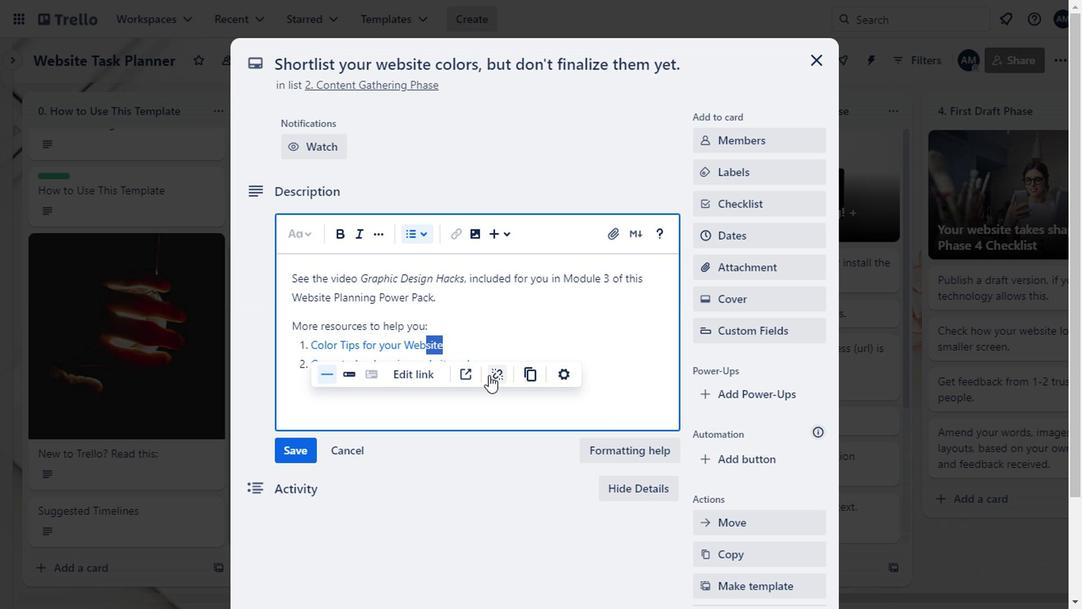
Action: Mouse pressed left at (484, 375)
Screenshot: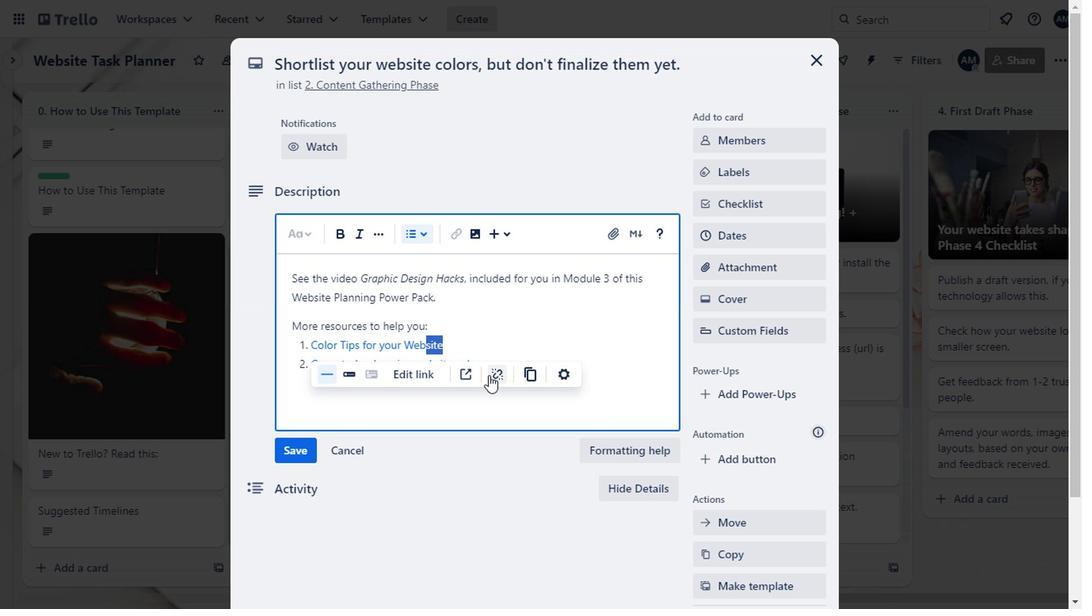 
Action: Mouse moved to (469, 345)
Screenshot: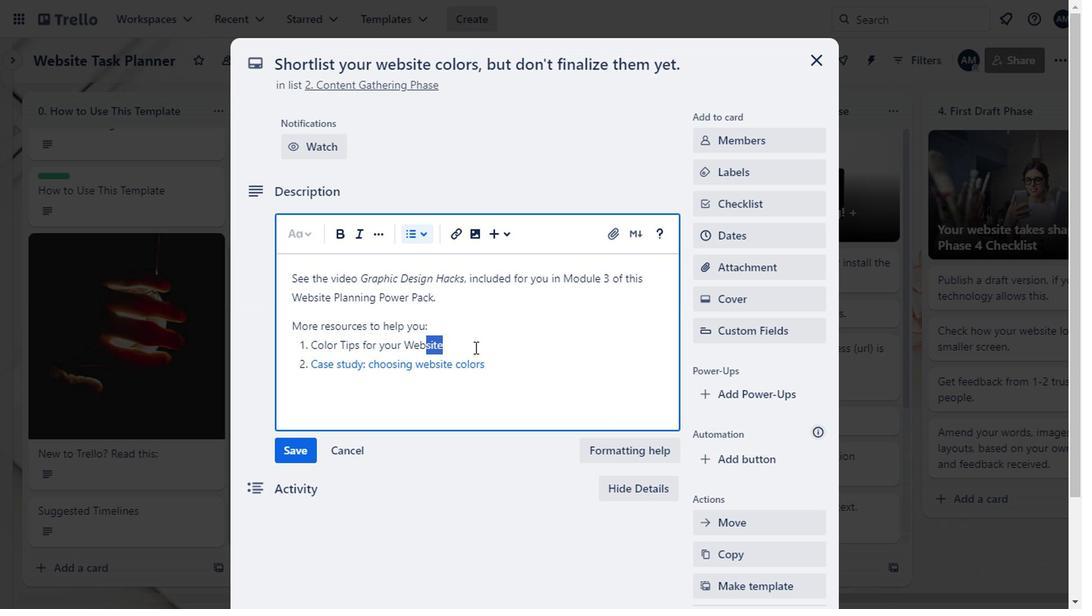 
Action: Mouse pressed left at (469, 345)
Screenshot: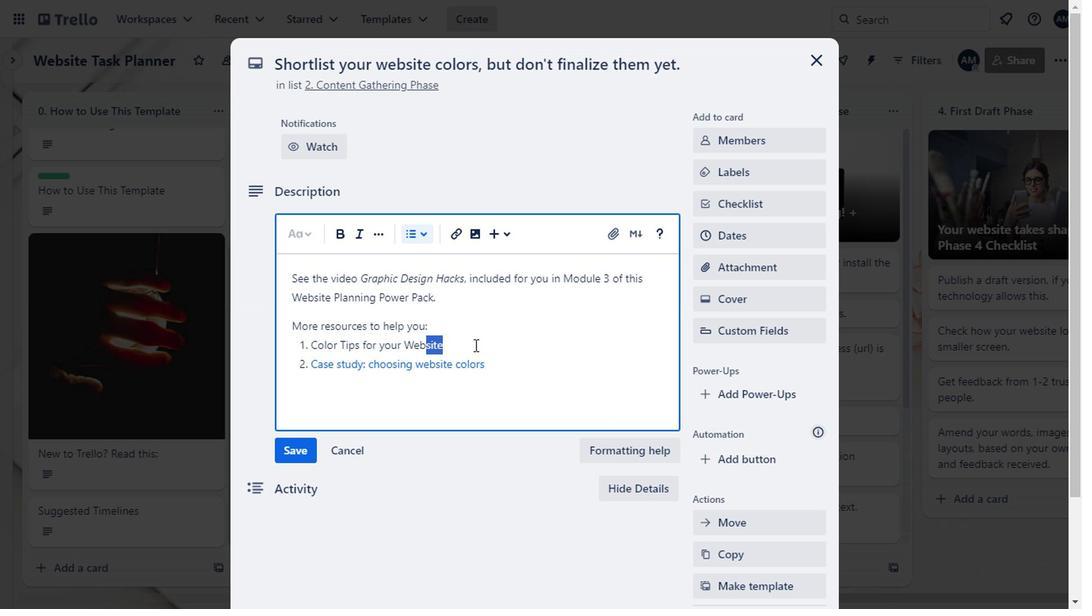 
Action: Mouse moved to (462, 370)
Screenshot: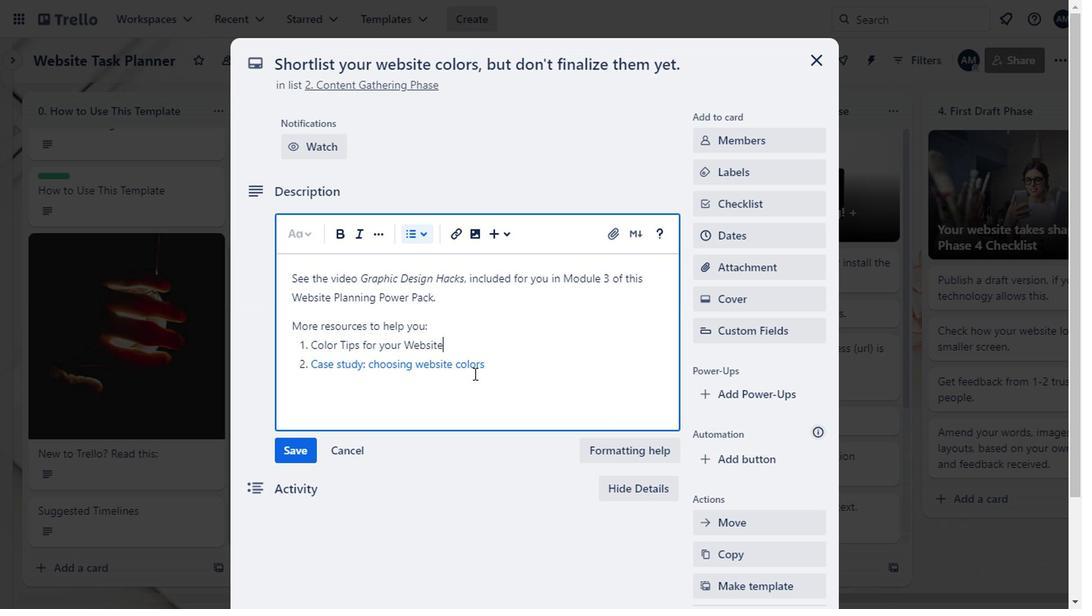 
Action: Mouse pressed left at (462, 370)
Screenshot: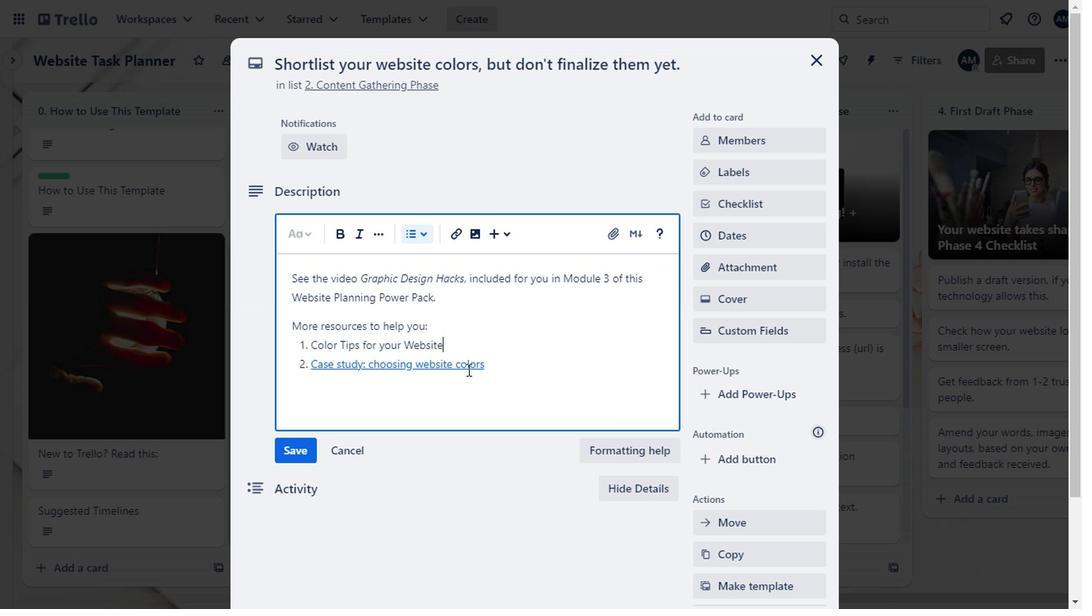 
Action: Mouse moved to (496, 391)
Screenshot: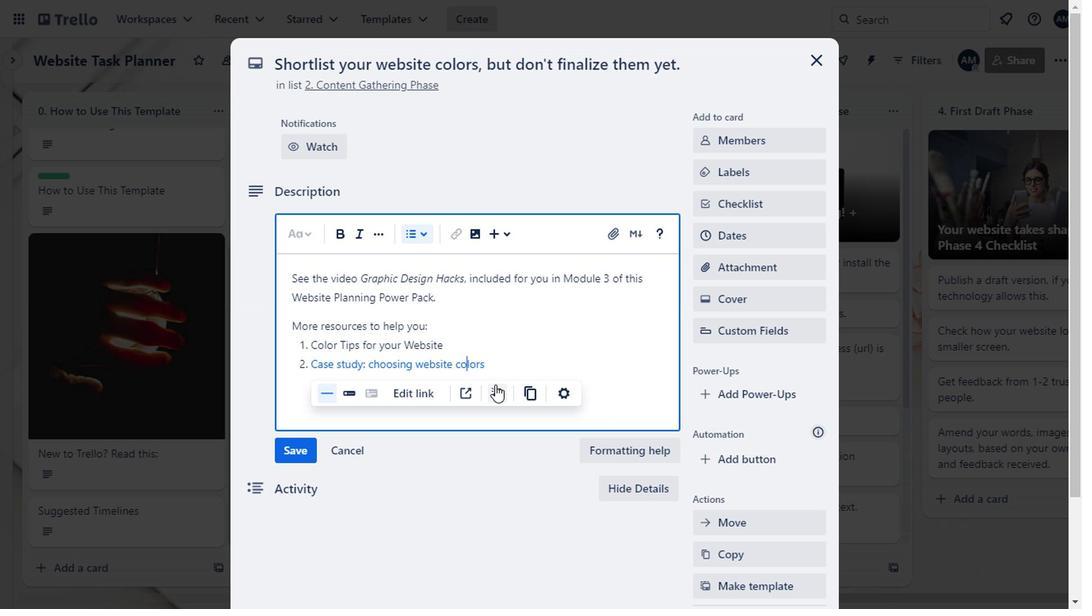 
Action: Mouse pressed left at (496, 391)
Screenshot: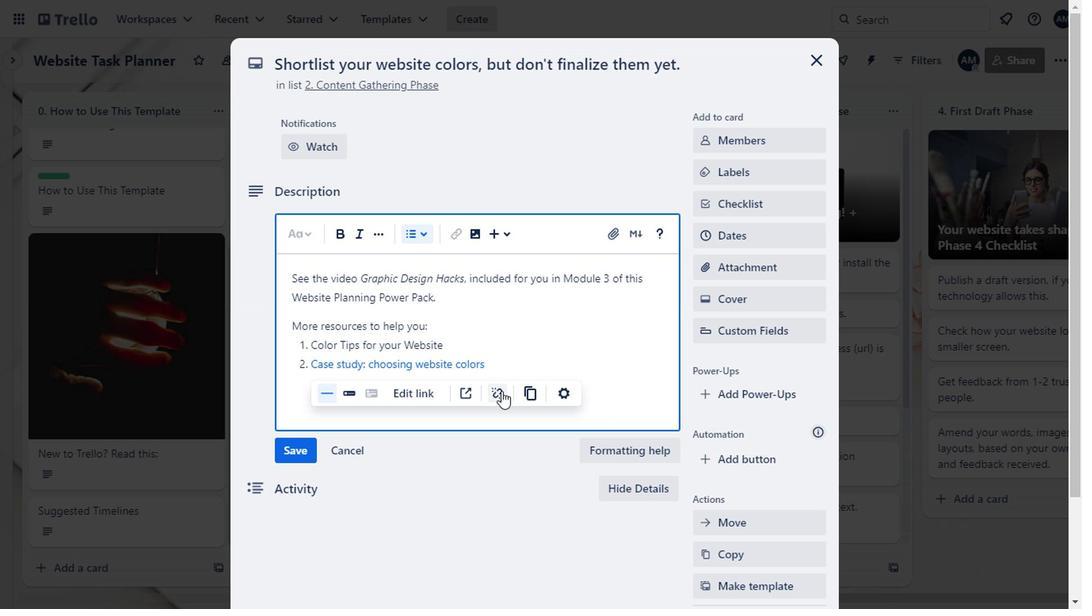 
Action: Mouse moved to (488, 366)
Screenshot: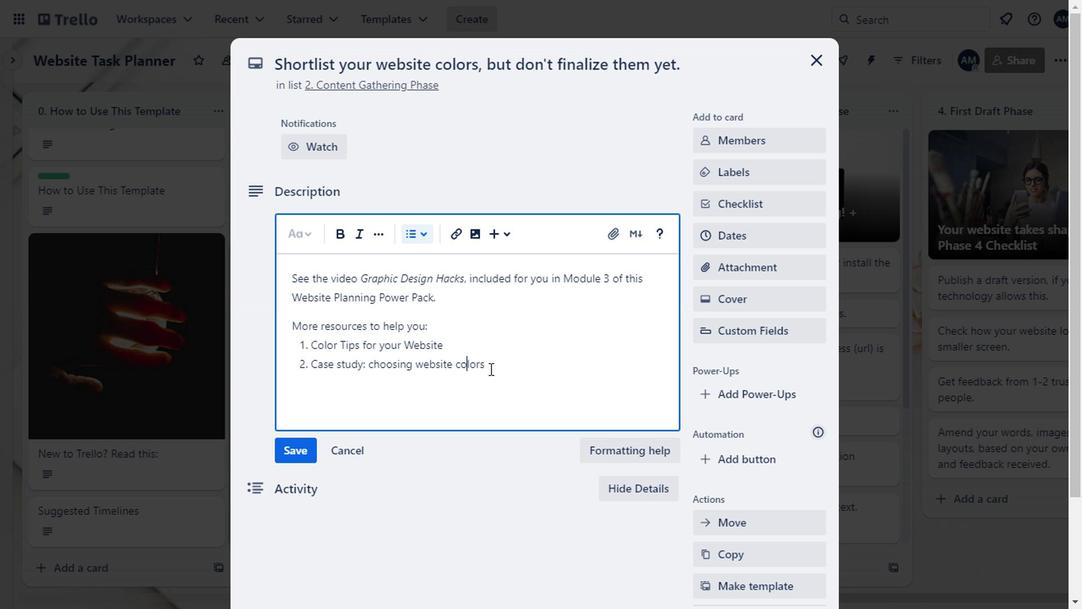
Action: Mouse pressed left at (488, 366)
Screenshot: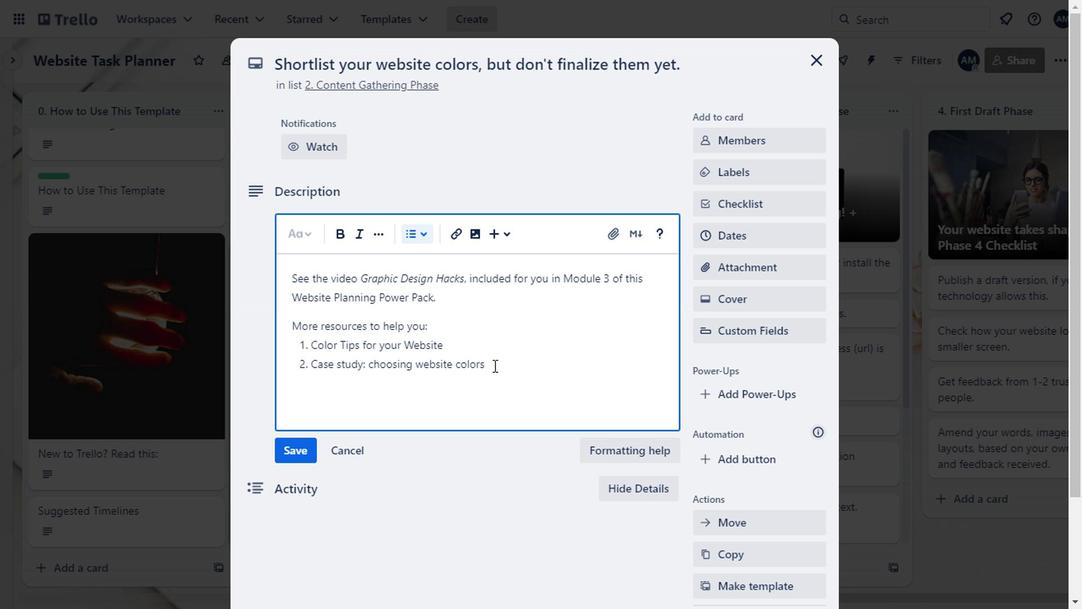 
Action: Mouse moved to (486, 372)
Screenshot: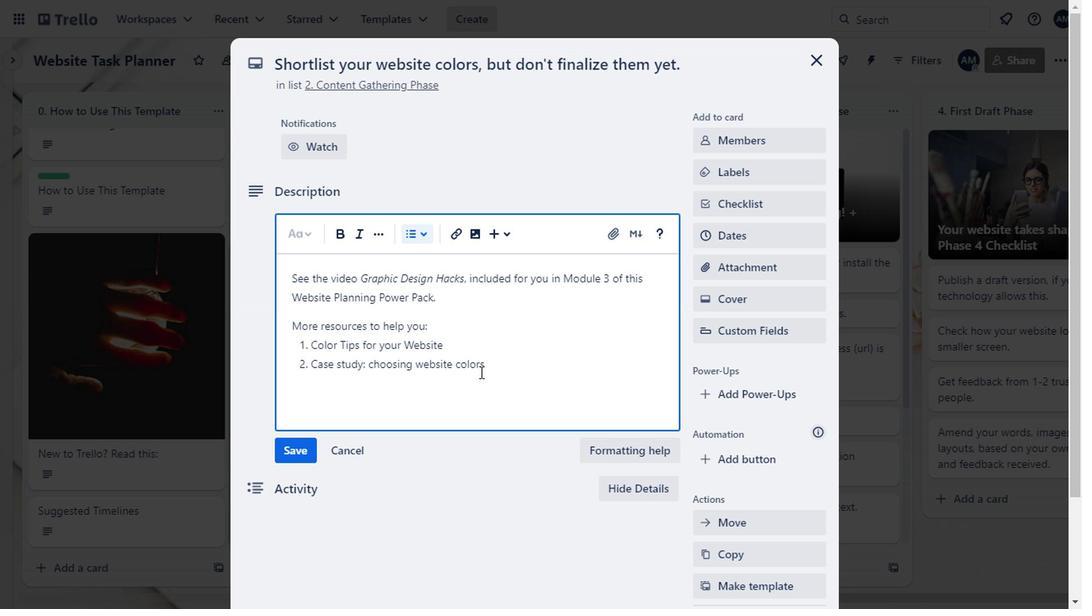 
Action: Key pressed <Key.enter>somthing<Key.space>3<Key.space>type<Key.space>colors
Screenshot: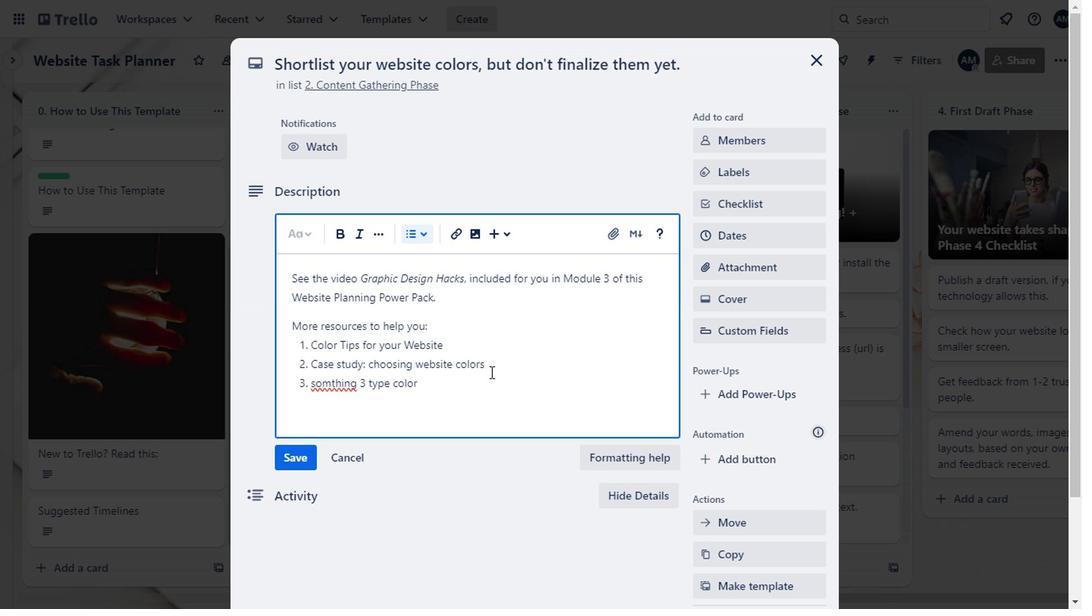 
Action: Mouse moved to (327, 384)
Screenshot: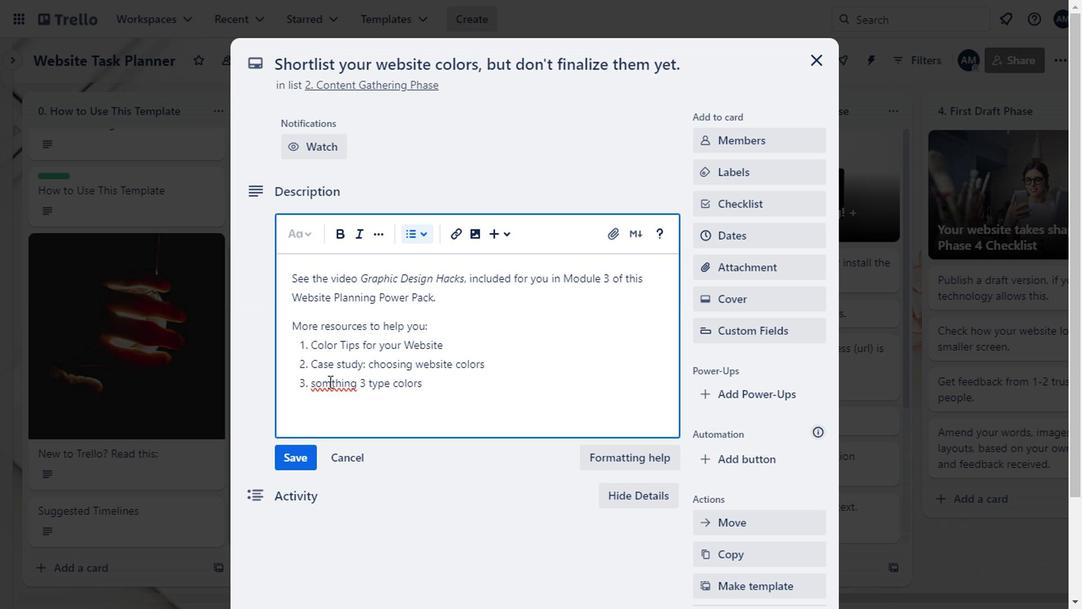 
Action: Mouse pressed left at (327, 384)
Screenshot: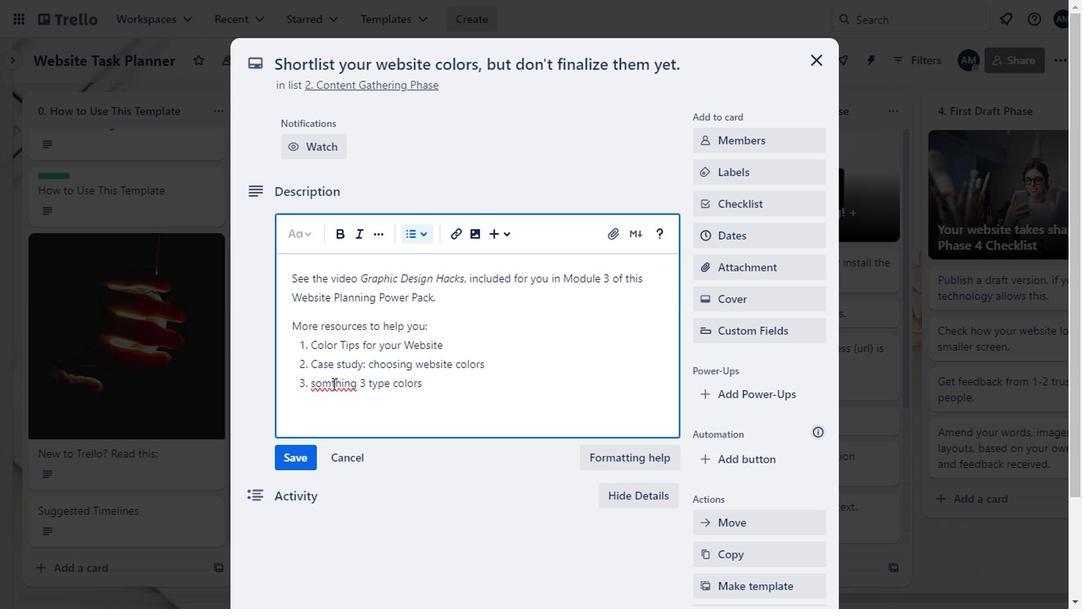 
Action: Key pressed e
Screenshot: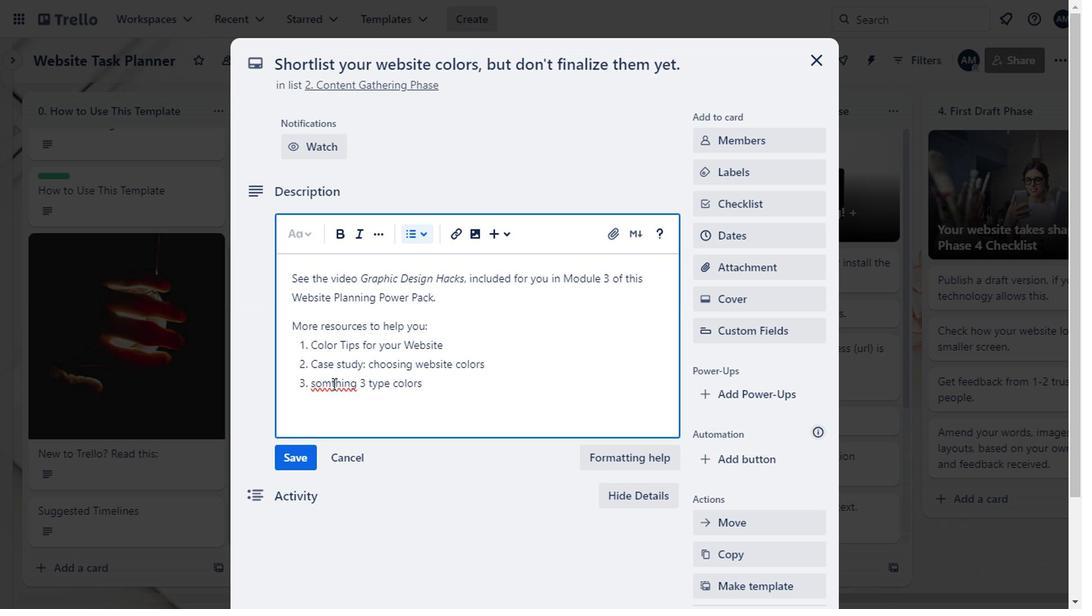 
Action: Mouse moved to (352, 385)
Screenshot: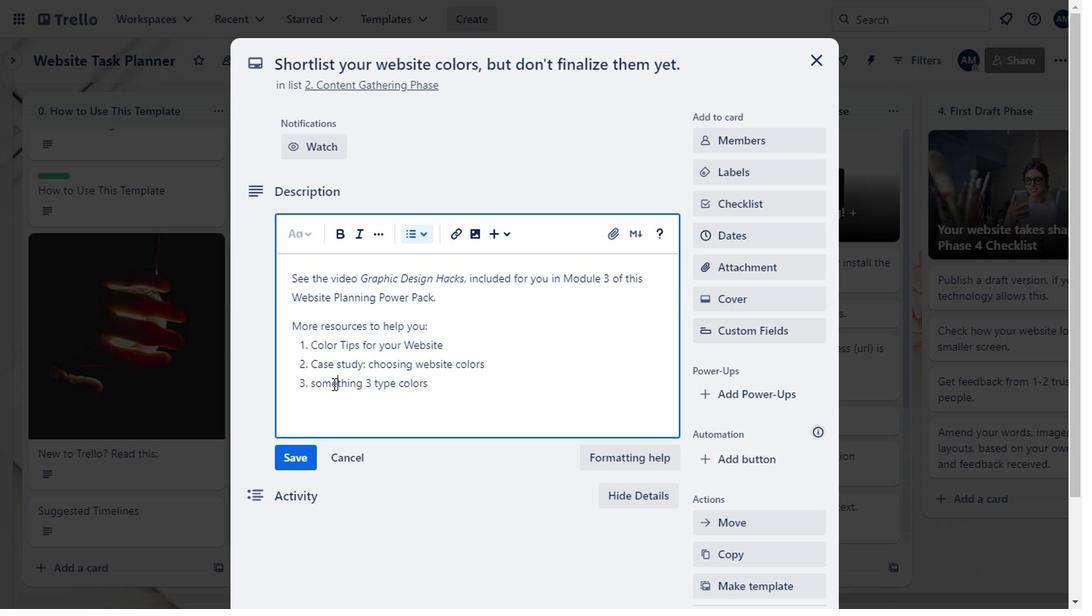
Action: Mouse pressed left at (352, 385)
Screenshot: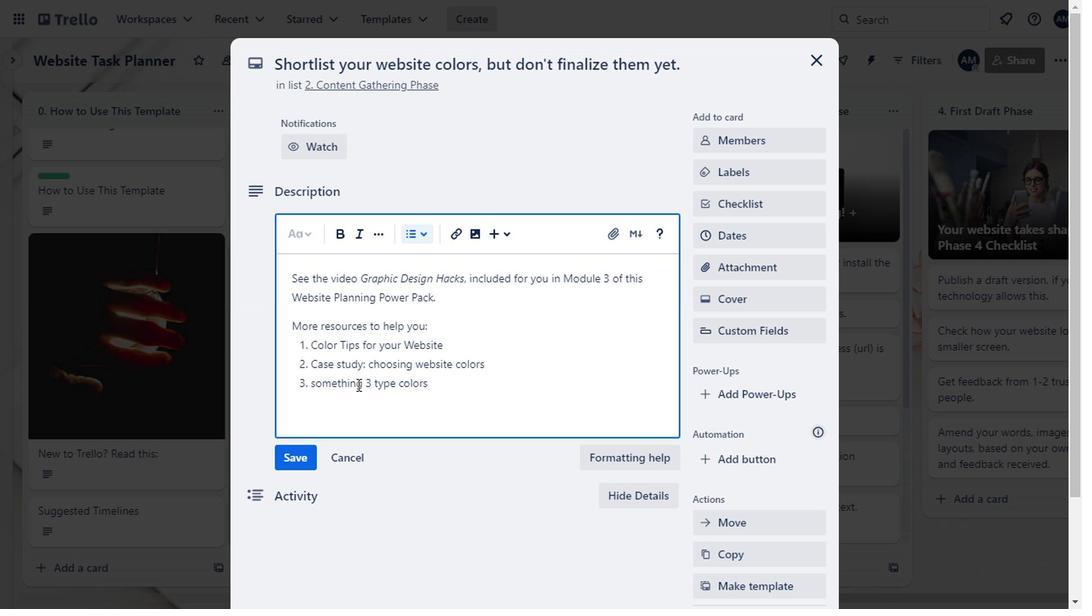 
Action: Mouse moved to (441, 394)
Screenshot: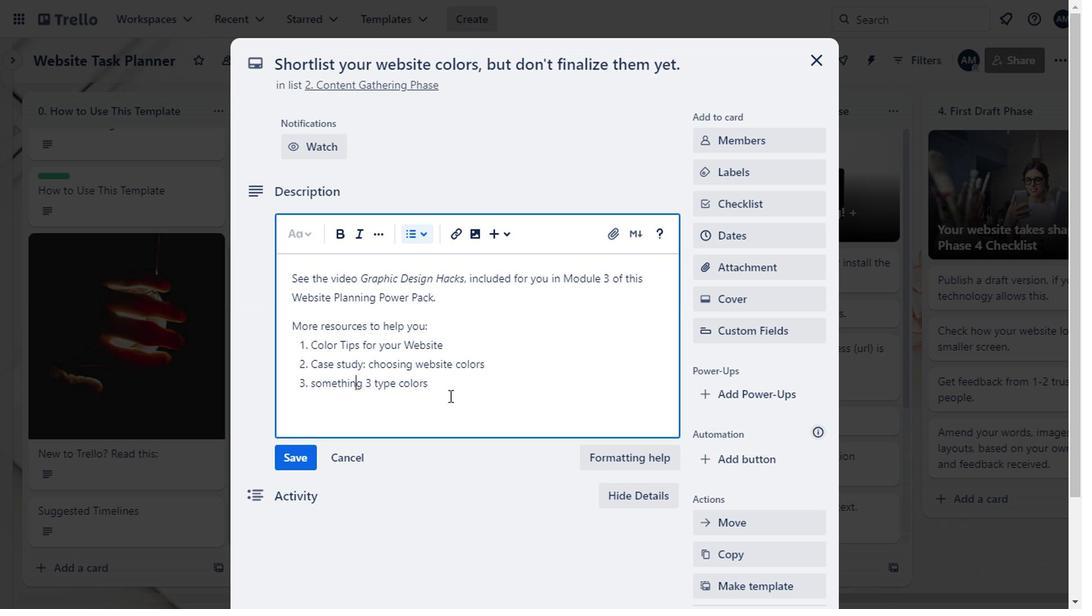 
Action: Mouse pressed left at (441, 394)
Screenshot: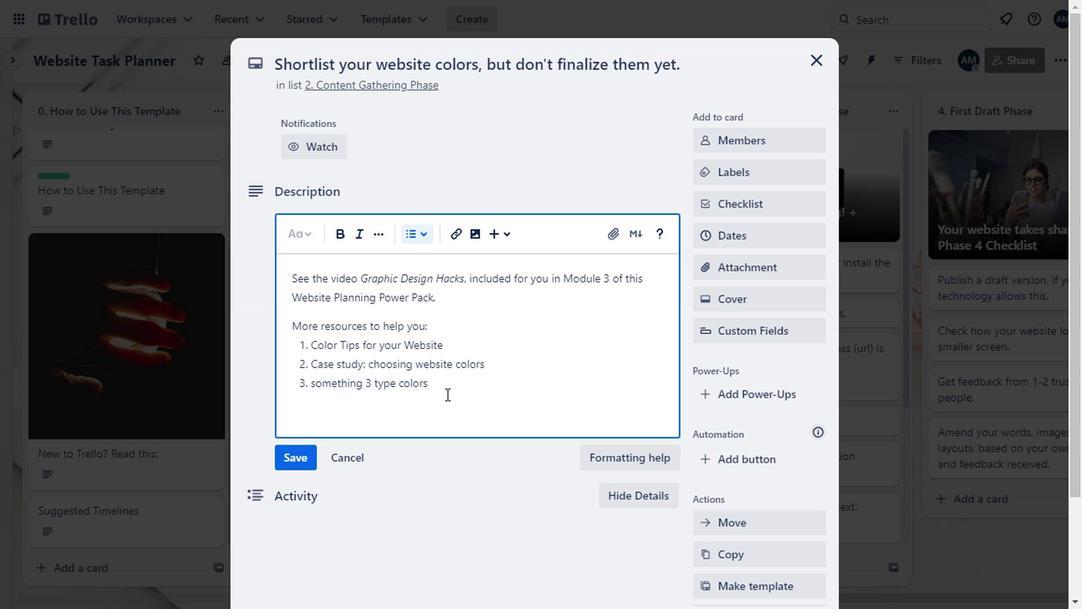 
Action: Mouse moved to (297, 457)
Screenshot: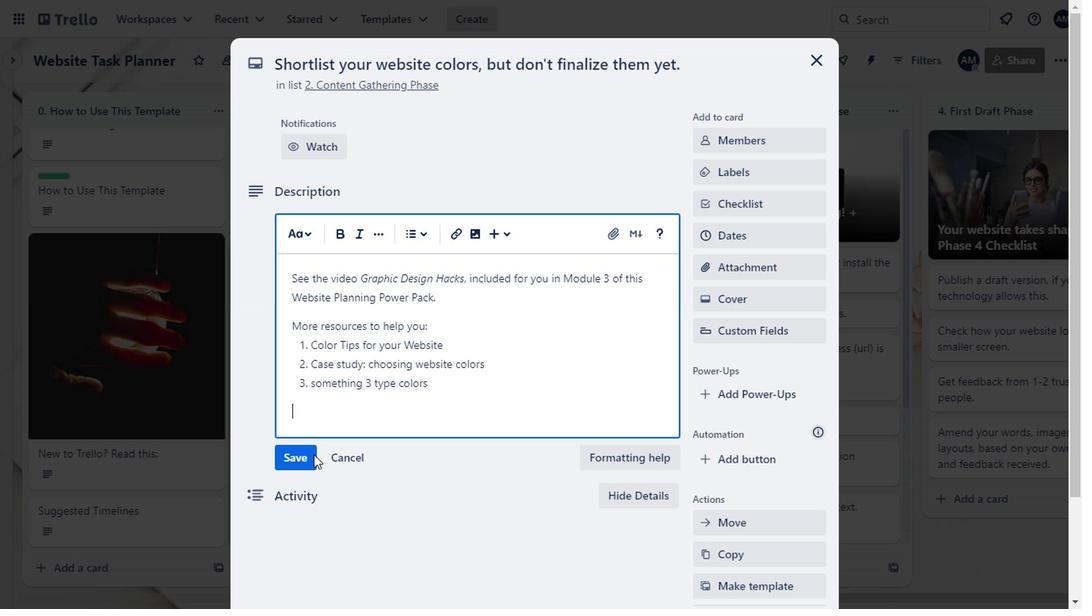 
Action: Mouse pressed left at (297, 457)
Screenshot: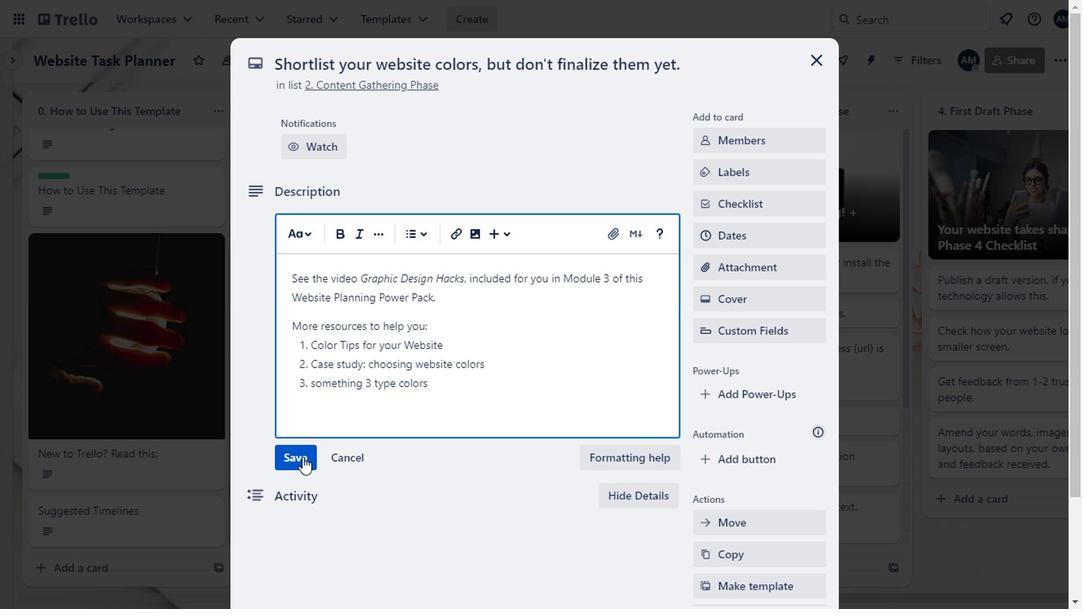 
Action: Mouse moved to (568, 359)
Screenshot: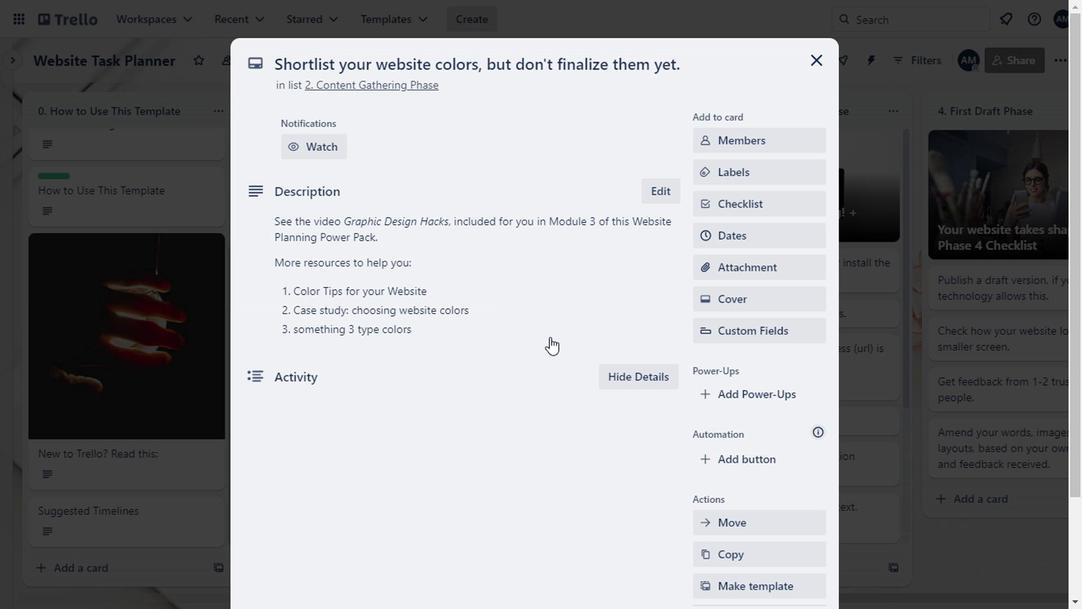 
Action: Mouse scrolled (568, 358) with delta (0, -1)
Screenshot: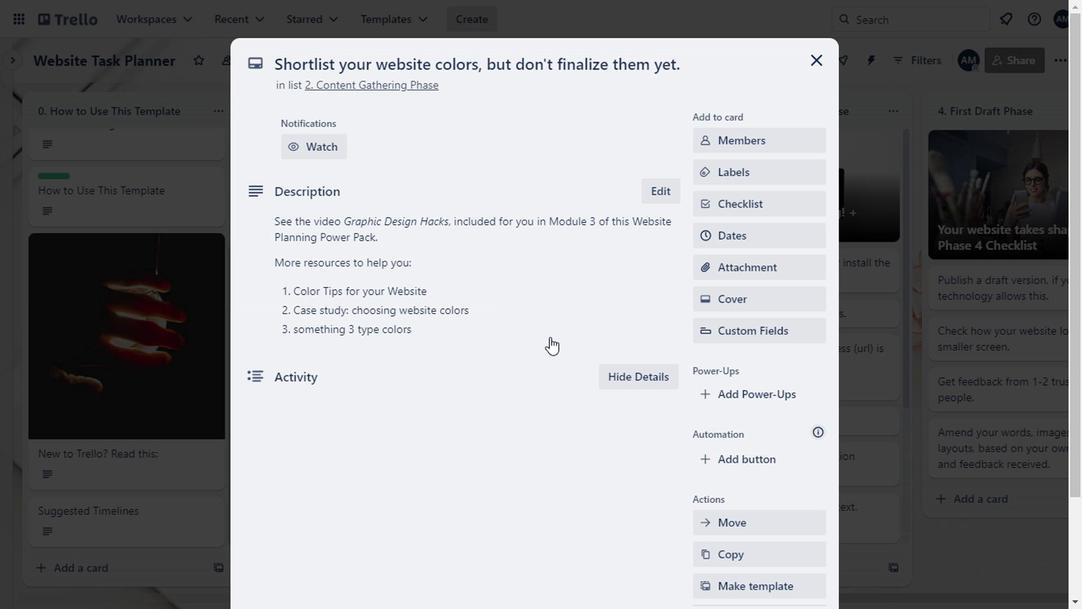 
Action: Mouse moved to (583, 374)
Screenshot: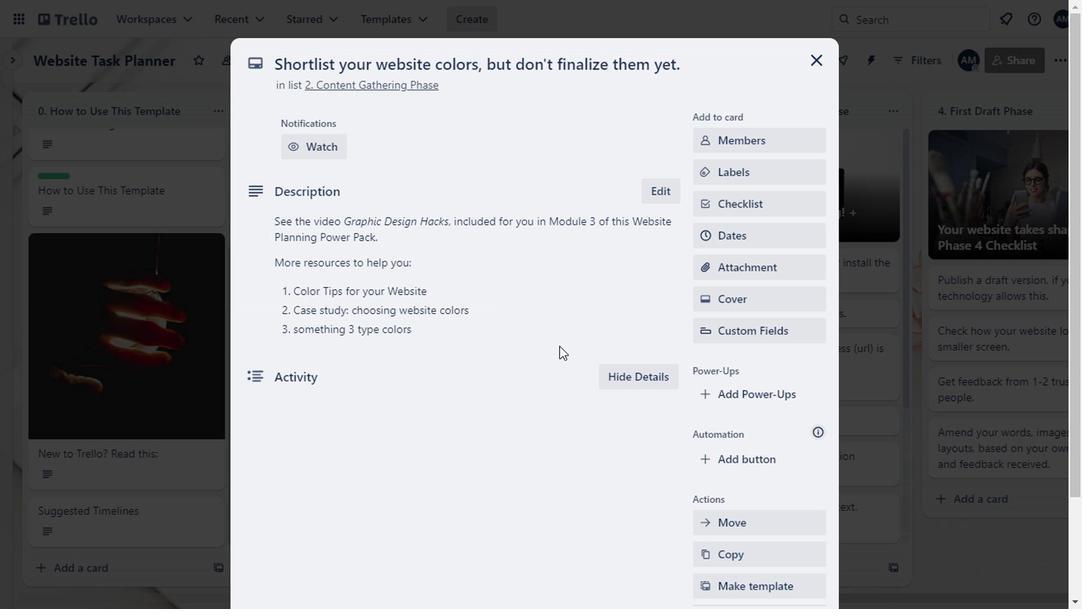 
Action: Mouse scrolled (583, 374) with delta (0, 0)
Screenshot: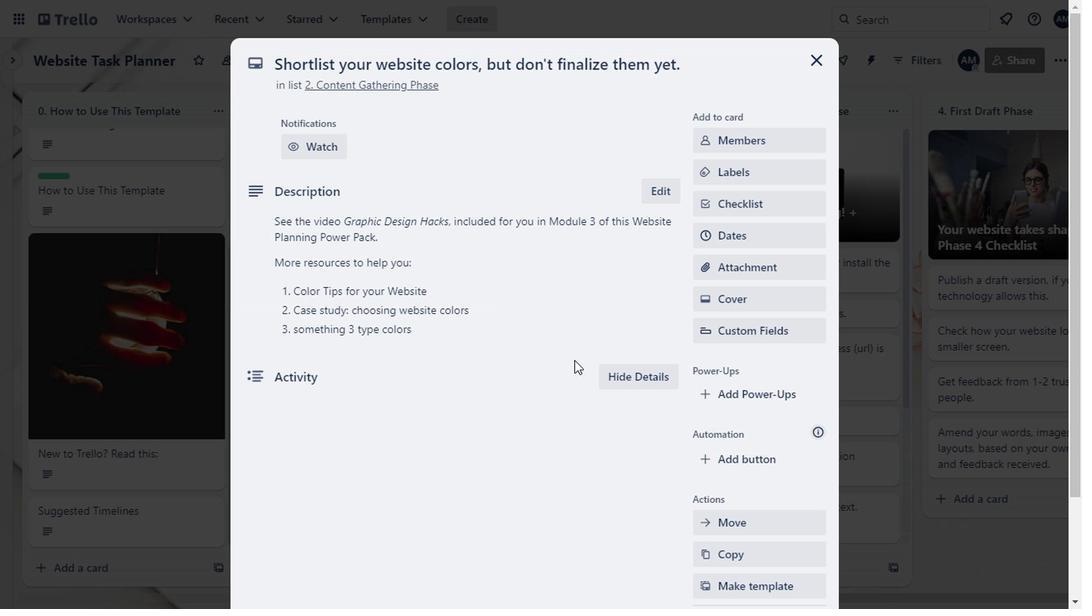 
Action: Mouse scrolled (583, 374) with delta (0, 0)
Screenshot: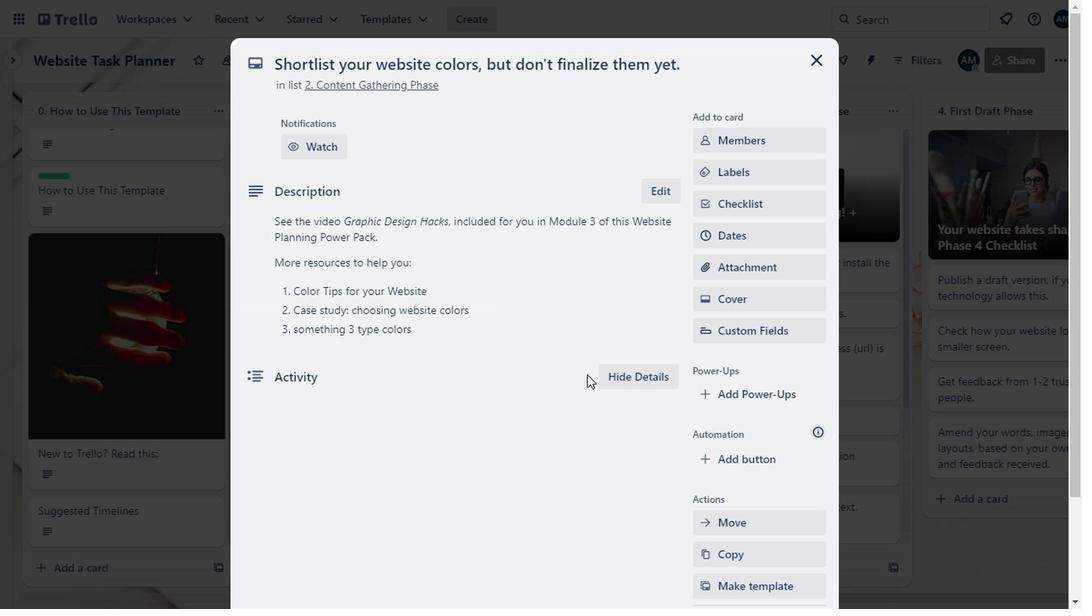 
Action: Mouse moved to (658, 291)
Screenshot: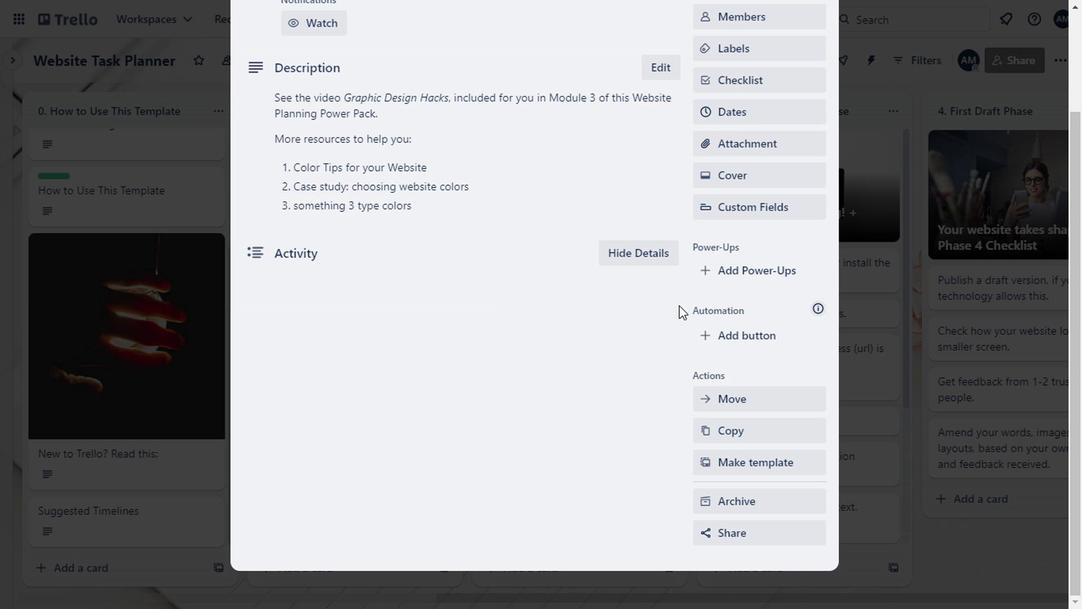 
Action: Mouse scrolled (658, 292) with delta (0, 1)
Screenshot: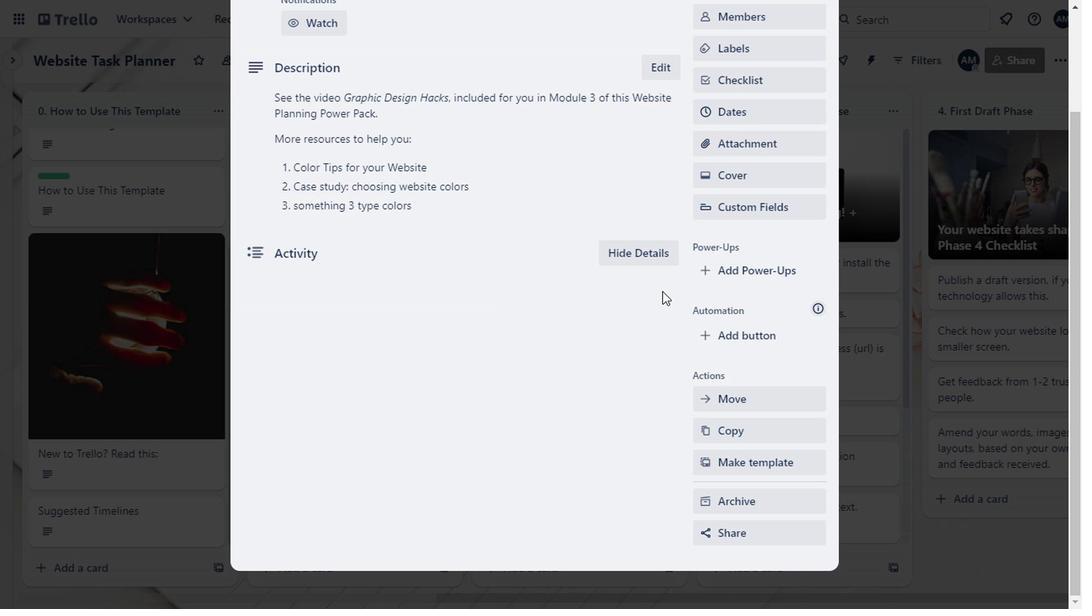 
Action: Mouse moved to (655, 291)
Screenshot: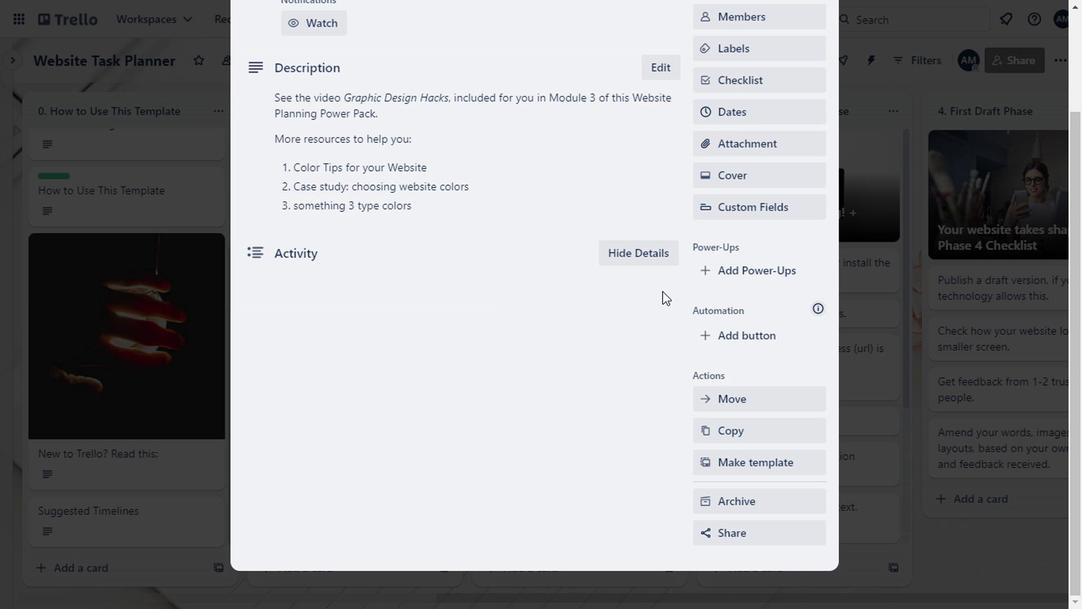 
Action: Mouse scrolled (655, 292) with delta (0, 1)
Screenshot: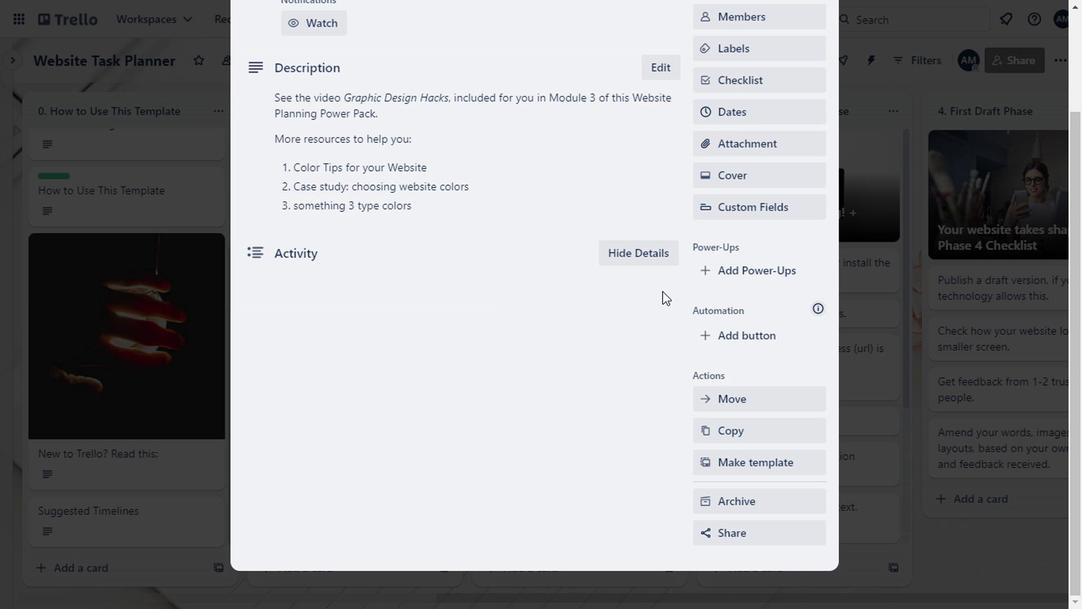 
Action: Mouse moved to (655, 291)
Screenshot: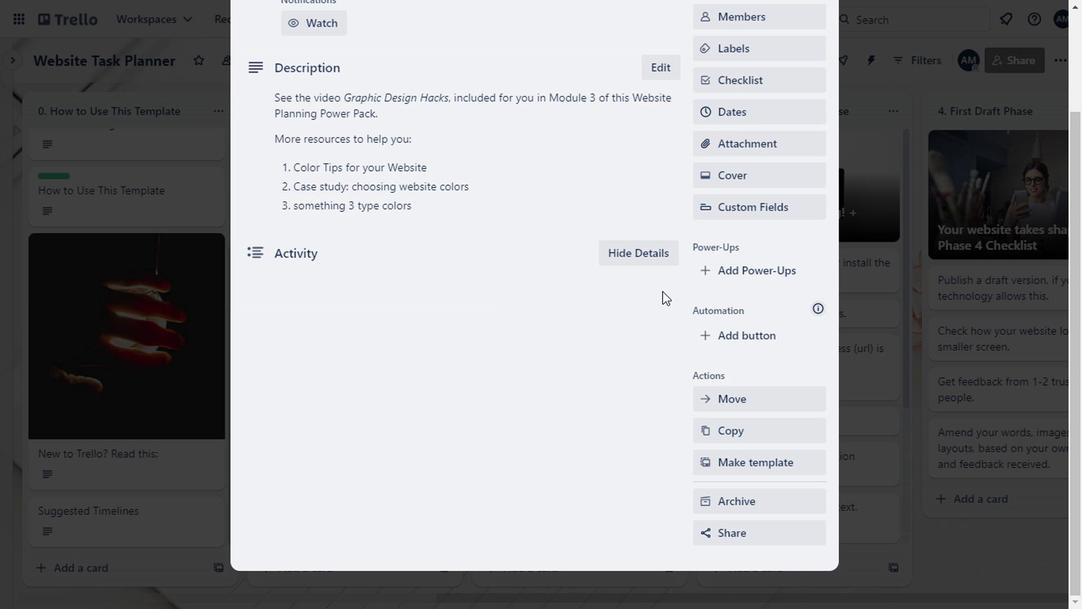 
Action: Mouse scrolled (655, 292) with delta (0, 1)
Screenshot: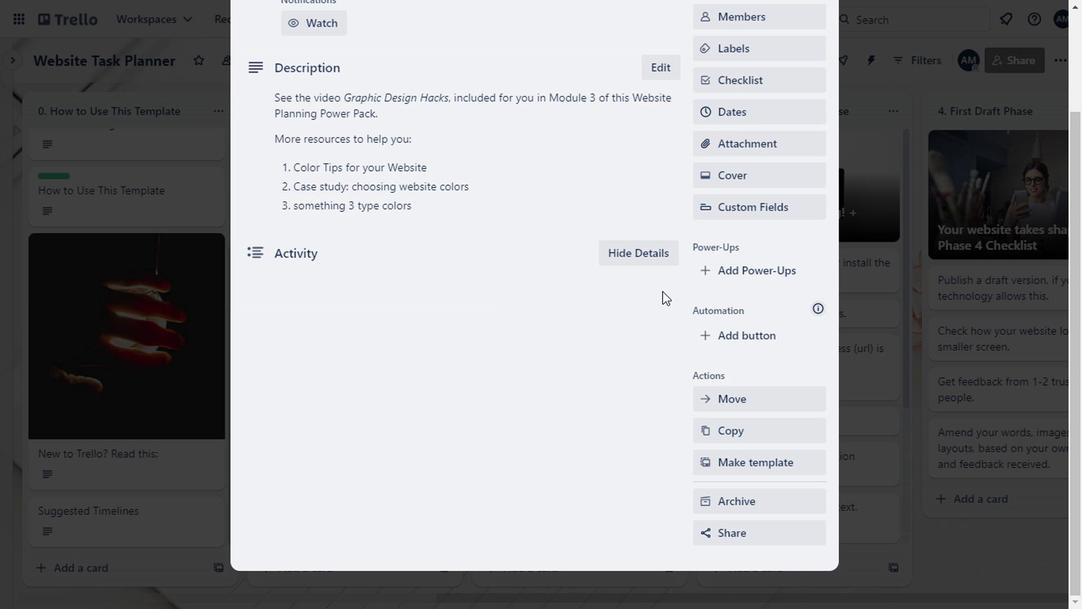 
Action: Mouse moved to (820, 360)
